 Task: Create an Abstract Artwork.
Action: Mouse moved to (484, 315)
Screenshot: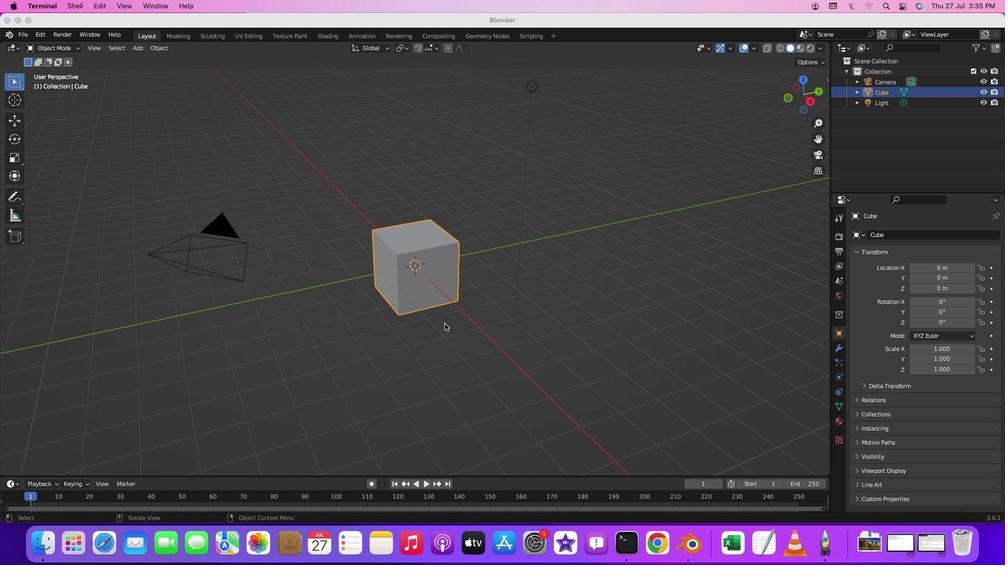 
Action: Mouse pressed middle at (484, 315)
Screenshot: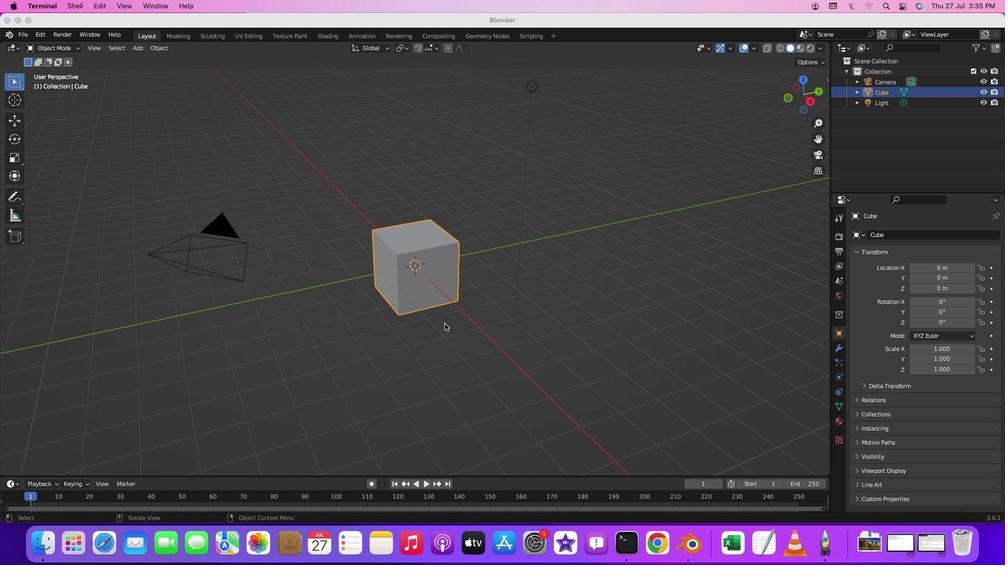 
Action: Mouse moved to (484, 275)
Screenshot: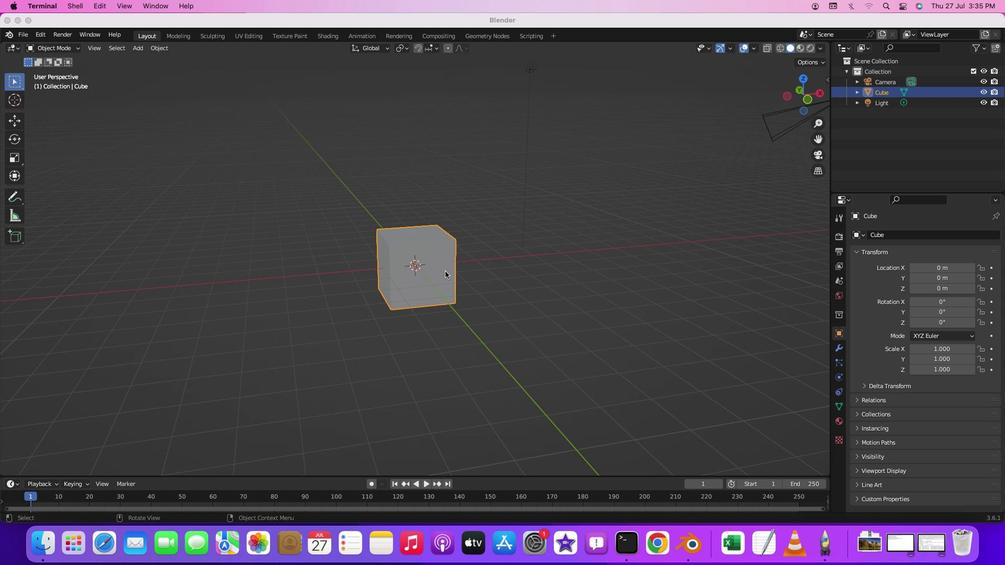 
Action: Key pressed Key.delete
Screenshot: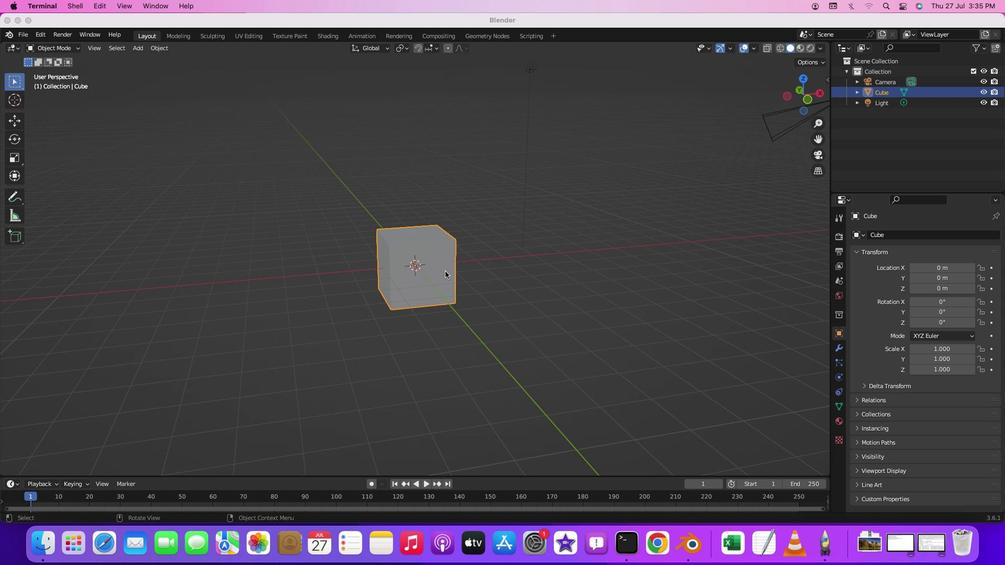 
Action: Mouse moved to (488, 273)
Screenshot: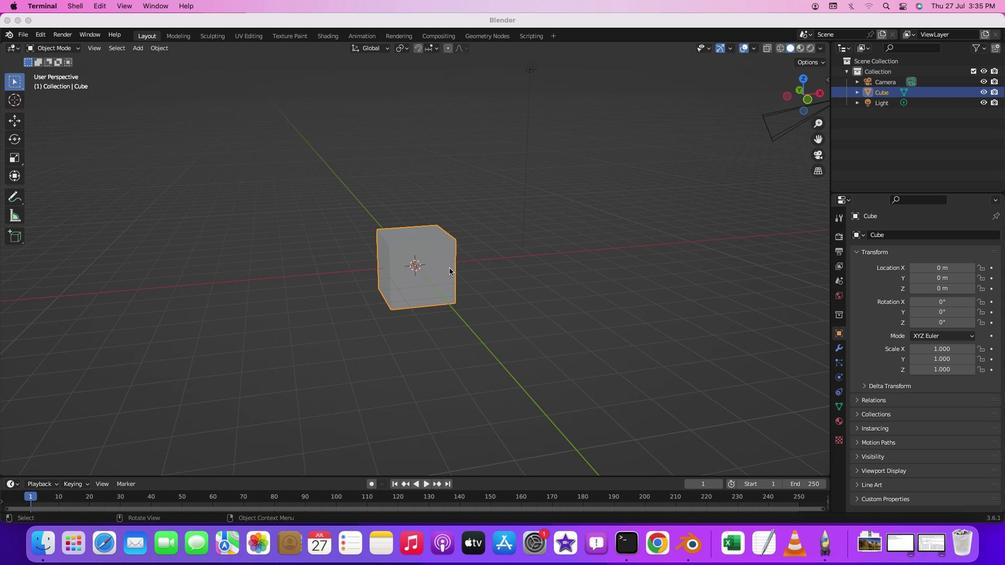 
Action: Mouse pressed left at (488, 273)
Screenshot: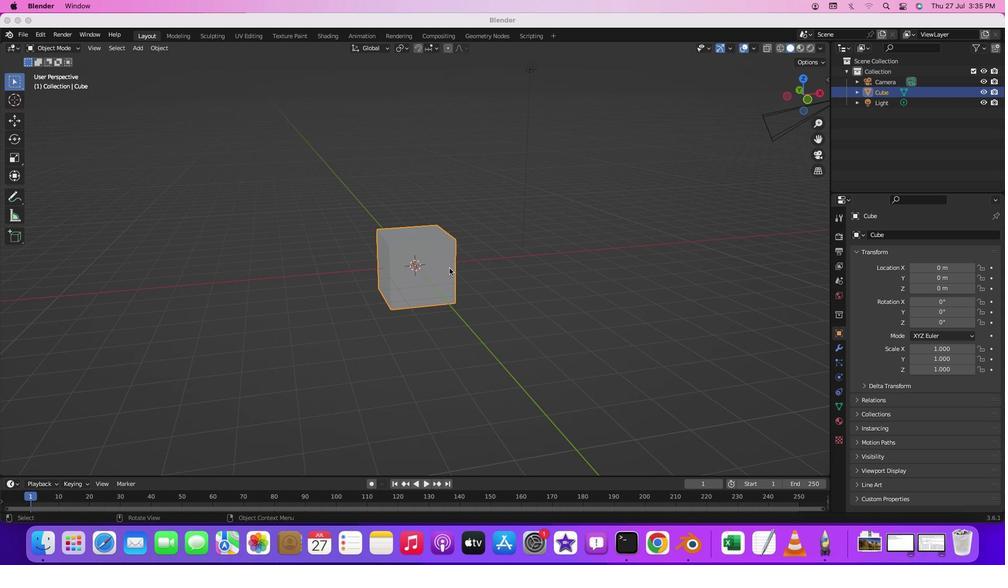 
Action: Key pressed Key.delete
Screenshot: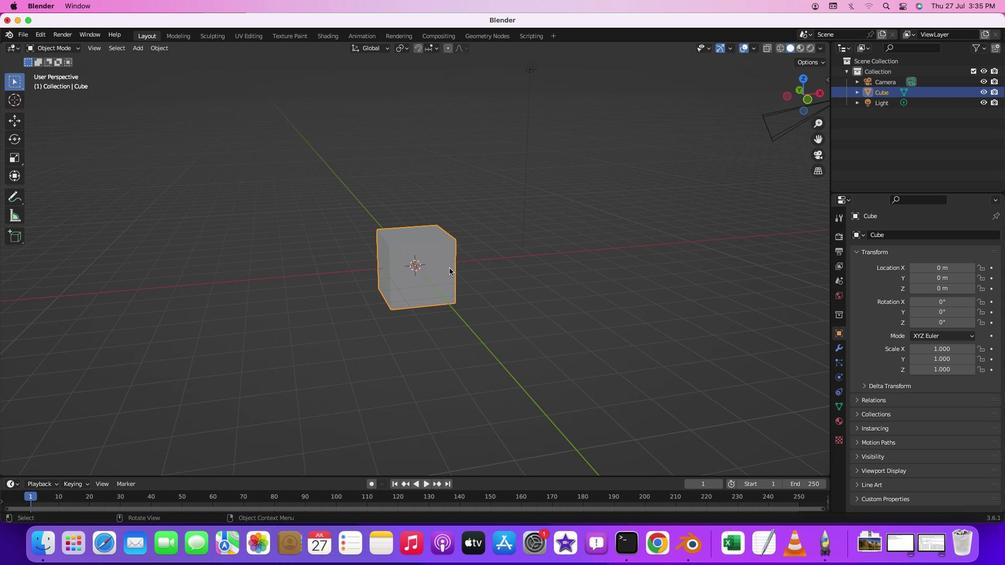 
Action: Mouse moved to (515, 279)
Screenshot: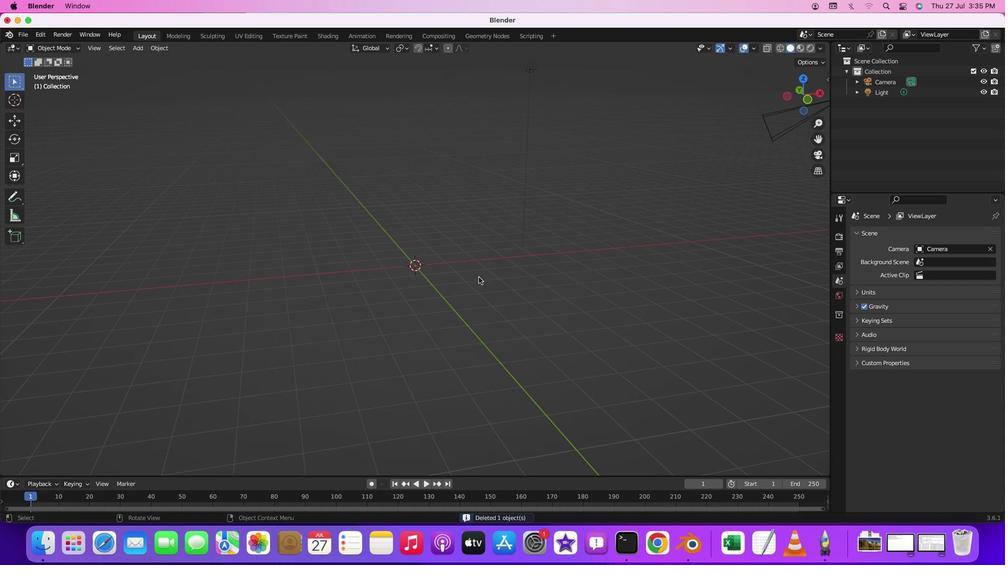 
Action: Mouse scrolled (515, 279) with delta (85, 67)
Screenshot: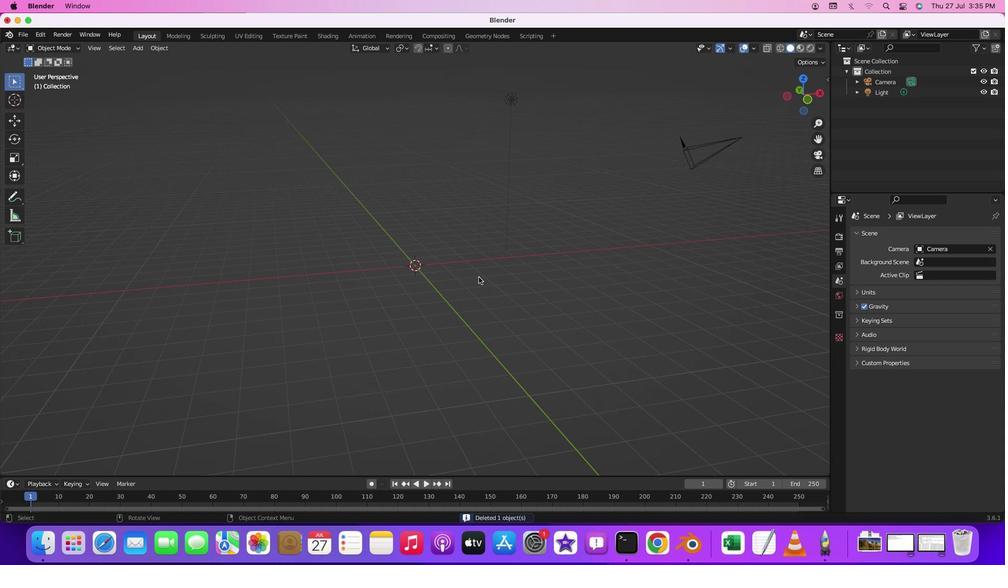 
Action: Mouse scrolled (515, 279) with delta (85, 67)
Screenshot: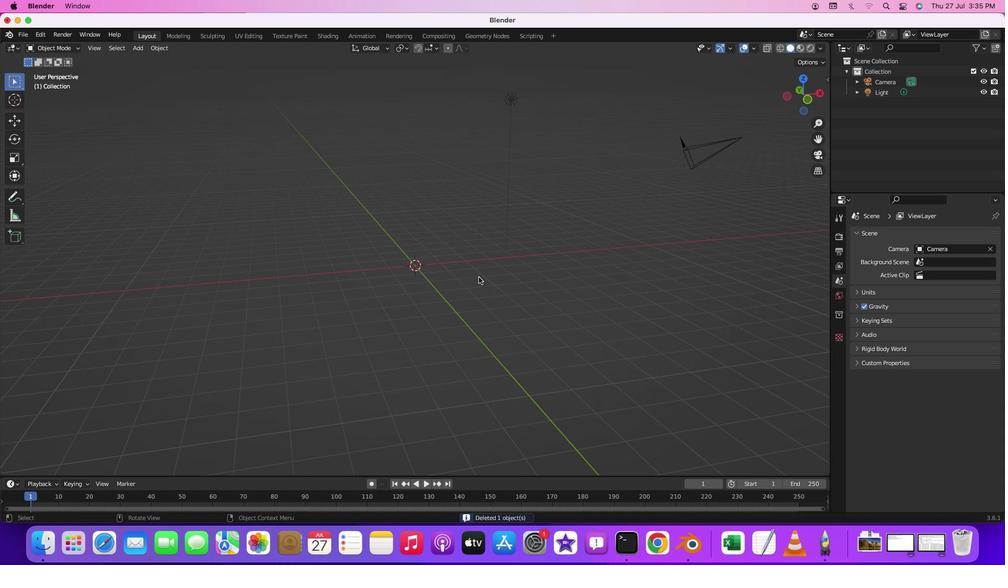 
Action: Mouse scrolled (515, 279) with delta (85, 66)
Screenshot: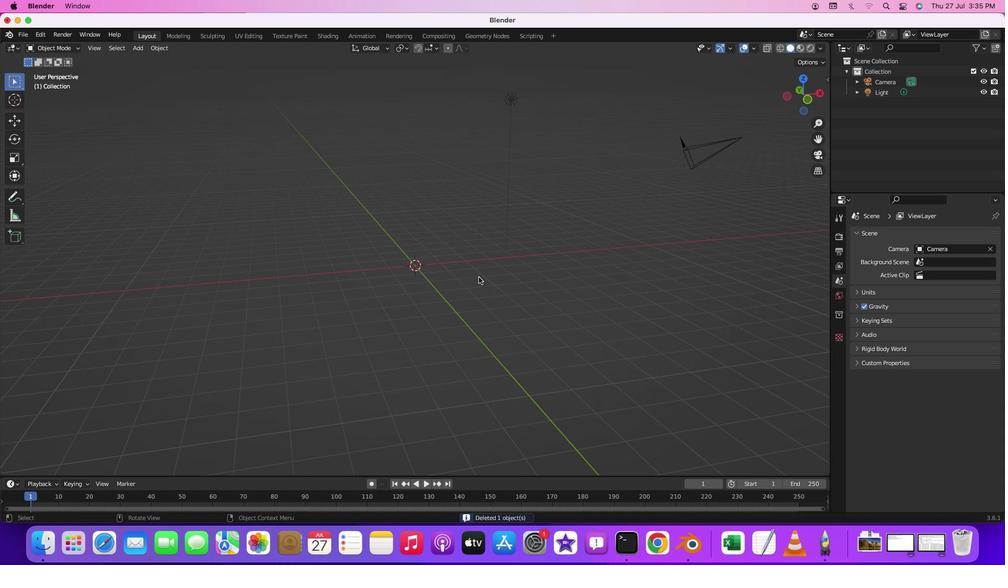 
Action: Mouse moved to (622, 221)
Screenshot: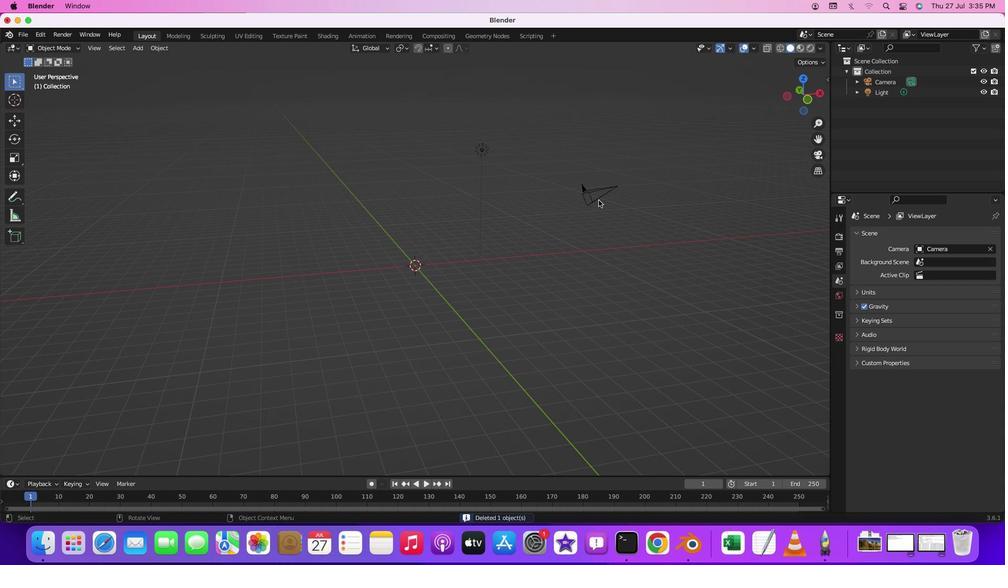 
Action: Mouse pressed left at (622, 221)
Screenshot: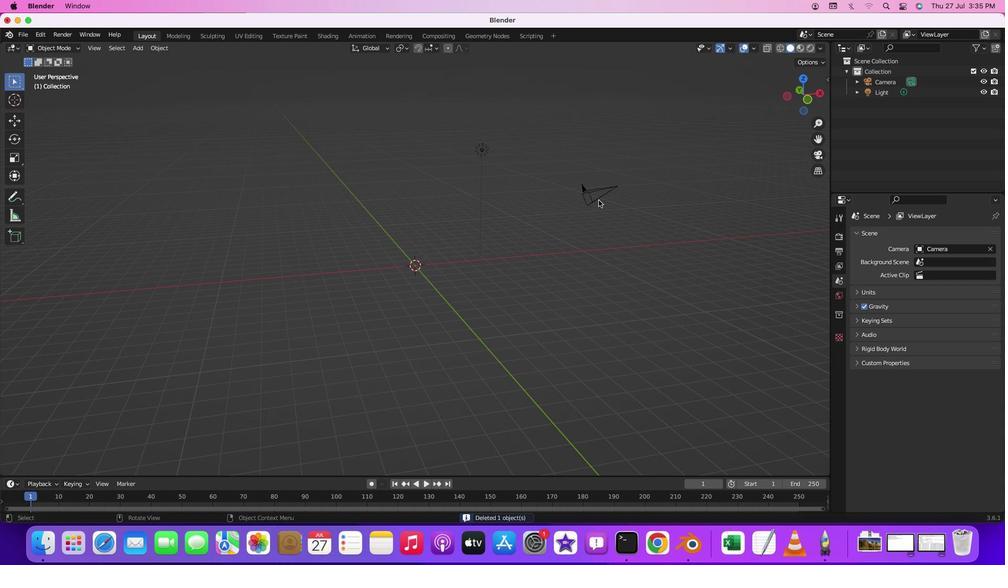 
Action: Key pressed Key.delete
Screenshot: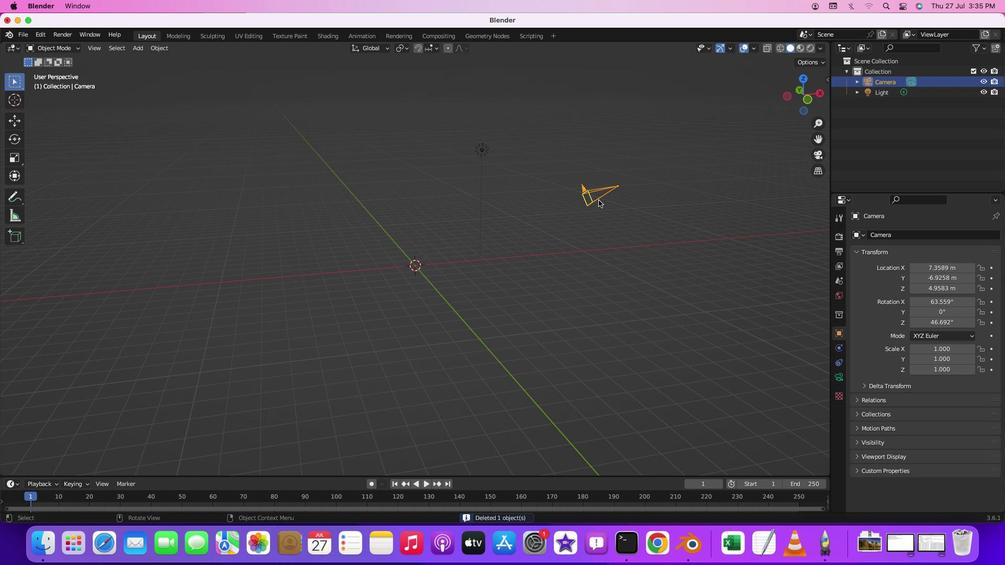 
Action: Mouse moved to (516, 181)
Screenshot: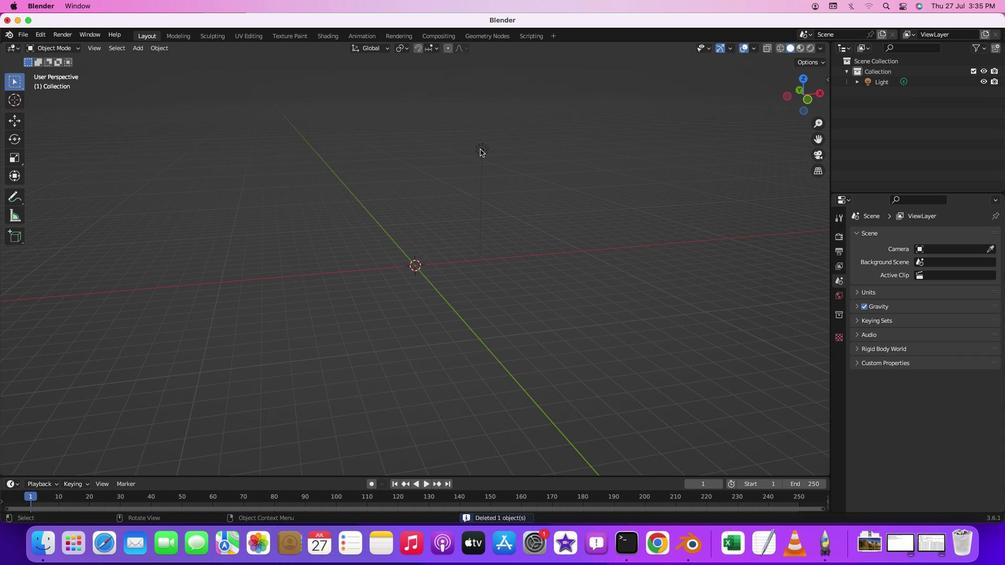 
Action: Mouse pressed left at (516, 181)
Screenshot: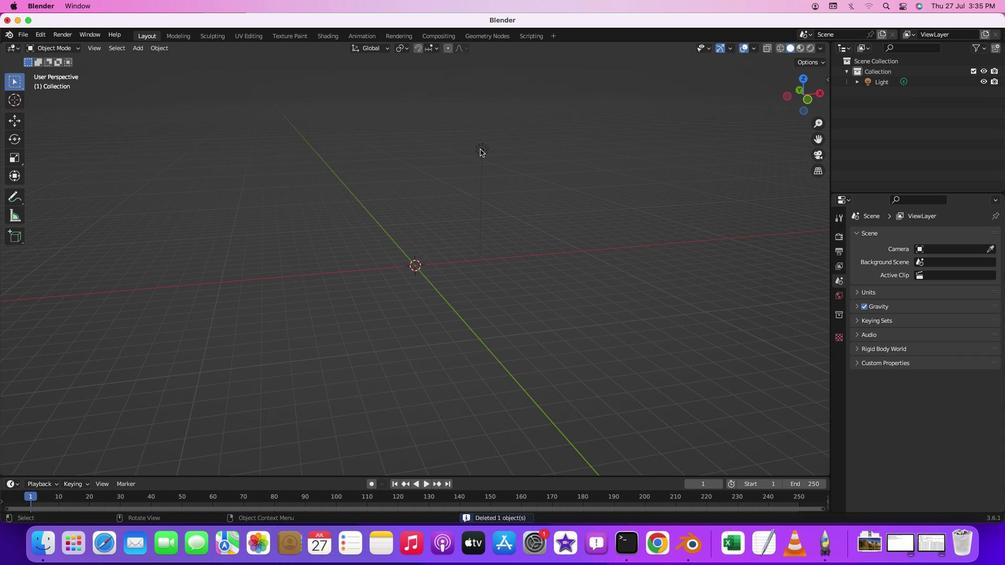
Action: Key pressed Key.delete
Screenshot: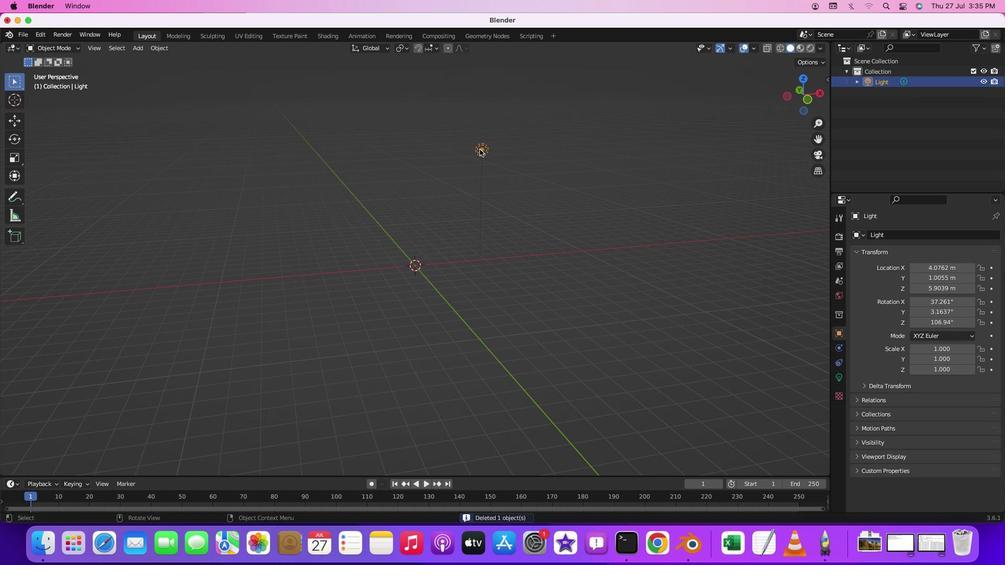 
Action: Mouse moved to (491, 273)
Screenshot: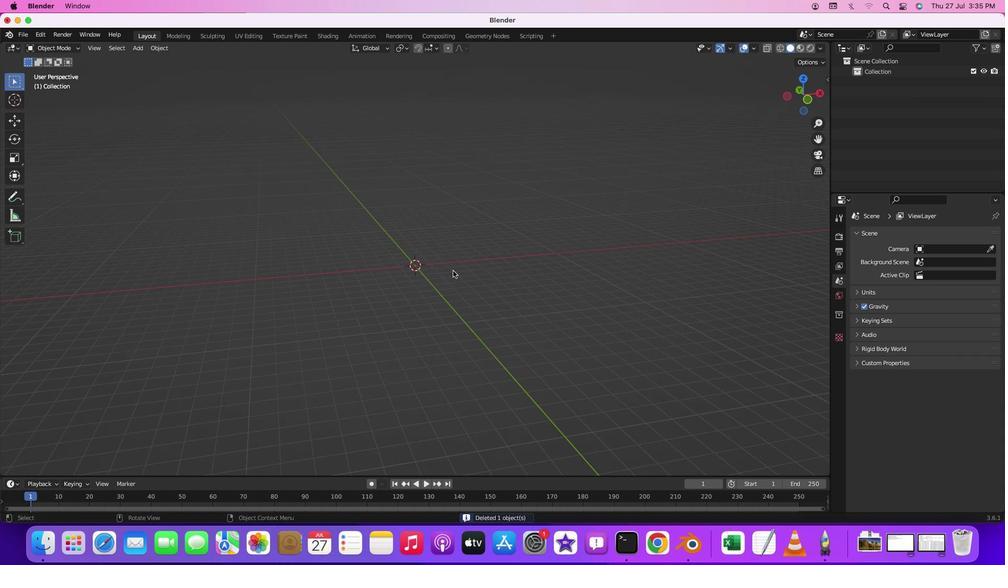 
Action: Mouse scrolled (491, 273) with delta (85, 67)
Screenshot: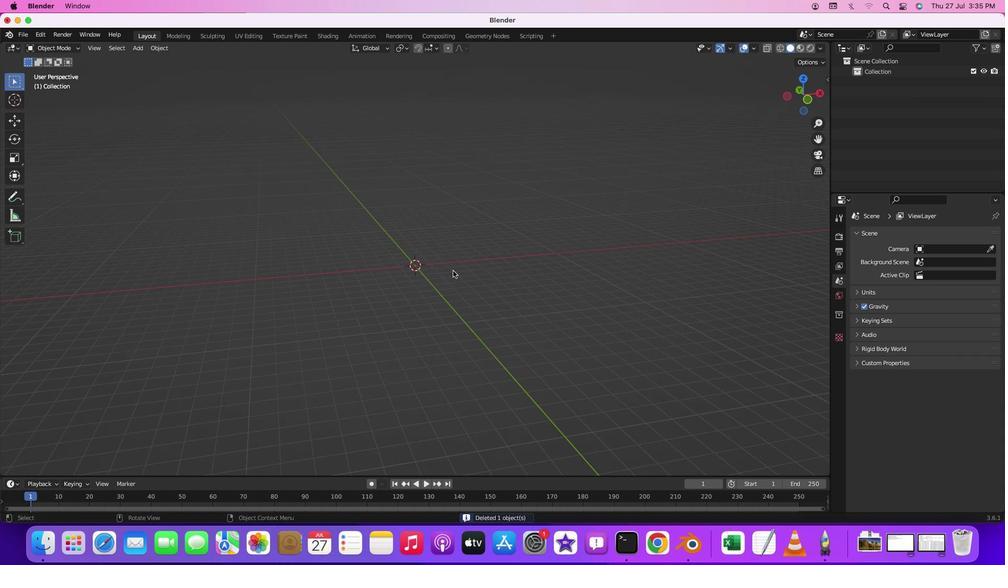 
Action: Mouse moved to (491, 275)
Screenshot: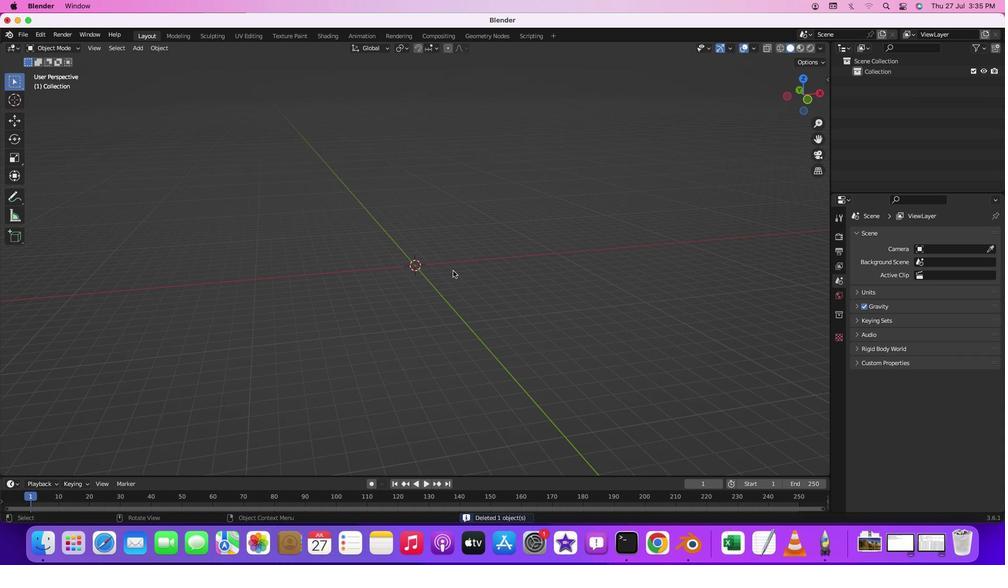 
Action: Mouse scrolled (491, 275) with delta (85, 67)
Screenshot: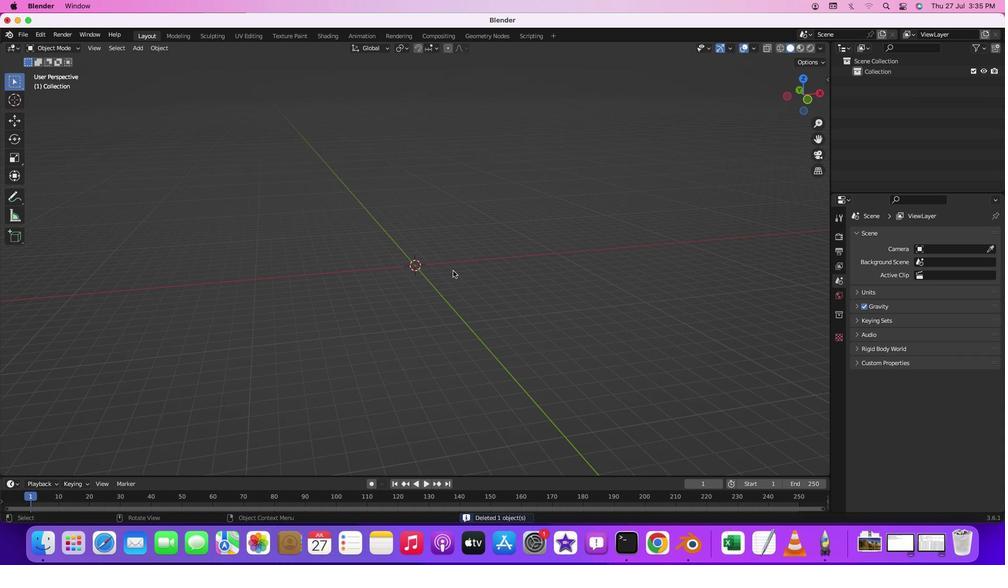 
Action: Mouse scrolled (491, 275) with delta (85, 66)
Screenshot: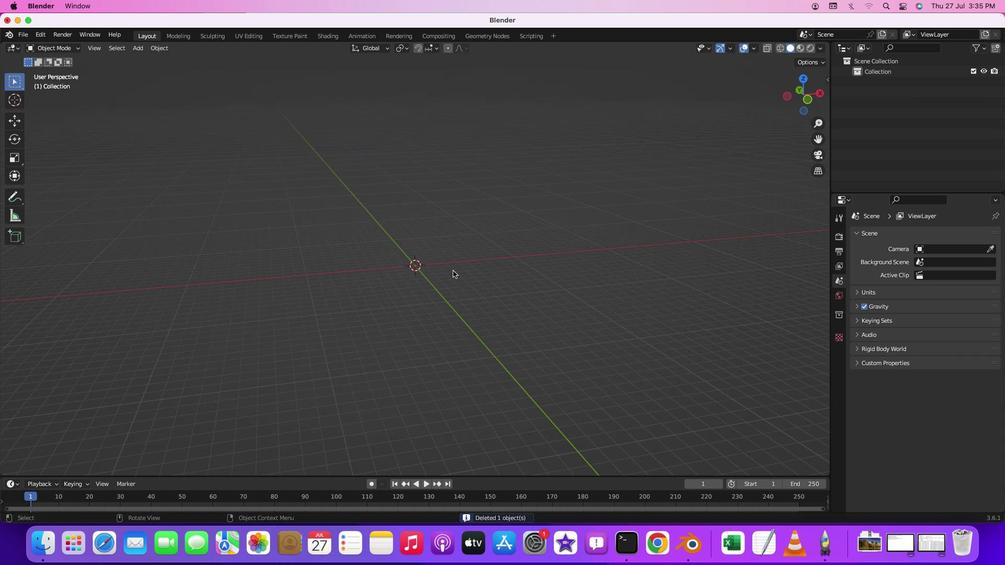 
Action: Mouse scrolled (491, 275) with delta (85, 66)
Screenshot: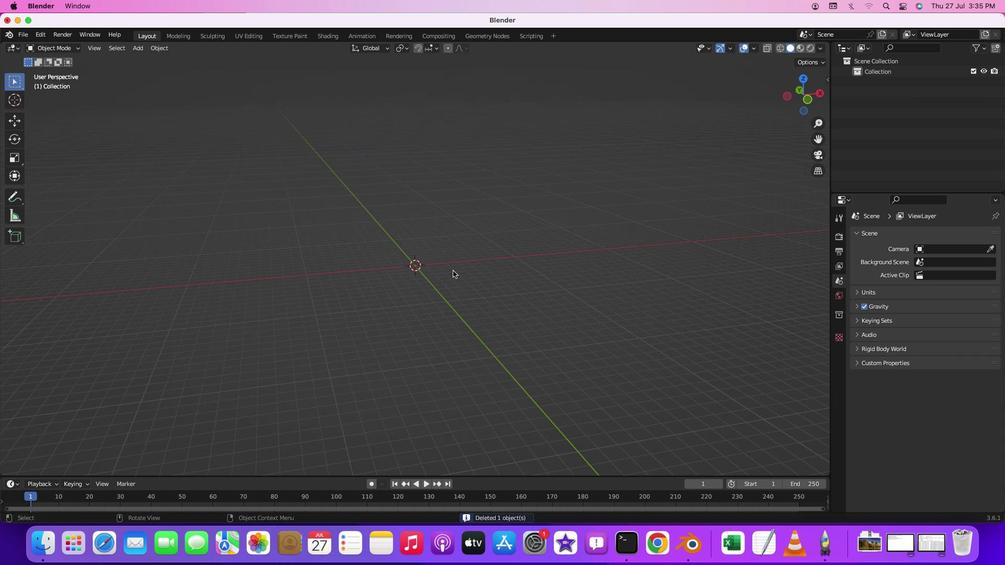 
Action: Mouse scrolled (491, 275) with delta (85, 68)
Screenshot: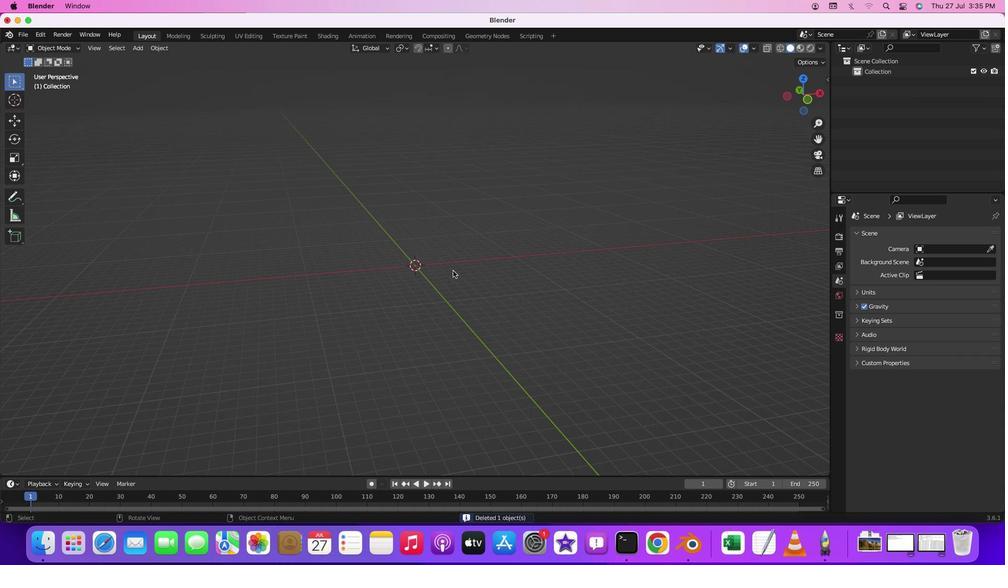 
Action: Mouse scrolled (491, 275) with delta (85, 68)
Screenshot: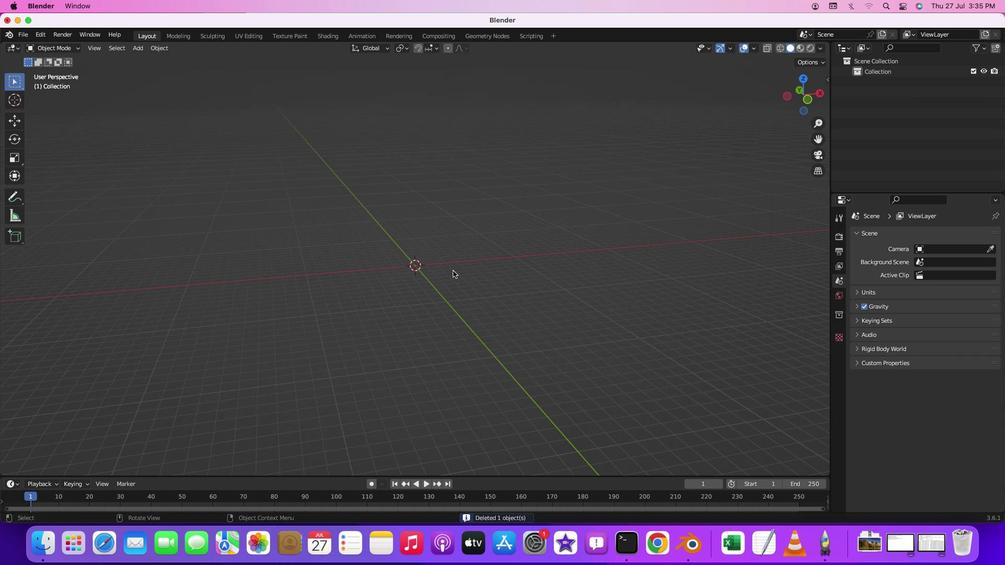 
Action: Mouse scrolled (491, 275) with delta (85, 68)
Screenshot: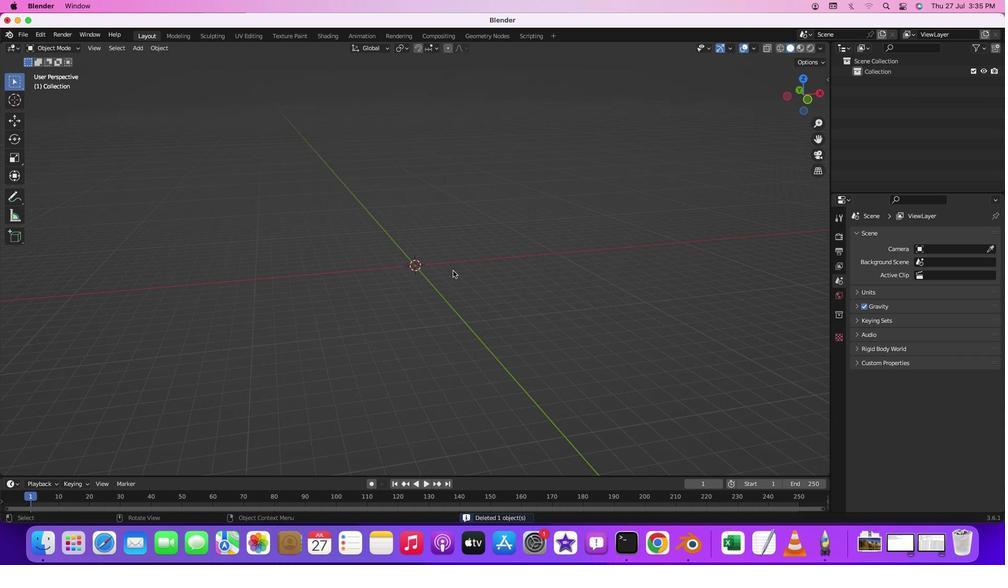 
Action: Mouse scrolled (491, 275) with delta (85, 68)
Screenshot: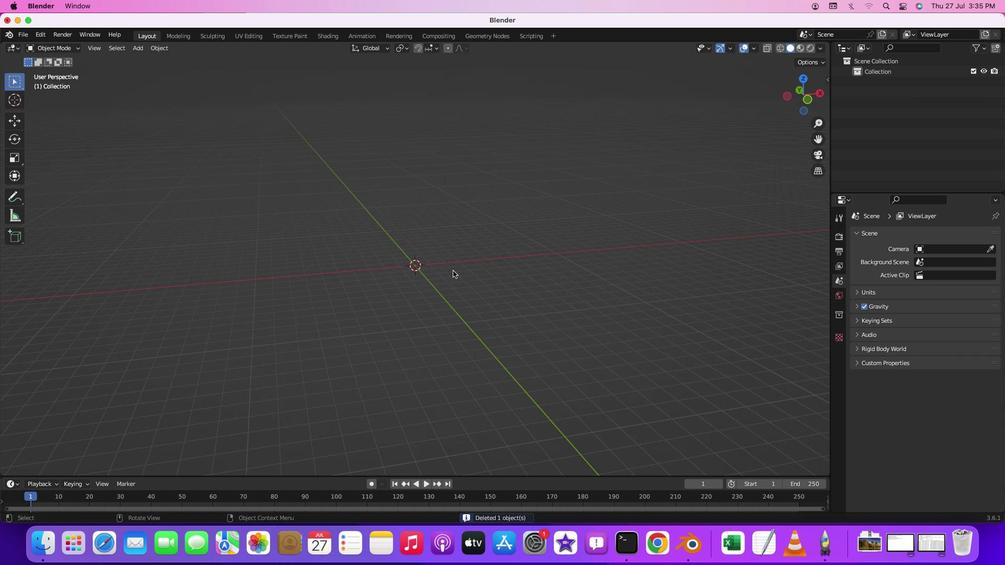 
Action: Mouse scrolled (491, 275) with delta (85, 68)
Screenshot: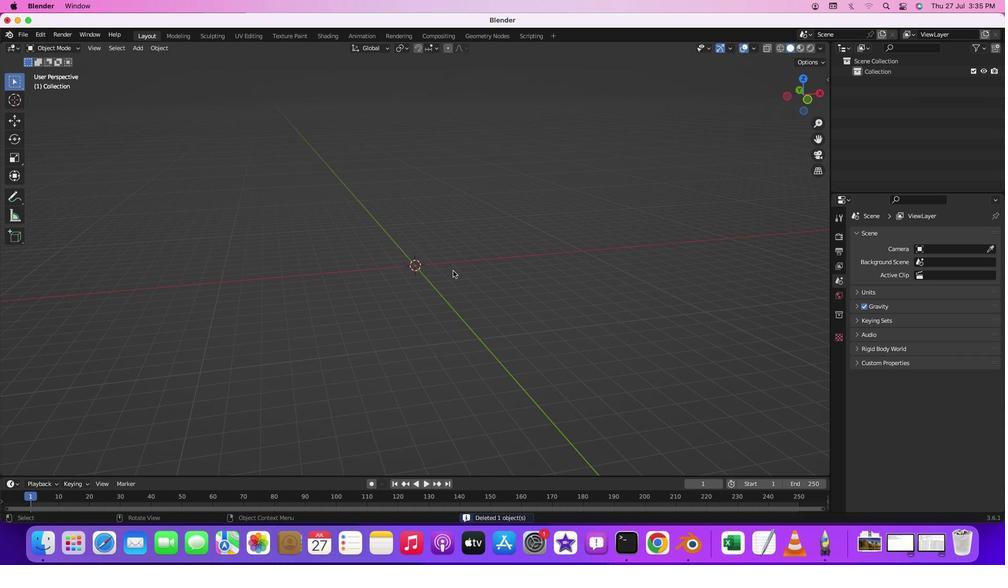 
Action: Mouse moved to (485, 271)
Screenshot: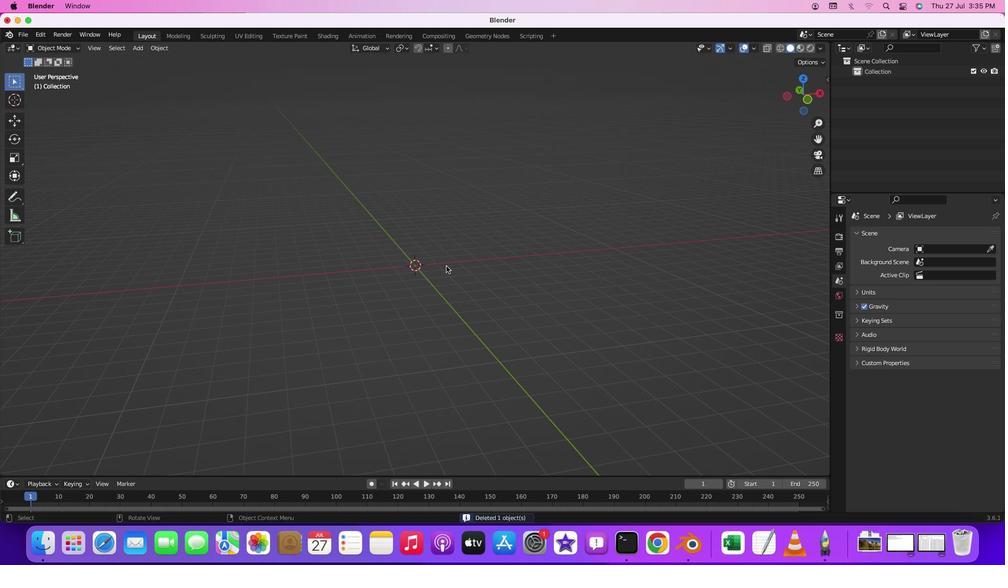 
Action: Mouse pressed left at (485, 271)
Screenshot: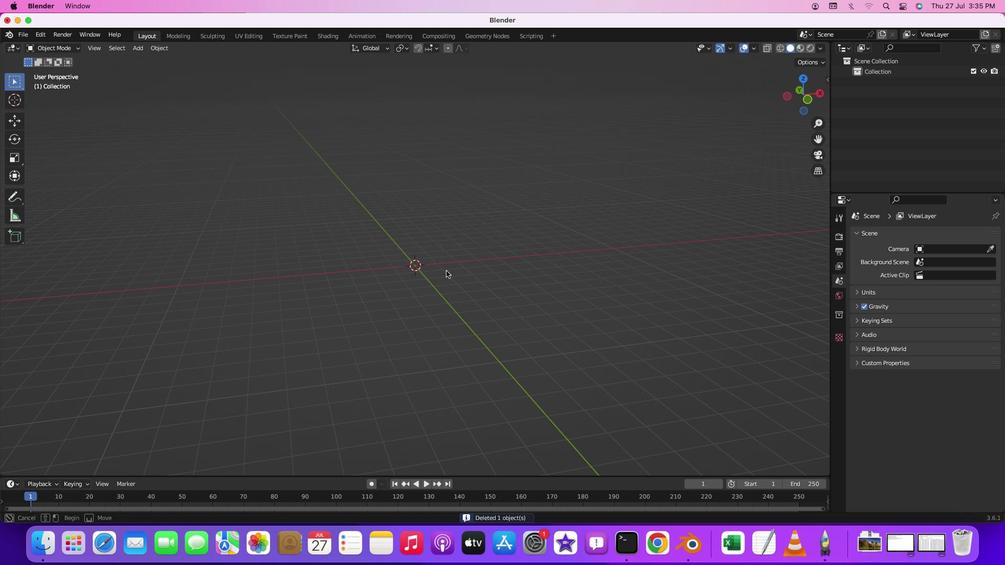 
Action: Mouse moved to (488, 282)
Screenshot: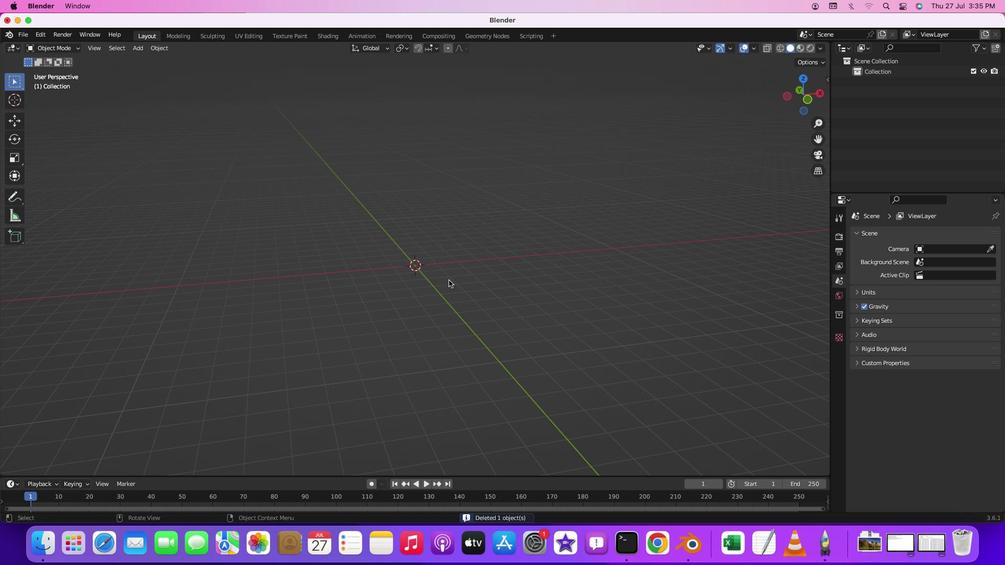 
Action: Mouse pressed middle at (488, 282)
Screenshot: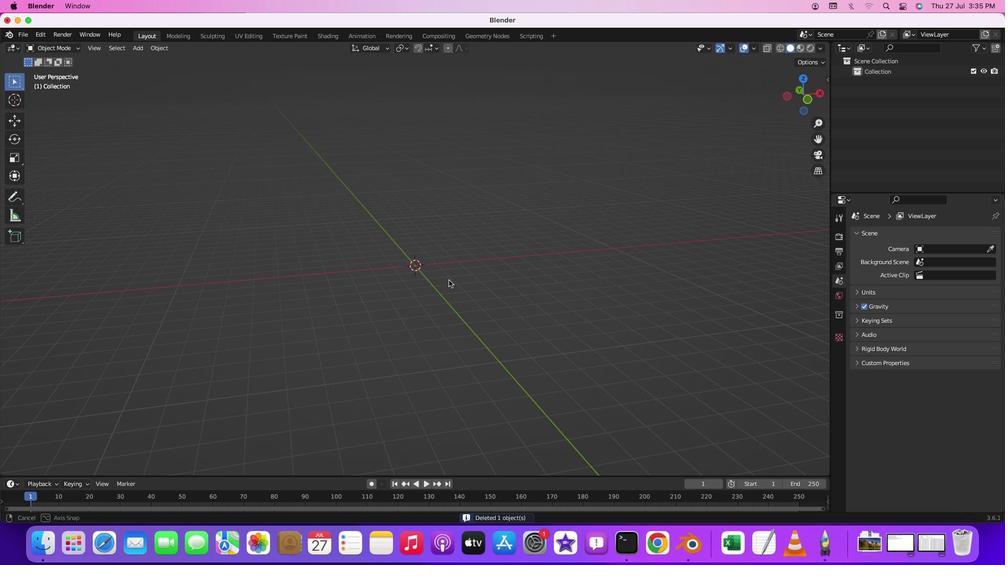 
Action: Mouse moved to (479, 278)
Screenshot: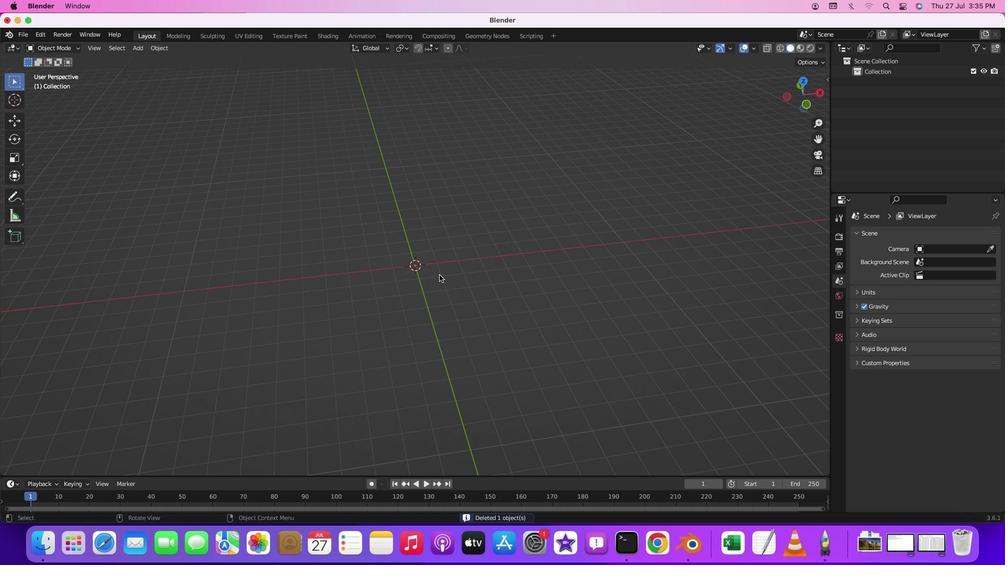 
Action: Key pressed Key.shift'A'
Screenshot: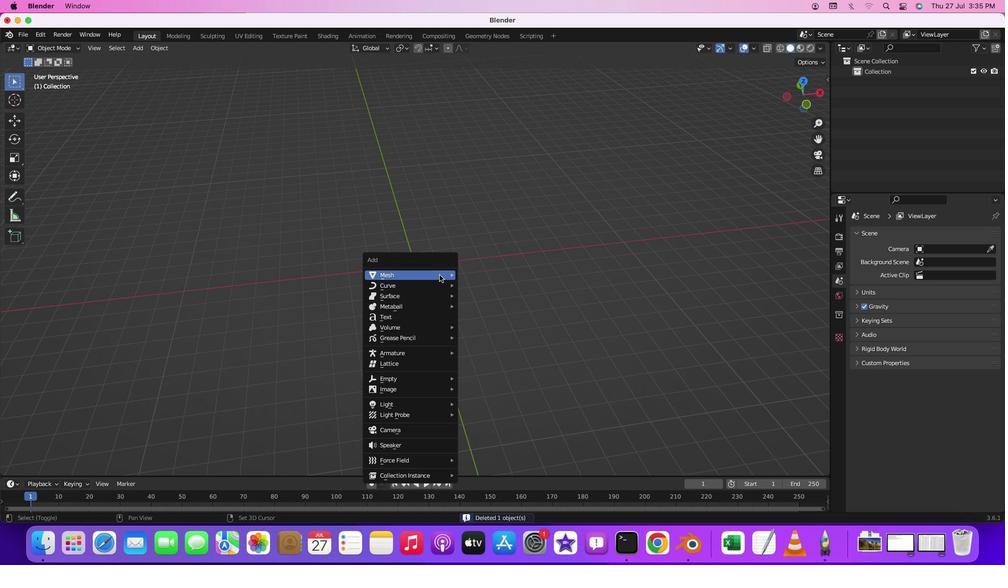 
Action: Mouse moved to (528, 304)
Screenshot: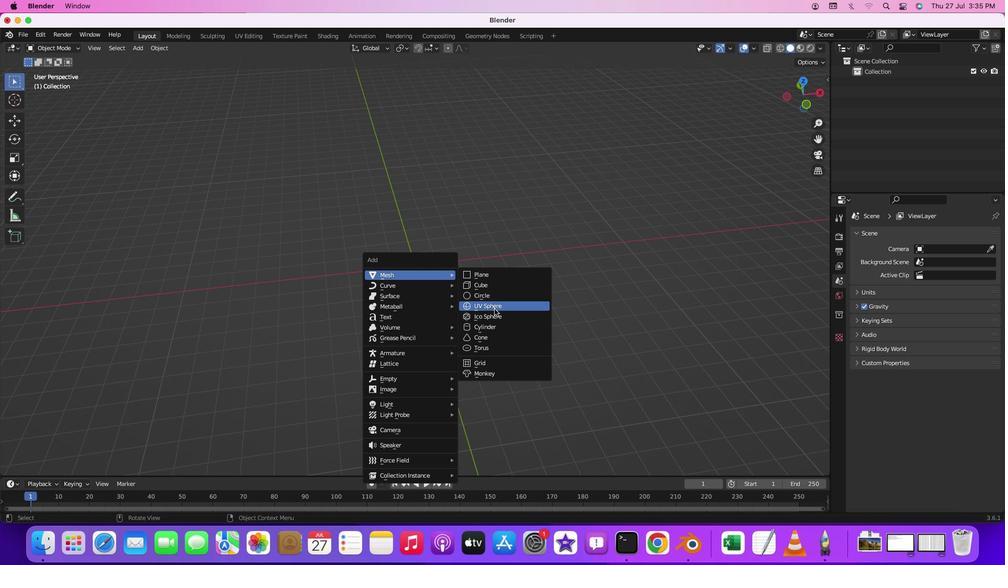 
Action: Mouse pressed left at (528, 304)
Screenshot: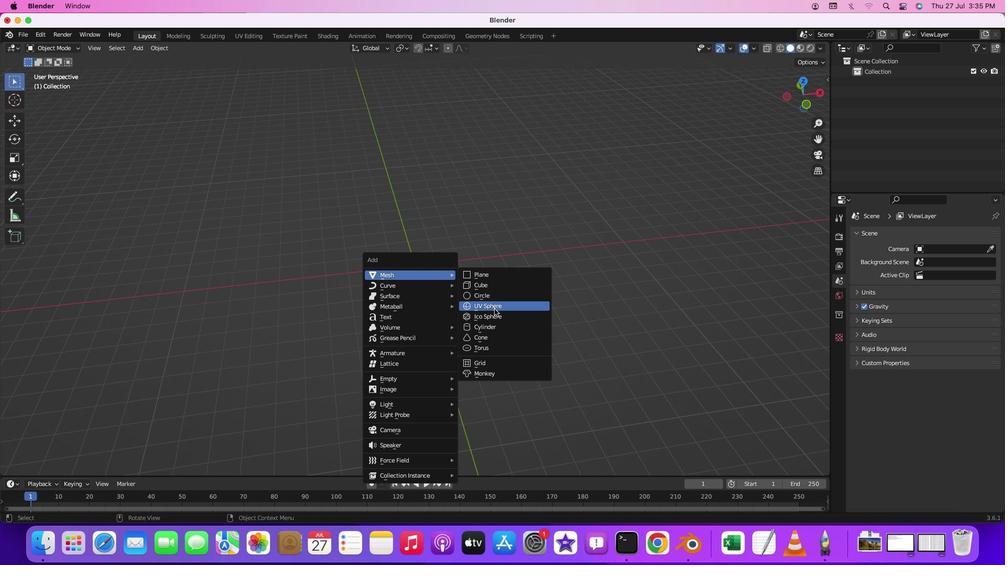 
Action: Mouse moved to (484, 266)
Screenshot: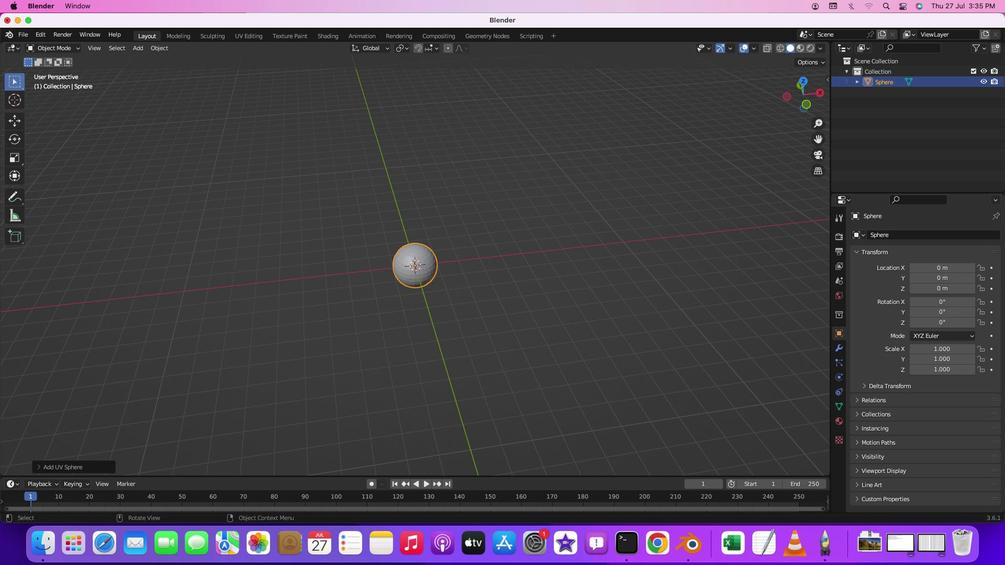 
Action: Key pressed 's'
Screenshot: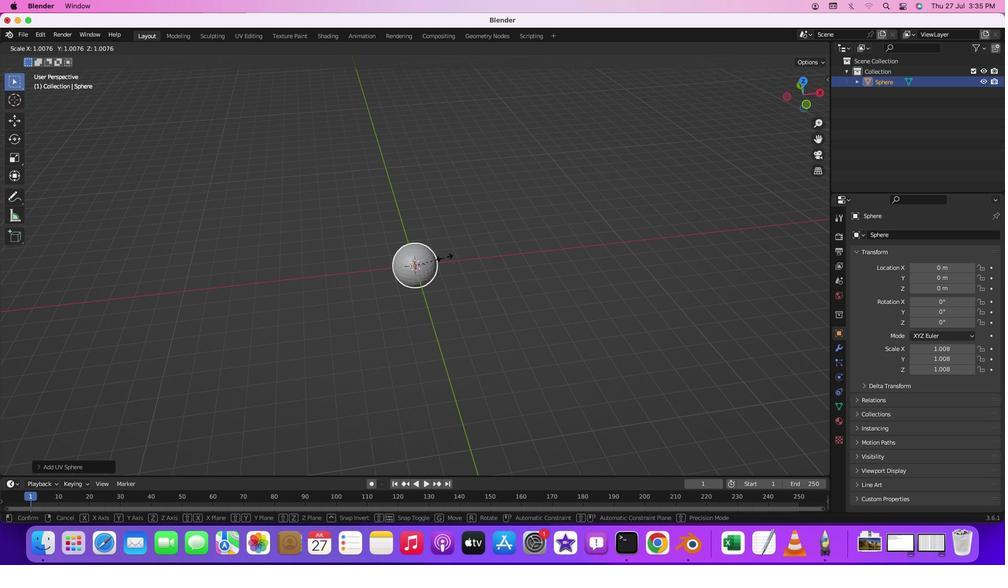 
Action: Mouse moved to (527, 225)
Screenshot: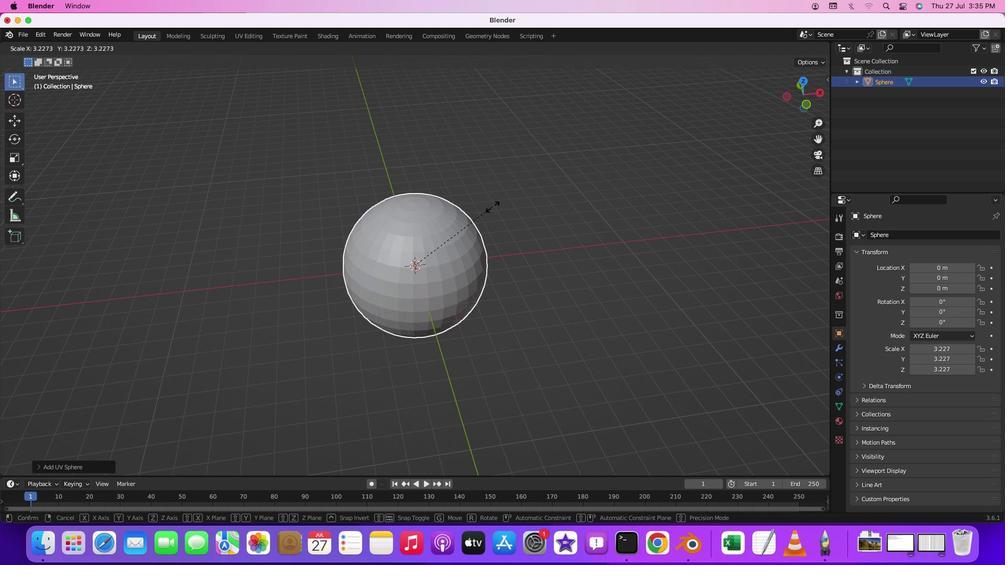 
Action: Mouse pressed left at (527, 225)
Screenshot: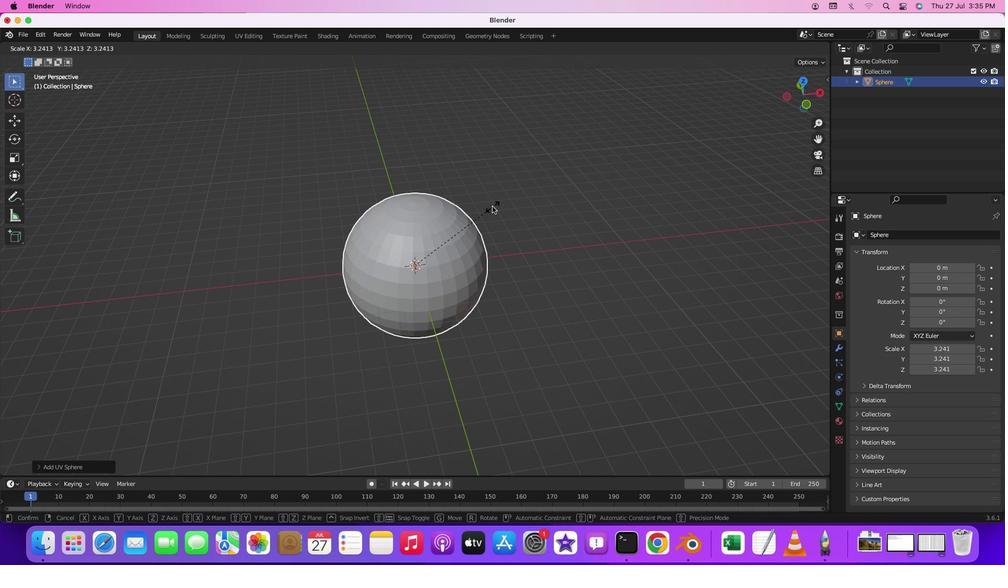 
Action: Mouse moved to (495, 285)
Screenshot: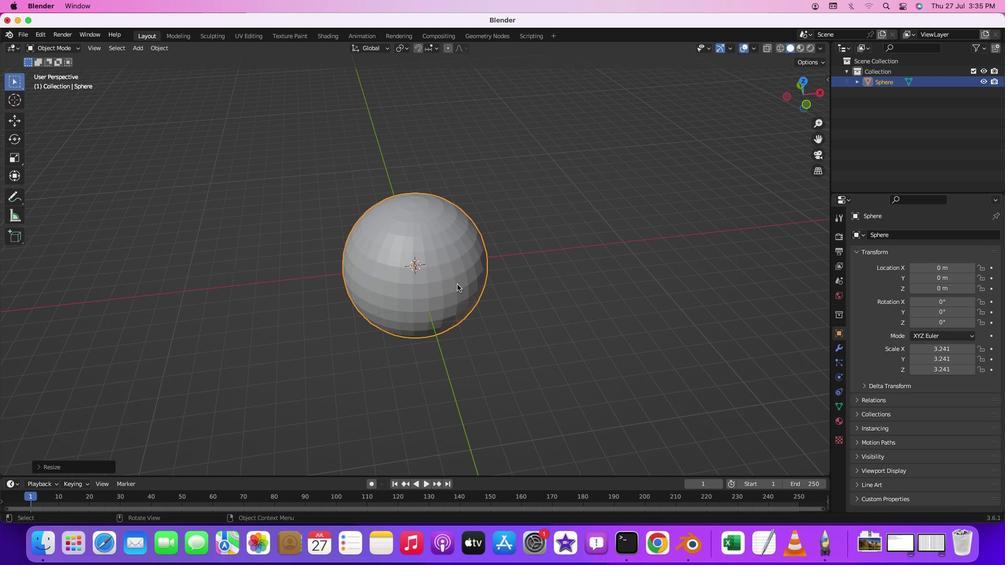 
Action: Mouse pressed right at (495, 285)
Screenshot: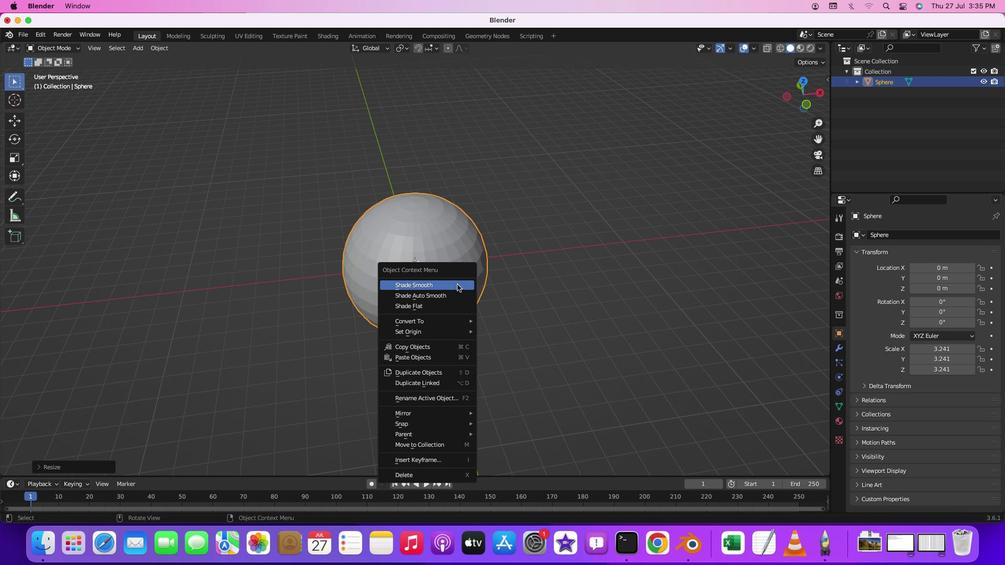 
Action: Mouse moved to (466, 237)
Screenshot: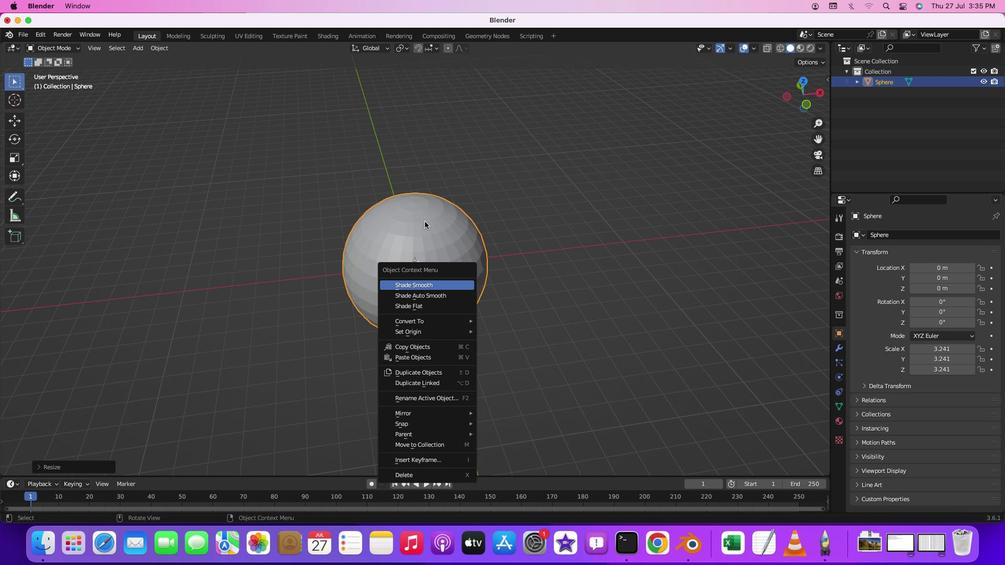 
Action: Mouse pressed right at (466, 237)
Screenshot: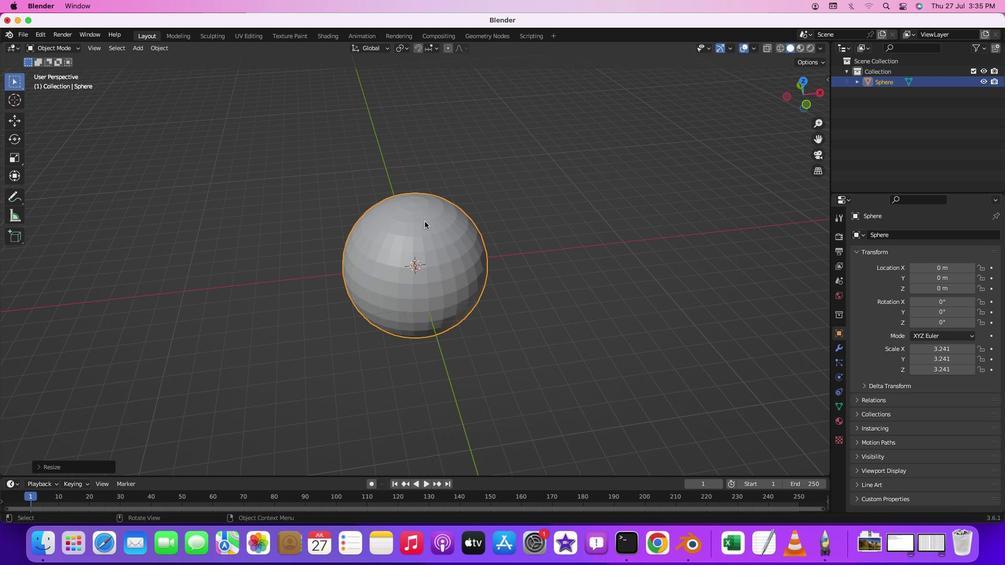 
Action: Mouse moved to (836, 336)
Screenshot: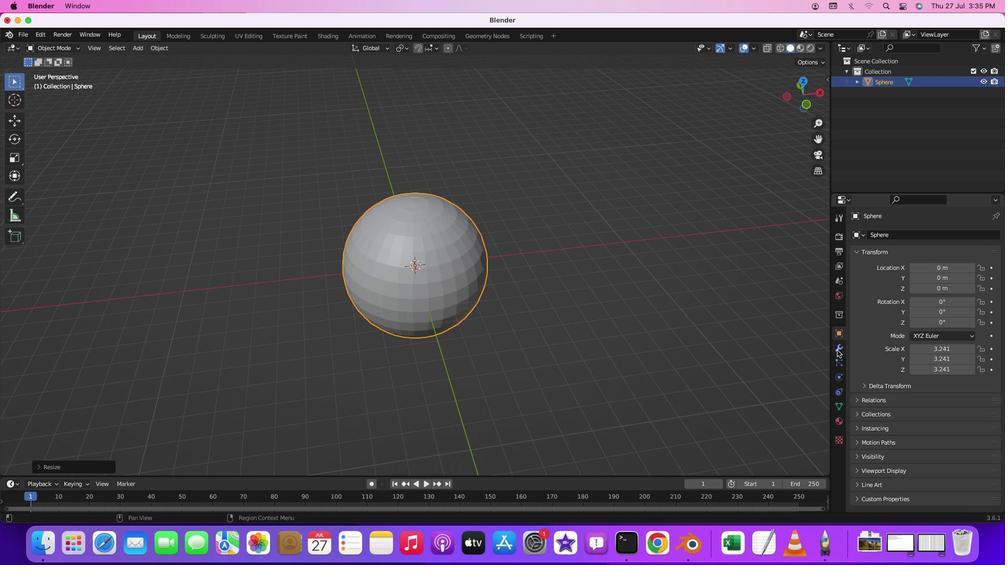 
Action: Mouse pressed left at (836, 336)
Screenshot: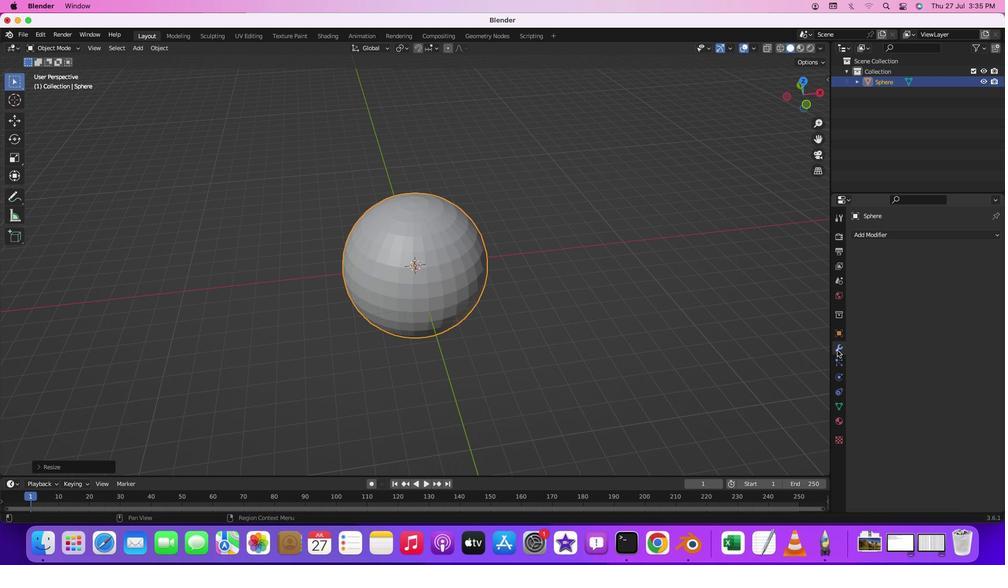
Action: Mouse moved to (907, 246)
Screenshot: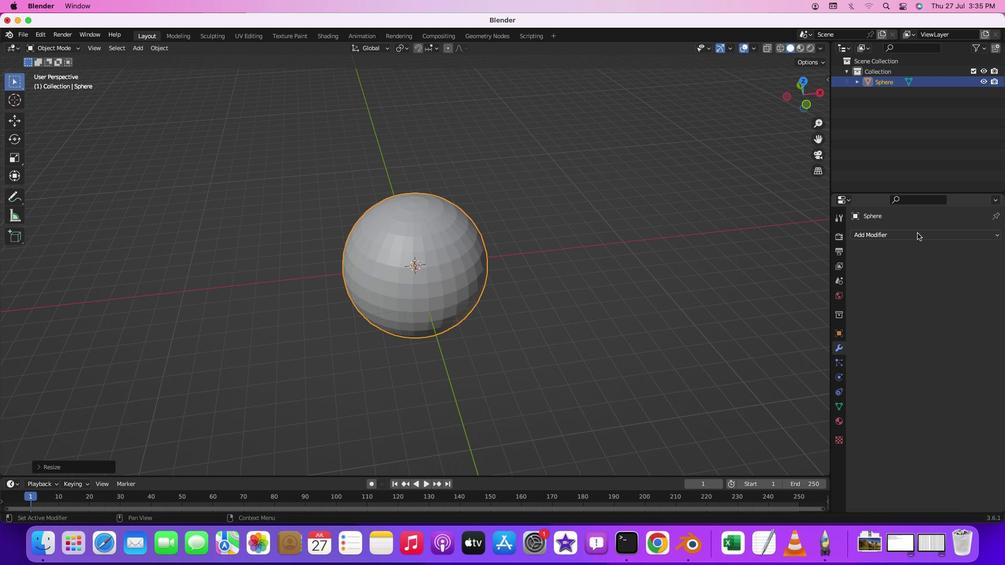 
Action: Mouse pressed left at (907, 246)
Screenshot: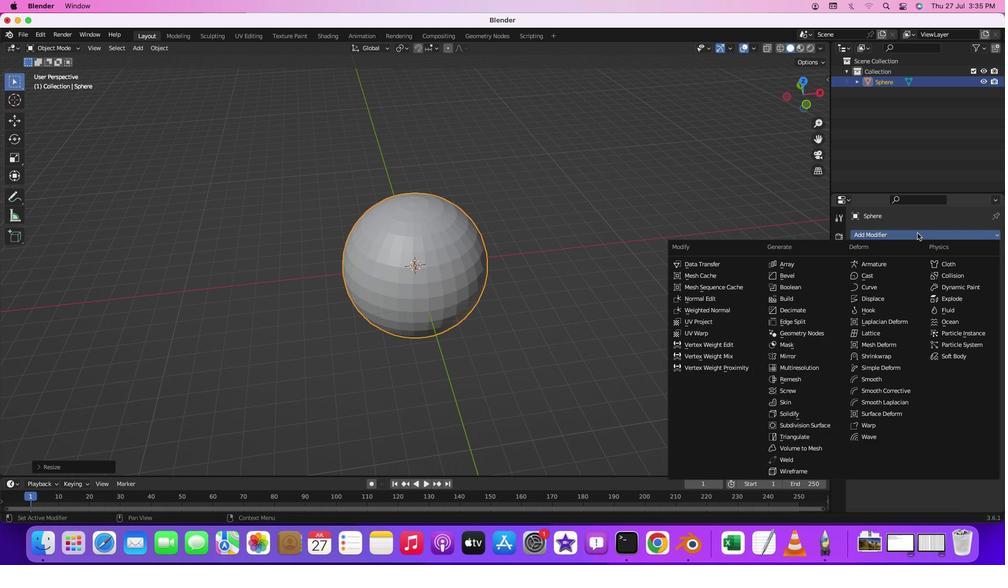 
Action: Mouse moved to (795, 384)
Screenshot: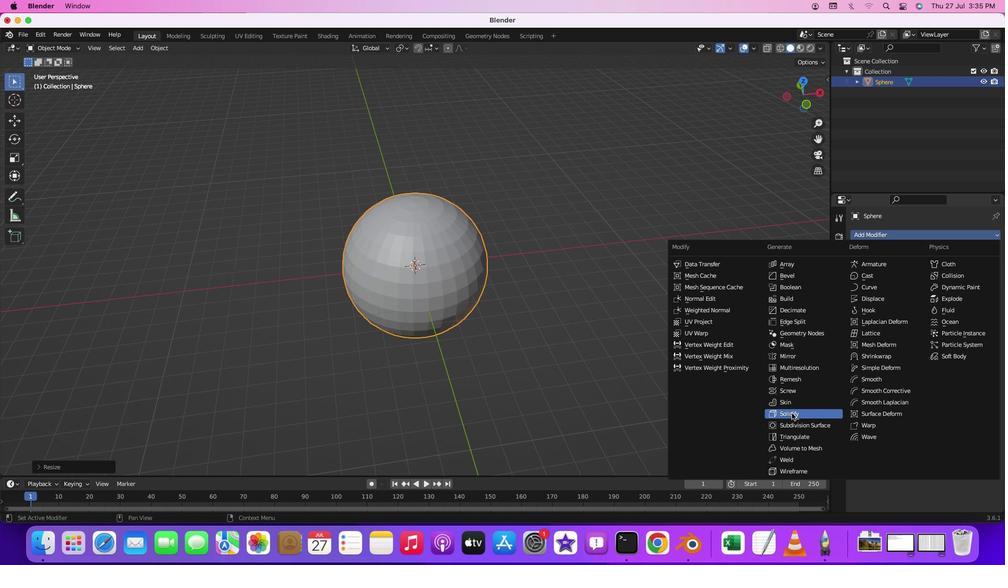 
Action: Mouse pressed left at (795, 384)
Screenshot: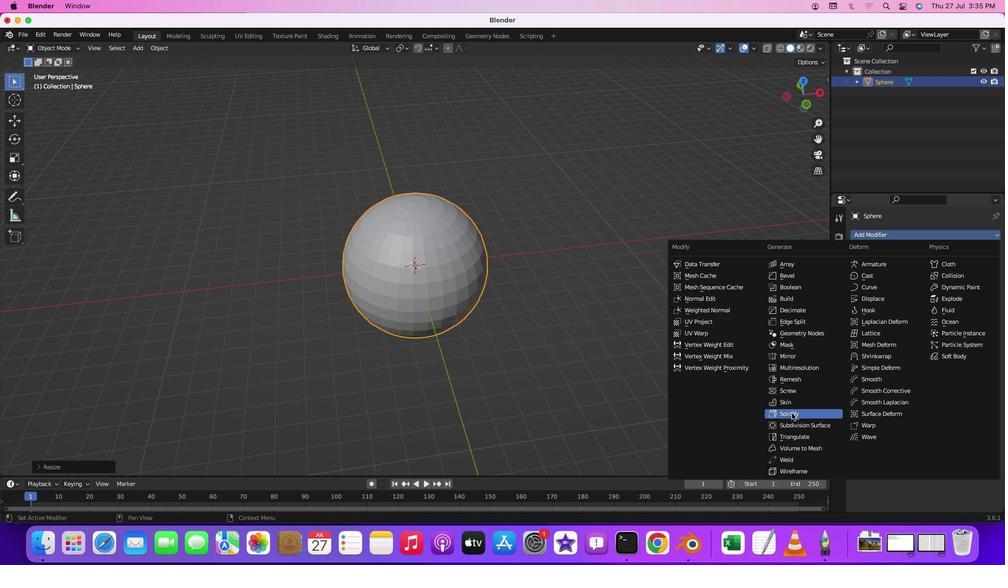 
Action: Mouse moved to (950, 284)
Screenshot: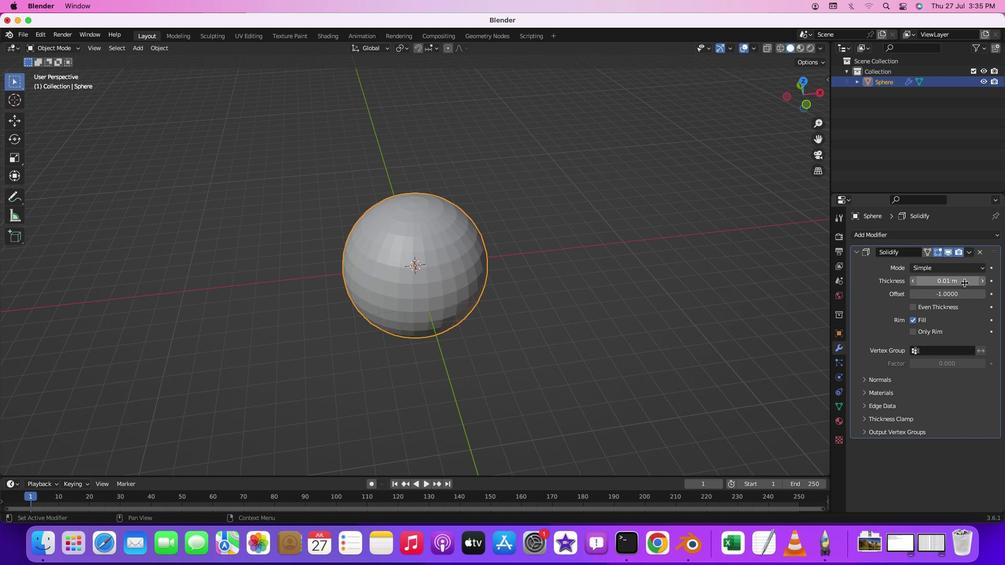 
Action: Mouse pressed left at (950, 284)
Screenshot: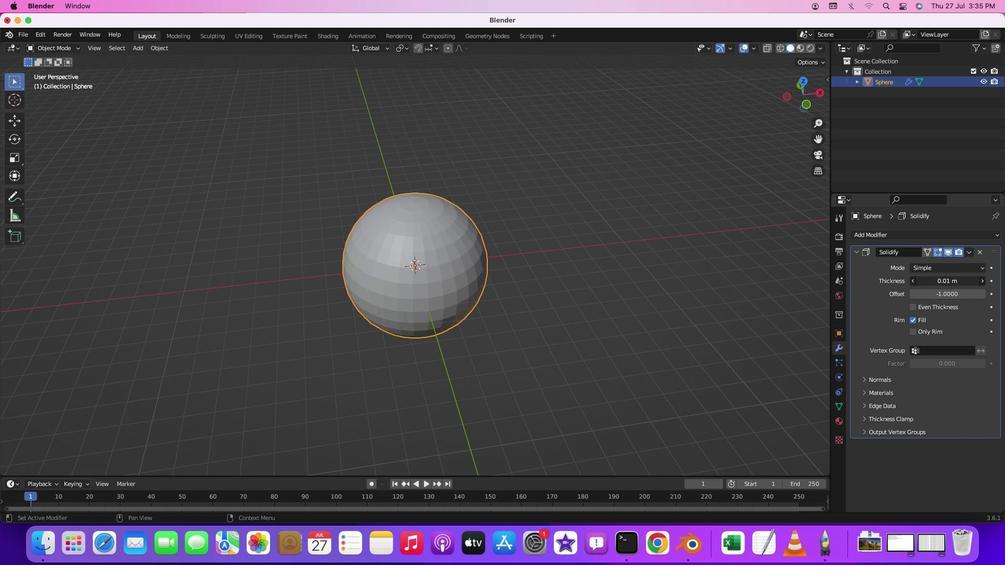 
Action: Mouse moved to (945, 291)
Screenshot: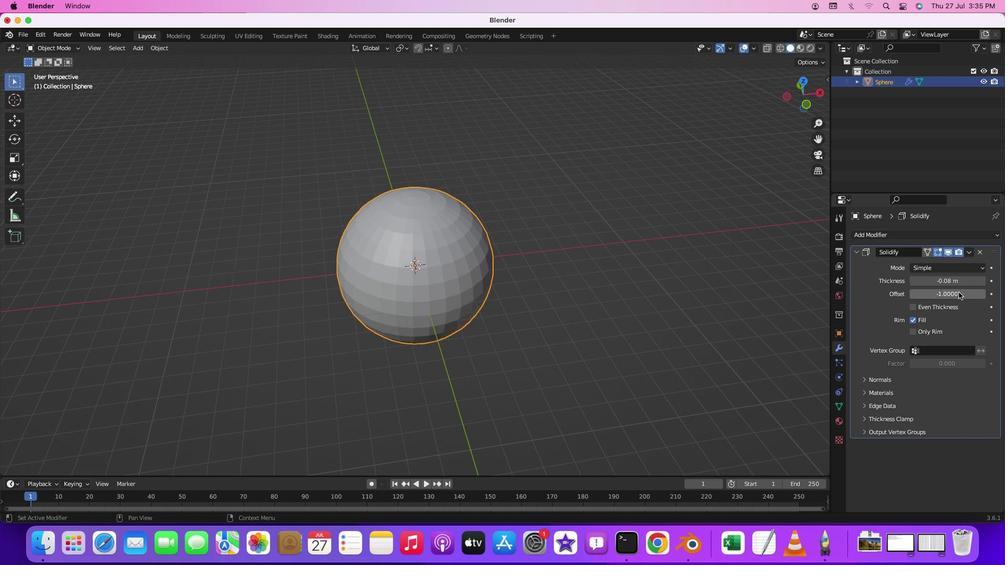 
Action: Mouse pressed left at (945, 291)
Screenshot: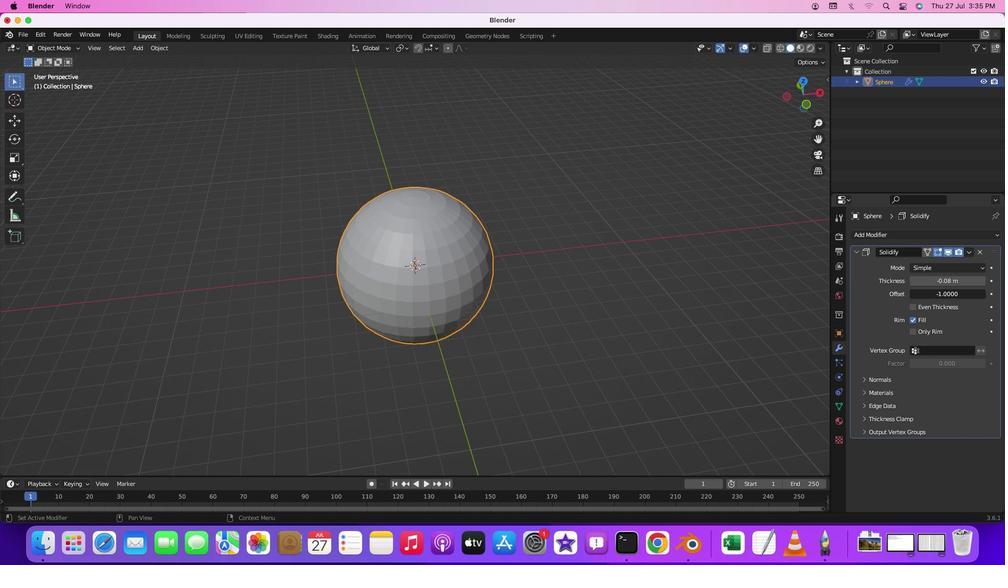 
Action: Mouse moved to (864, 294)
Screenshot: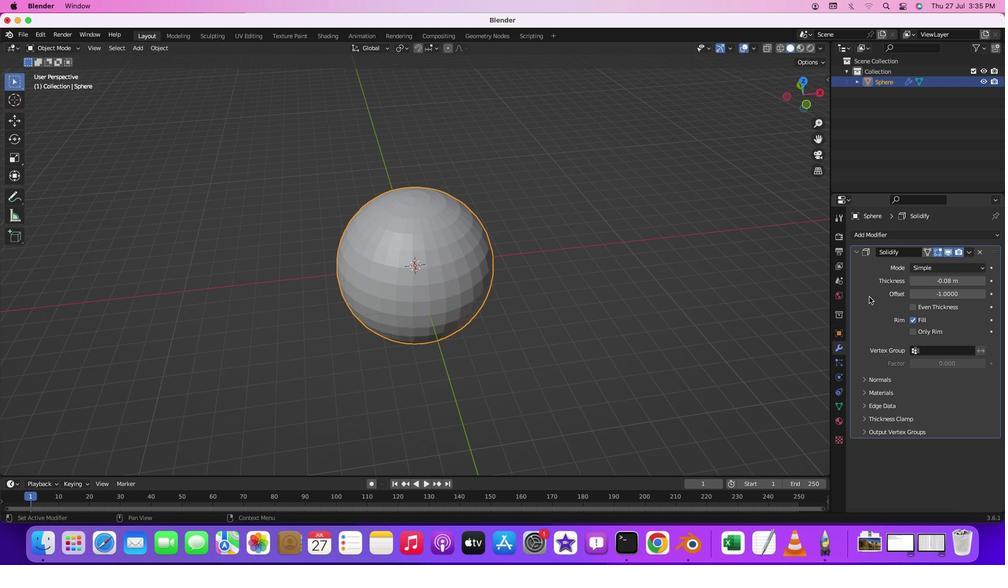 
Action: Mouse pressed left at (864, 294)
Screenshot: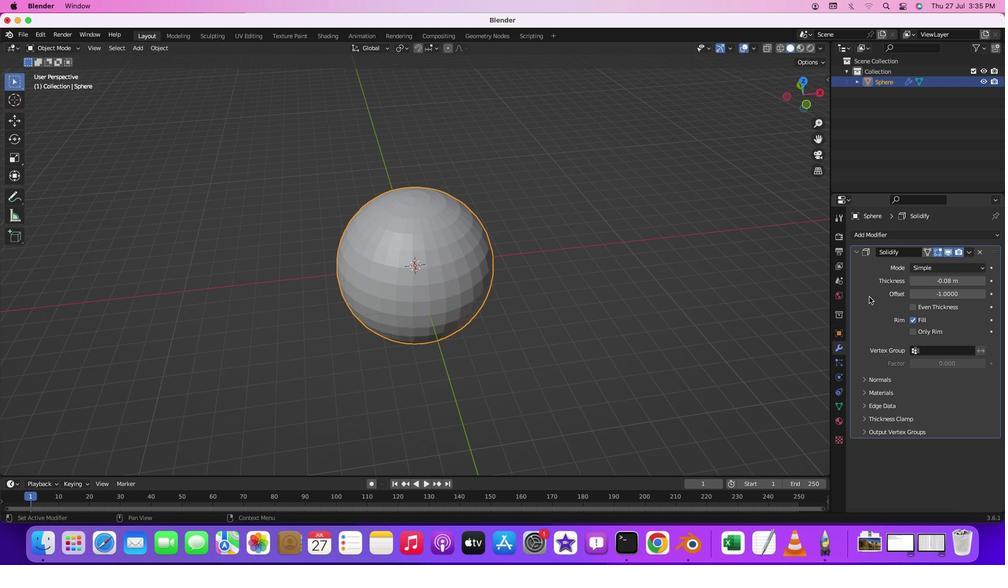 
Action: Mouse moved to (696, 263)
Screenshot: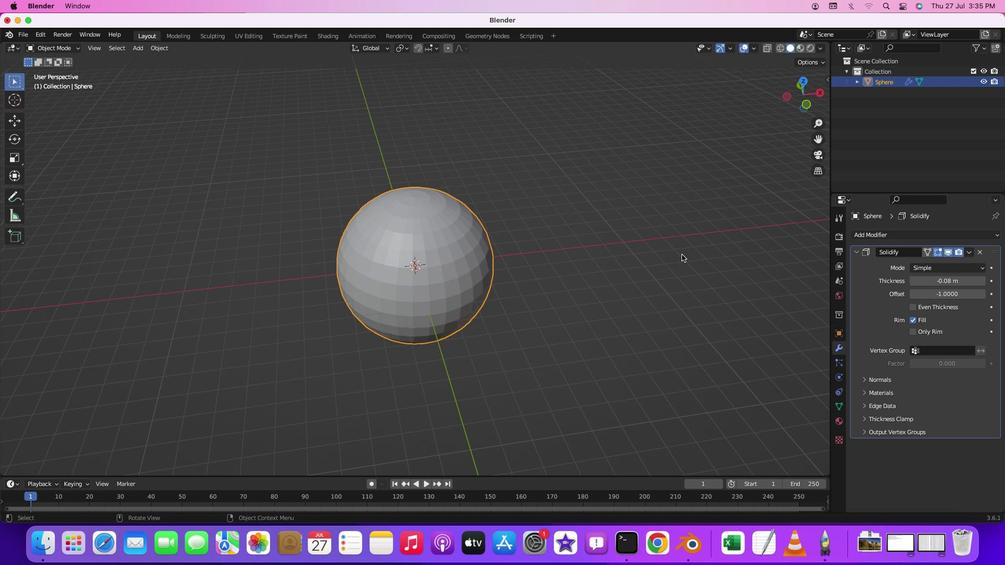 
Action: Key pressed Key.cmd'z''z'
Screenshot: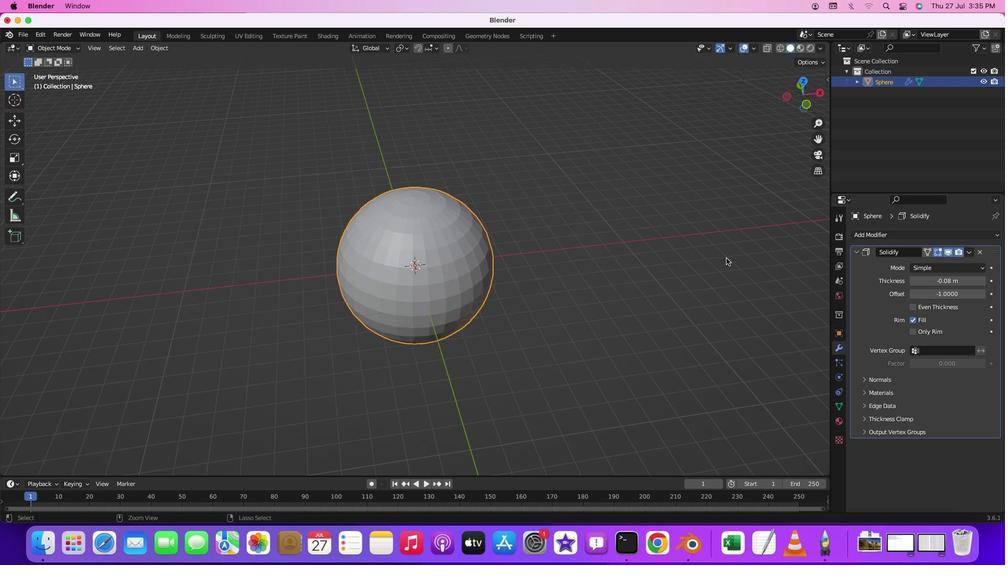 
Action: Mouse moved to (828, 268)
Screenshot: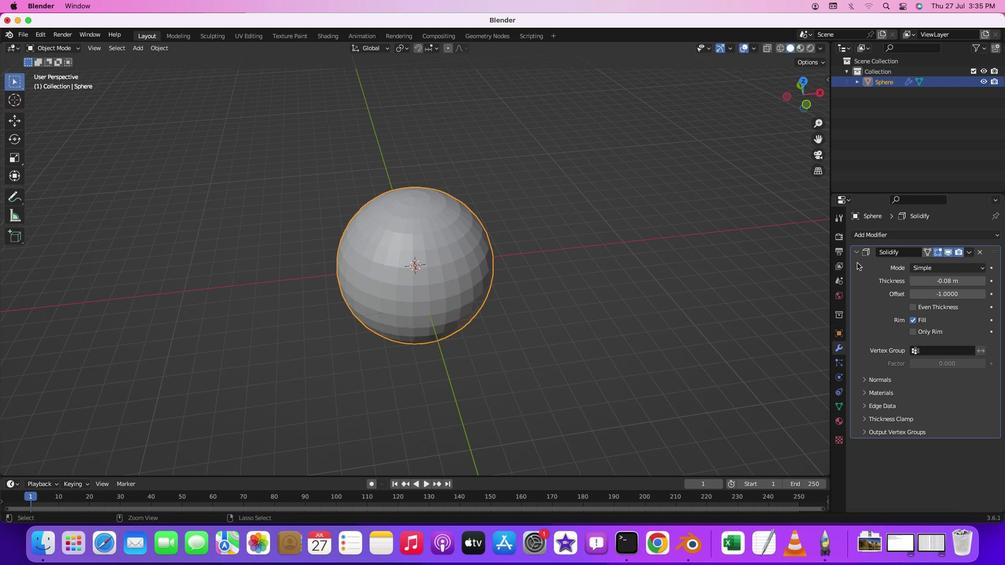 
Action: Key pressed 'z'
Screenshot: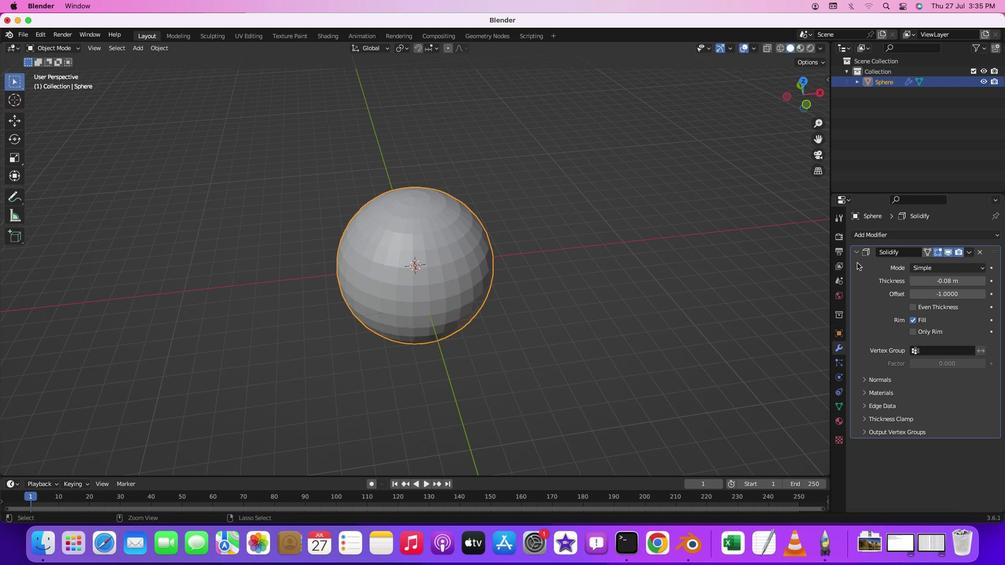 
Action: Mouse moved to (873, 270)
Screenshot: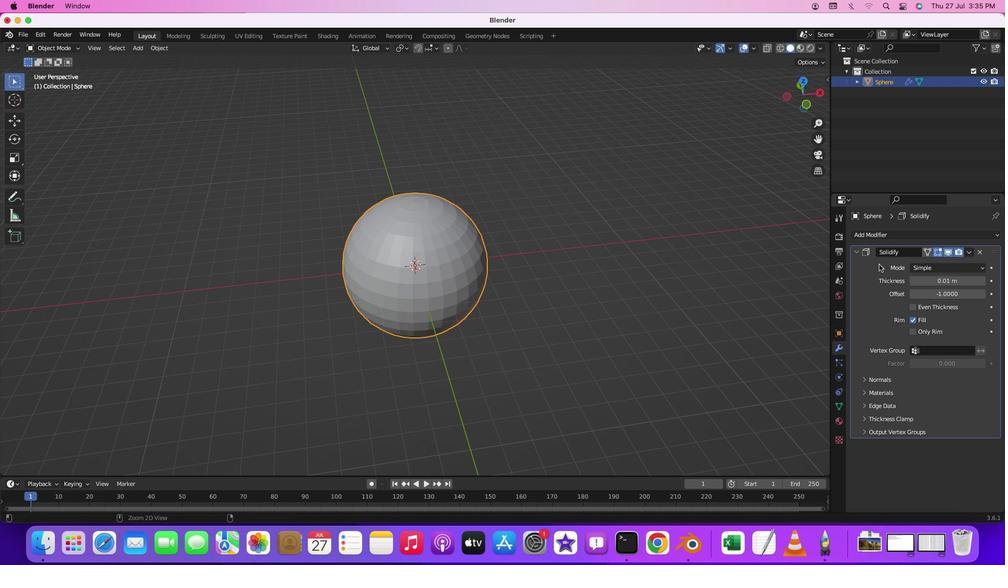 
Action: Key pressed 'z''z'
Screenshot: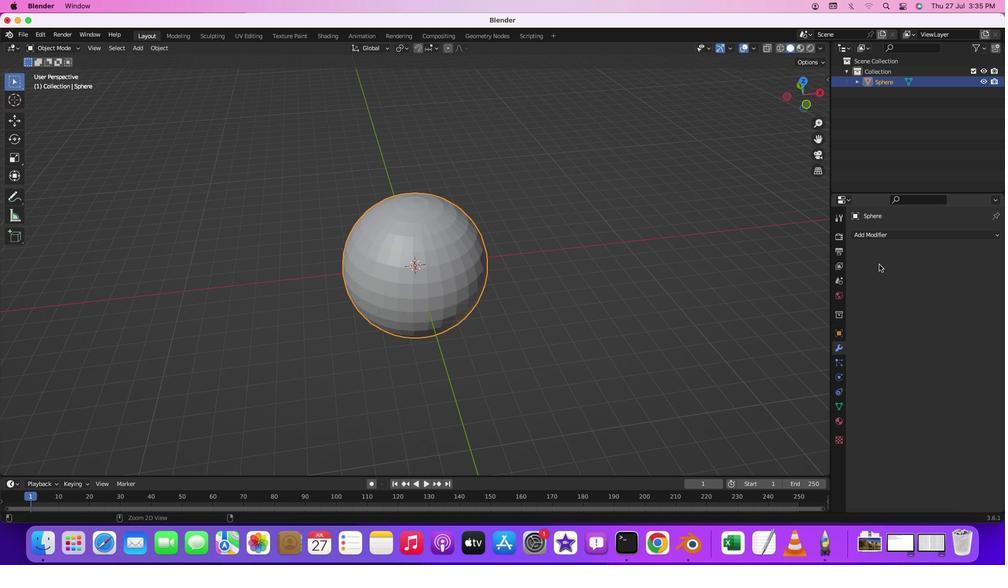 
Action: Mouse moved to (480, 265)
Screenshot: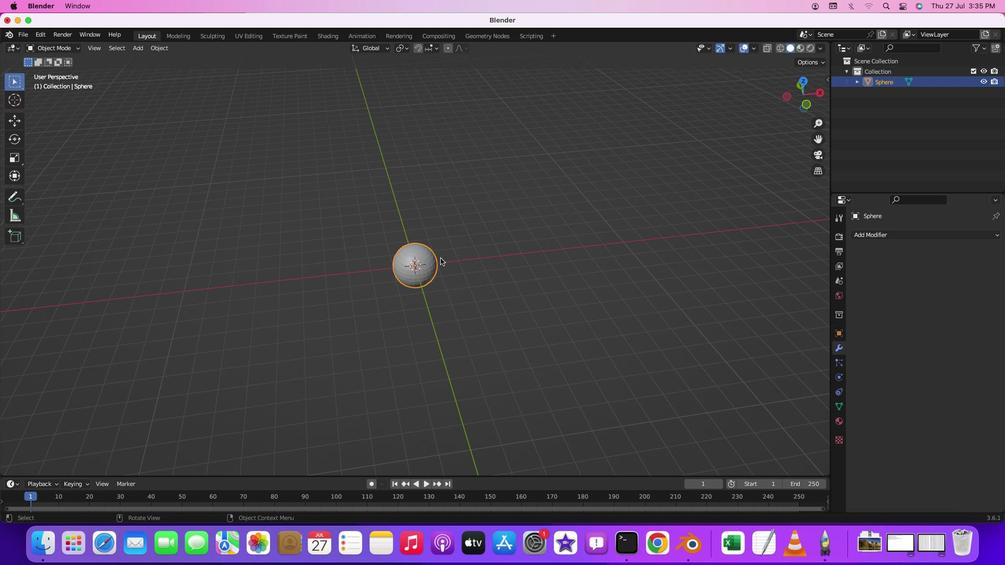 
Action: Key pressed 's'
Screenshot: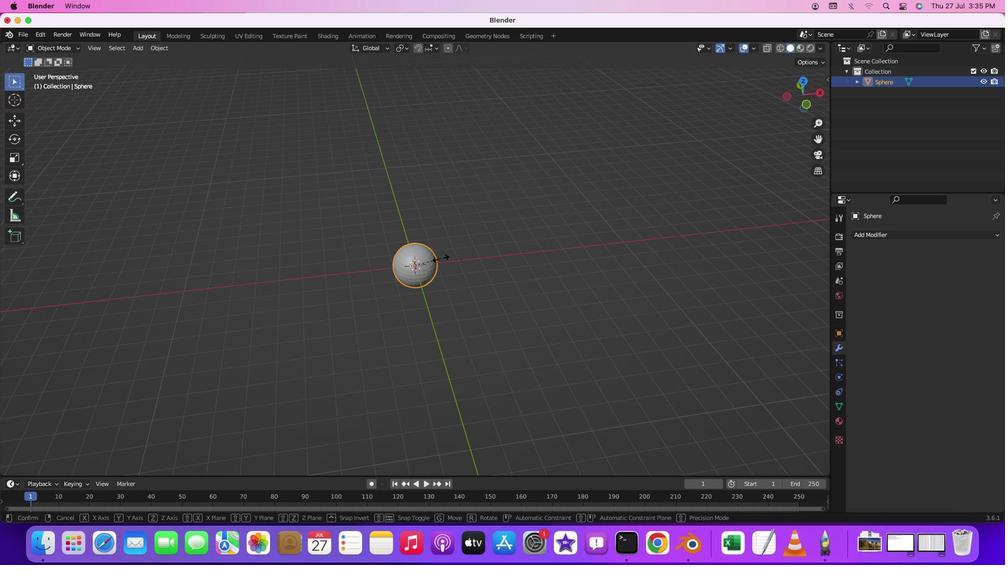 
Action: Mouse moved to (549, 242)
Screenshot: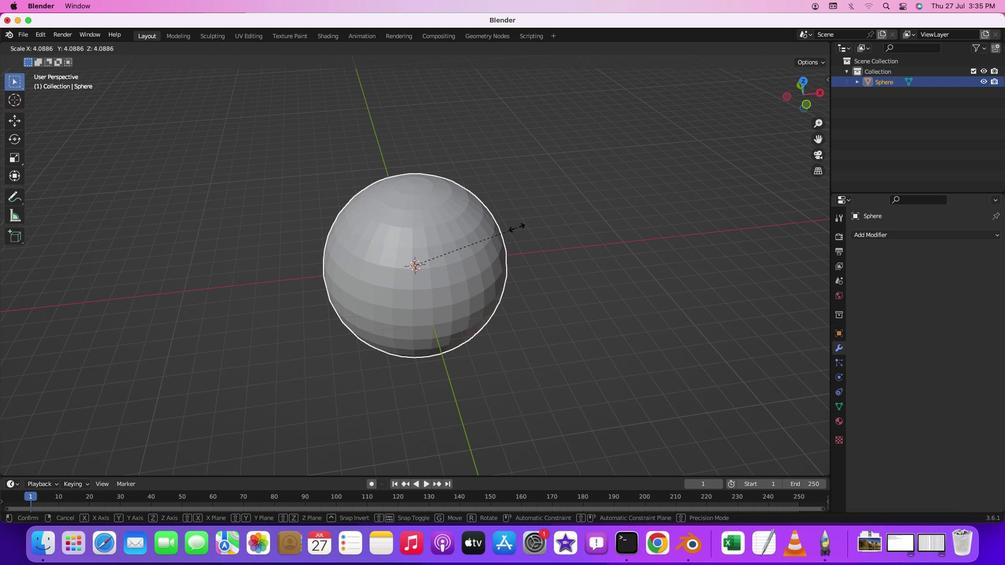 
Action: Mouse pressed left at (549, 242)
Screenshot: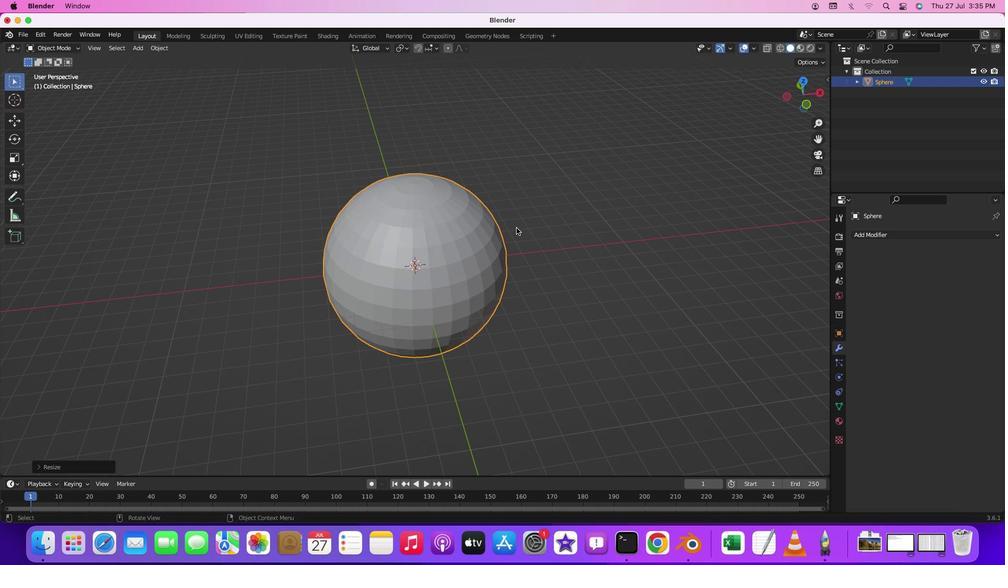 
Action: Mouse moved to (633, 293)
Screenshot: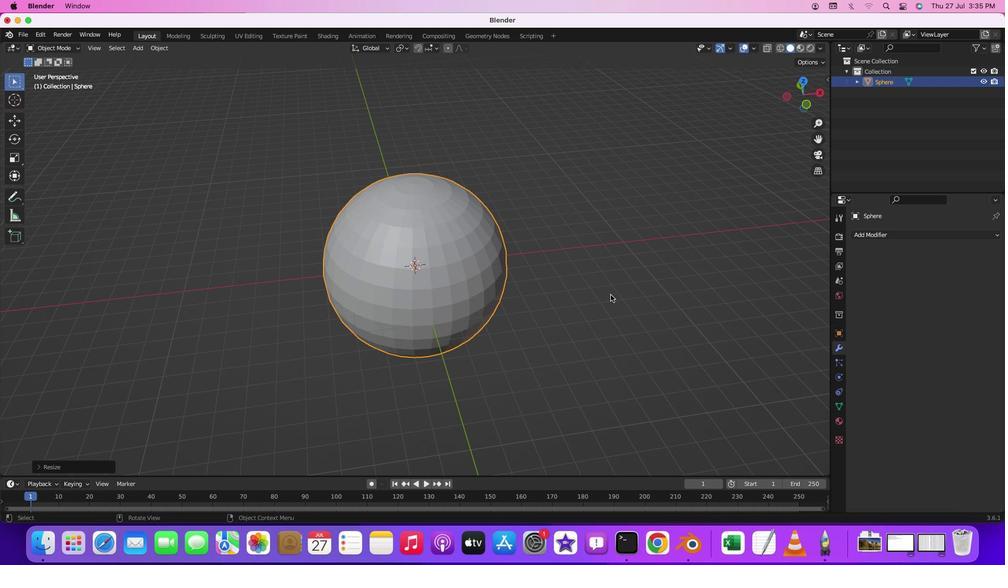 
Action: Mouse pressed middle at (633, 293)
Screenshot: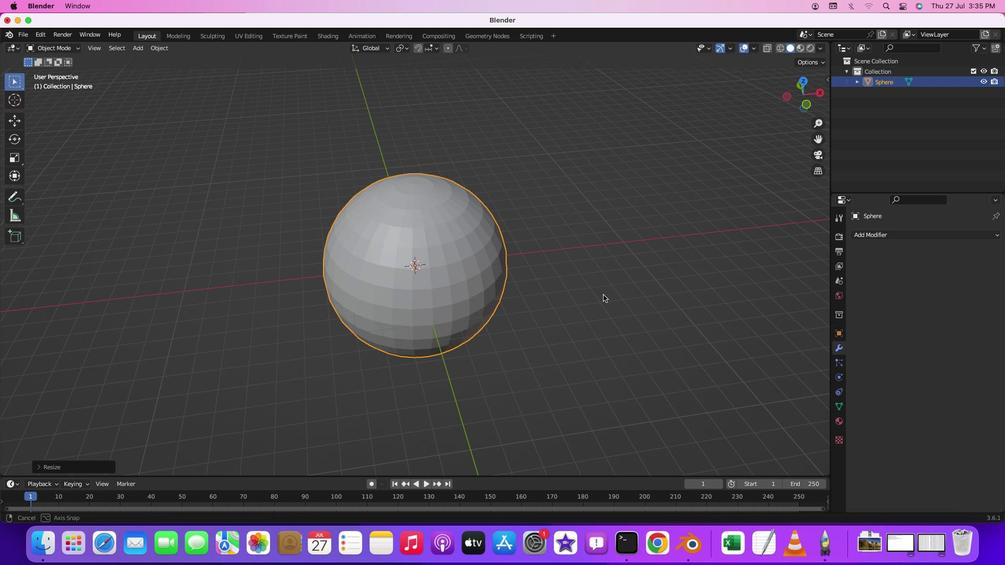 
Action: Mouse moved to (884, 248)
Screenshot: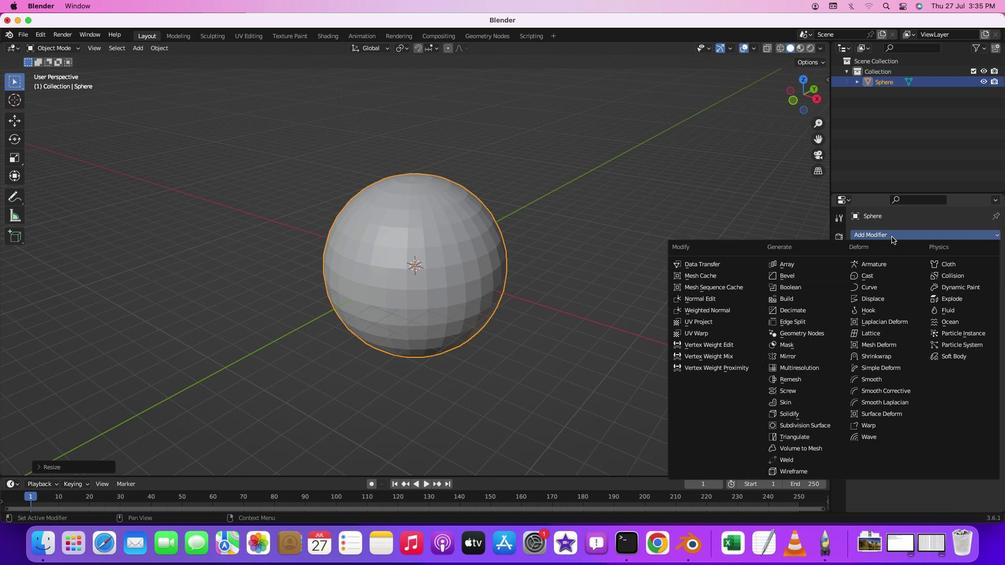 
Action: Mouse pressed left at (884, 248)
Screenshot: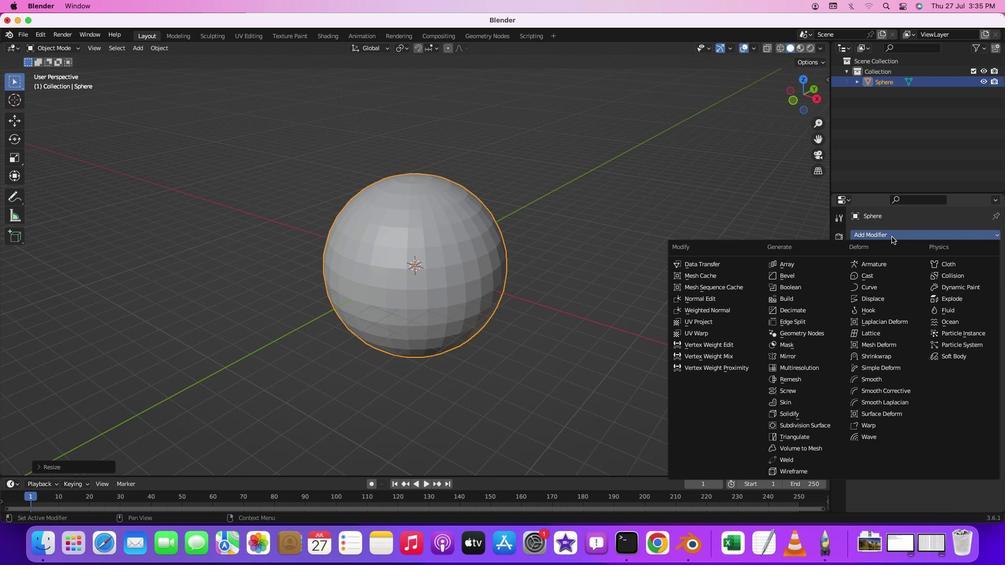 
Action: Mouse moved to (527, 269)
Screenshot: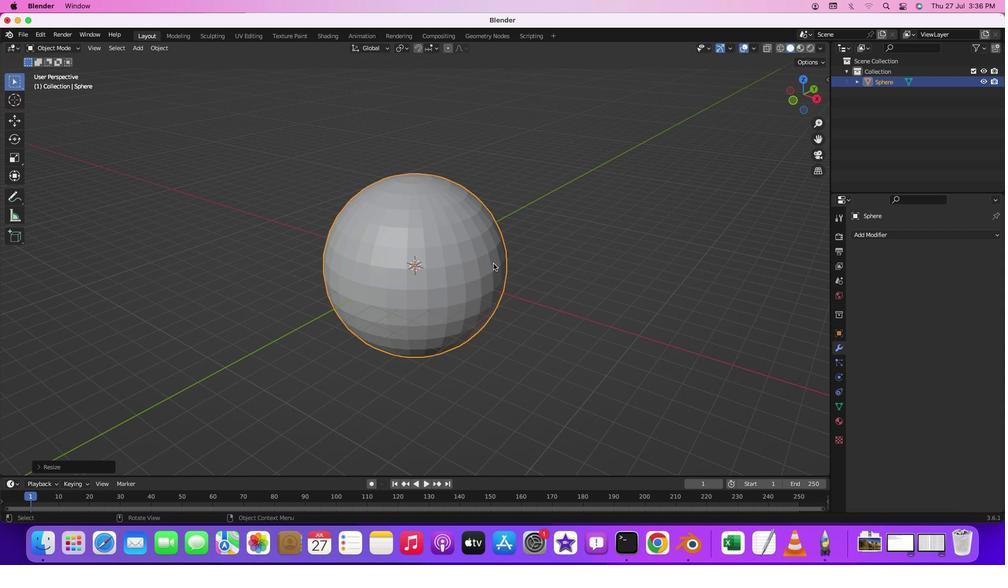 
Action: Mouse pressed left at (527, 269)
Screenshot: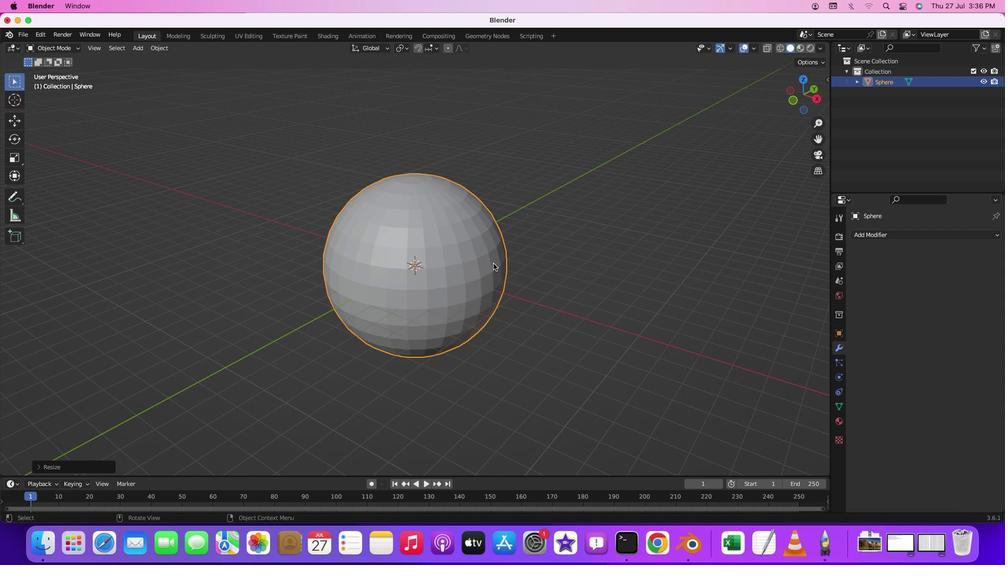
Action: Mouse moved to (505, 265)
Screenshot: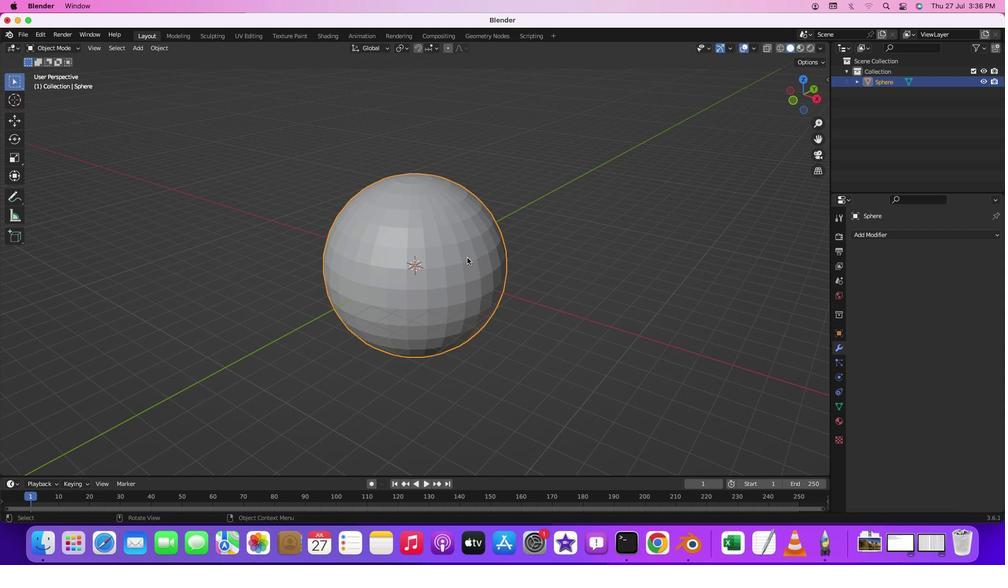 
Action: Mouse pressed left at (505, 265)
Screenshot: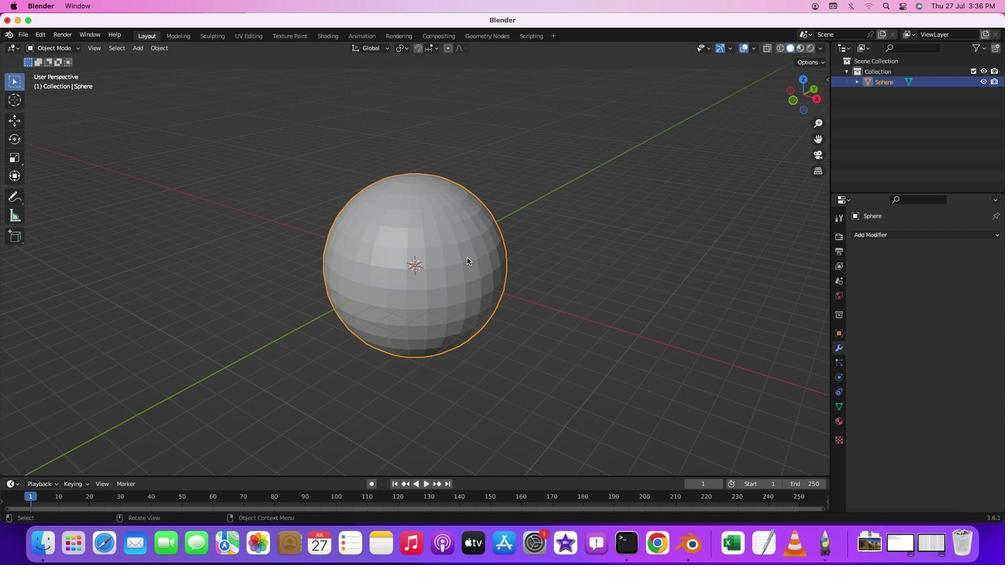 
Action: Key pressed Key.tab
Screenshot: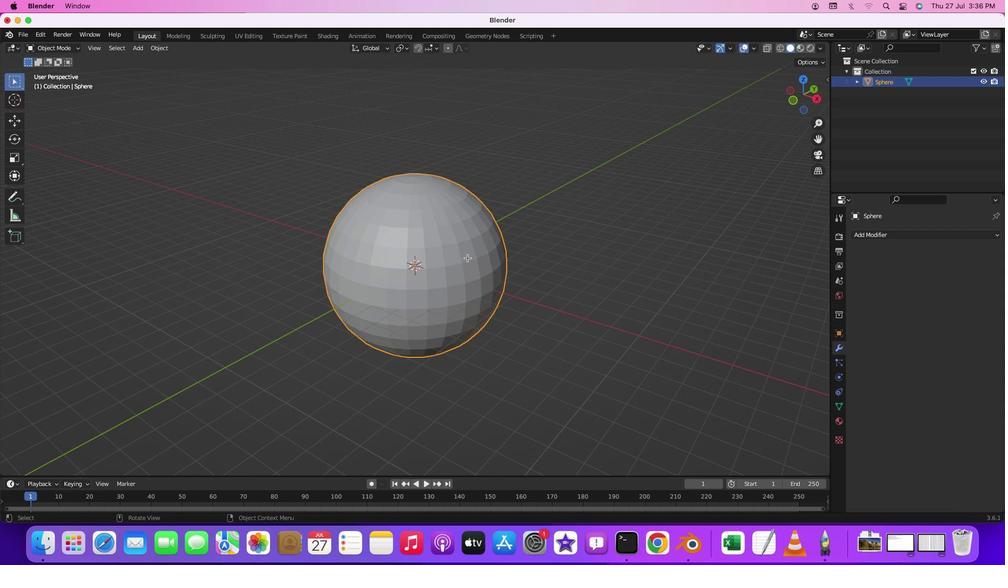 
Action: Mouse moved to (964, 246)
Screenshot: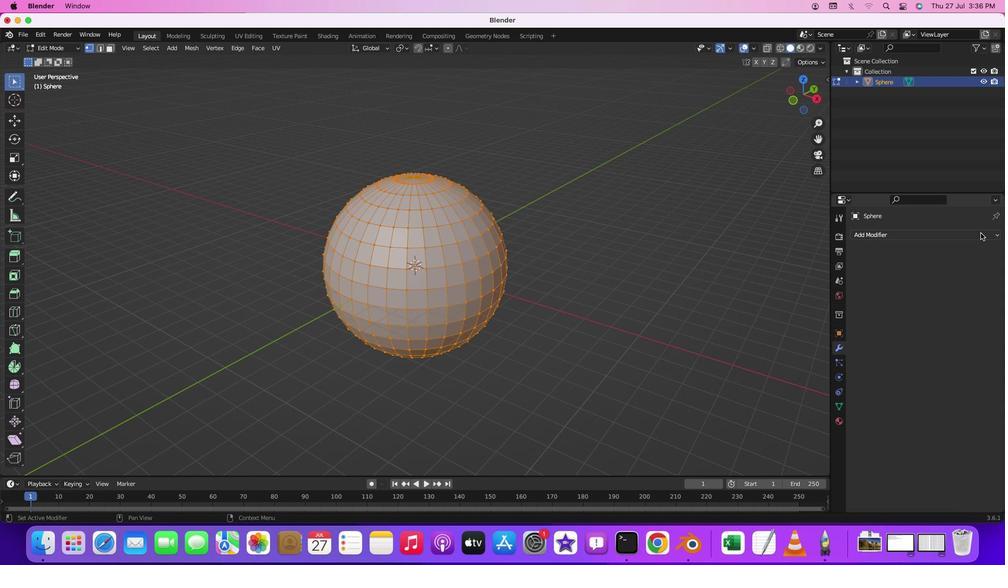 
Action: Mouse pressed left at (964, 246)
Screenshot: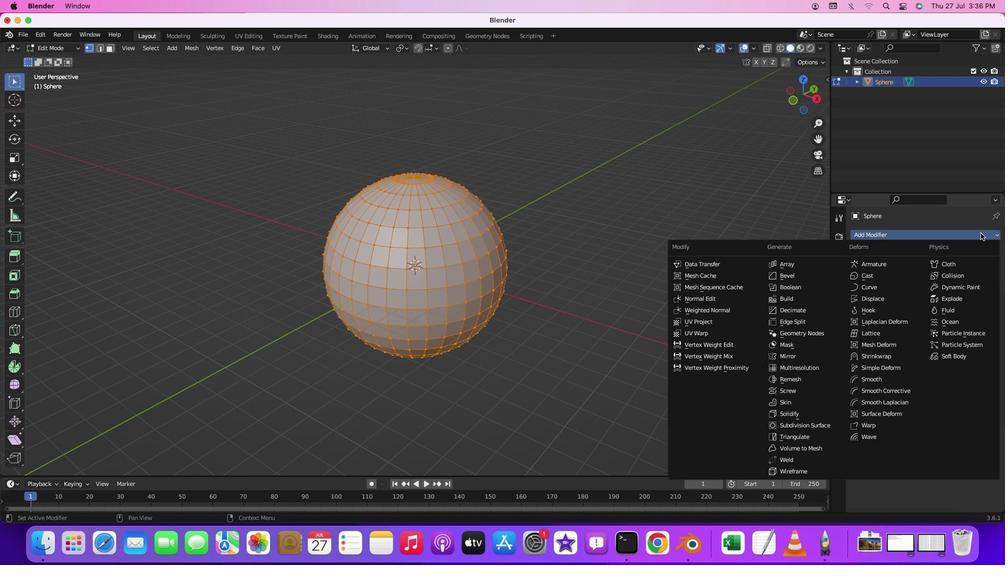 
Action: Mouse moved to (436, 289)
Screenshot: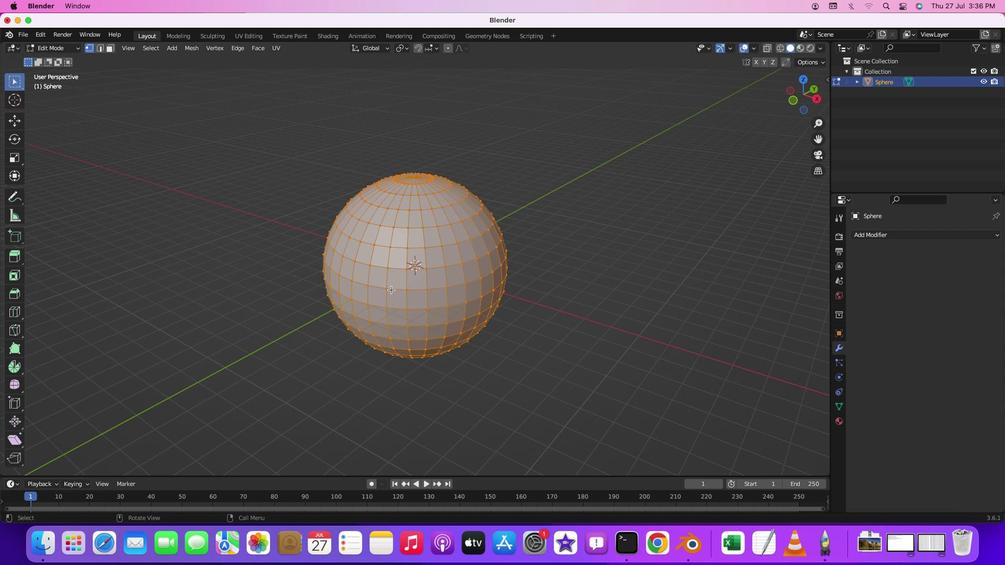 
Action: Key pressed Key.cmd's'
Screenshot: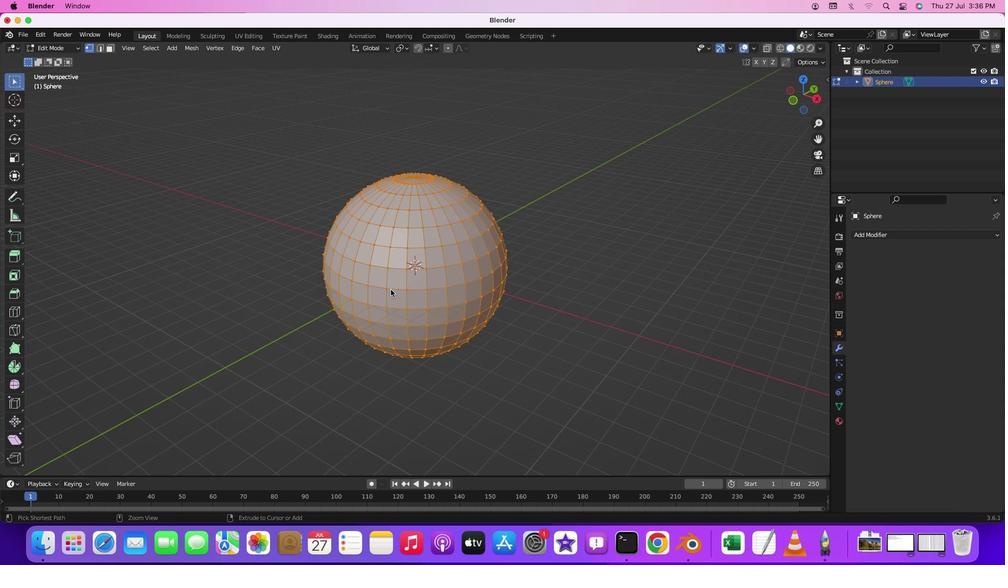 
Action: Mouse moved to (296, 156)
Screenshot: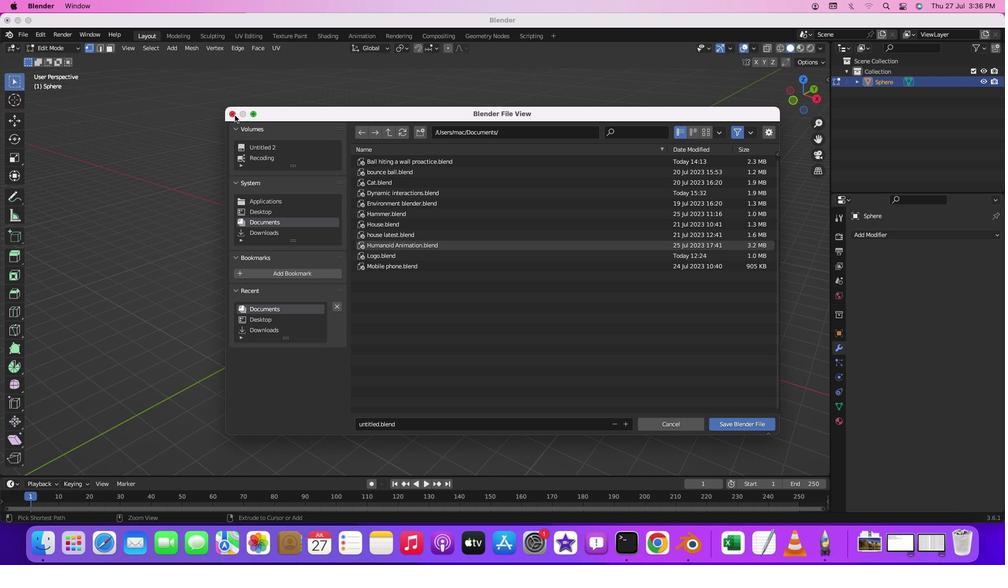 
Action: Mouse pressed left at (296, 156)
Screenshot: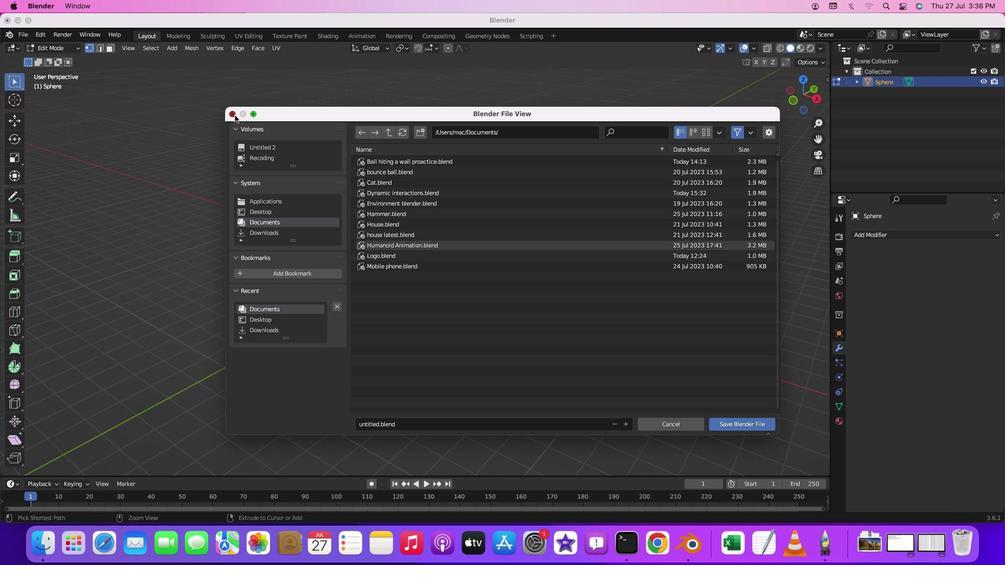 
Action: Mouse moved to (884, 249)
Screenshot: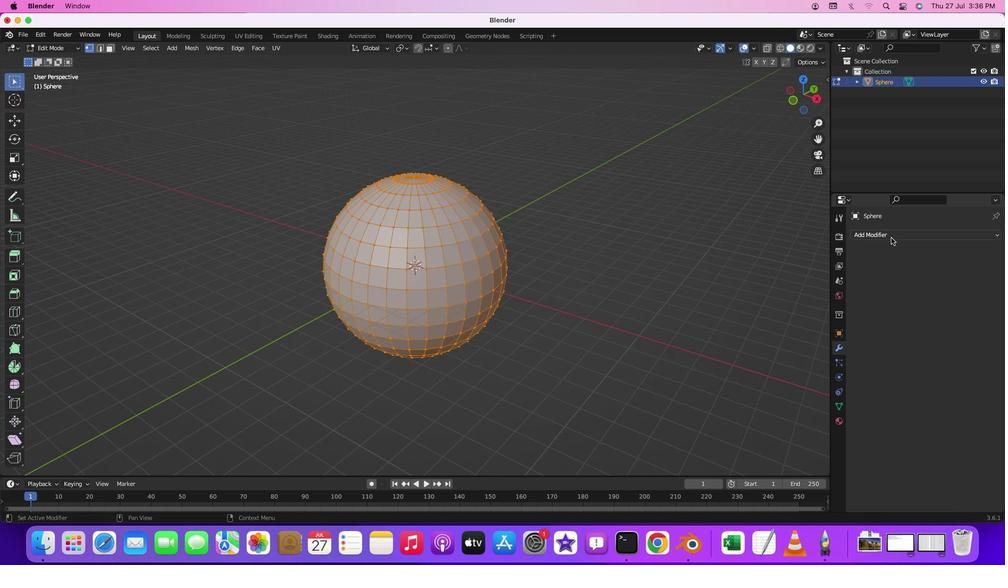 
Action: Mouse pressed left at (884, 249)
Screenshot: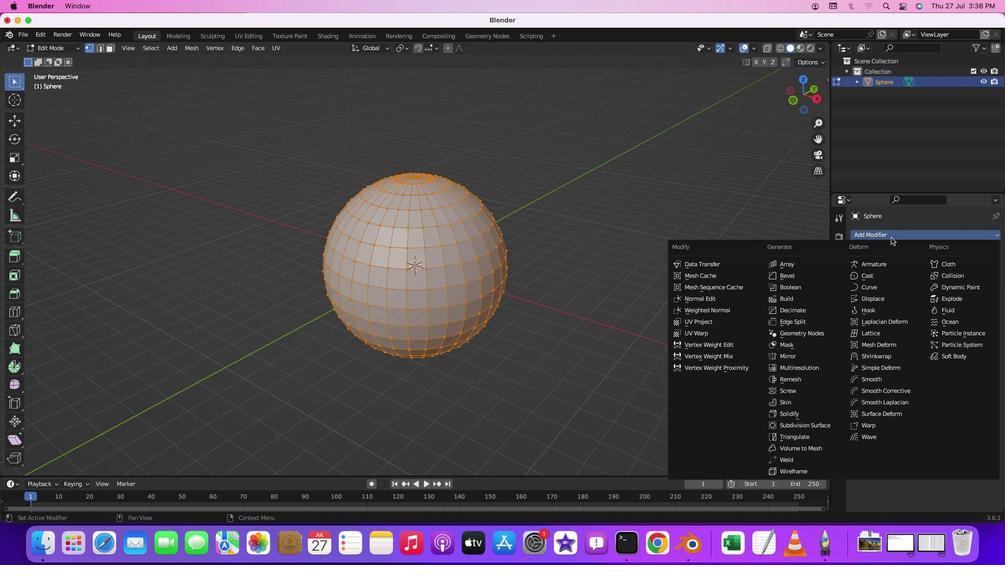 
Action: Mouse moved to (242, 106)
Screenshot: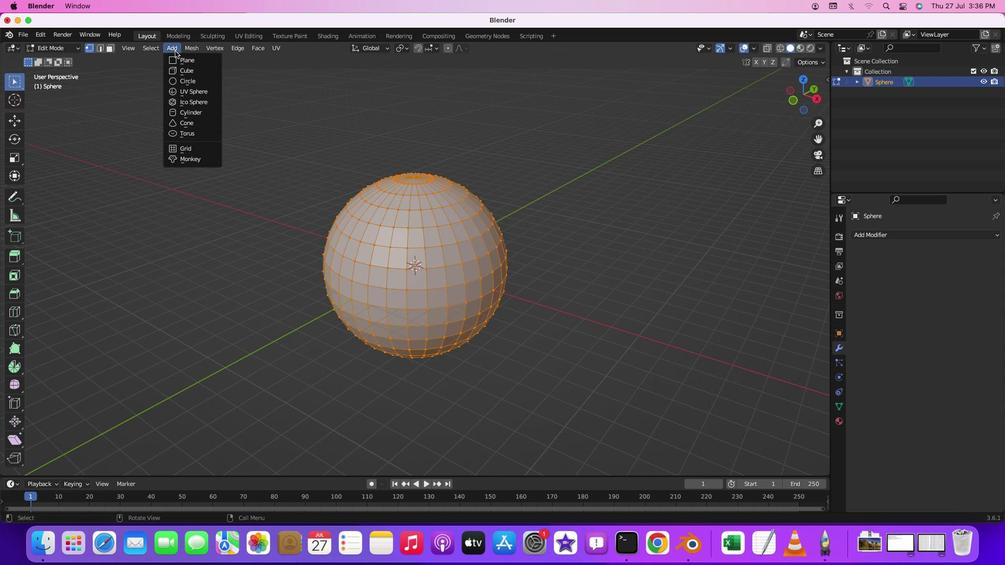 
Action: Mouse pressed left at (242, 106)
Screenshot: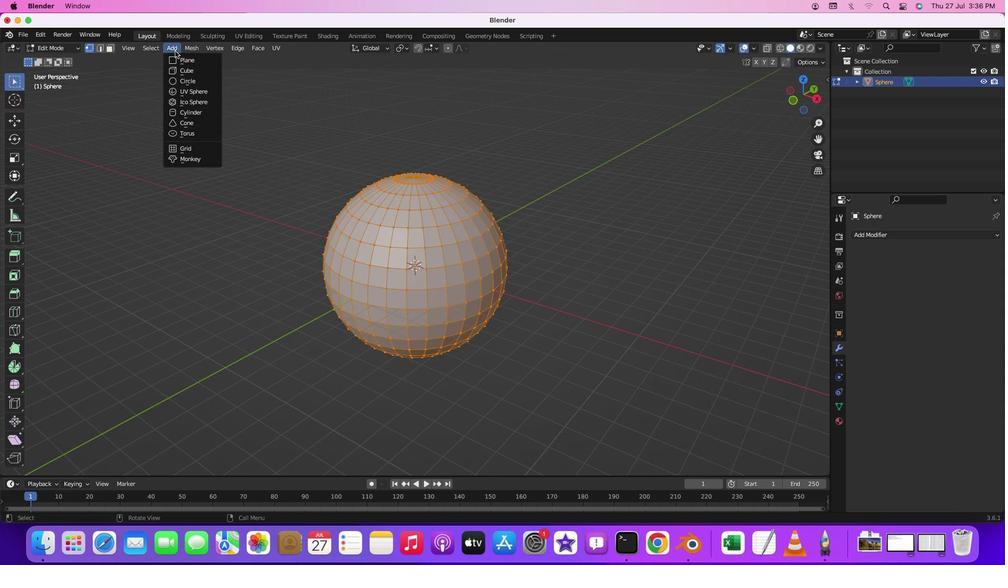 
Action: Mouse moved to (465, 222)
Screenshot: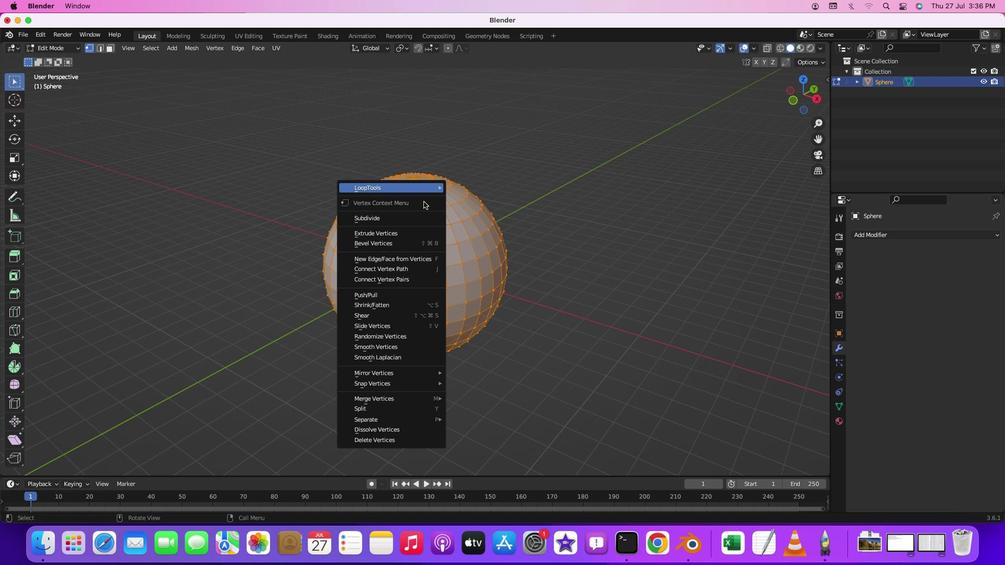 
Action: Mouse pressed right at (465, 222)
Screenshot: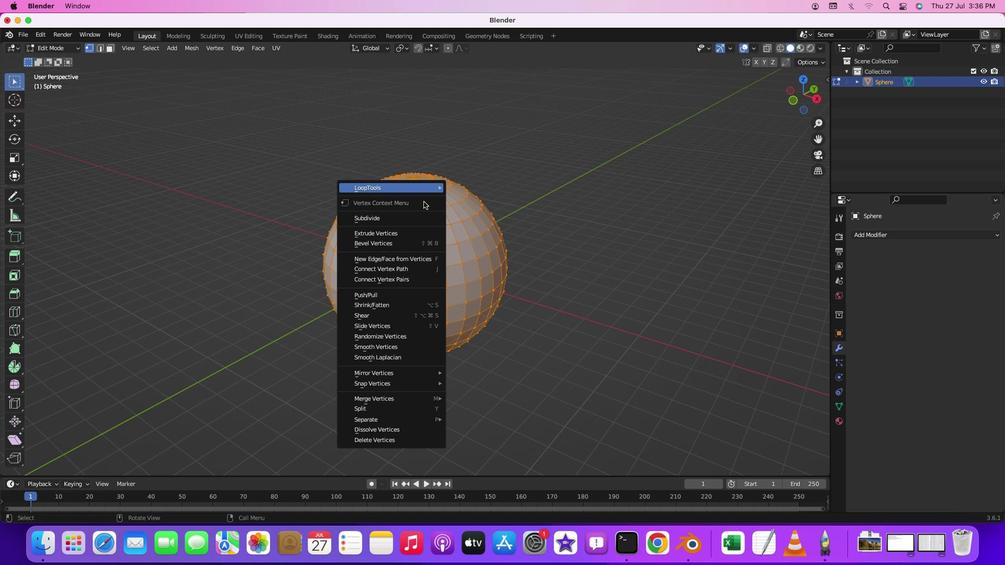 
Action: Mouse moved to (432, 235)
Screenshot: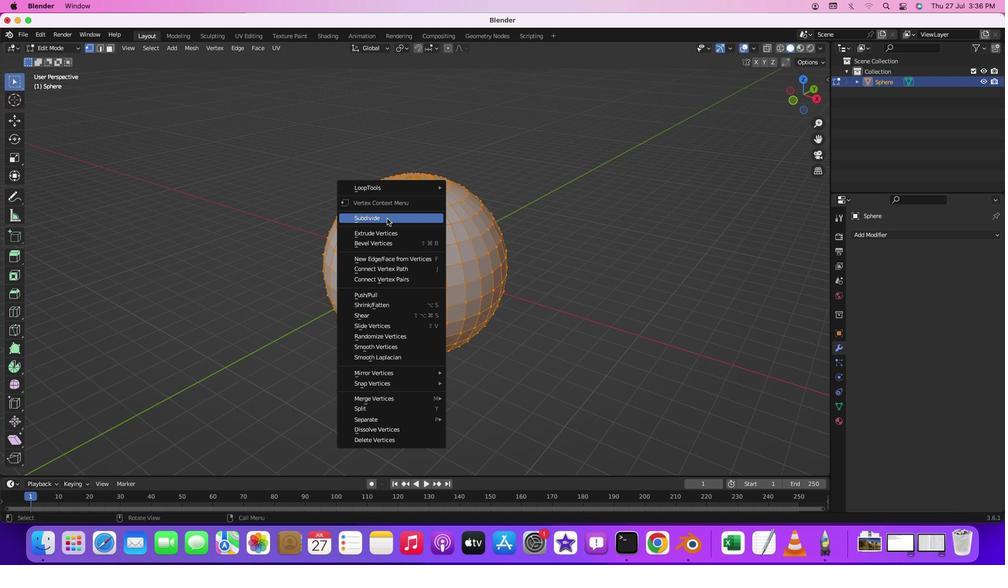 
Action: Mouse pressed left at (432, 235)
Screenshot: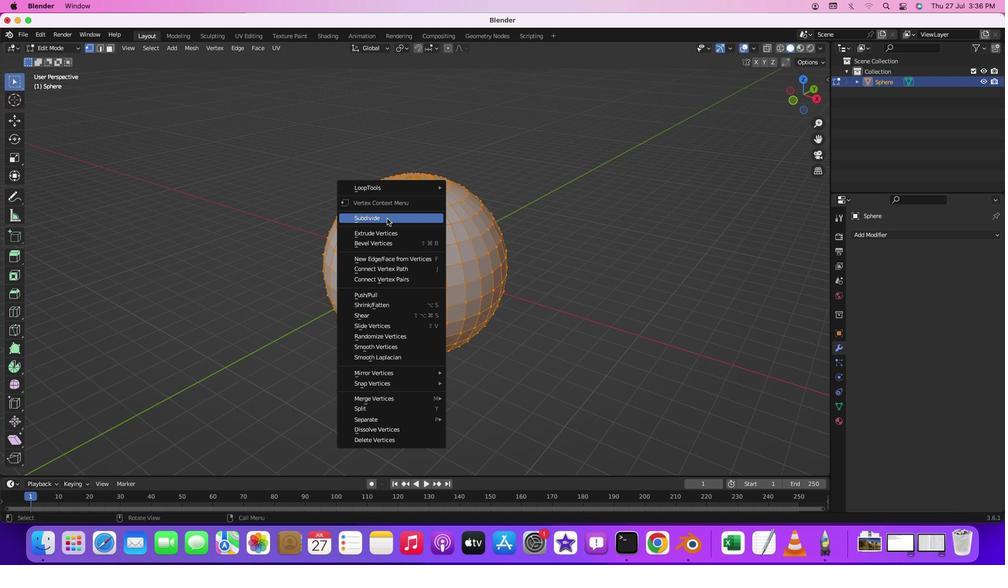 
Action: Mouse moved to (147, 423)
Screenshot: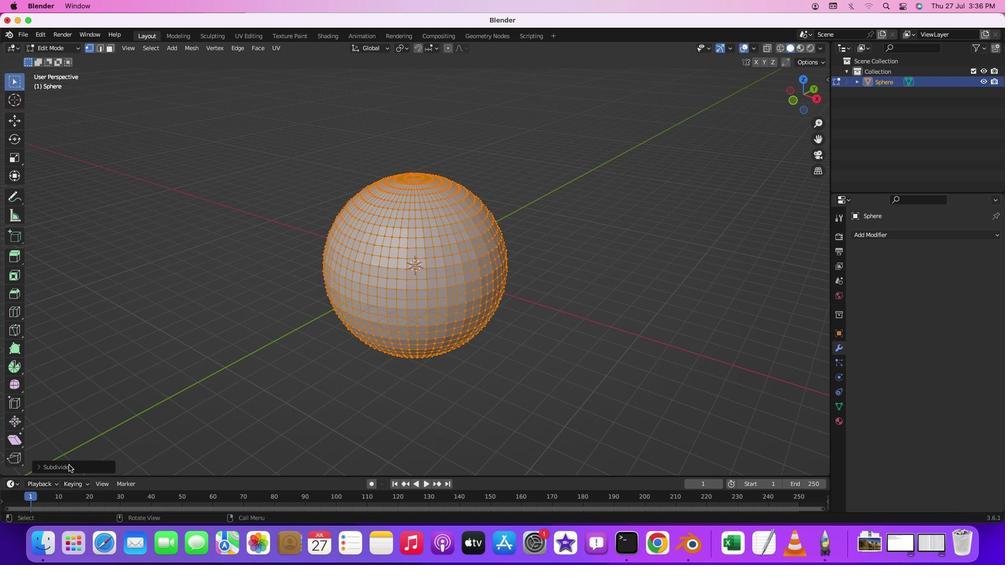 
Action: Mouse pressed left at (147, 423)
Screenshot: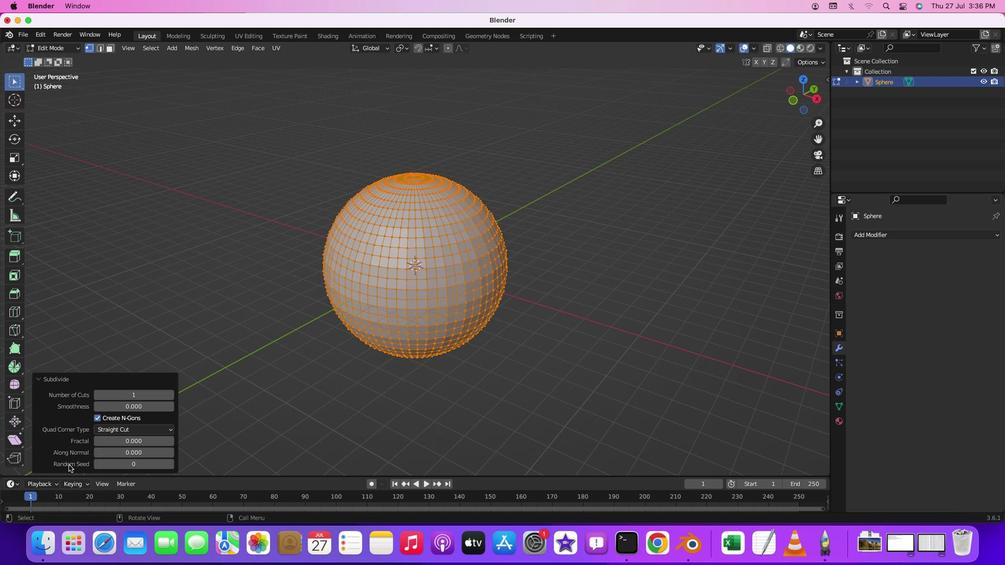
Action: Mouse moved to (216, 369)
Screenshot: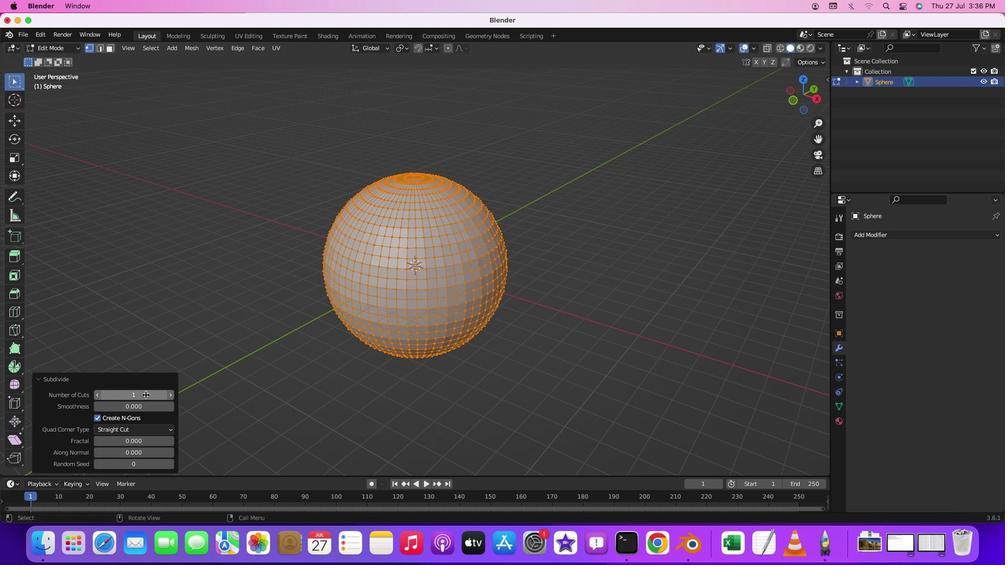 
Action: Mouse pressed left at (216, 369)
Screenshot: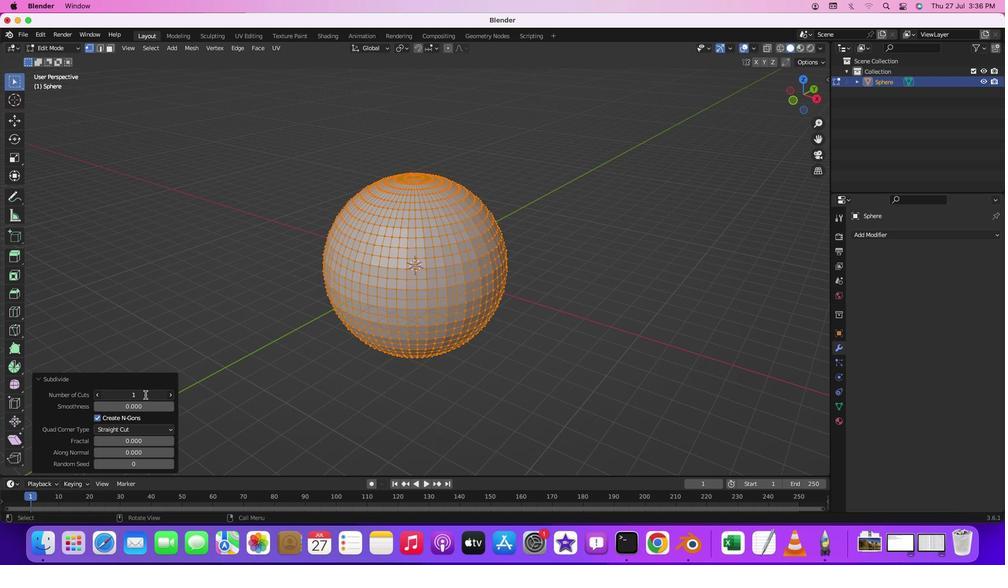
Action: Key pressed '4'Key.backspace'1''0'Key.enter
Screenshot: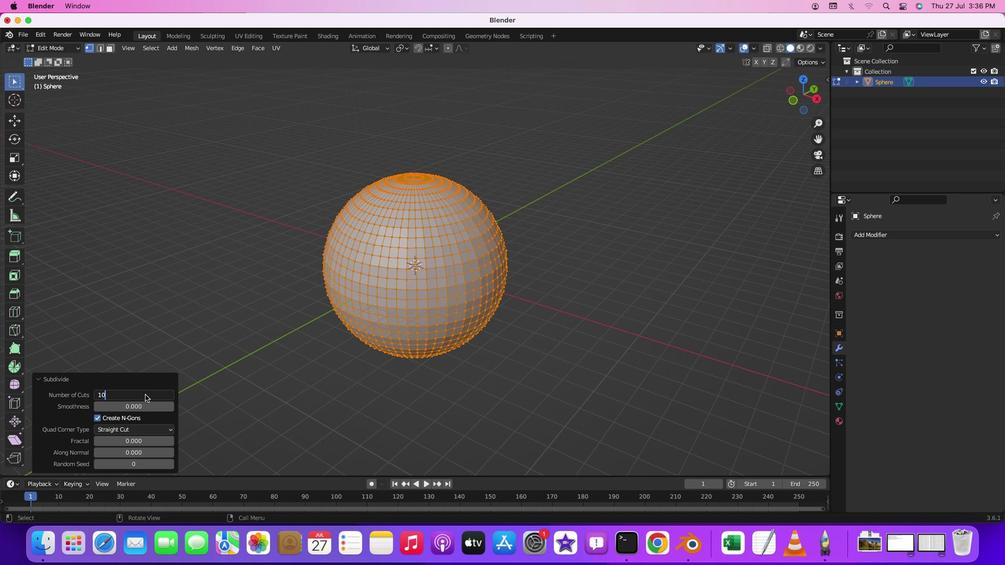 
Action: Mouse moved to (218, 369)
Screenshot: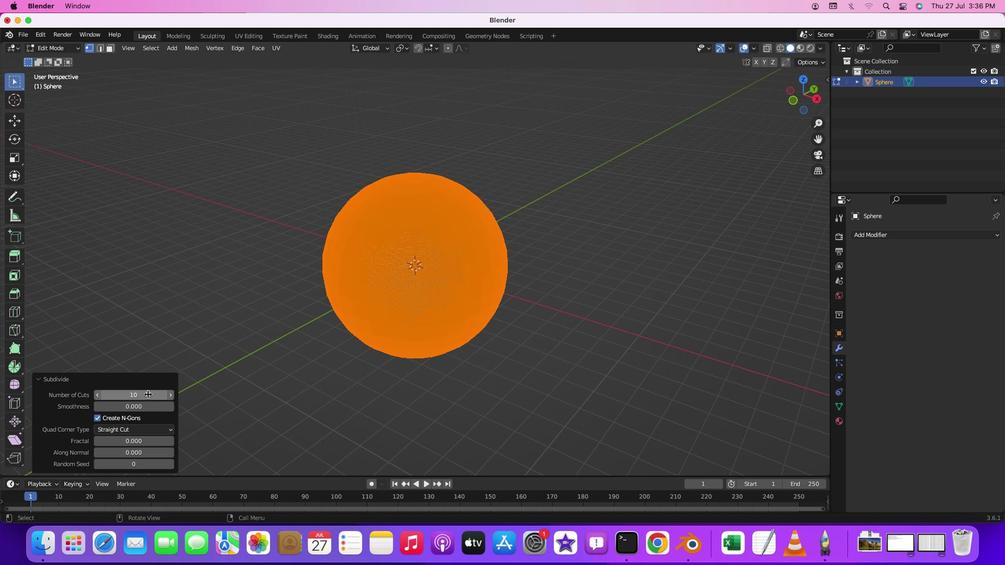 
Action: Mouse pressed left at (218, 369)
Screenshot: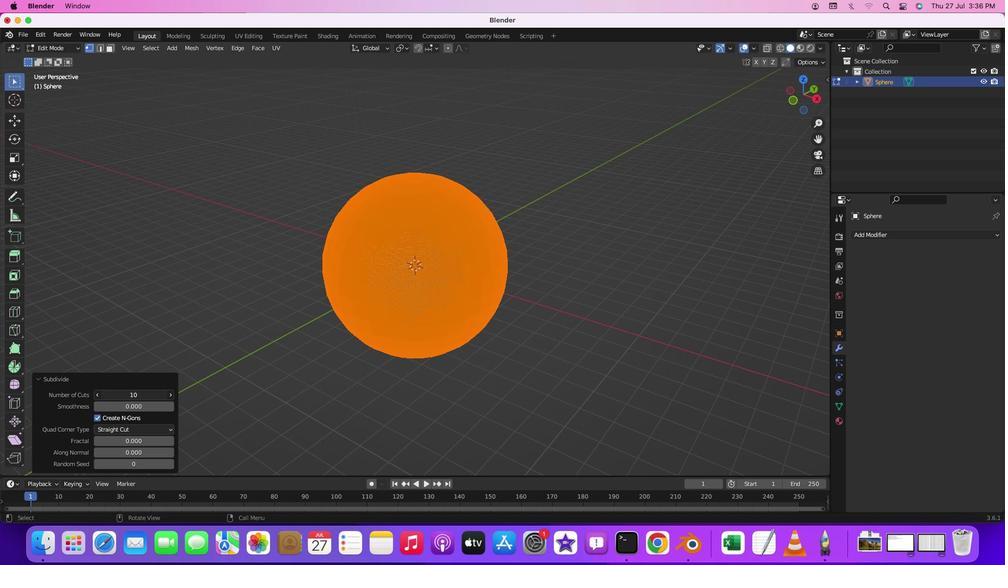 
Action: Key pressed '1'Key.enter
Screenshot: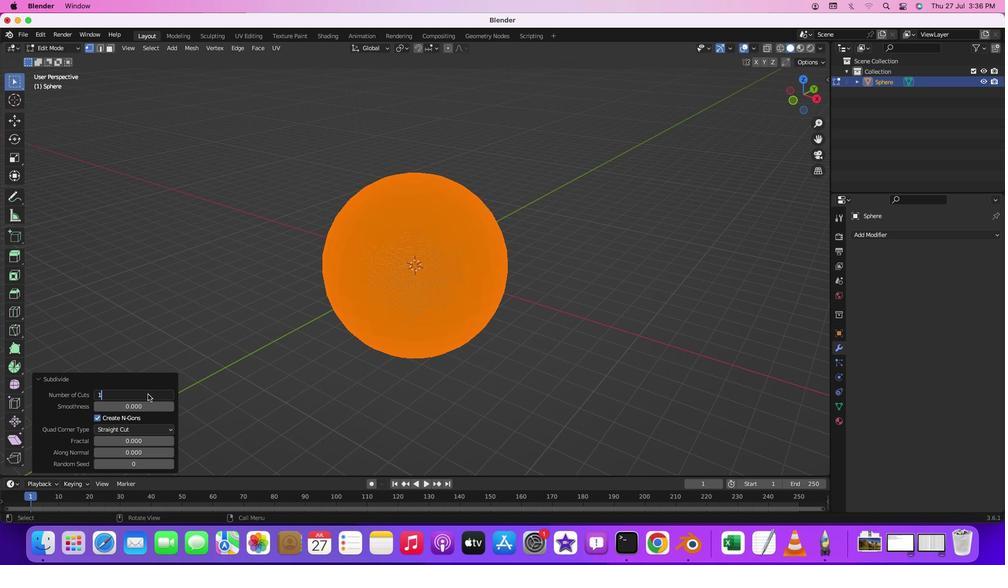 
Action: Mouse moved to (319, 349)
Screenshot: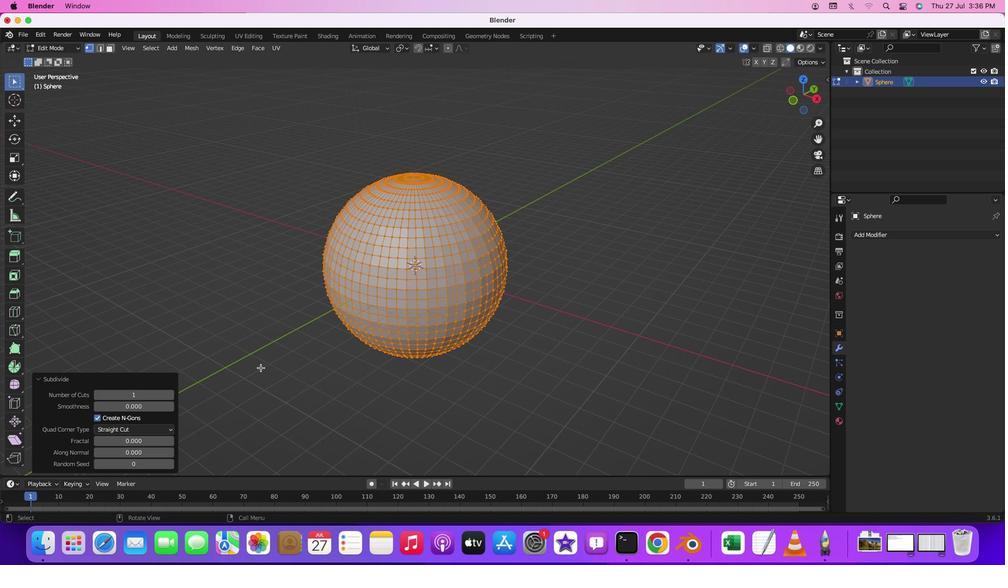 
Action: Mouse pressed left at (319, 349)
Screenshot: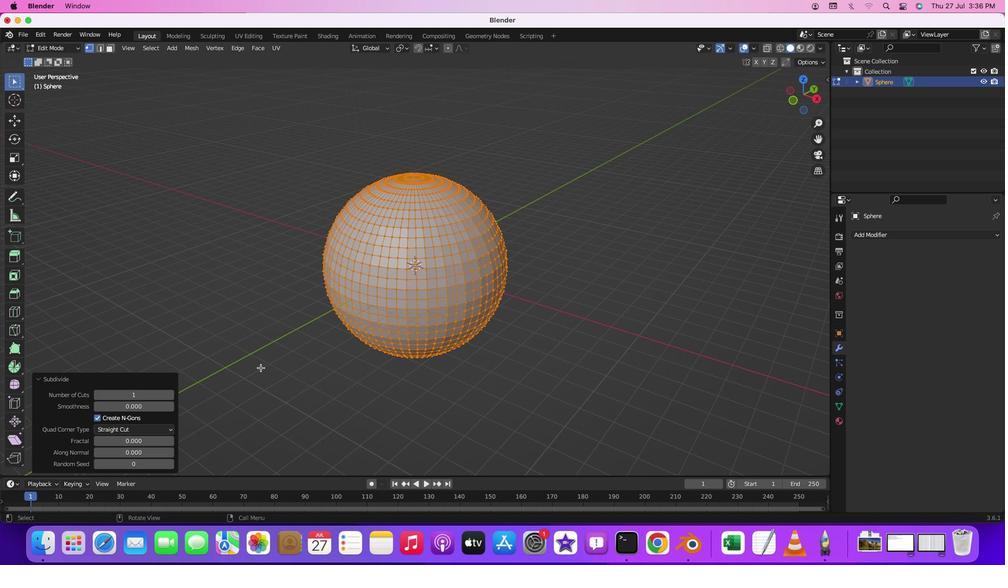 
Action: Mouse moved to (329, 346)
Screenshot: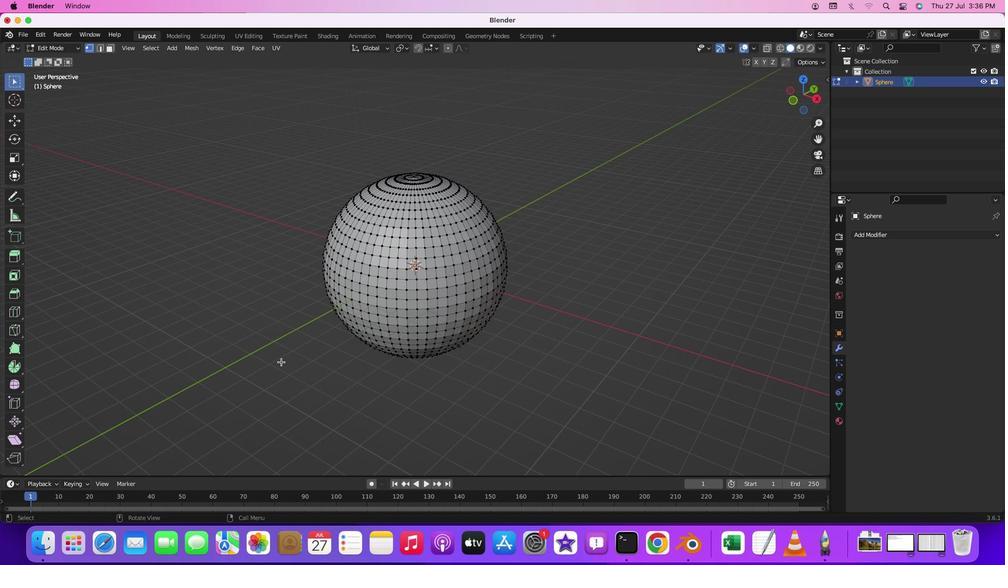 
Action: Mouse pressed middle at (329, 346)
Screenshot: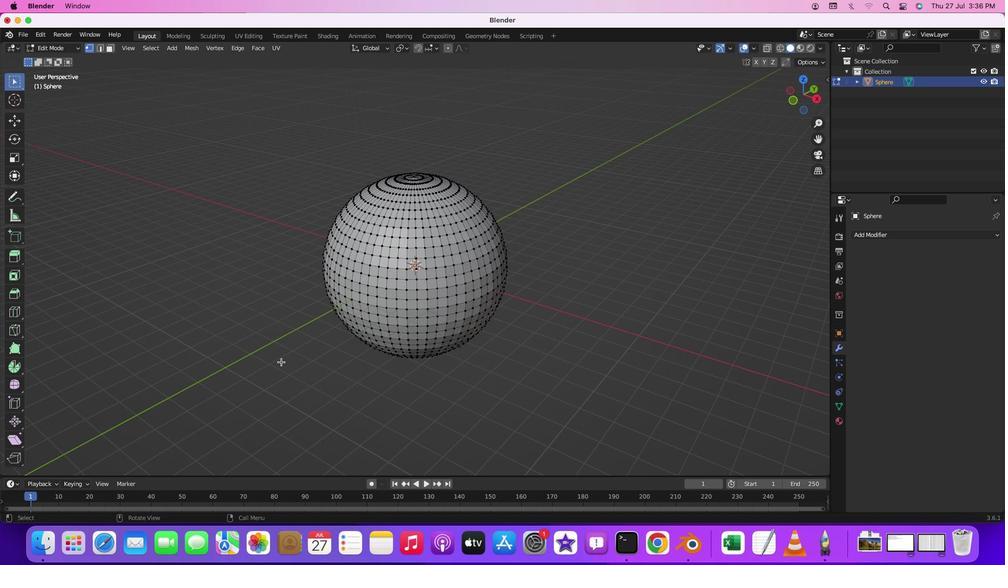 
Action: Mouse moved to (410, 333)
Screenshot: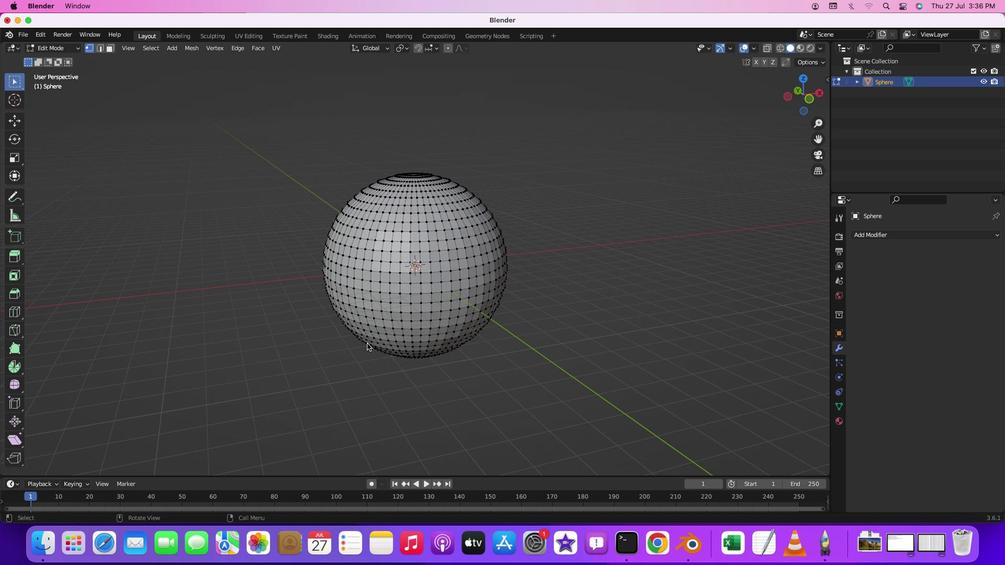 
Action: Key pressed Key.tab
Screenshot: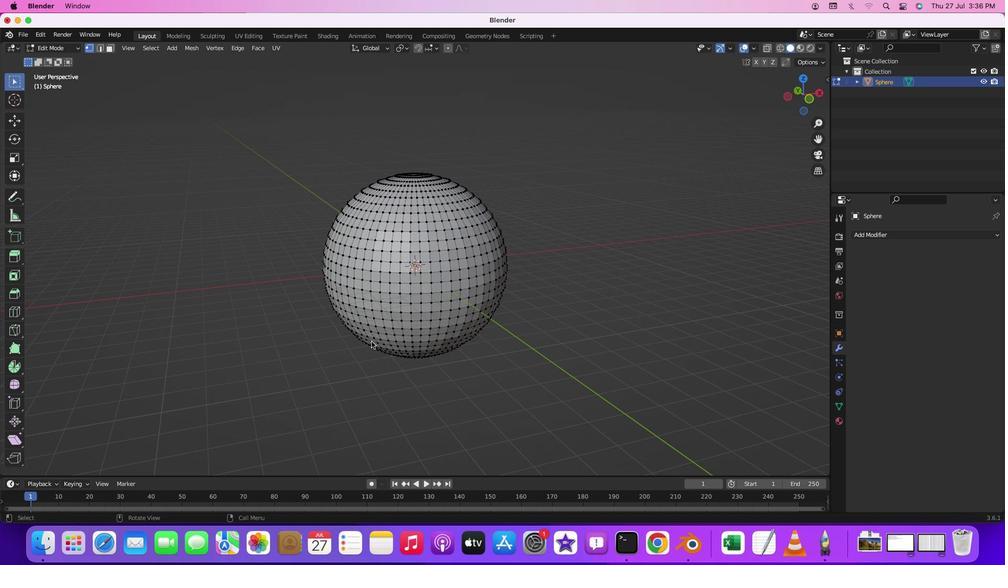 
Action: Mouse moved to (465, 316)
Screenshot: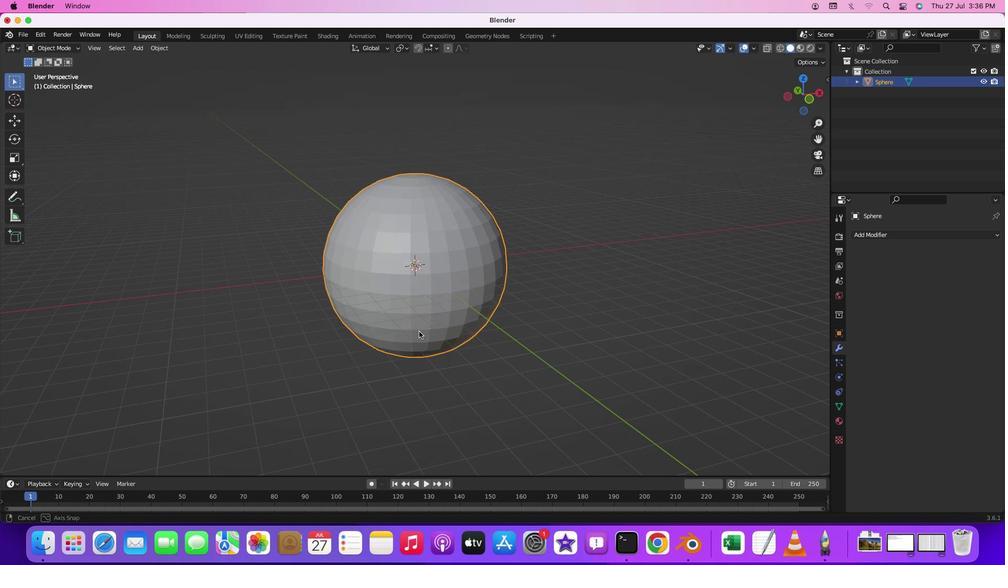 
Action: Mouse pressed middle at (465, 316)
Screenshot: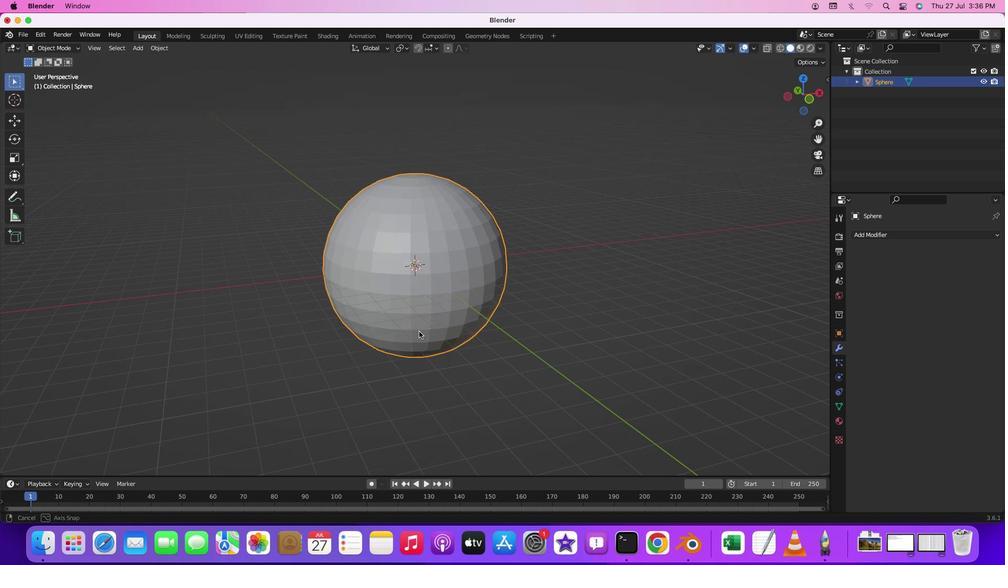 
Action: Mouse moved to (417, 280)
Screenshot: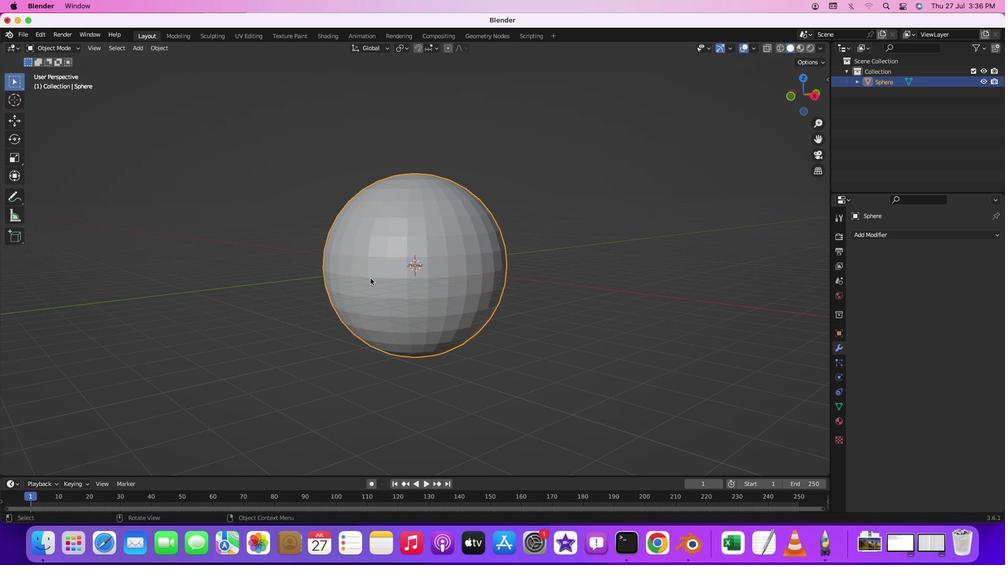 
Action: Key pressed 'h'
Screenshot: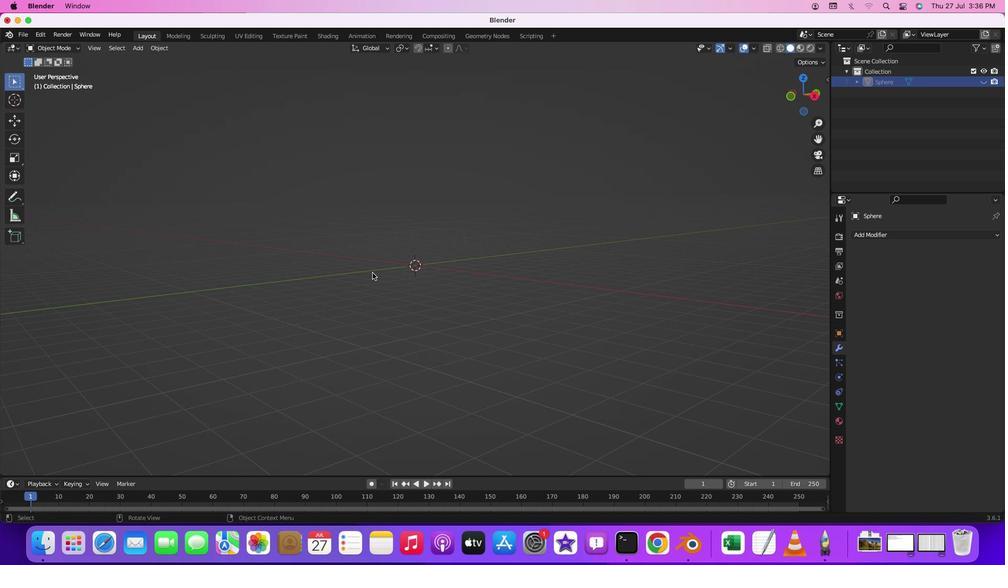 
Action: Mouse moved to (421, 270)
Screenshot: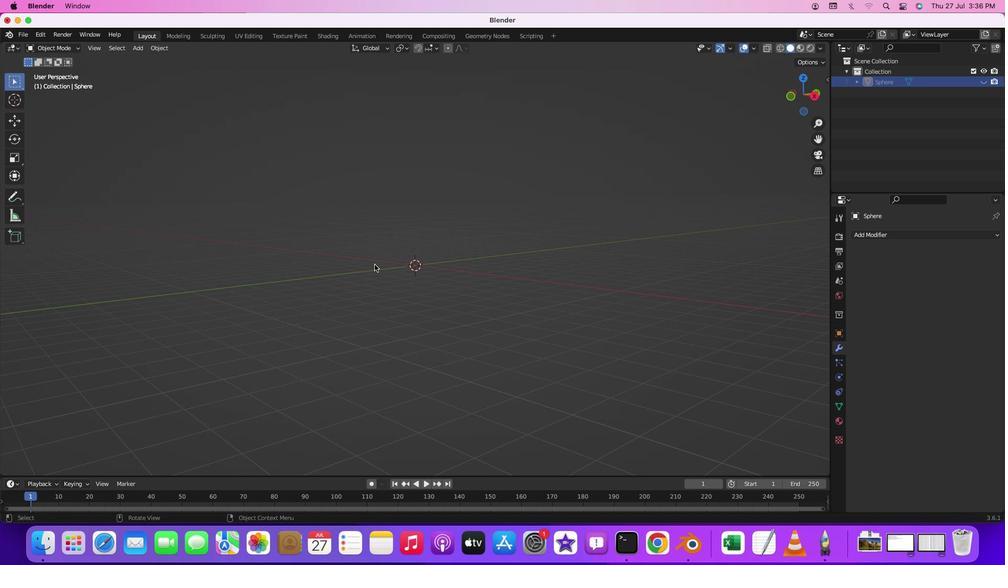 
Action: Key pressed Key.cmd'z'
Screenshot: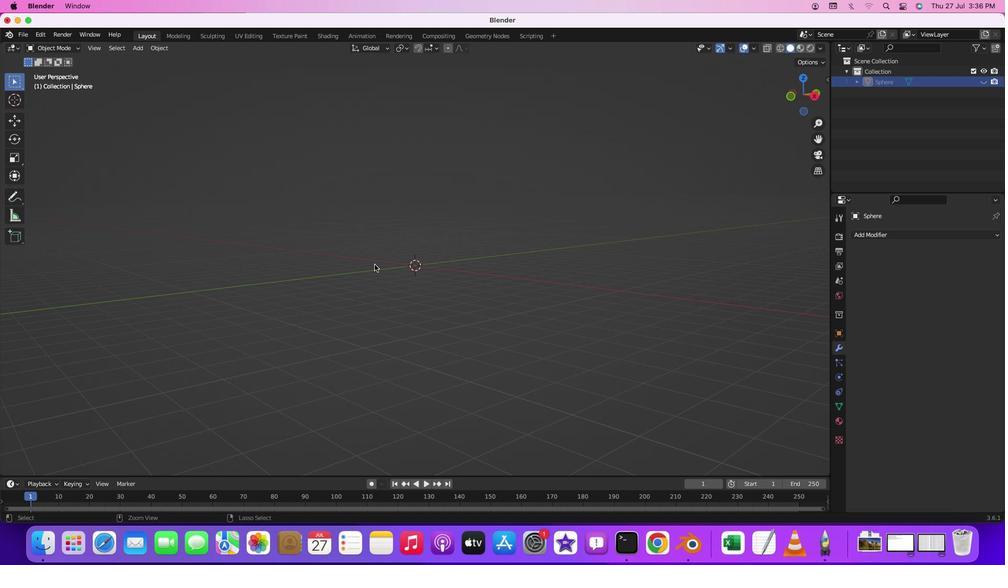 
Action: Mouse moved to (508, 261)
Screenshot: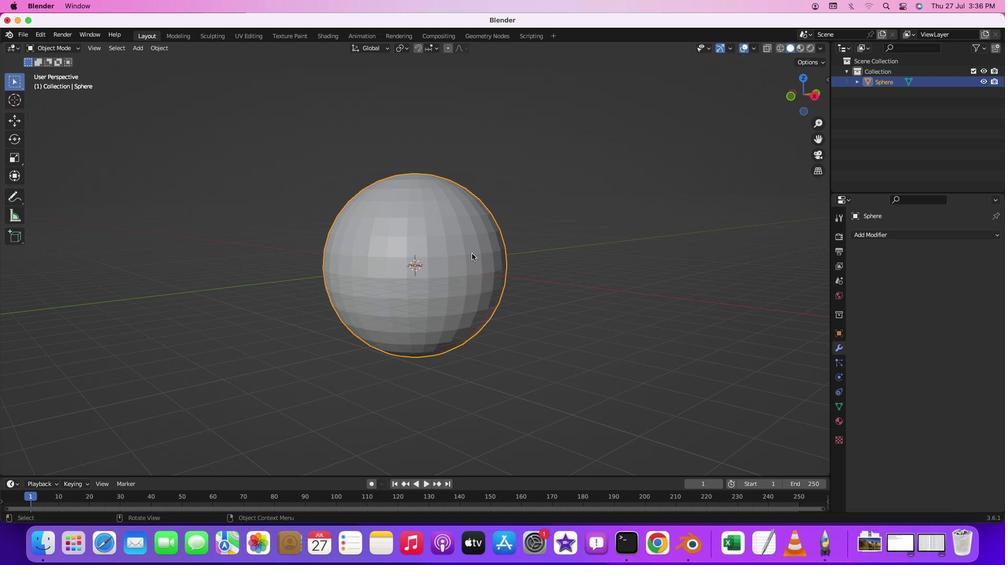
Action: Key pressed 'g'
Screenshot: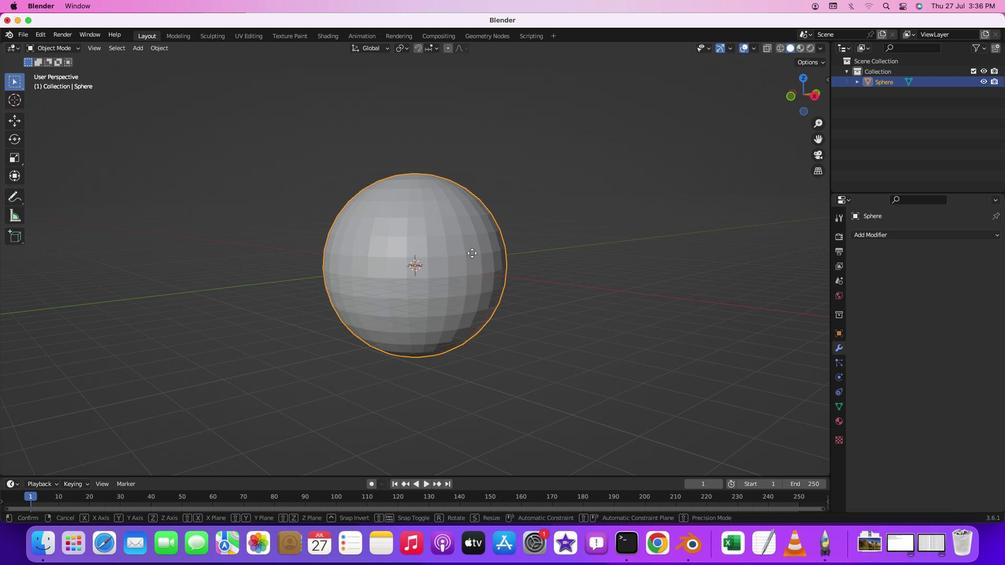 
Action: Mouse moved to (505, 179)
Screenshot: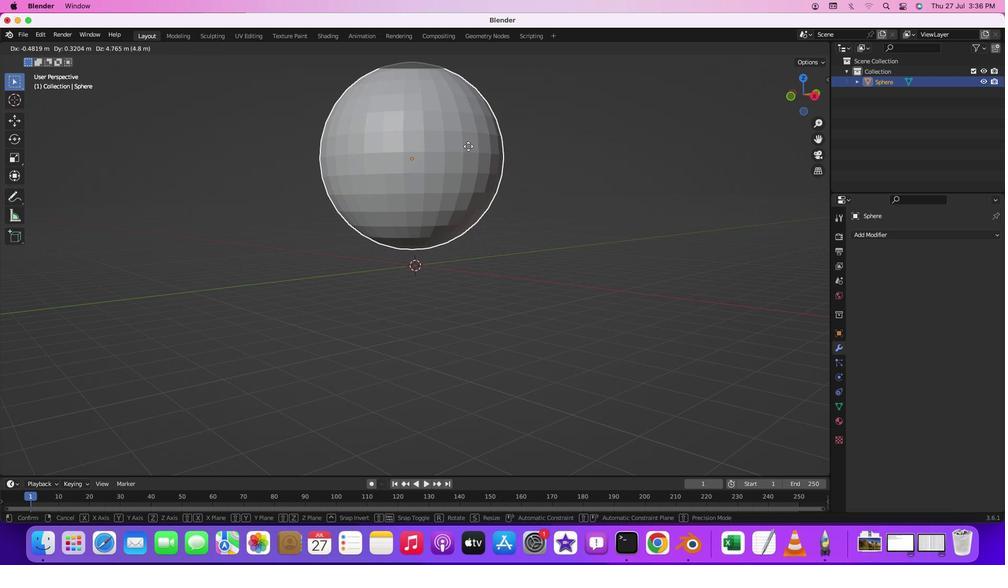 
Action: Mouse pressed left at (505, 179)
Screenshot: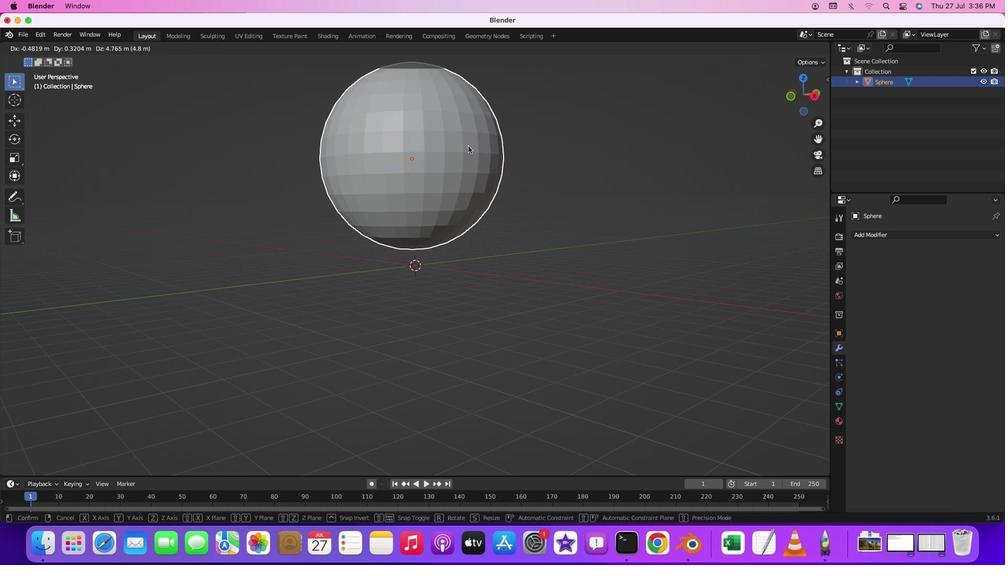 
Action: Mouse moved to (548, 227)
Screenshot: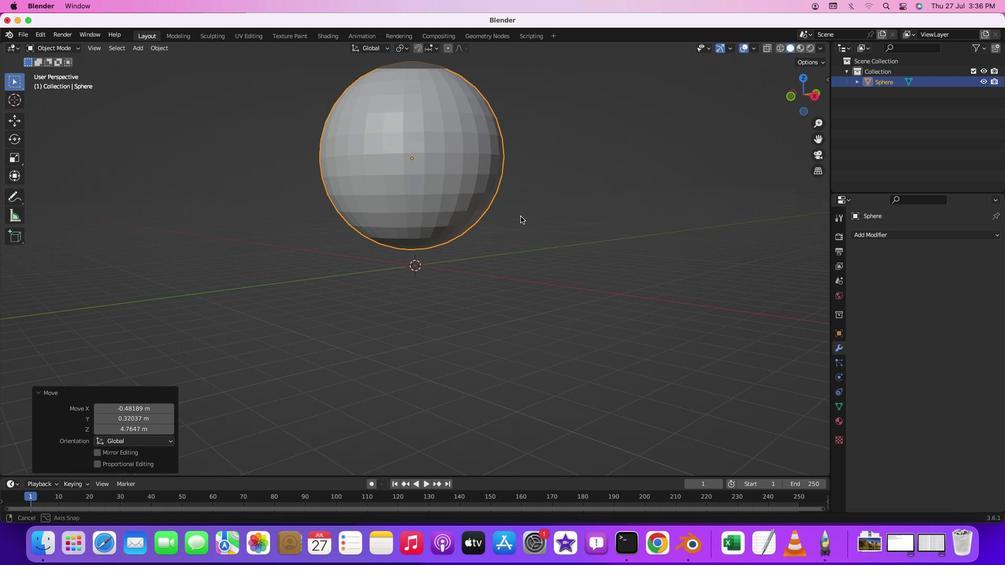 
Action: Mouse pressed middle at (548, 227)
Screenshot: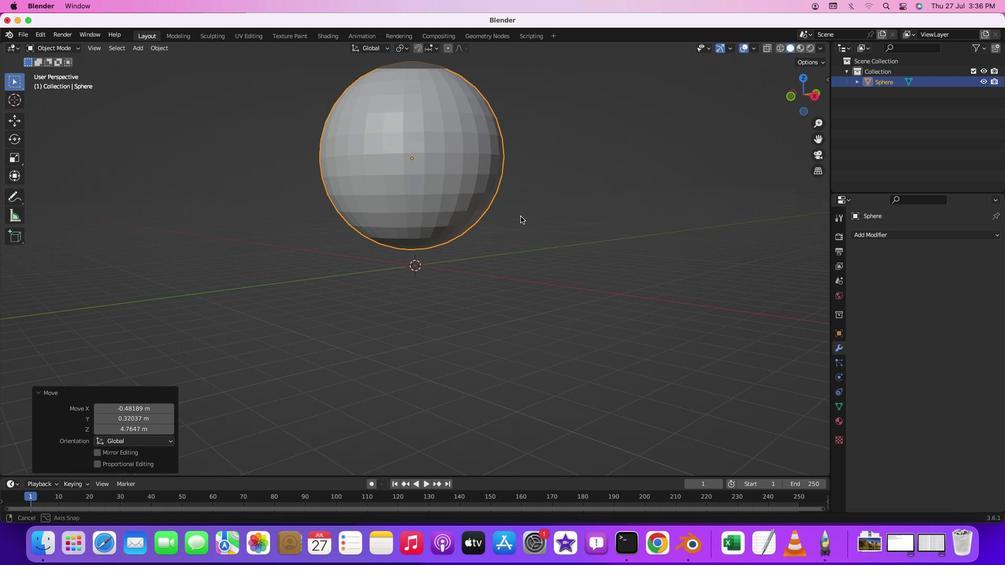 
Action: Mouse moved to (576, 232)
Screenshot: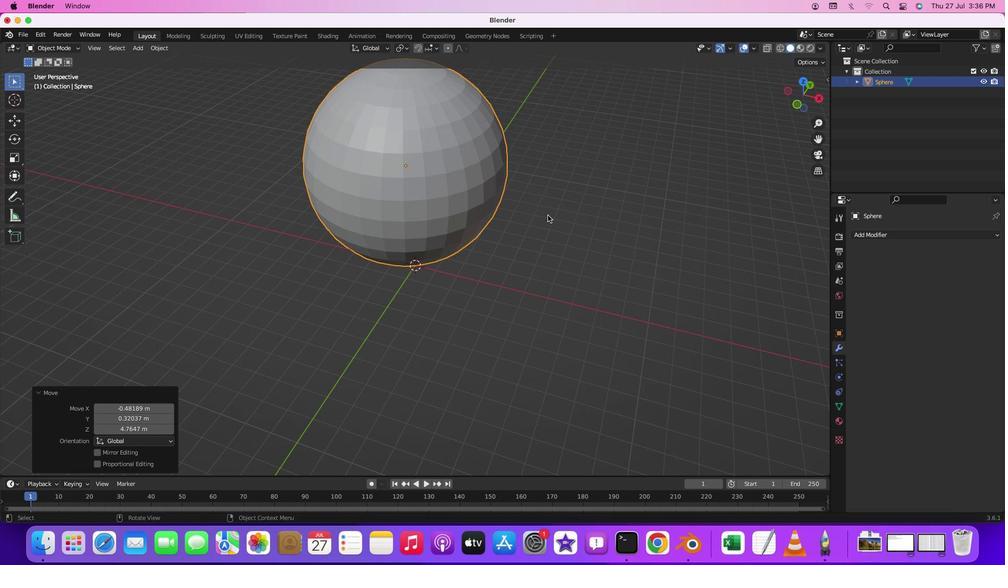 
Action: Mouse scrolled (576, 232) with delta (85, 68)
Screenshot: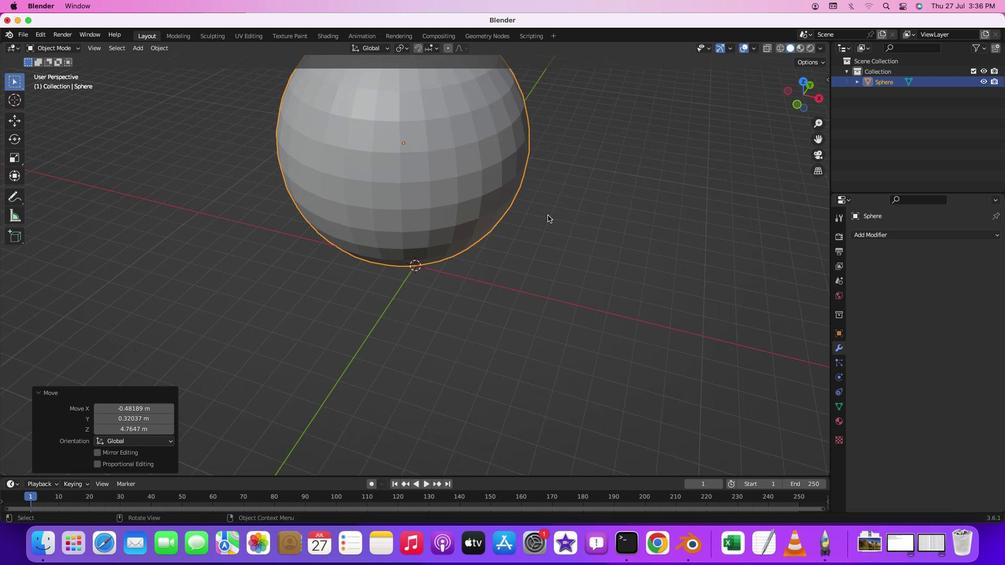 
Action: Mouse scrolled (576, 232) with delta (85, 68)
Screenshot: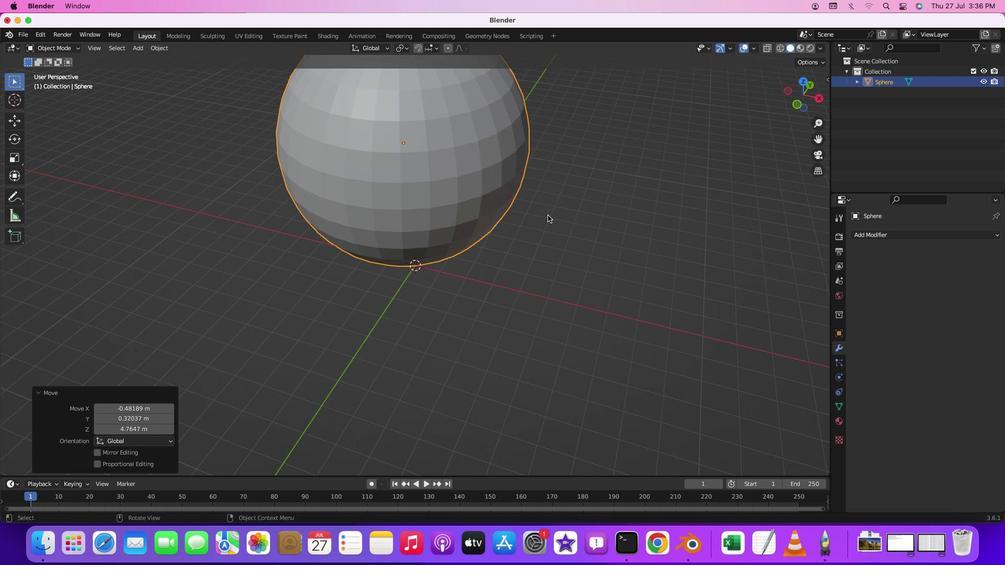 
Action: Mouse moved to (572, 233)
Screenshot: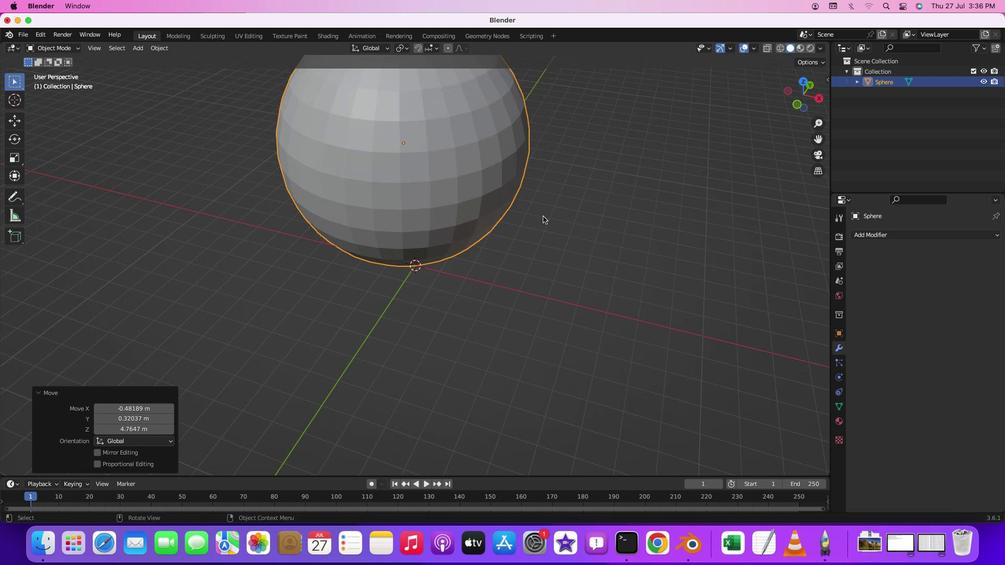 
Action: Mouse scrolled (572, 233) with delta (85, 67)
Screenshot: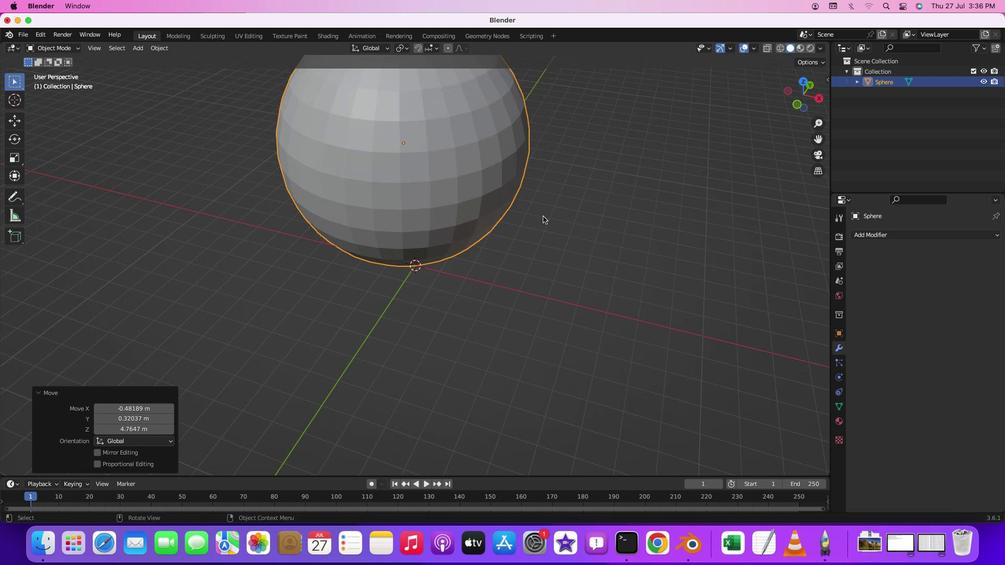 
Action: Mouse moved to (572, 233)
Screenshot: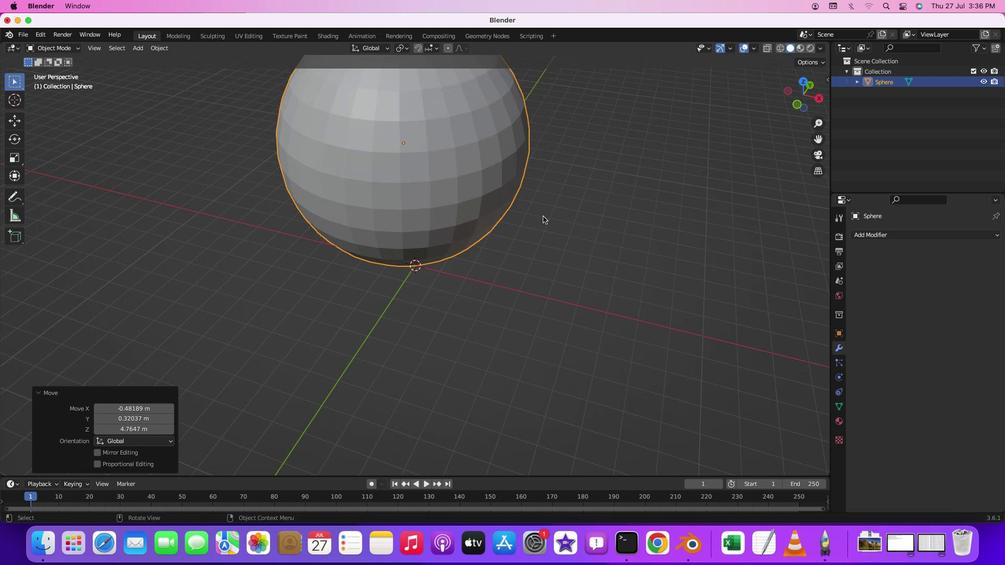 
Action: Mouse scrolled (572, 233) with delta (85, 67)
Screenshot: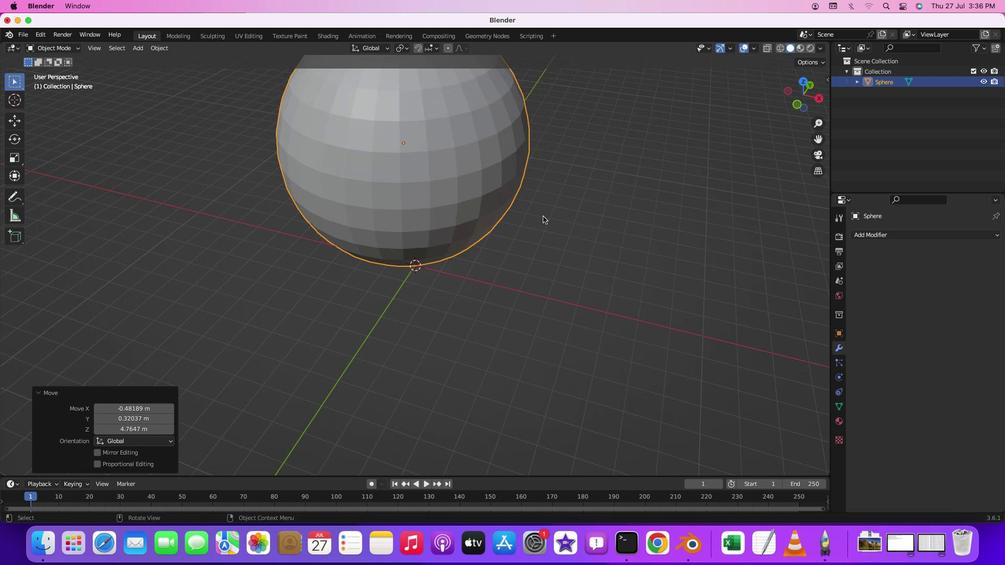 
Action: Mouse scrolled (572, 233) with delta (85, 67)
Screenshot: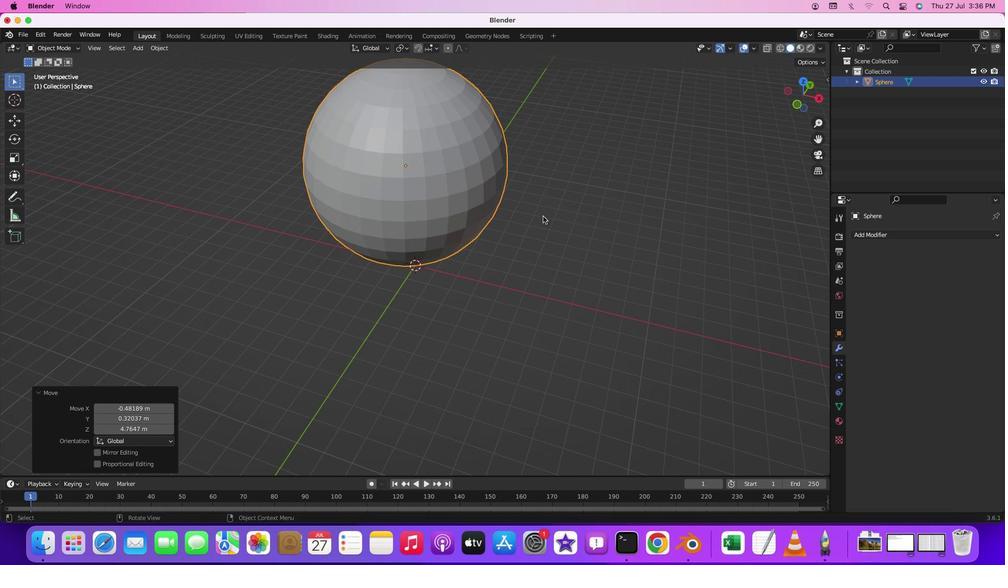 
Action: Mouse scrolled (572, 233) with delta (85, 67)
Screenshot: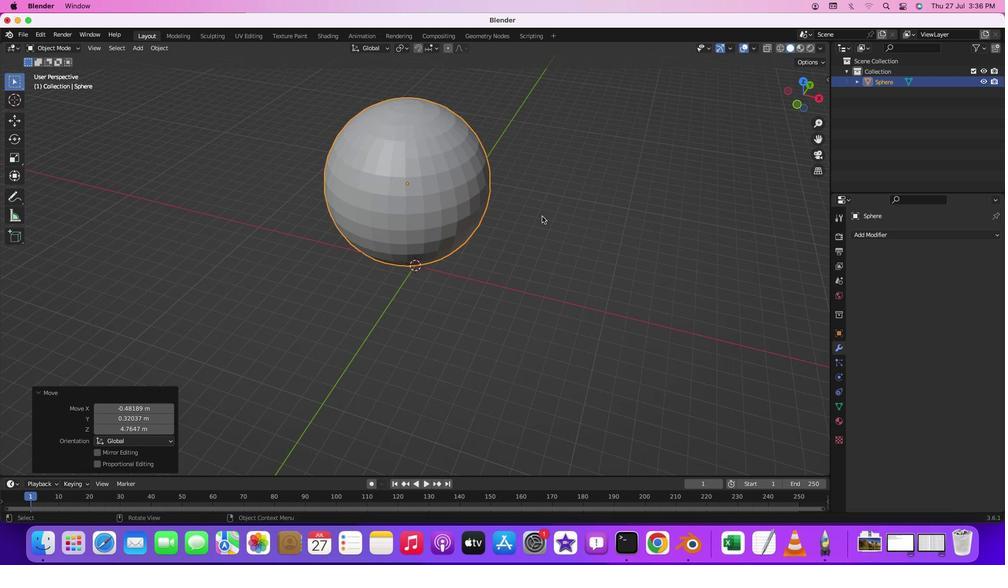 
Action: Mouse moved to (484, 216)
Screenshot: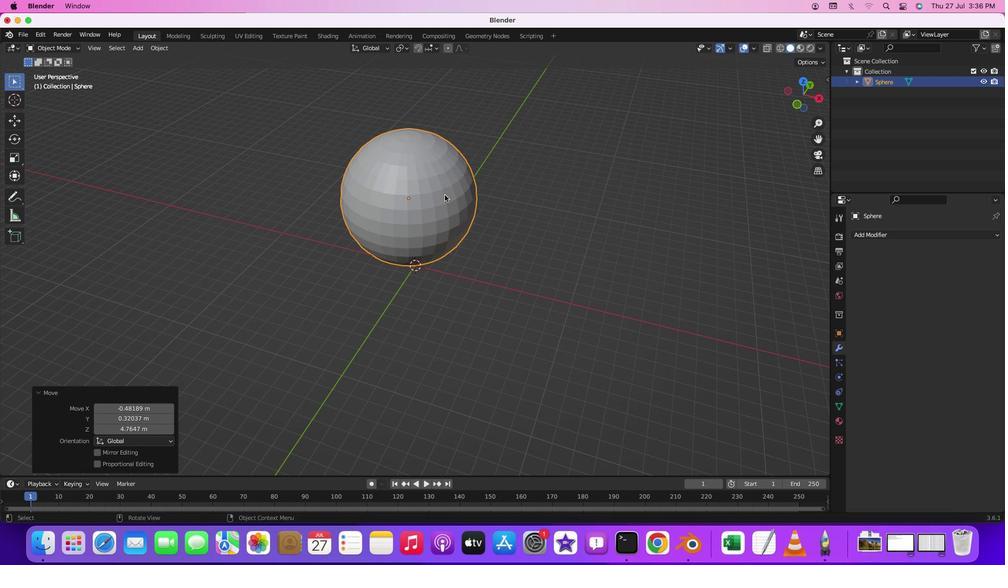 
Action: Mouse pressed left at (484, 216)
Screenshot: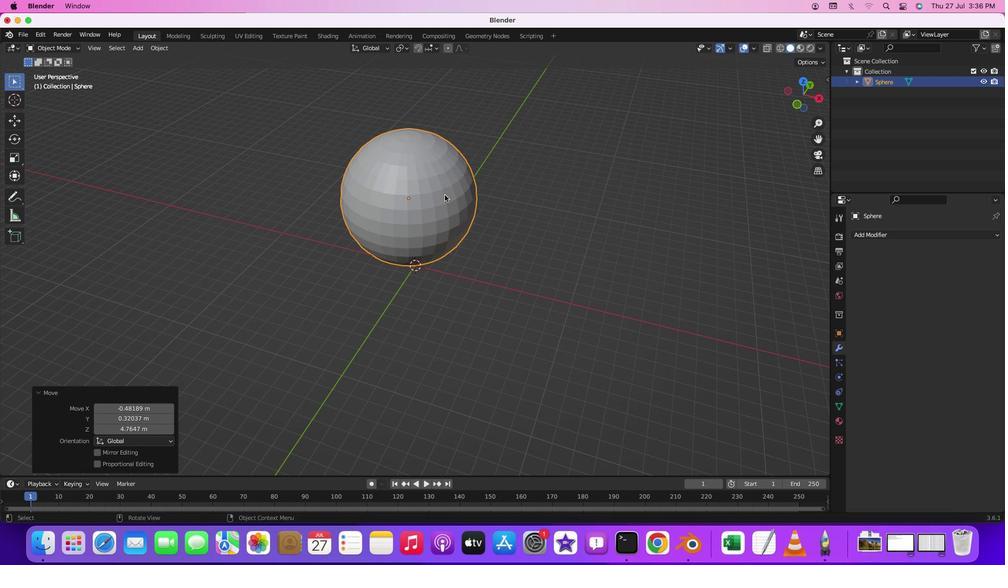 
Action: Mouse moved to (484, 216)
Screenshot: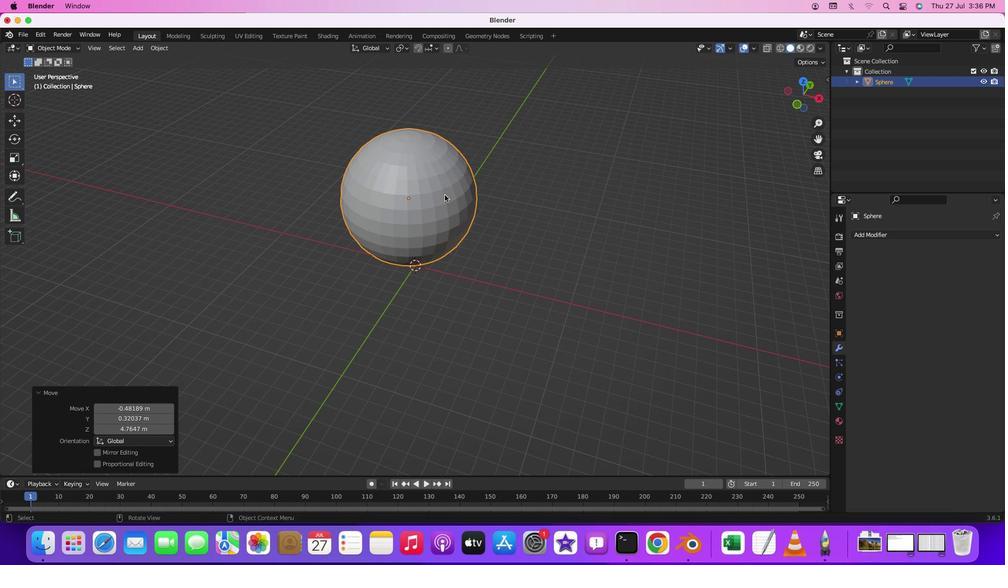 
Action: Key pressed 'e'
Screenshot: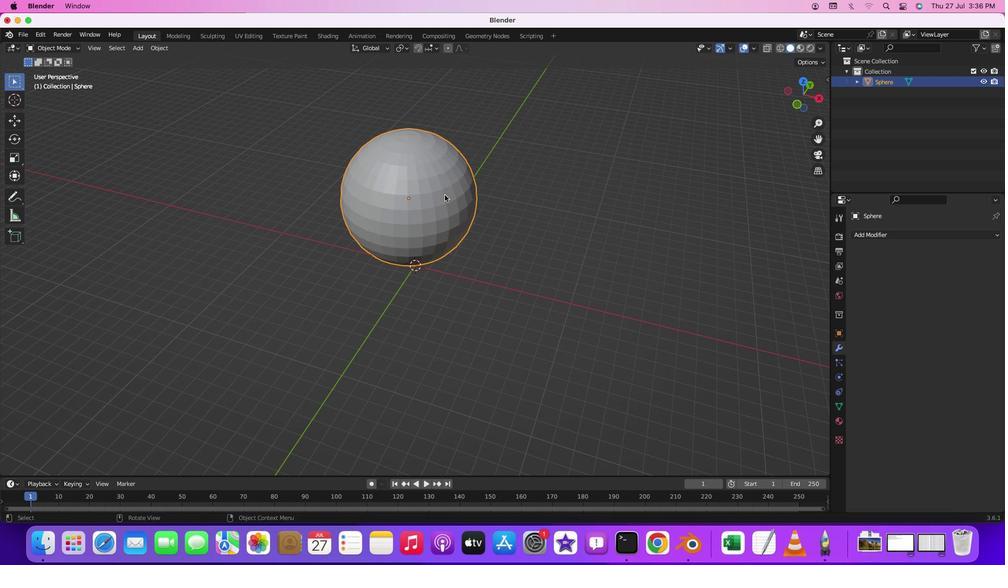 
Action: Mouse moved to (465, 219)
Screenshot: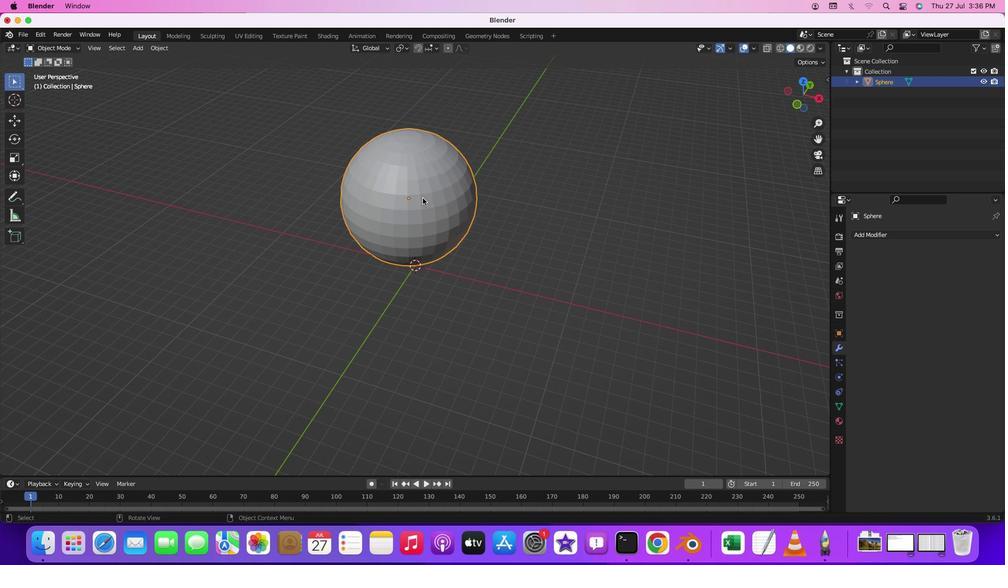 
Action: Mouse pressed left at (465, 219)
Screenshot: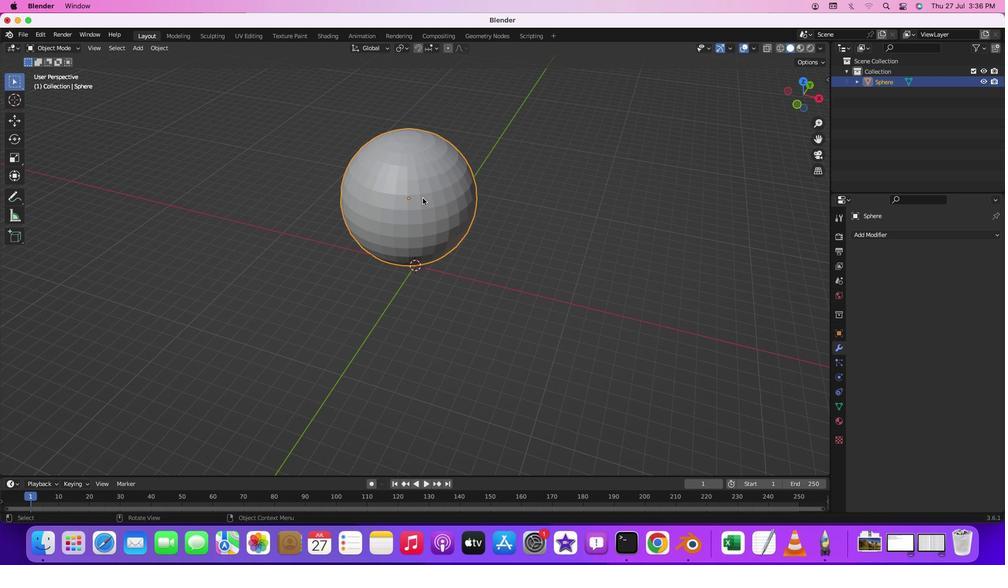 
Action: Key pressed Key.tab'e'
Screenshot: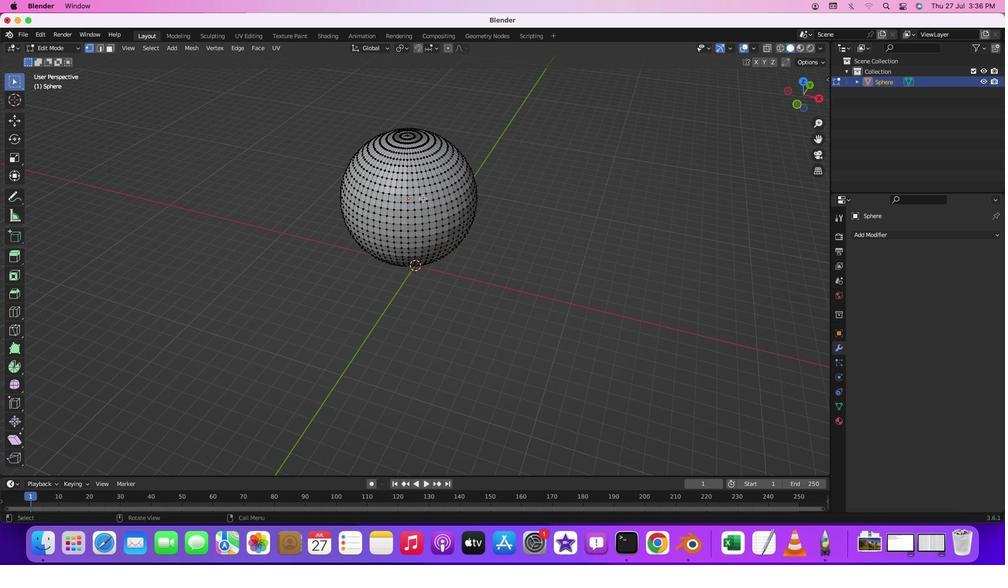 
Action: Mouse moved to (461, 218)
Screenshot: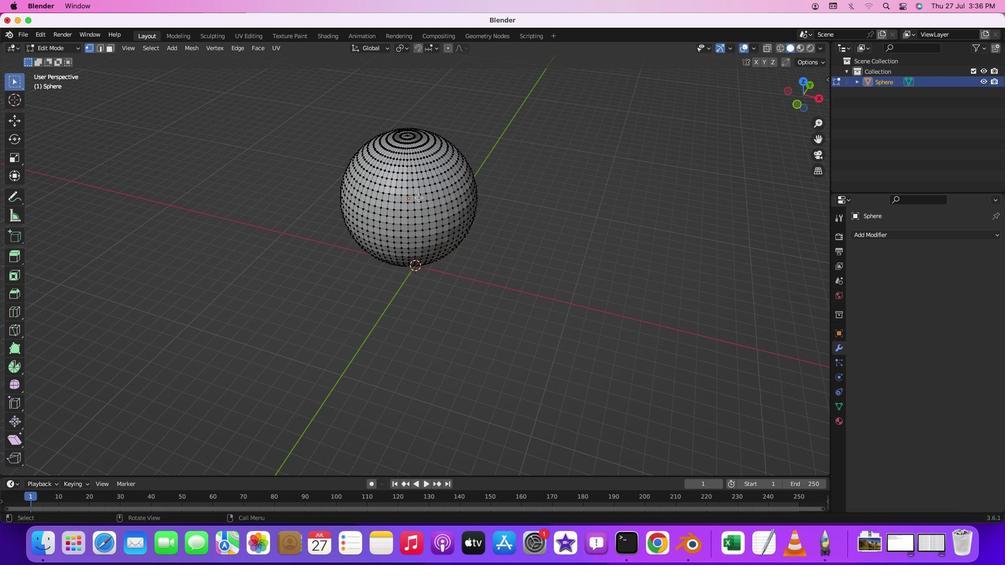 
Action: Mouse pressed left at (461, 218)
Screenshot: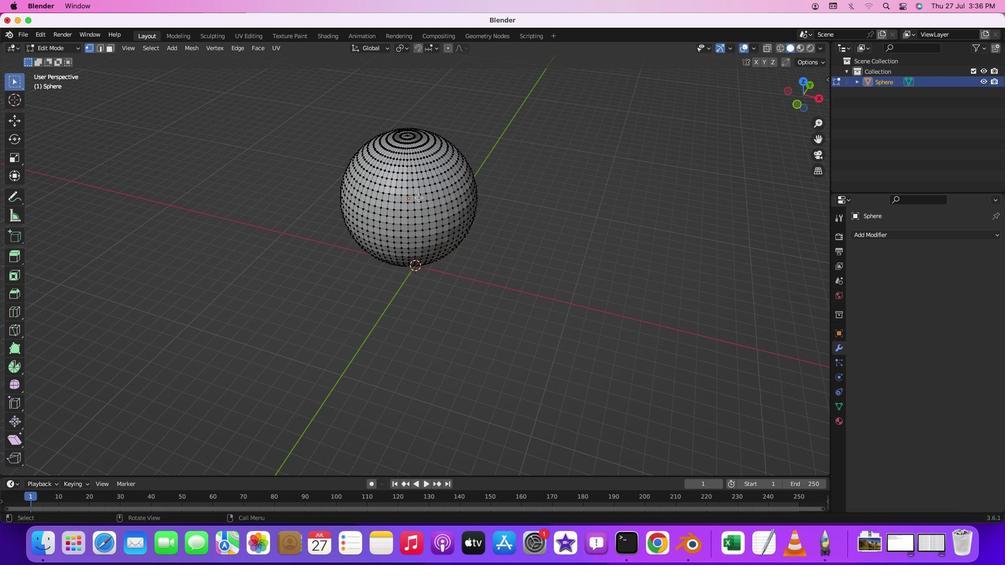 
Action: Key pressed 'a''e'
Screenshot: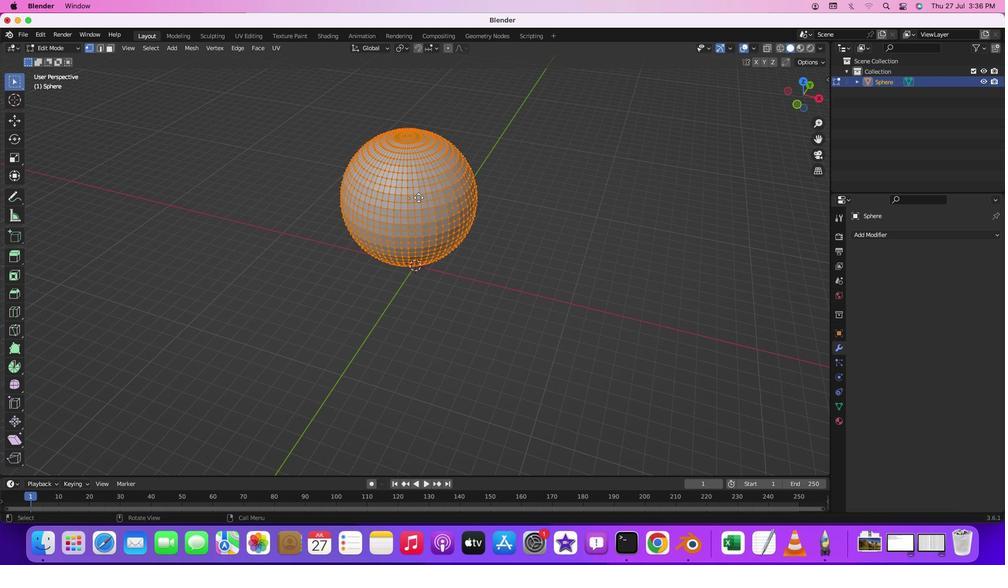 
Action: Mouse moved to (506, 232)
Screenshot: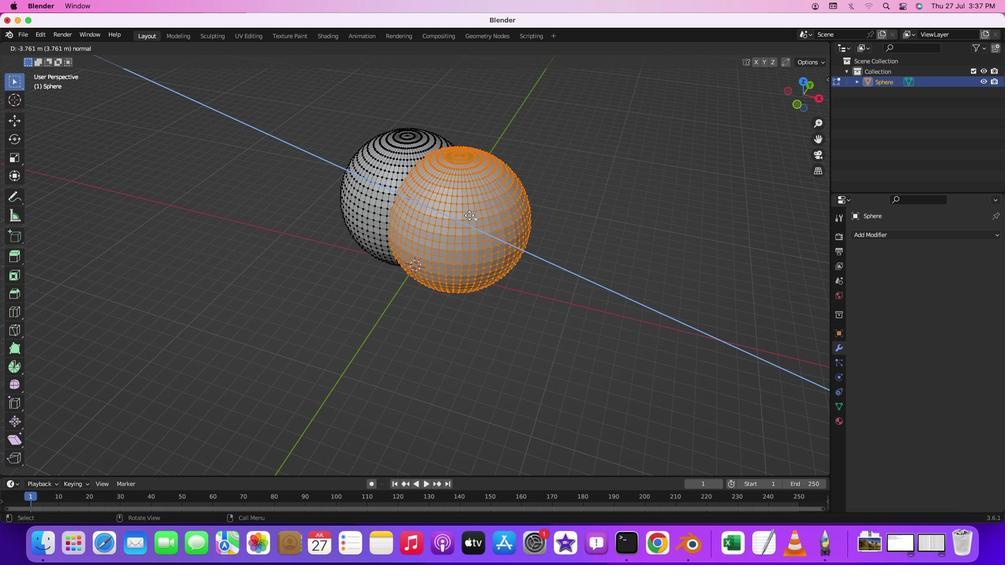 
Action: Mouse pressed left at (506, 232)
Screenshot: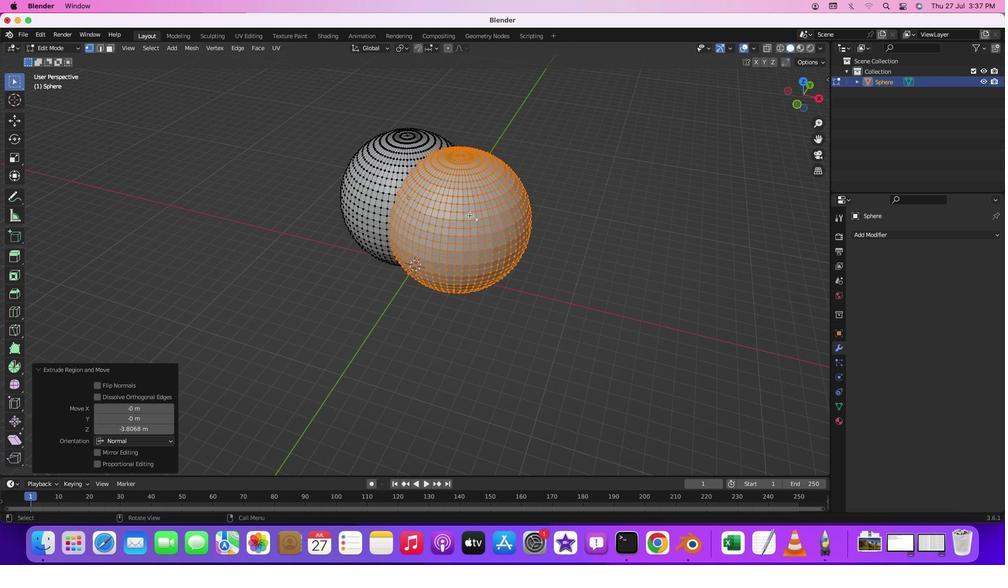 
Action: Mouse moved to (441, 199)
Screenshot: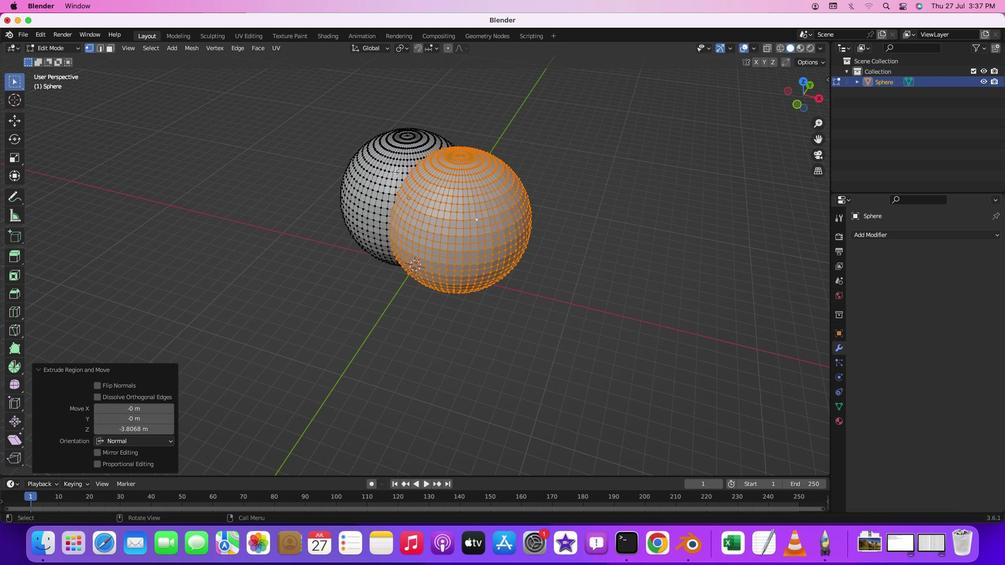 
Action: Mouse pressed left at (441, 199)
Screenshot: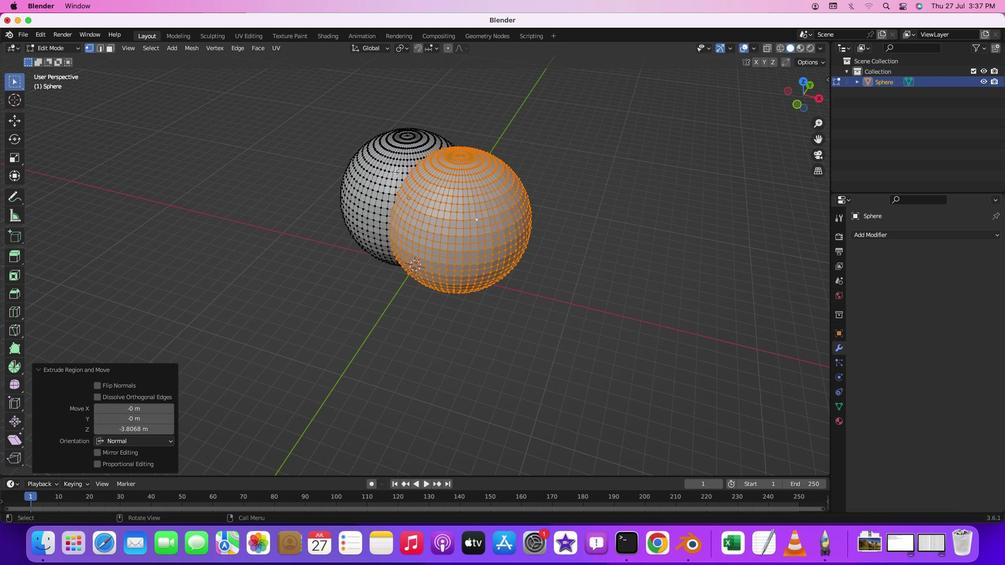 
Action: Mouse moved to (578, 212)
Screenshot: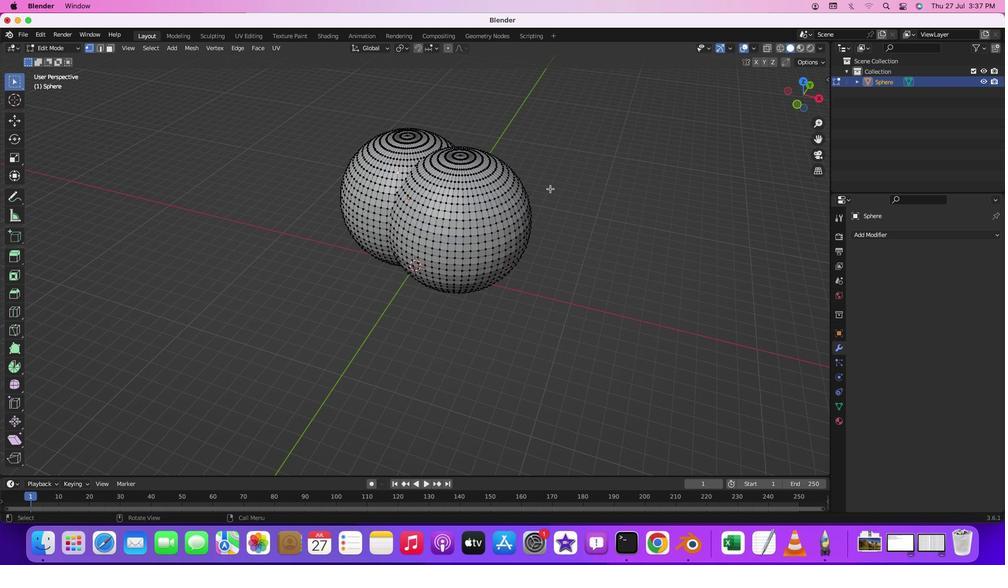 
Action: Mouse pressed middle at (578, 212)
Screenshot: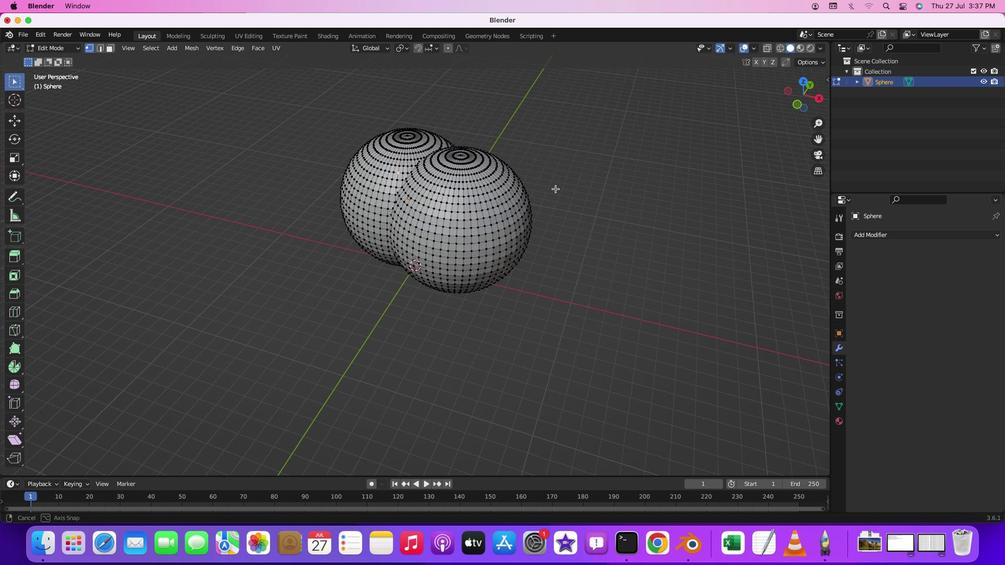 
Action: Mouse moved to (426, 165)
Screenshot: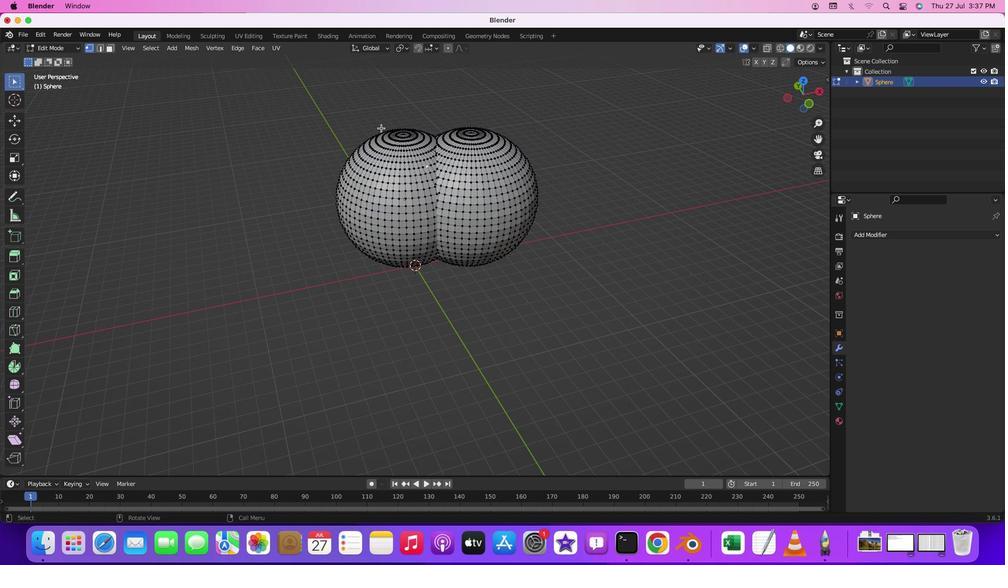 
Action: Mouse pressed left at (426, 165)
Screenshot: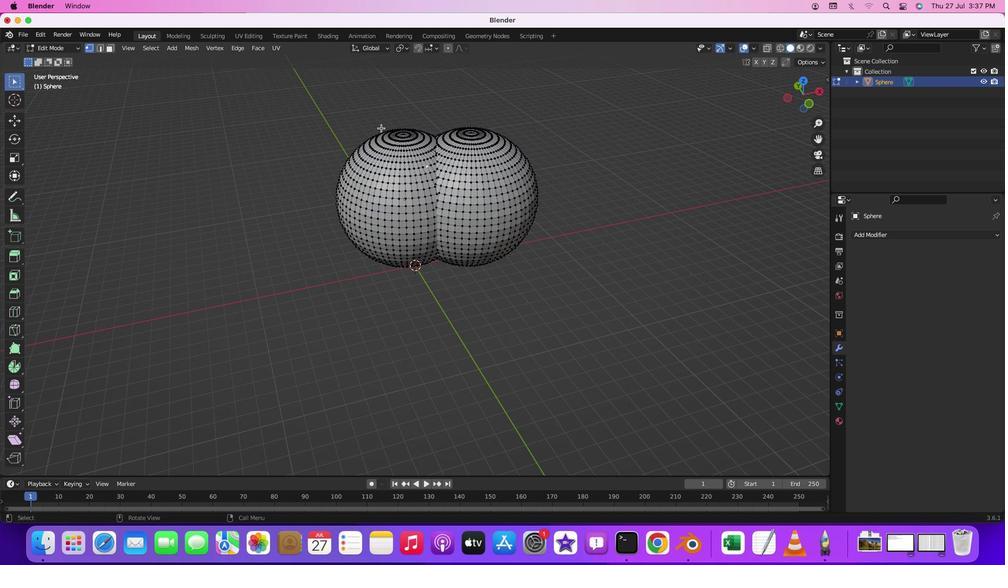 
Action: Mouse moved to (452, 165)
Screenshot: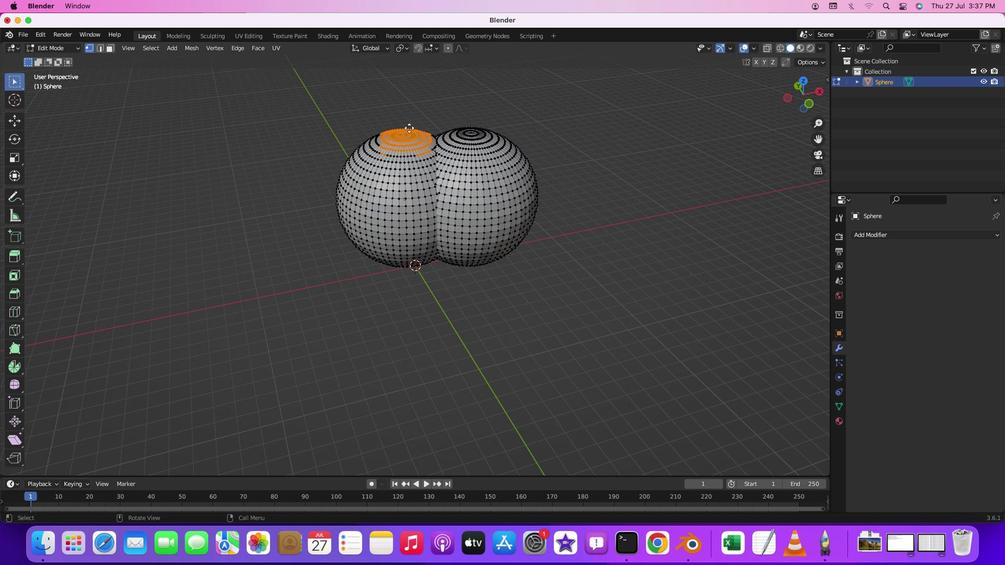
Action: Key pressed 'e'
Screenshot: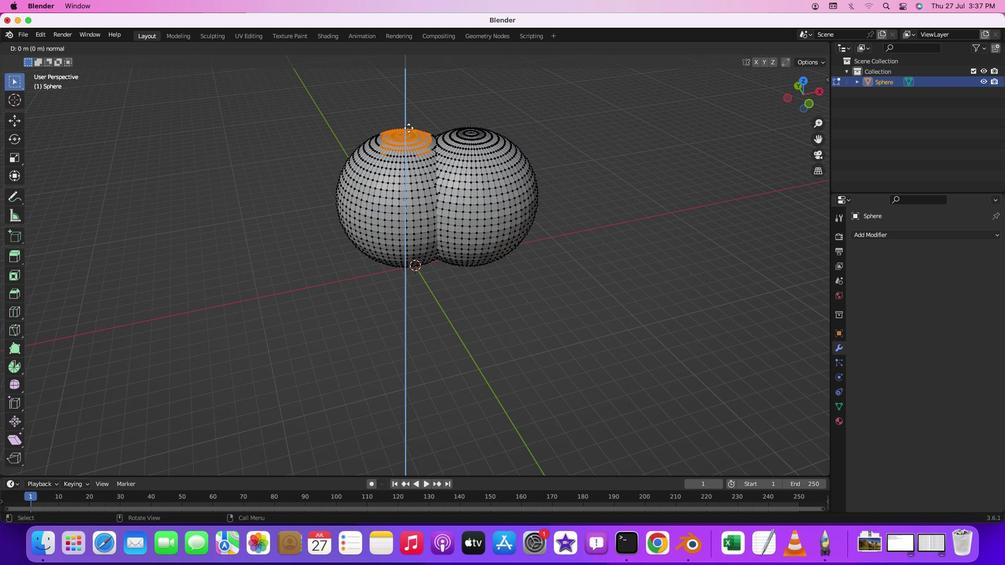 
Action: Mouse moved to (452, 140)
Screenshot: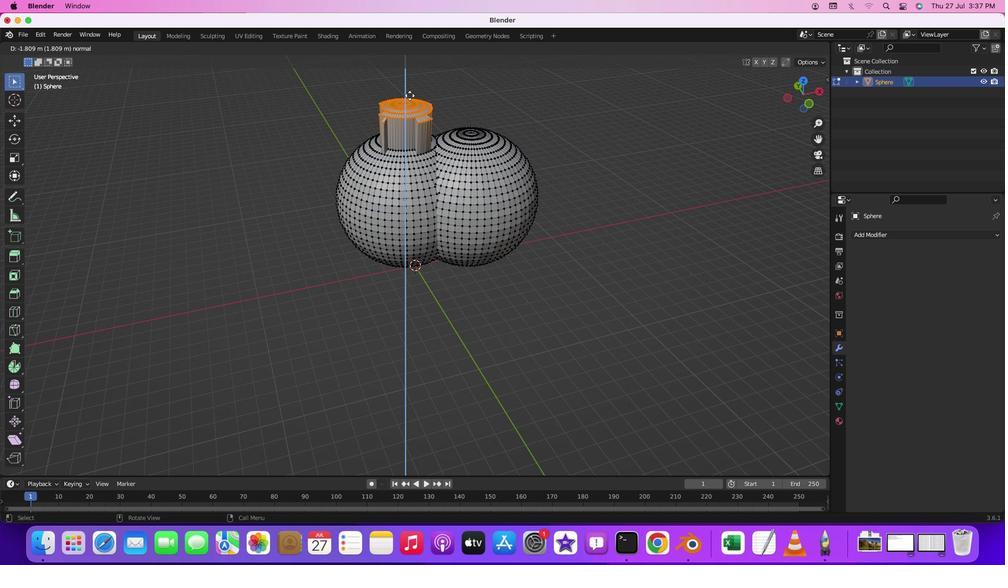 
Action: Mouse pressed left at (452, 140)
Screenshot: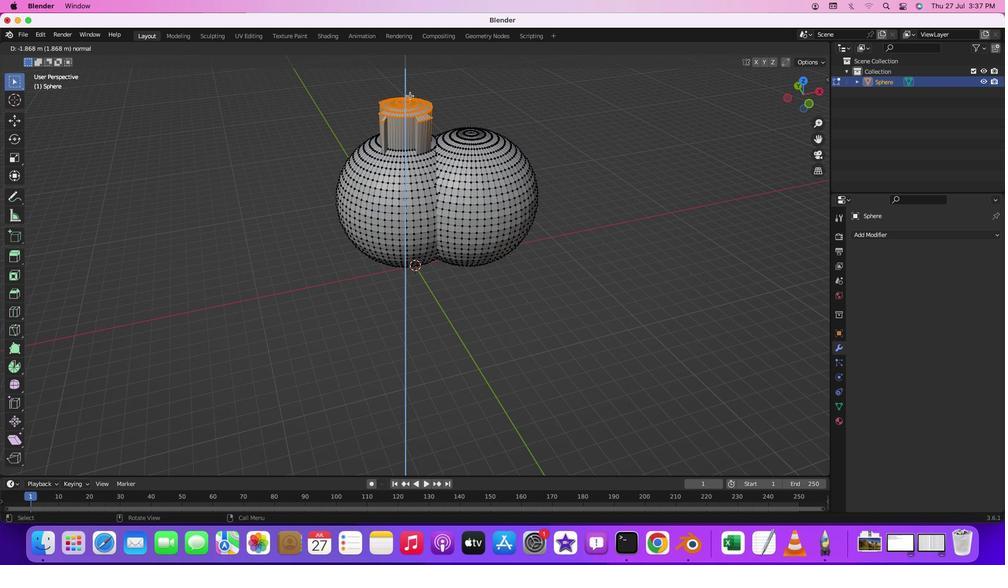 
Action: Mouse moved to (497, 158)
Screenshot: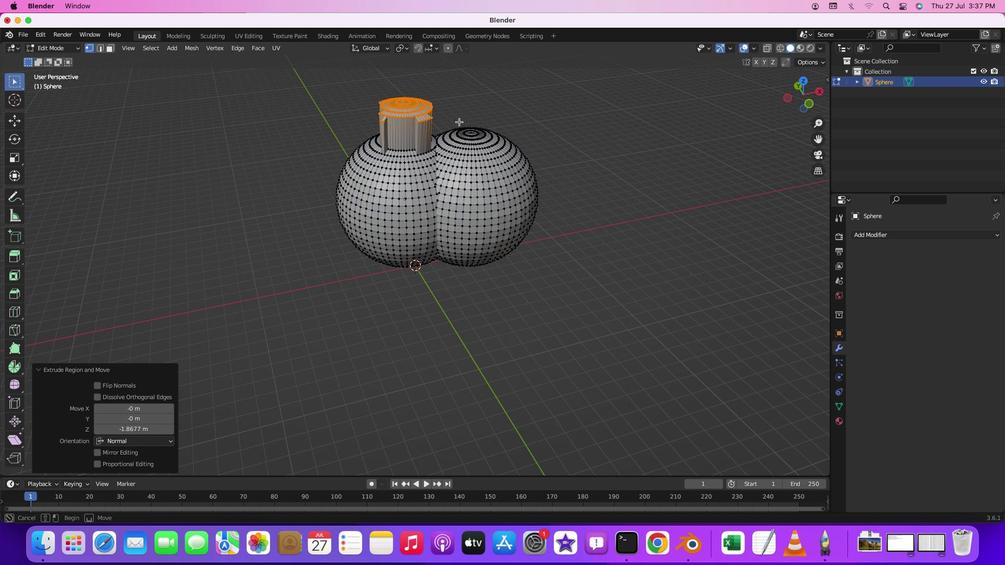 
Action: Mouse pressed left at (497, 158)
Screenshot: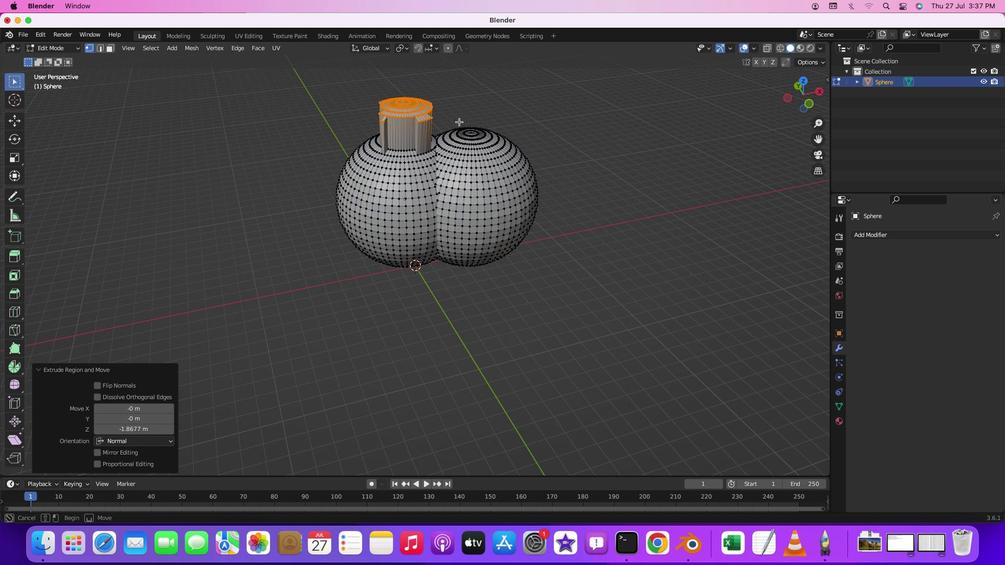 
Action: Mouse moved to (520, 172)
Screenshot: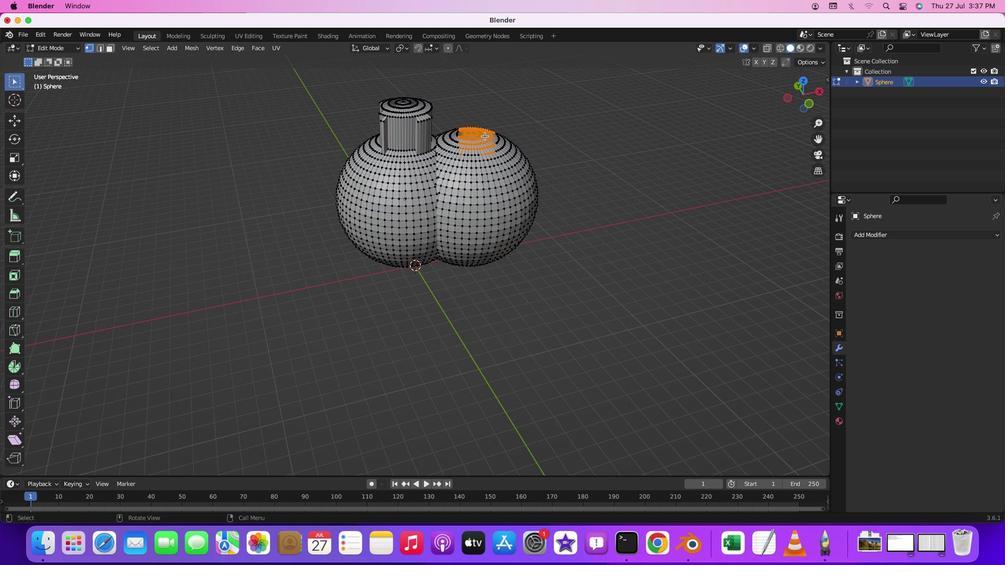 
Action: Key pressed 'e'
Screenshot: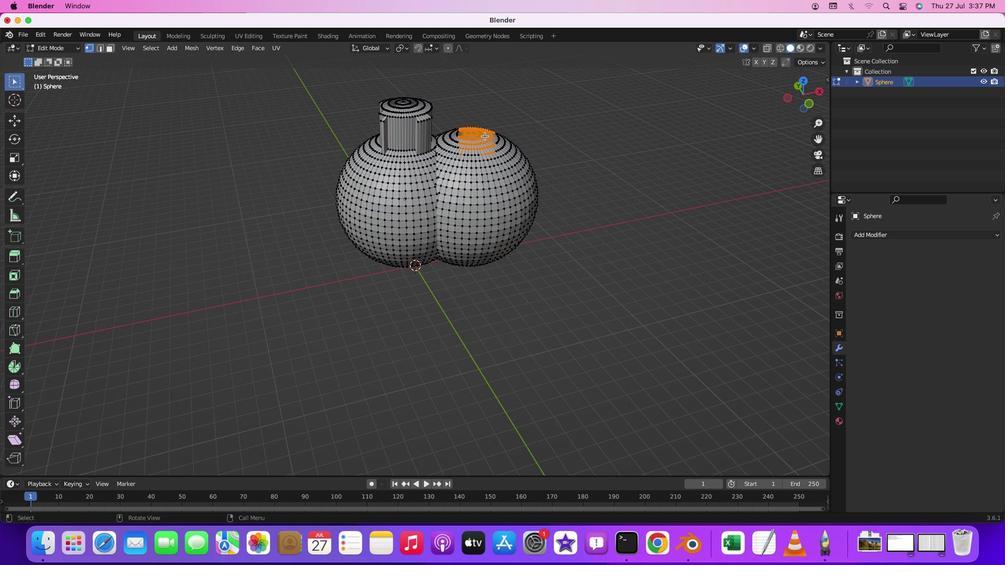 
Action: Mouse moved to (513, 147)
Screenshot: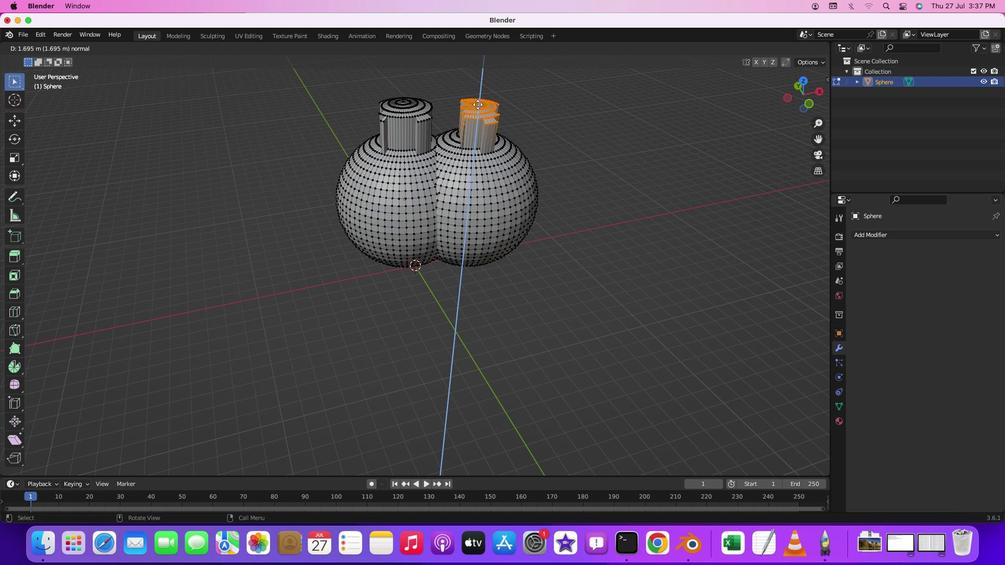 
Action: Mouse pressed left at (513, 147)
Screenshot: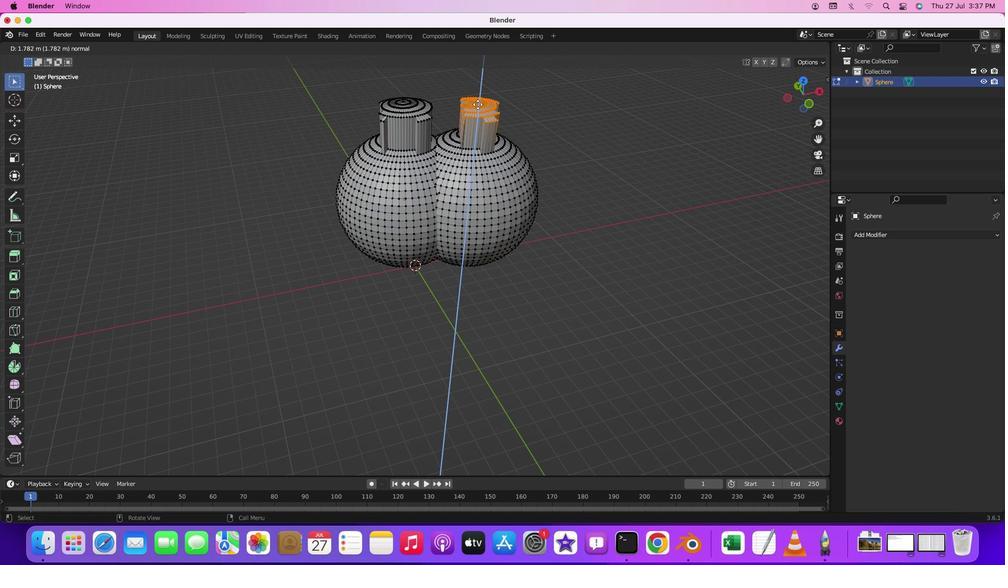 
Action: Mouse moved to (584, 172)
Screenshot: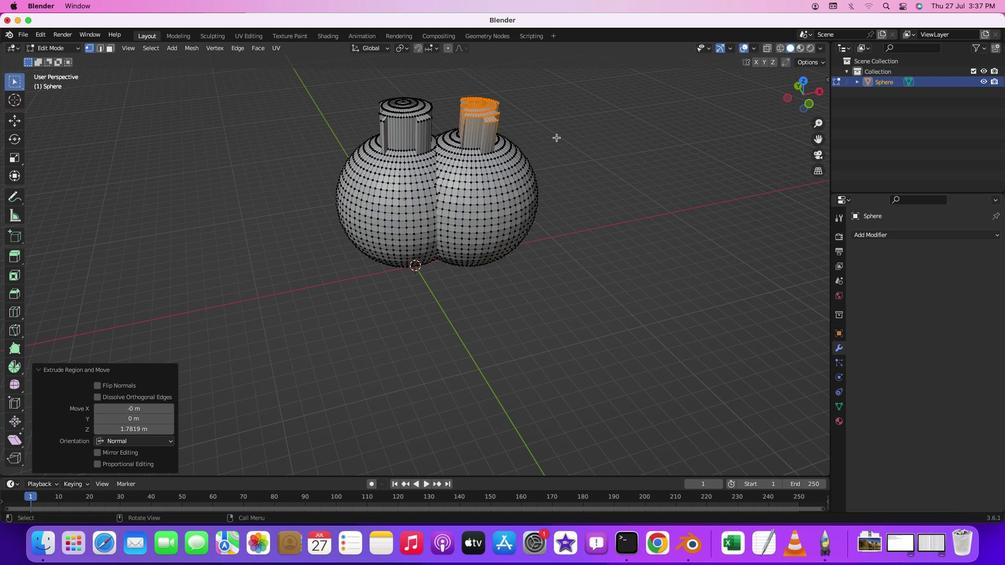 
Action: Mouse pressed left at (584, 172)
Screenshot: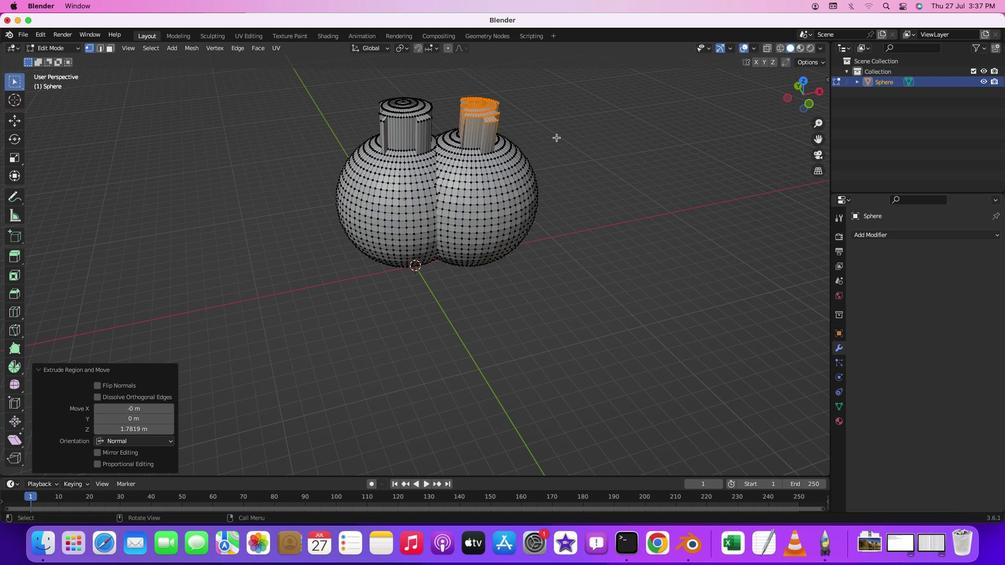 
Action: Mouse pressed middle at (584, 172)
Screenshot: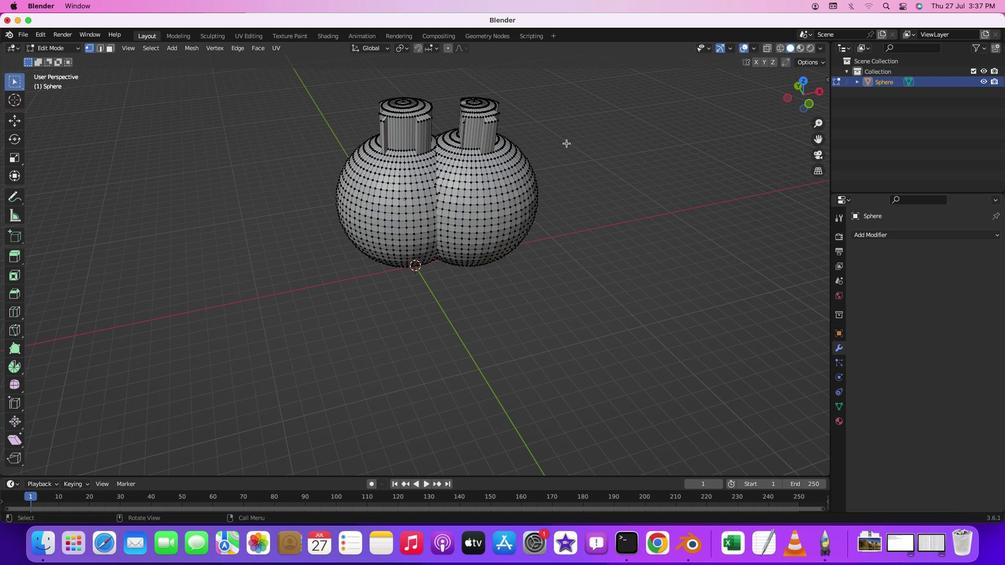 
Action: Mouse moved to (536, 213)
Screenshot: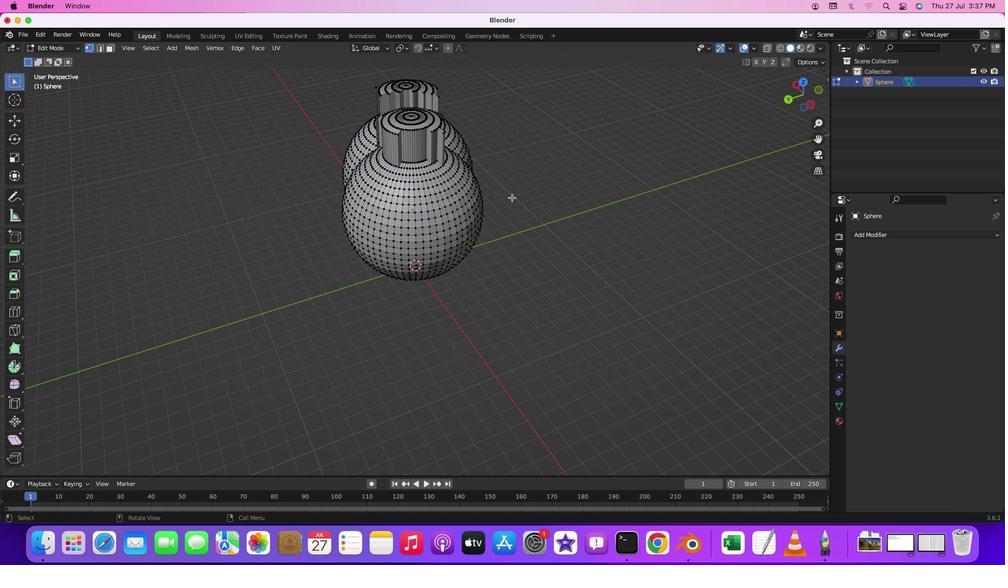 
Action: Mouse pressed middle at (536, 213)
Screenshot: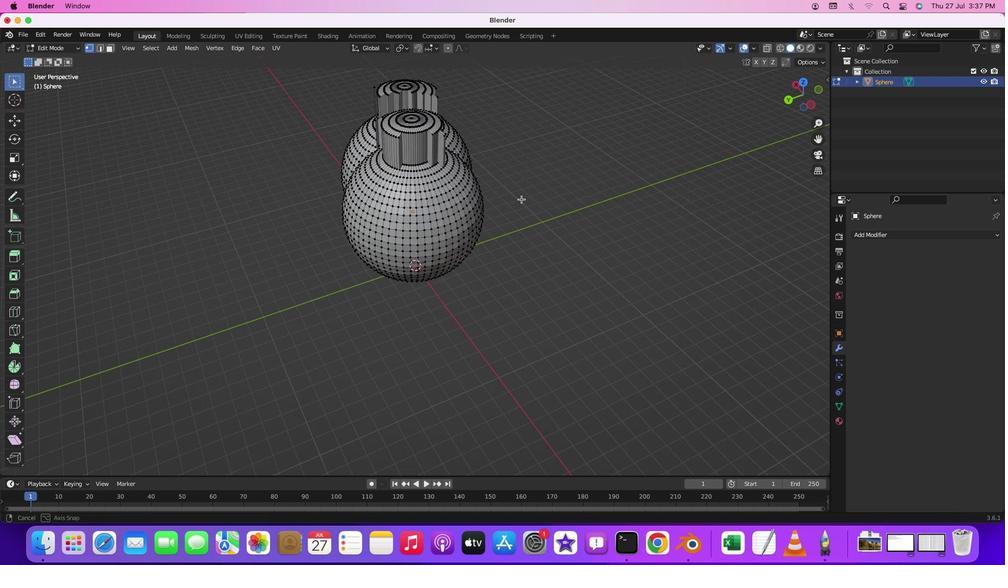 
Action: Mouse moved to (523, 246)
Screenshot: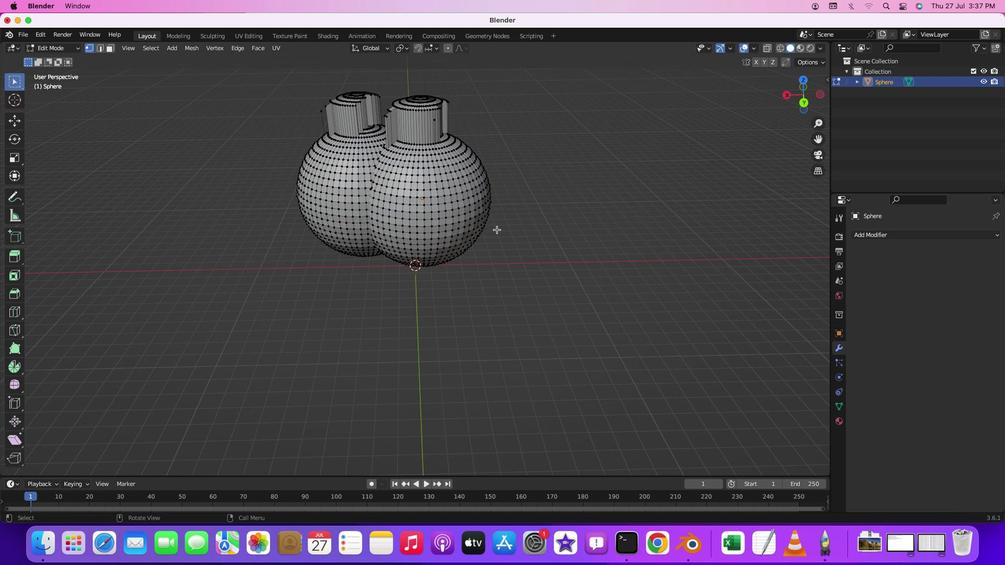 
Action: Mouse pressed middle at (523, 246)
Screenshot: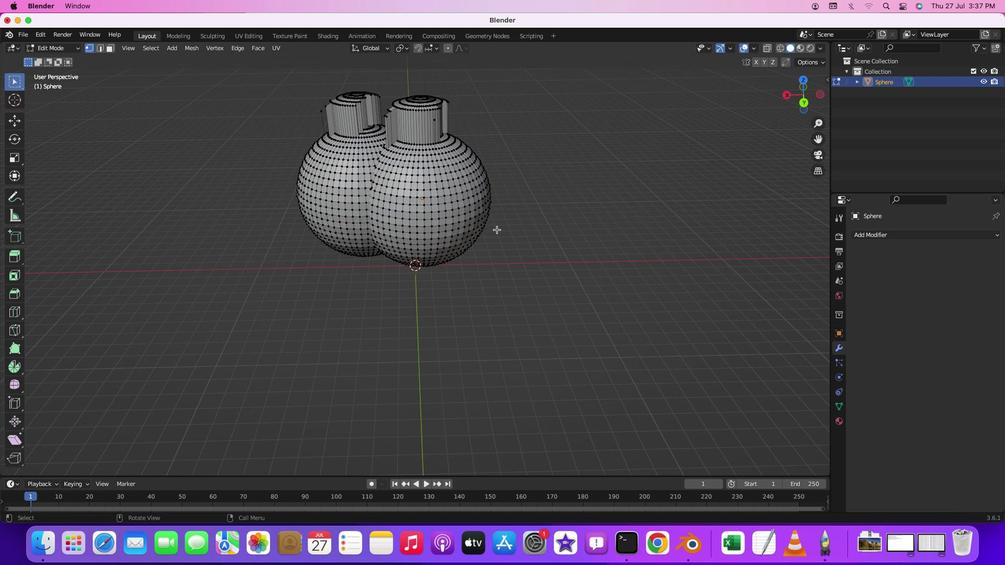
Action: Mouse moved to (500, 173)
Screenshot: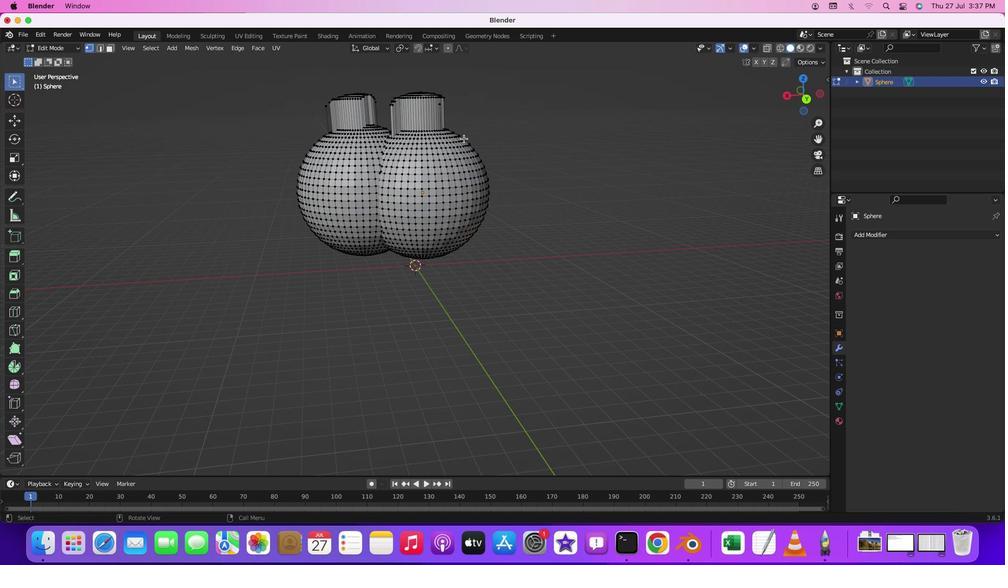 
Action: Mouse pressed left at (500, 173)
Screenshot: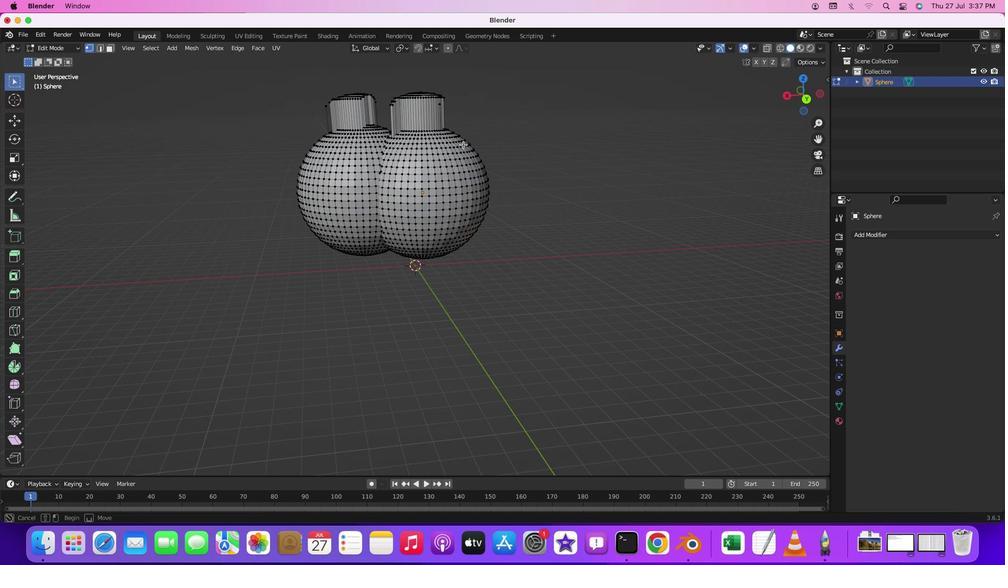 
Action: Mouse moved to (503, 195)
Screenshot: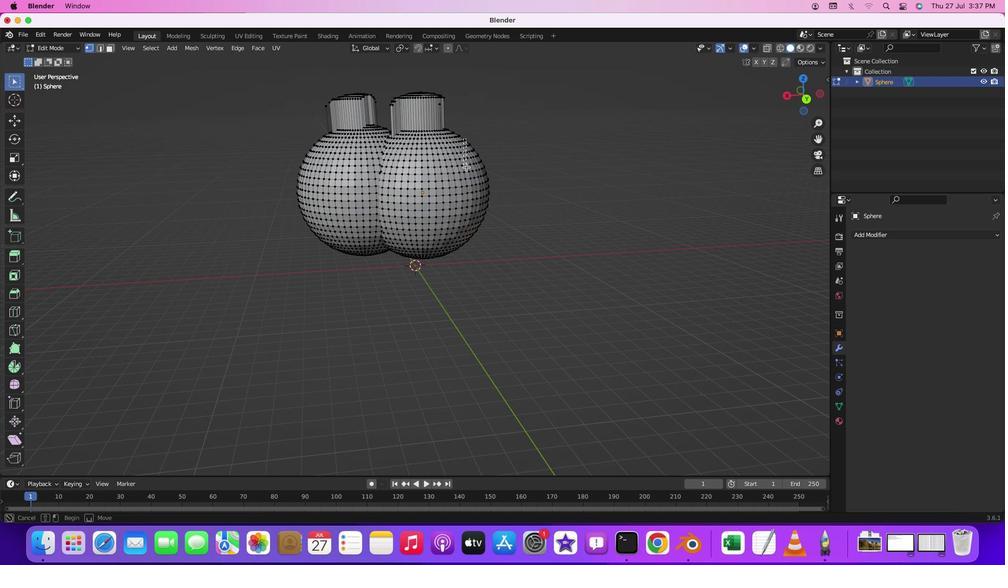 
Action: Key pressed 'e'
Screenshot: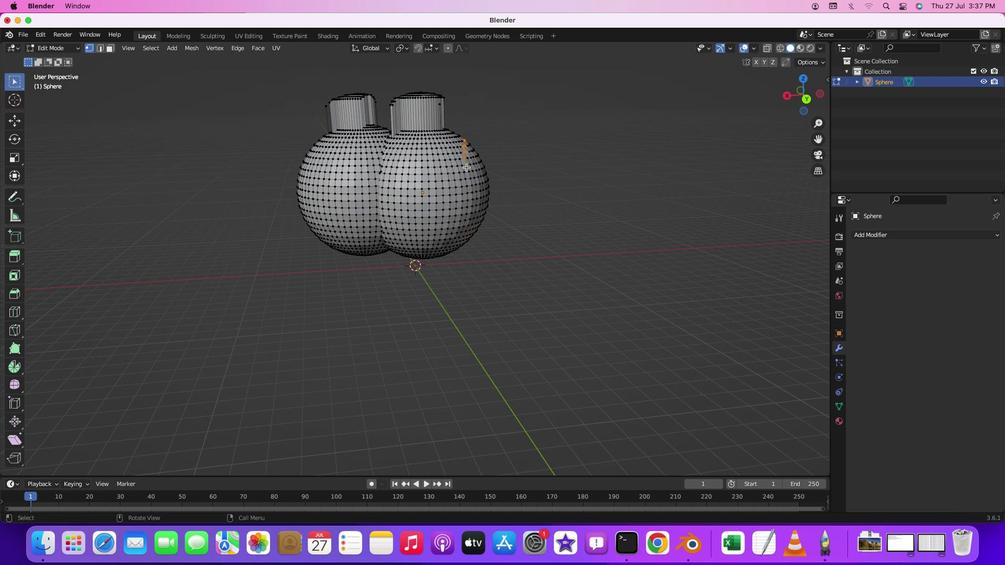 
Action: Mouse moved to (596, 195)
Screenshot: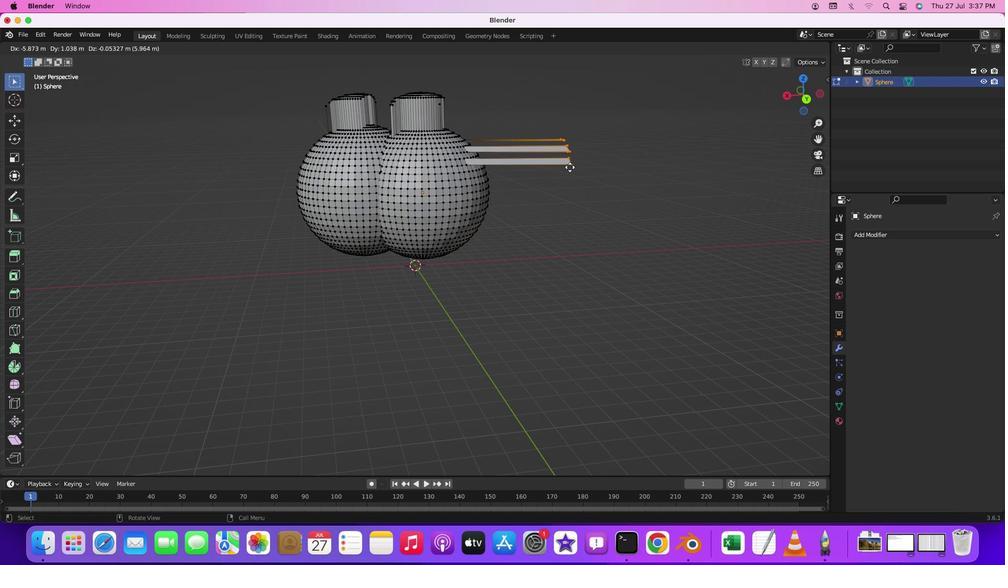 
Action: Mouse pressed left at (596, 195)
Screenshot: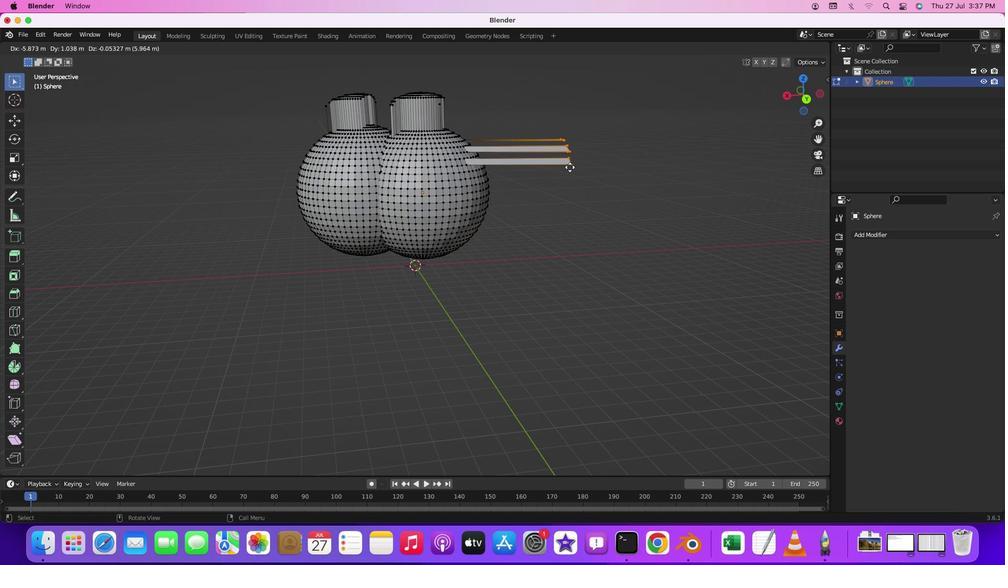 
Action: Mouse moved to (639, 210)
Screenshot: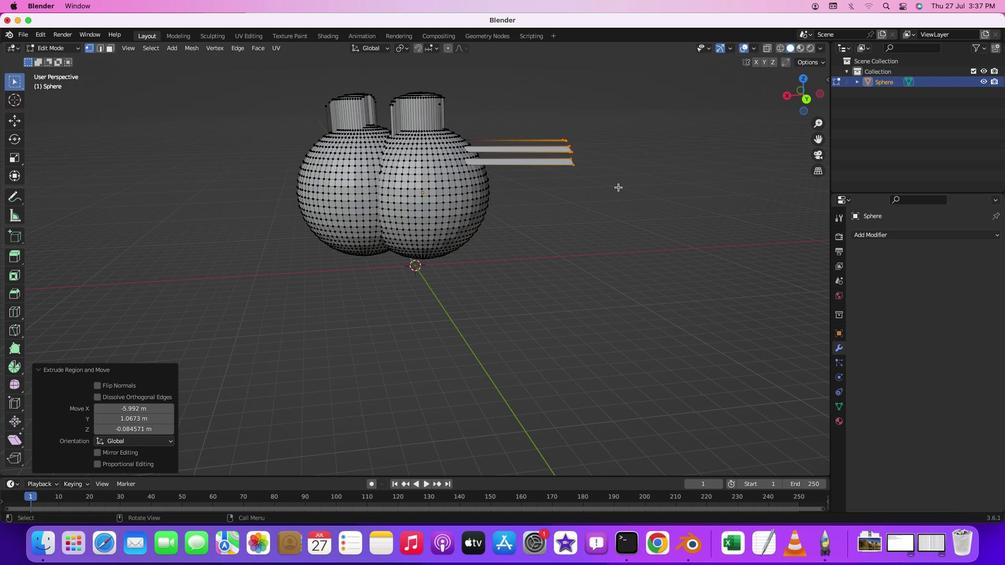 
Action: Mouse pressed middle at (639, 210)
Screenshot: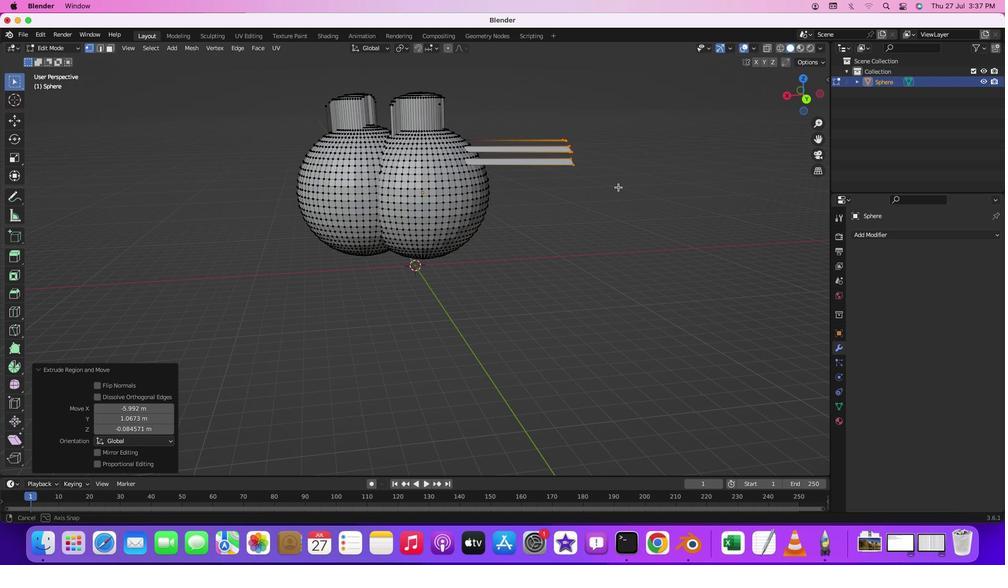 
Action: Mouse moved to (412, 191)
Screenshot: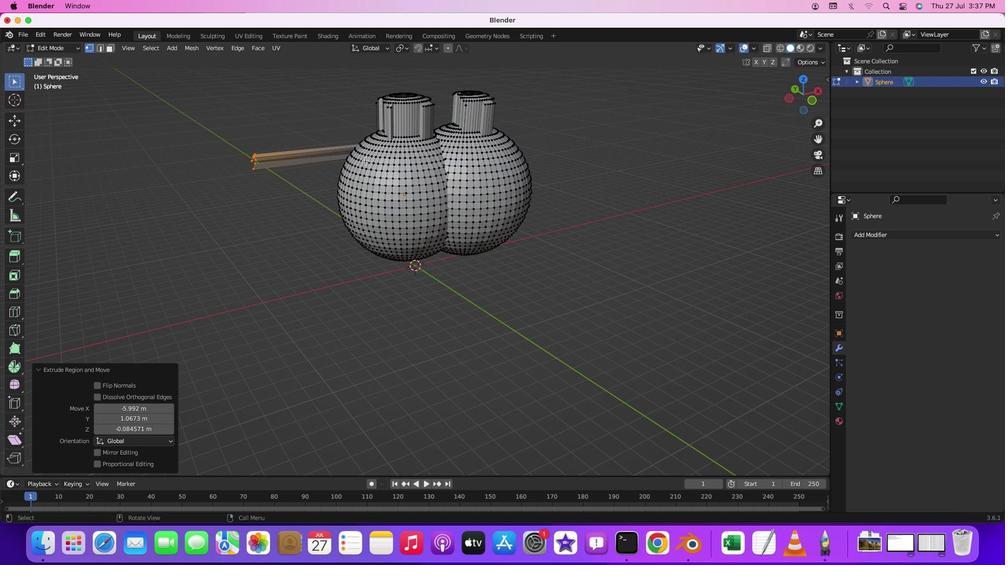 
Action: Mouse pressed left at (412, 191)
Screenshot: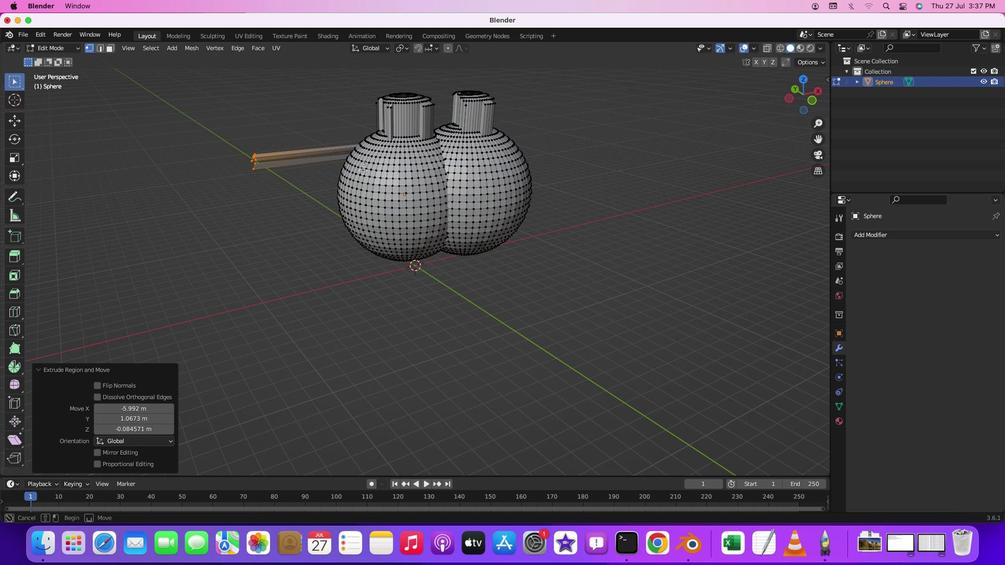 
Action: Mouse moved to (413, 206)
Screenshot: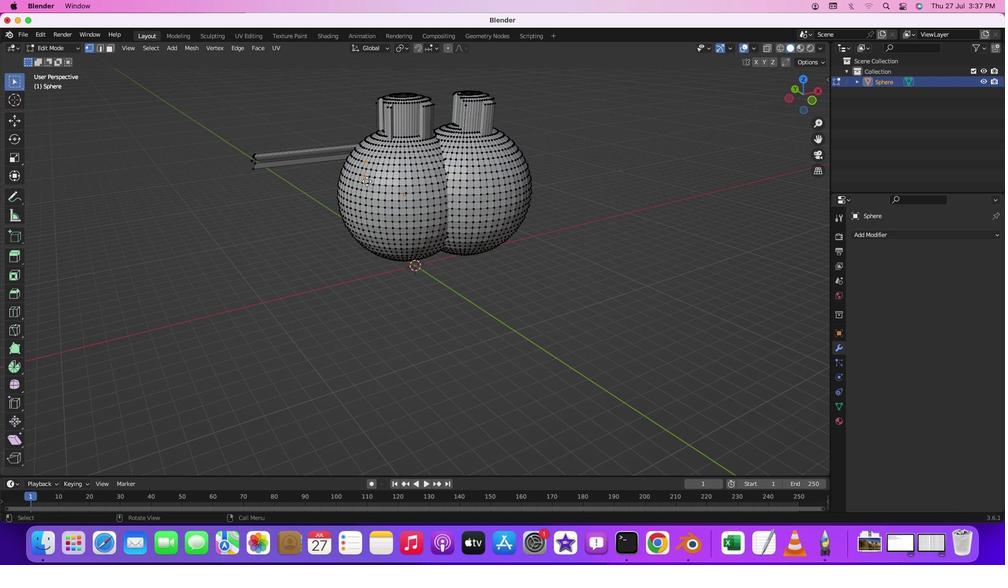 
Action: Key pressed 'e'
Screenshot: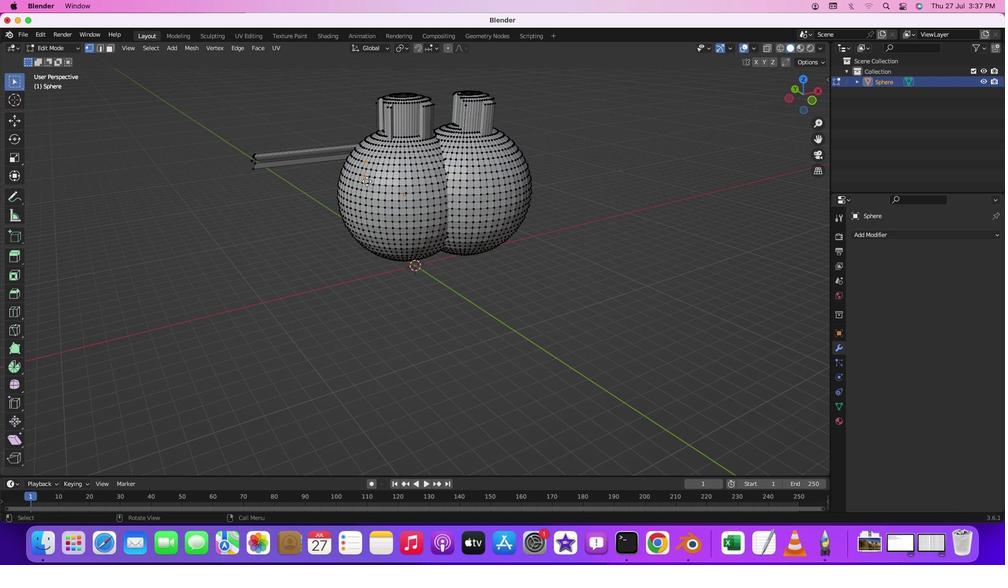 
Action: Mouse moved to (325, 210)
Screenshot: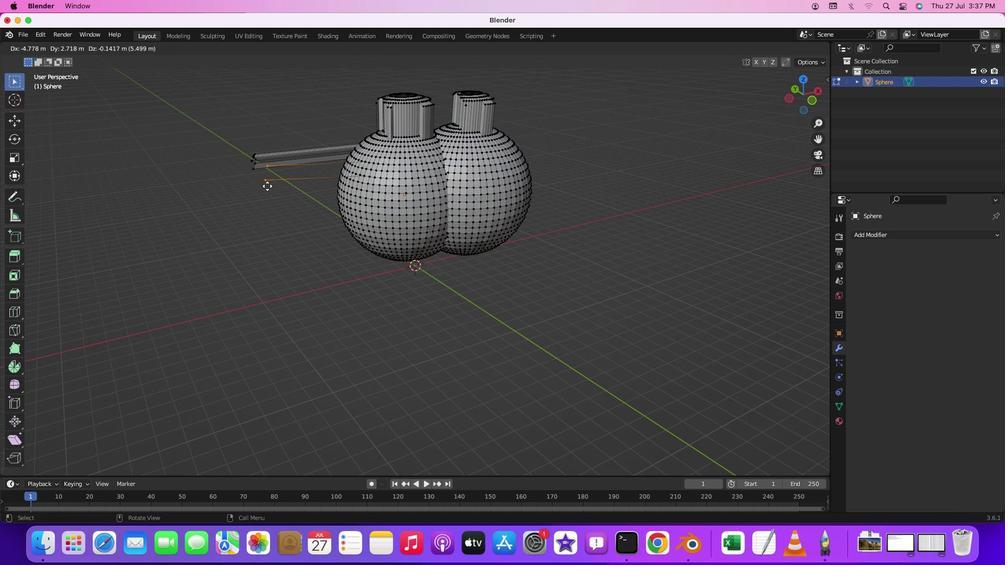 
Action: Mouse pressed left at (325, 210)
Screenshot: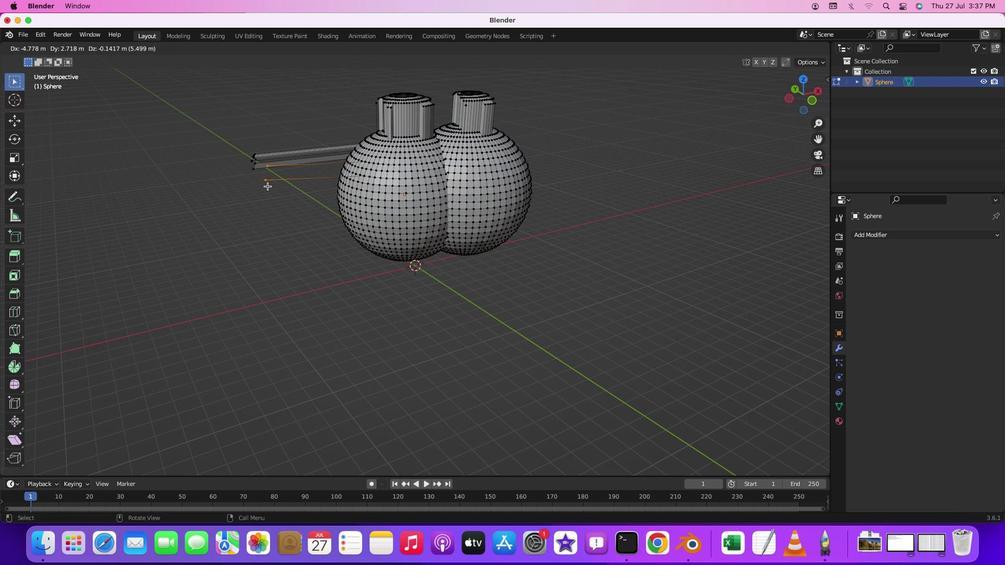 
Action: Mouse moved to (404, 215)
Screenshot: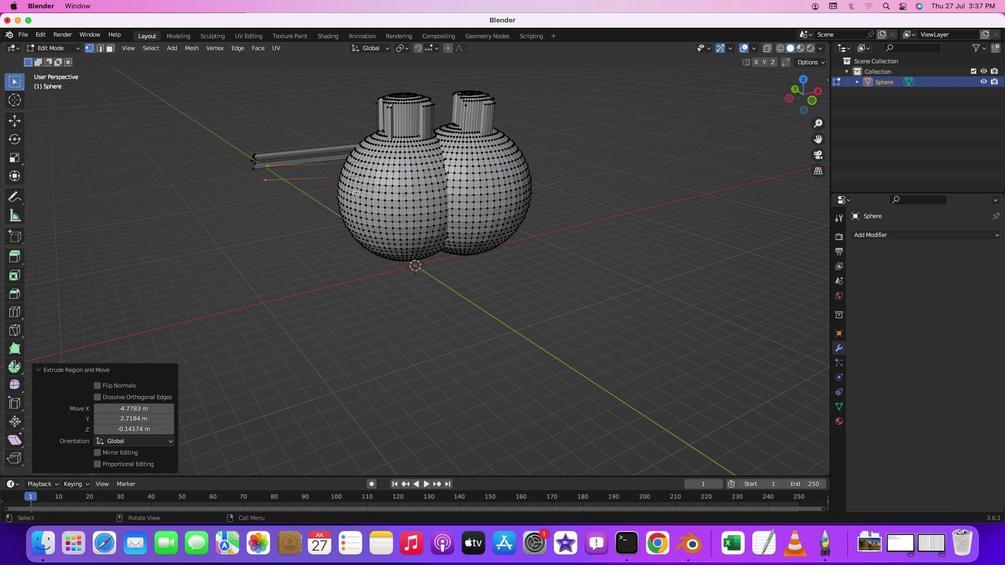 
Action: Mouse pressed left at (404, 215)
Screenshot: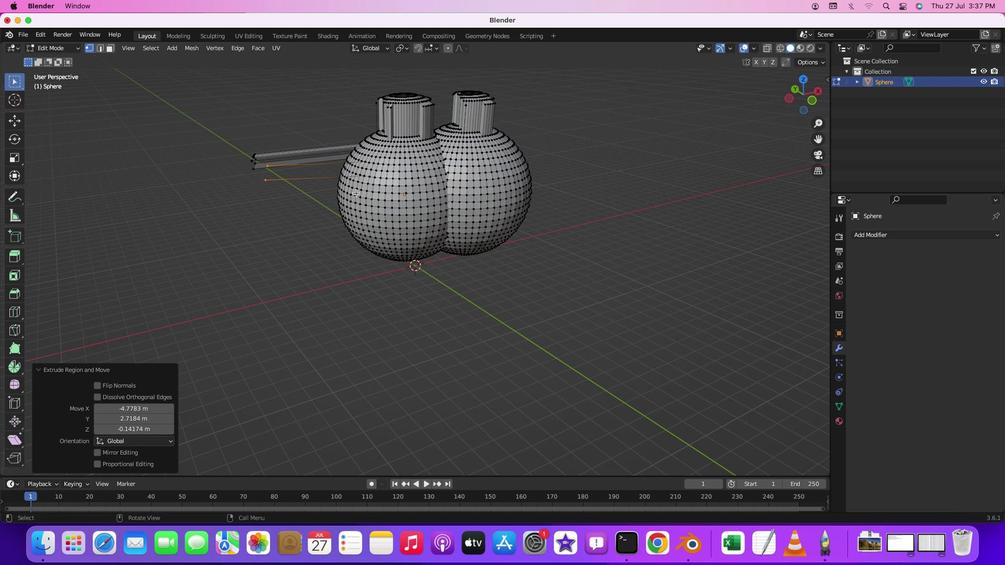 
Action: Mouse moved to (431, 239)
Screenshot: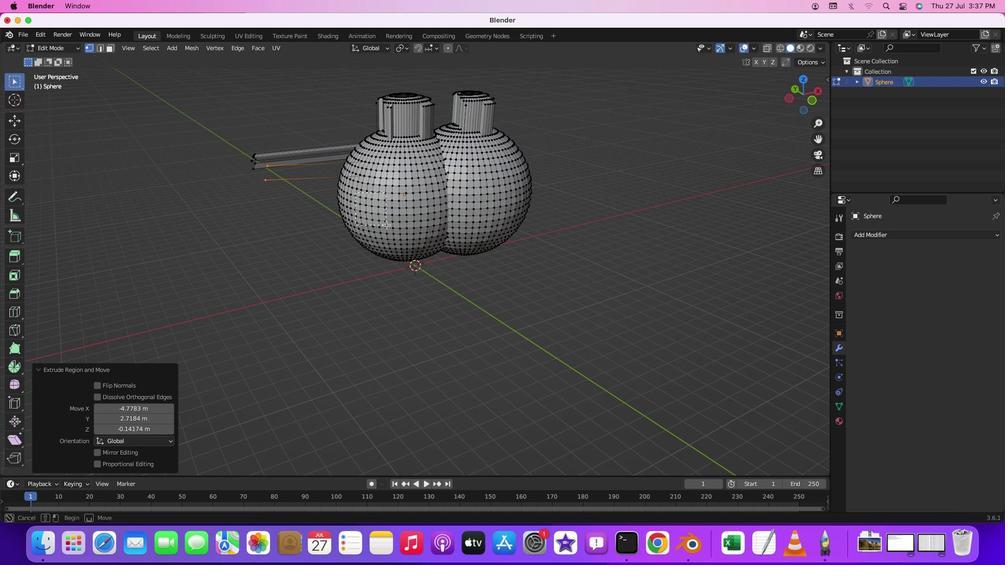 
Action: Key pressed 'e'
Screenshot: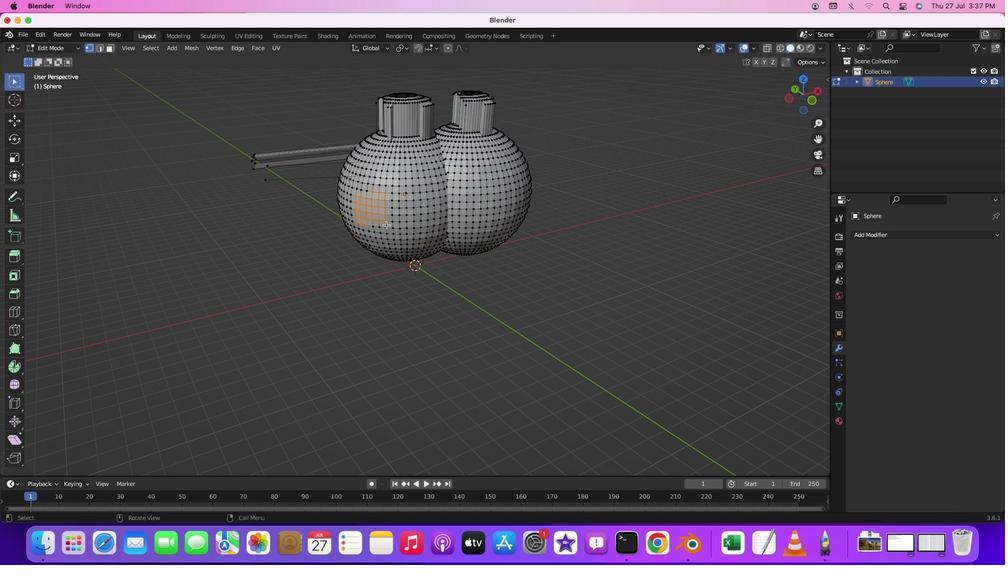 
Action: Mouse moved to (342, 238)
Screenshot: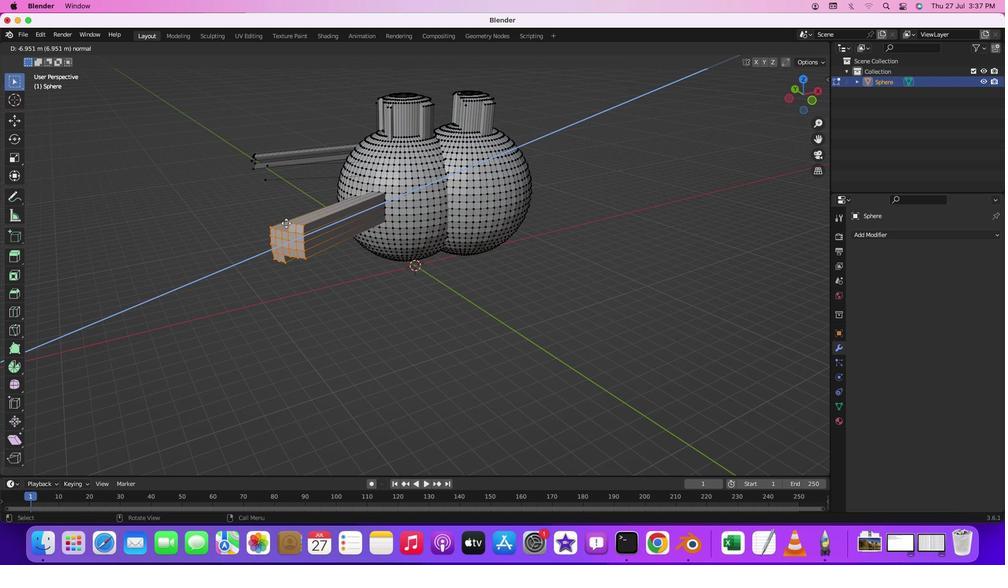 
Action: Mouse pressed left at (342, 238)
Screenshot: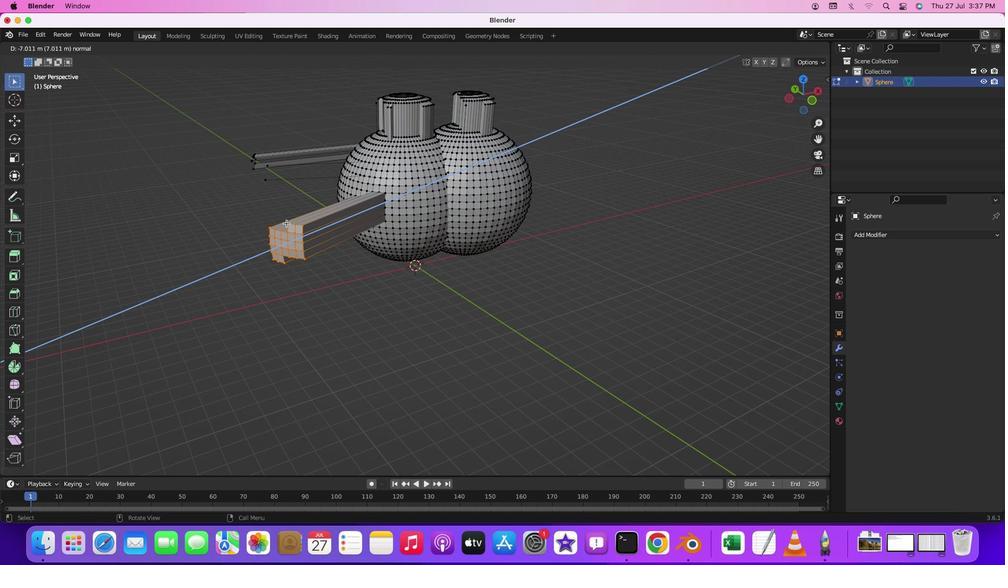 
Action: Mouse moved to (380, 208)
Screenshot: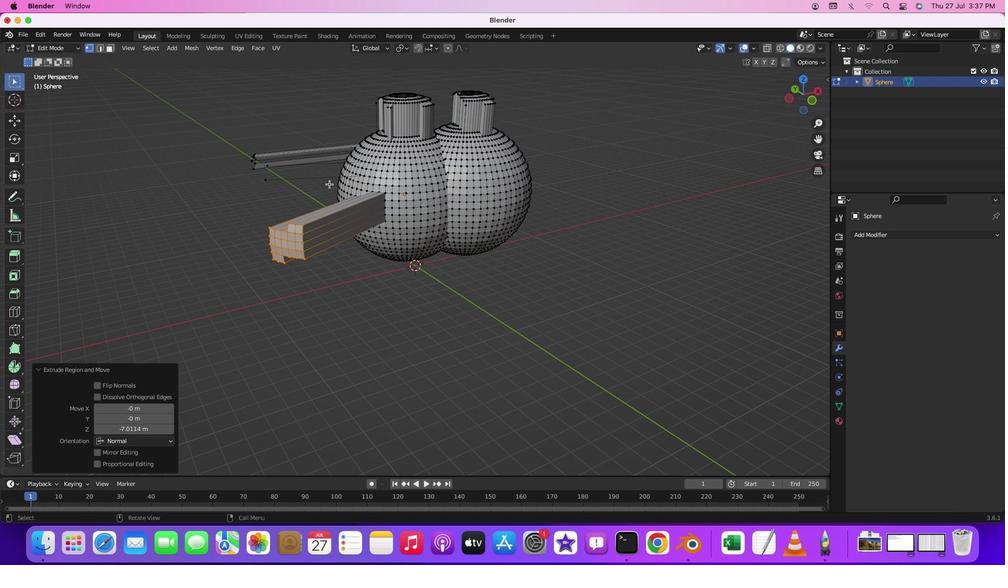 
Action: Mouse pressed left at (380, 208)
Screenshot: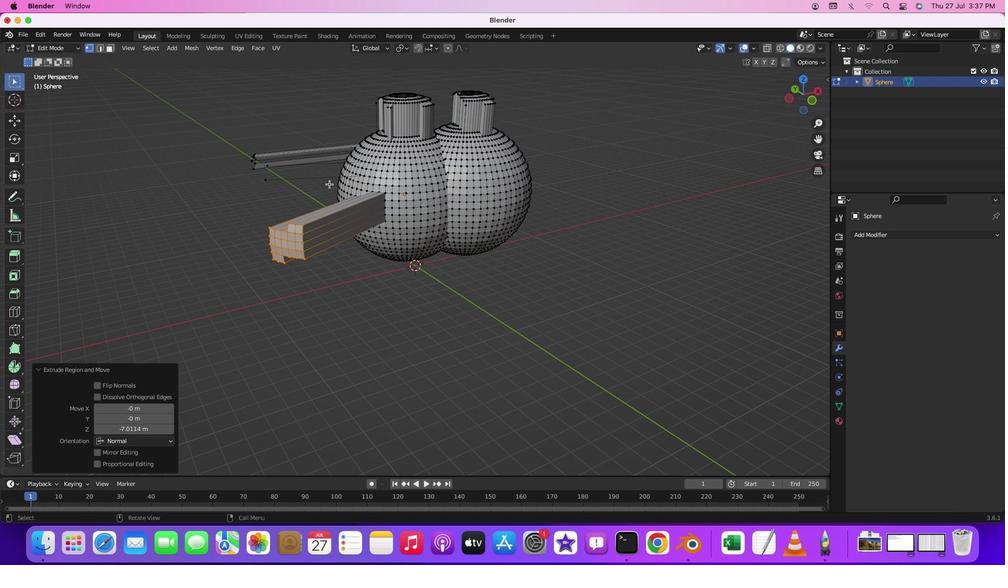 
Action: Mouse moved to (409, 214)
Screenshot: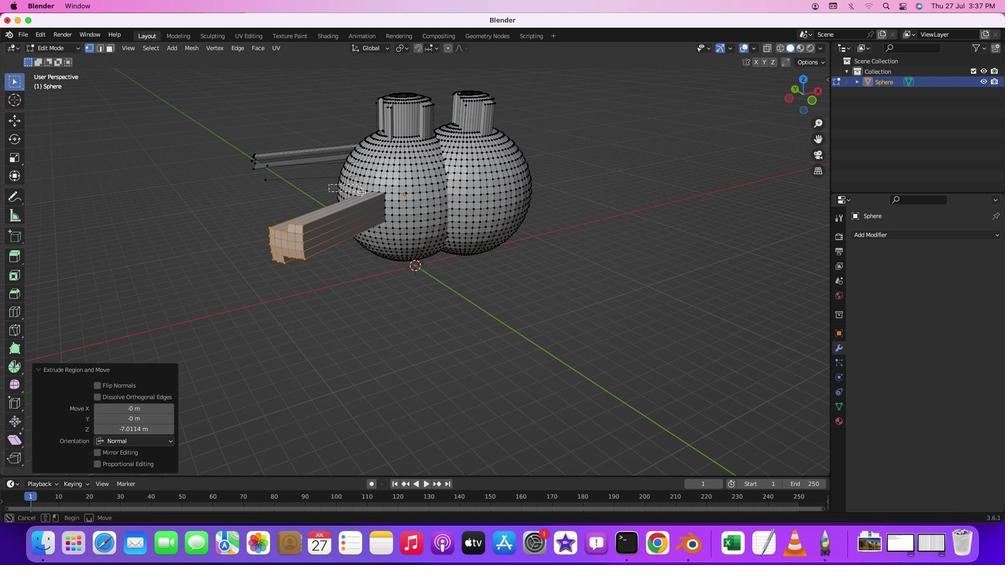 
Action: Key pressed 'e'
Screenshot: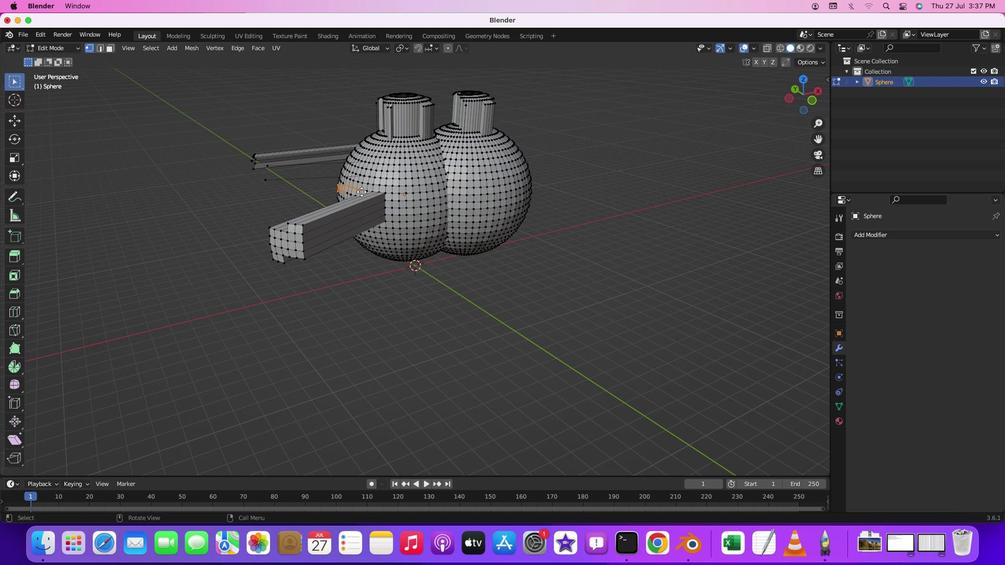 
Action: Mouse moved to (346, 218)
Screenshot: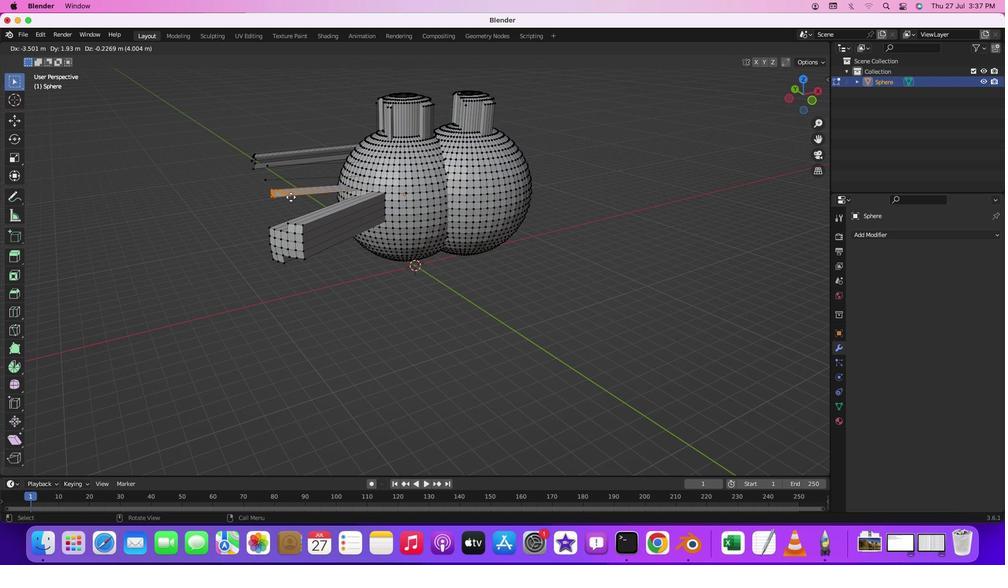 
Action: Mouse pressed left at (346, 218)
Screenshot: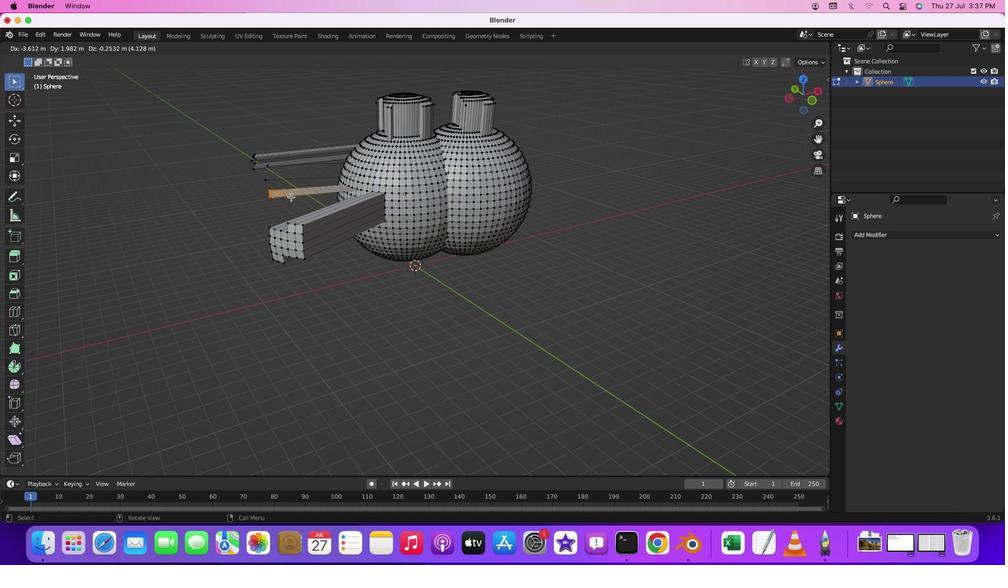 
Action: Mouse moved to (399, 195)
Screenshot: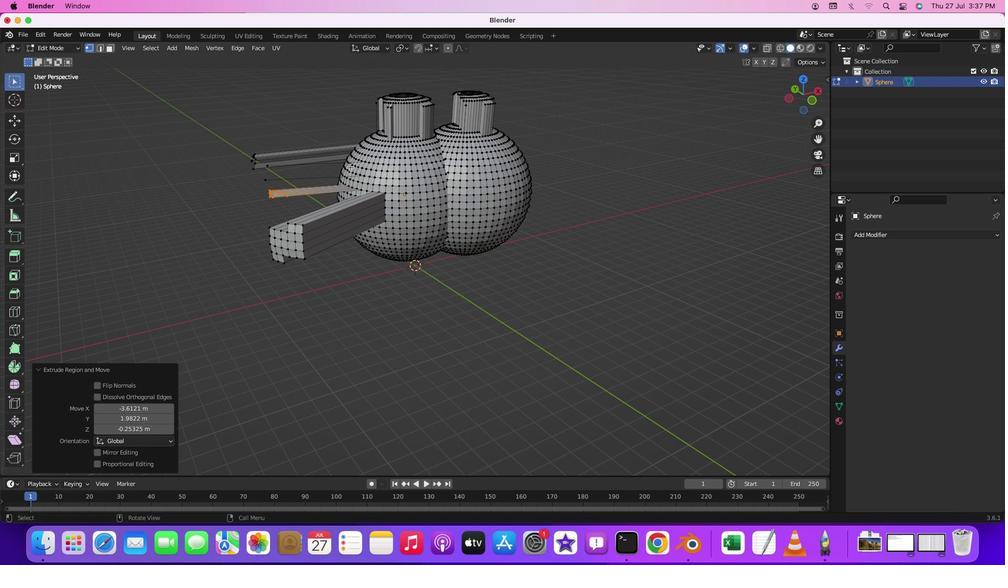
Action: Mouse pressed left at (399, 195)
Screenshot: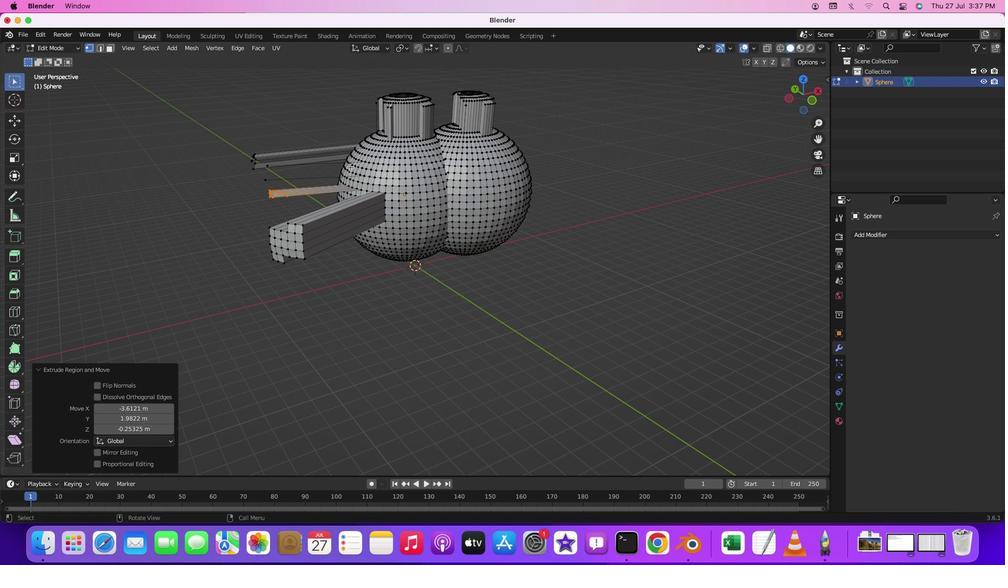 
Action: Mouse moved to (414, 202)
Screenshot: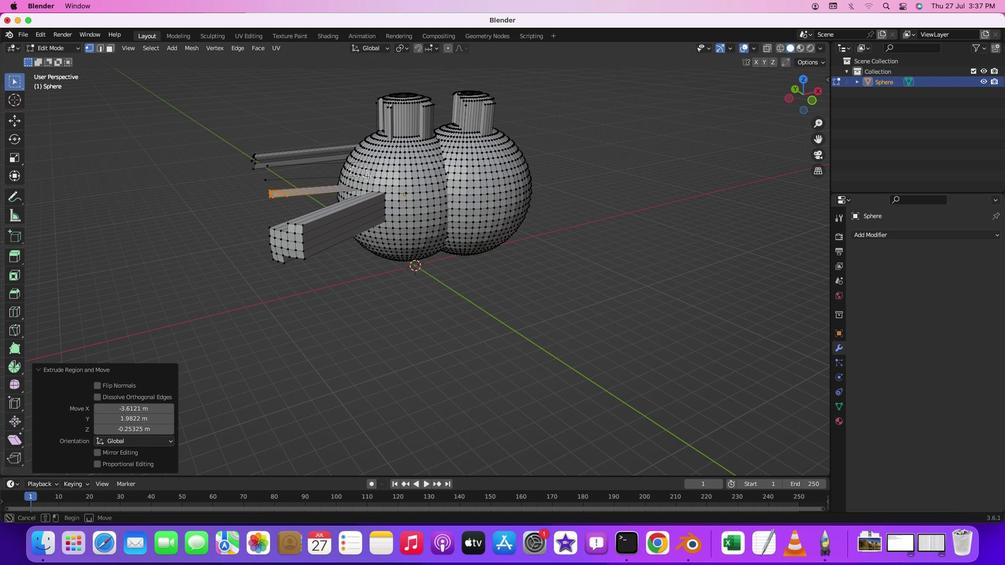
Action: Key pressed 'e'
Screenshot: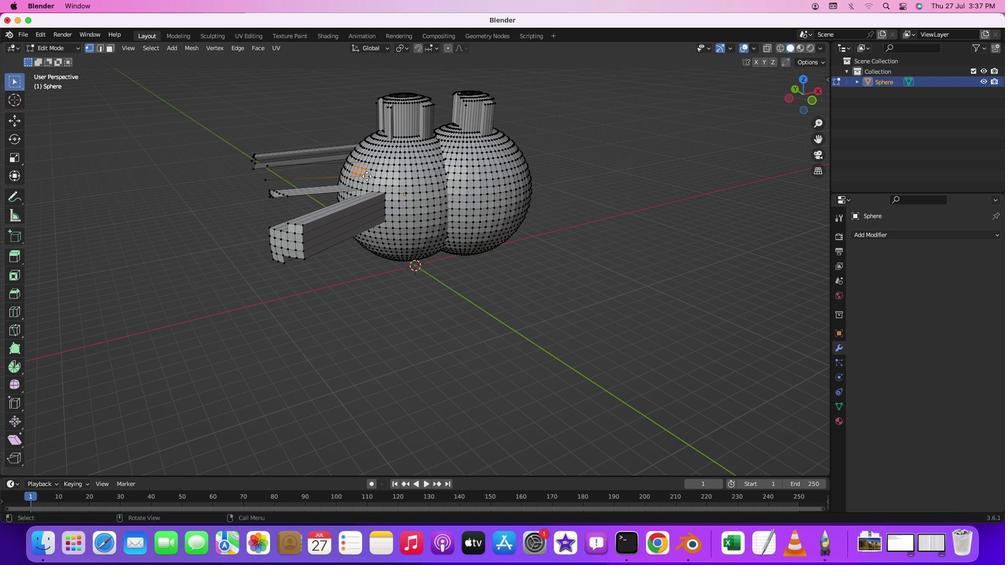 
Action: Mouse moved to (344, 204)
Screenshot: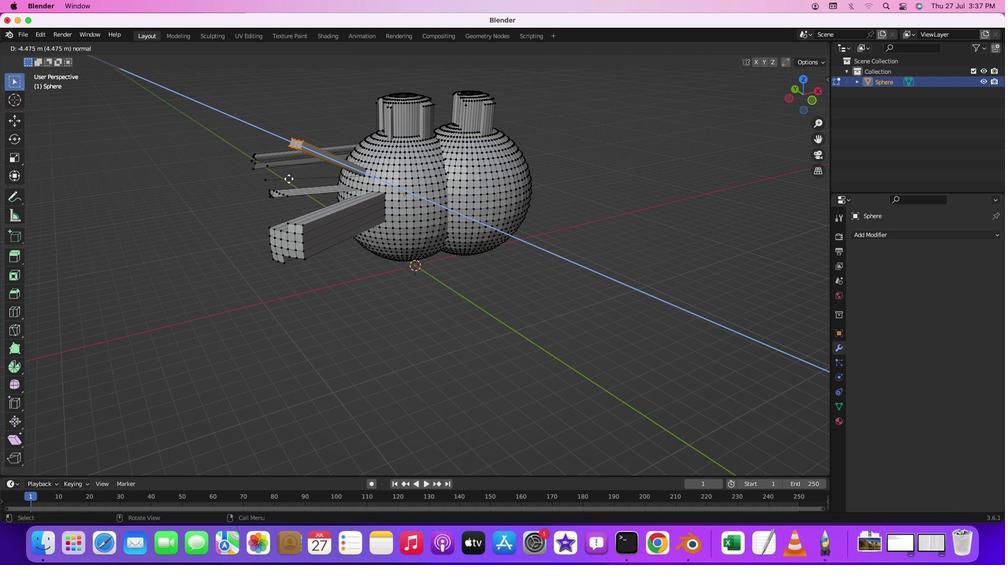 
Action: Mouse pressed left at (344, 204)
Screenshot: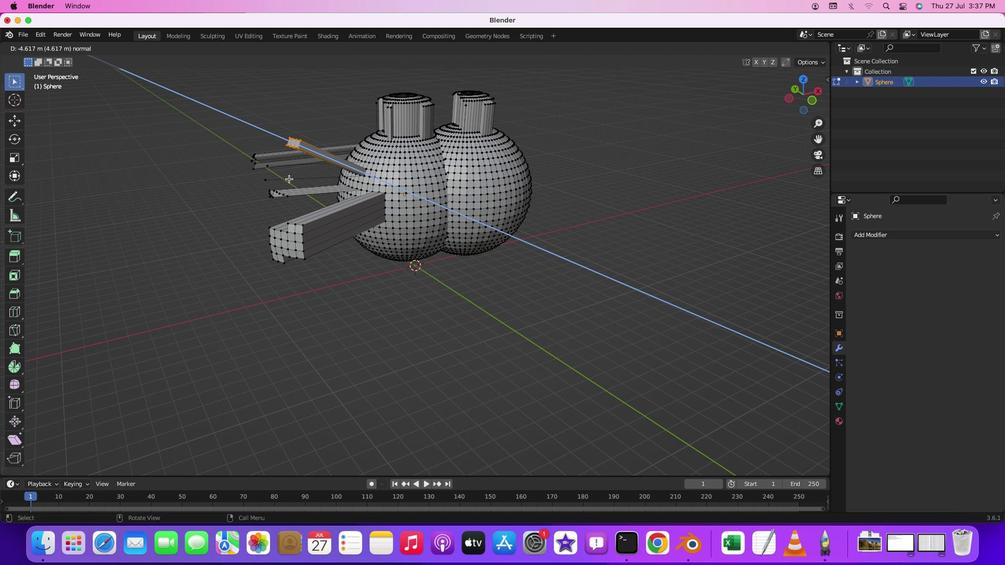 
Action: Mouse moved to (460, 214)
Screenshot: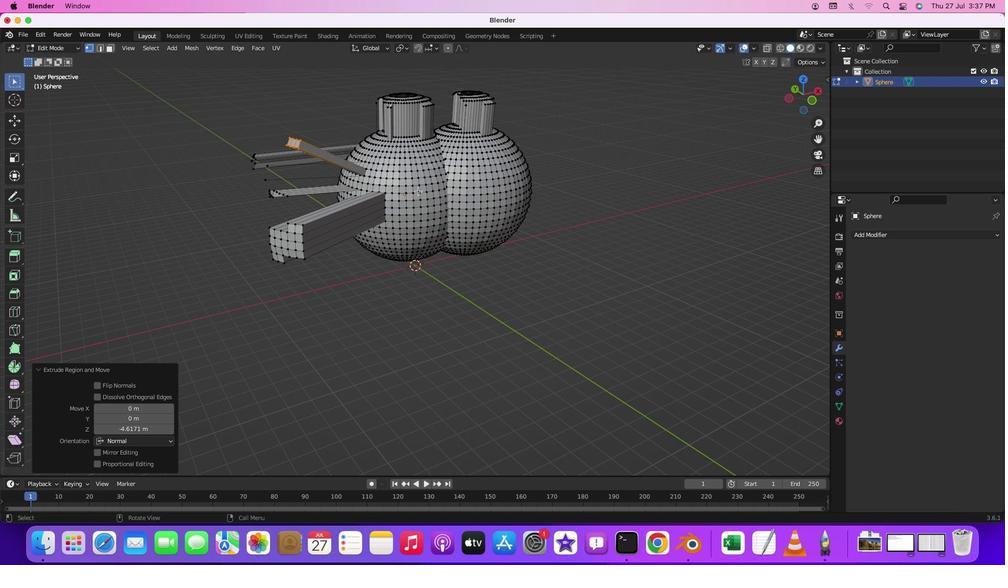 
Action: Mouse pressed left at (460, 214)
Screenshot: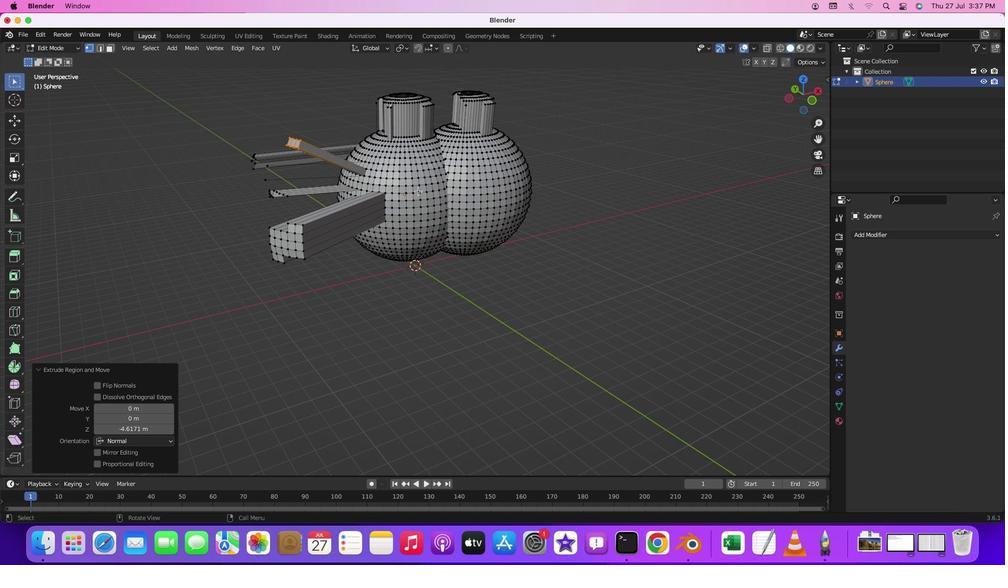 
Action: Mouse moved to (511, 241)
Screenshot: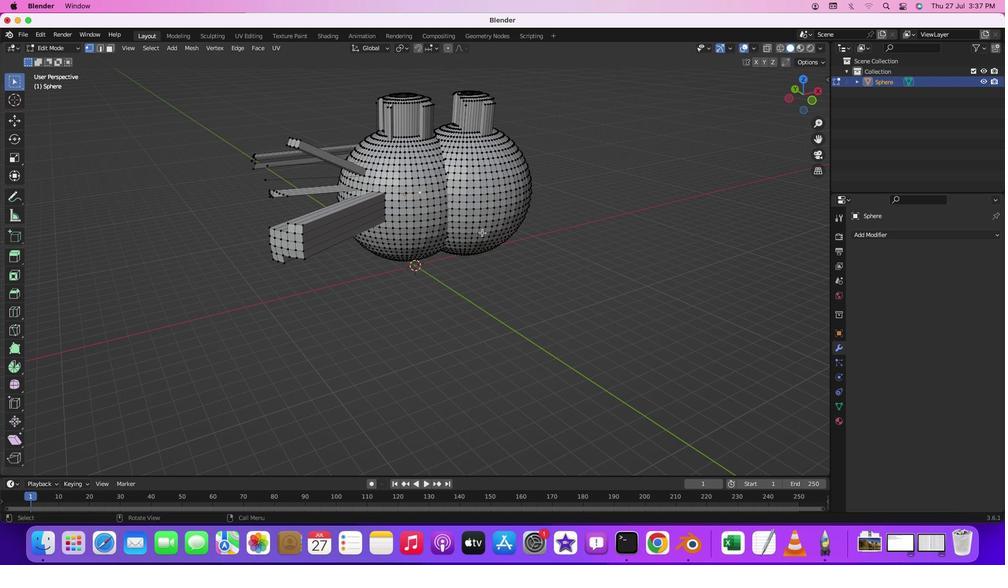
Action: Mouse pressed middle at (511, 241)
Screenshot: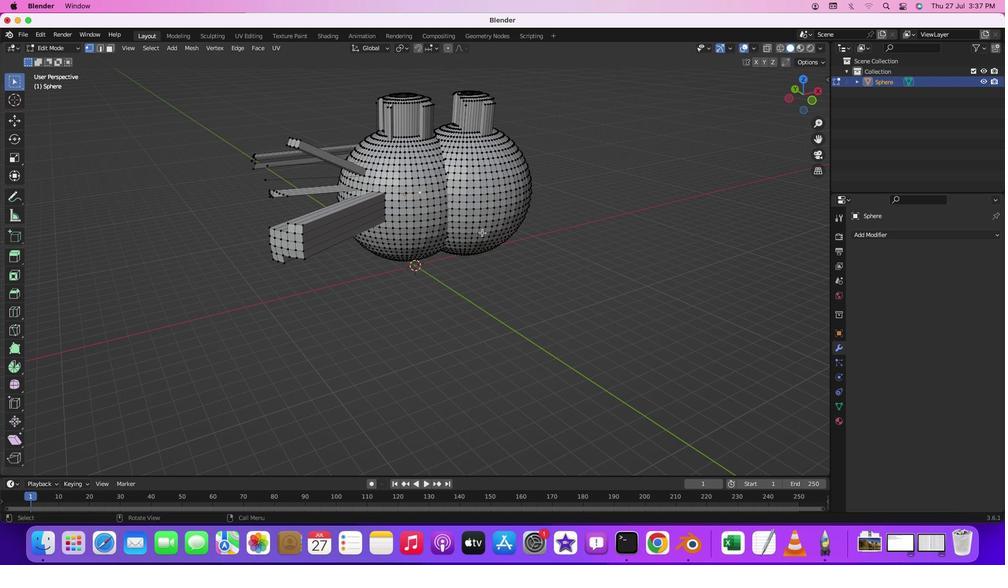 
Action: Mouse moved to (544, 276)
Screenshot: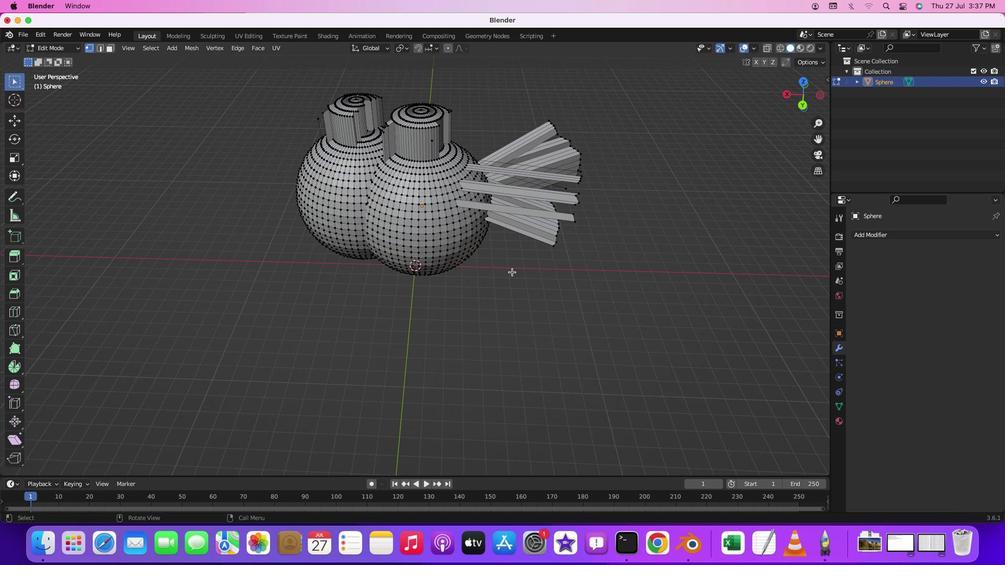 
Action: Mouse pressed middle at (544, 276)
Screenshot: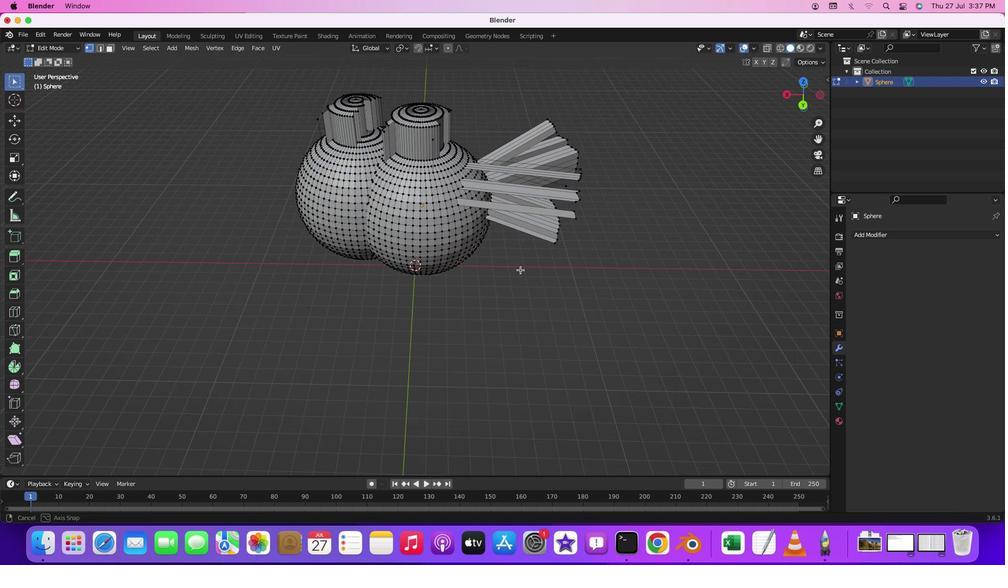 
Action: Mouse moved to (505, 256)
Screenshot: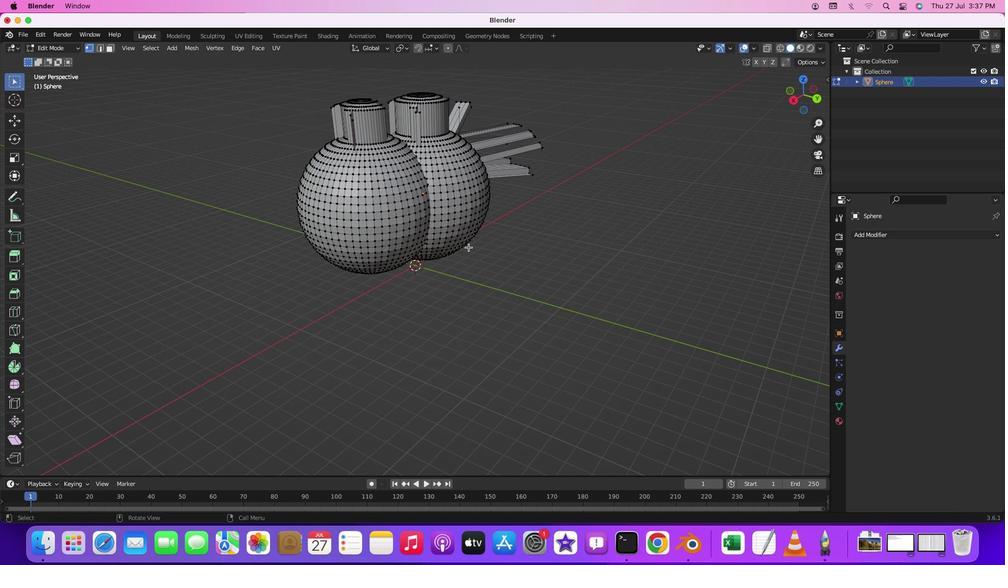 
Action: Mouse pressed middle at (505, 256)
Screenshot: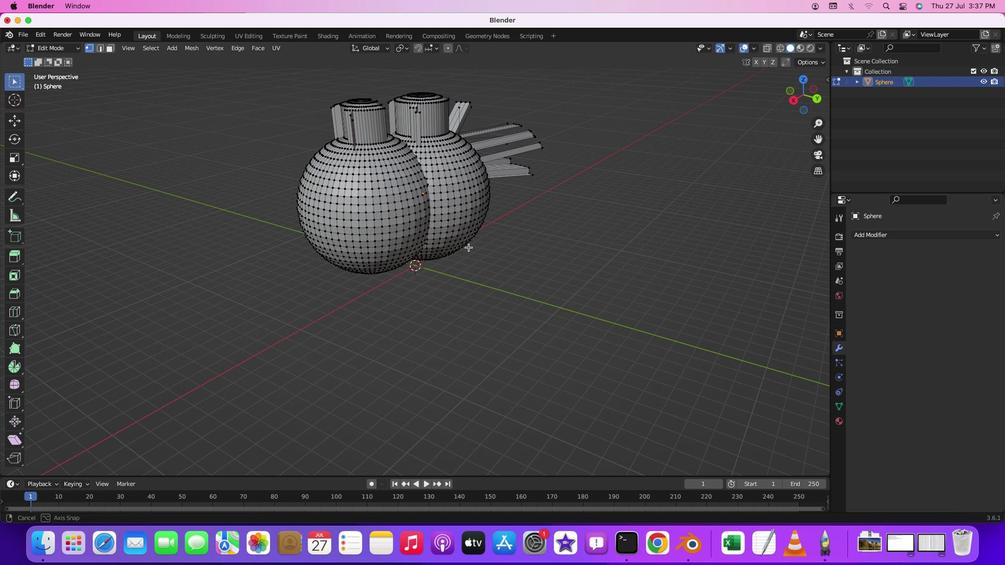 
Action: Mouse moved to (479, 195)
Screenshot: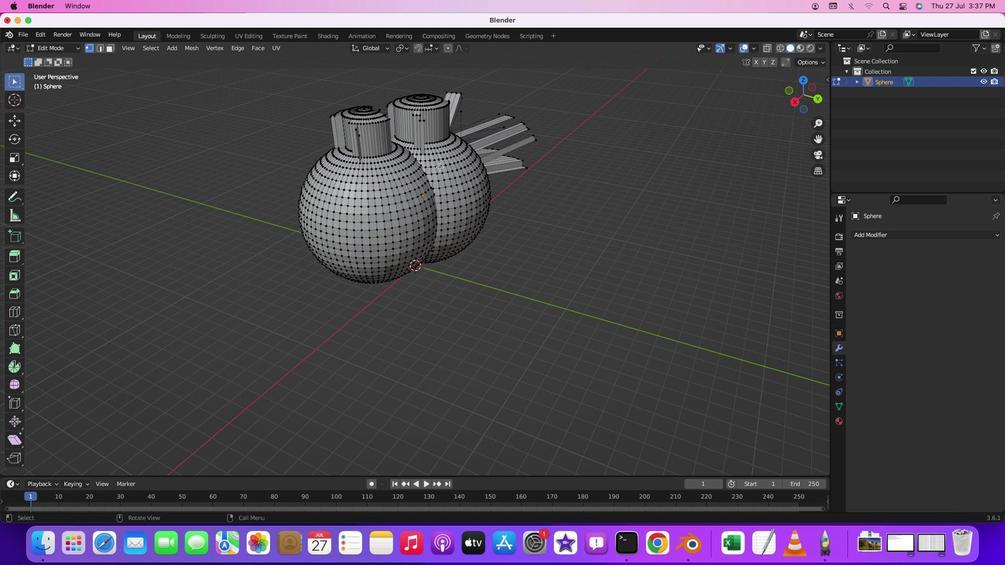 
Action: Mouse pressed left at (479, 195)
Screenshot: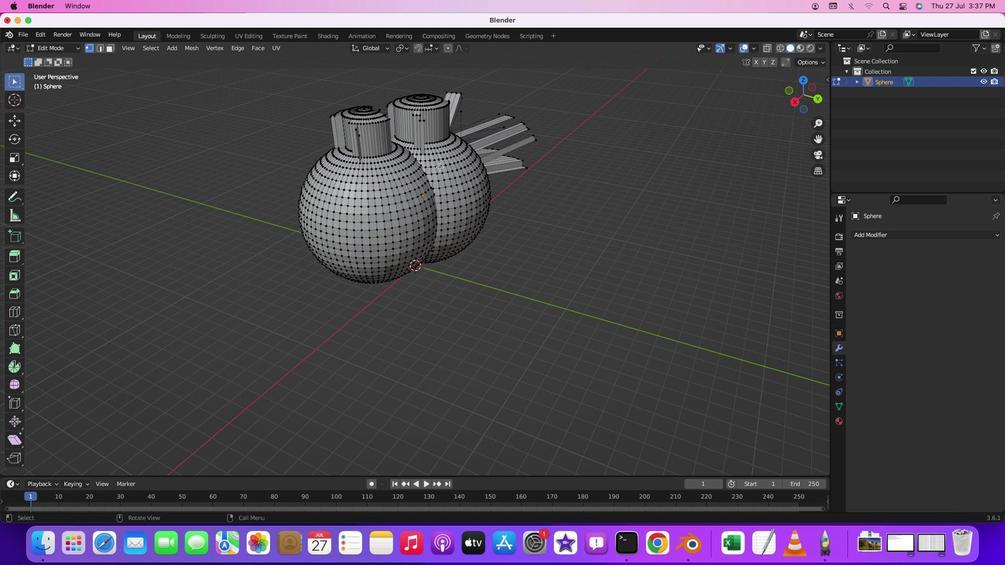 
Action: Mouse moved to (447, 198)
Screenshot: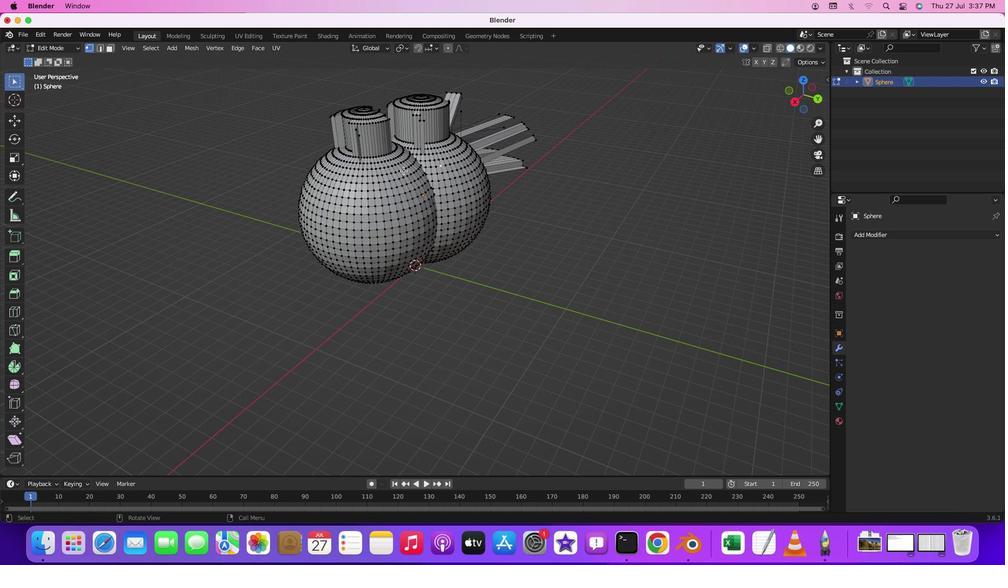 
Action: Key pressed 'a'
Screenshot: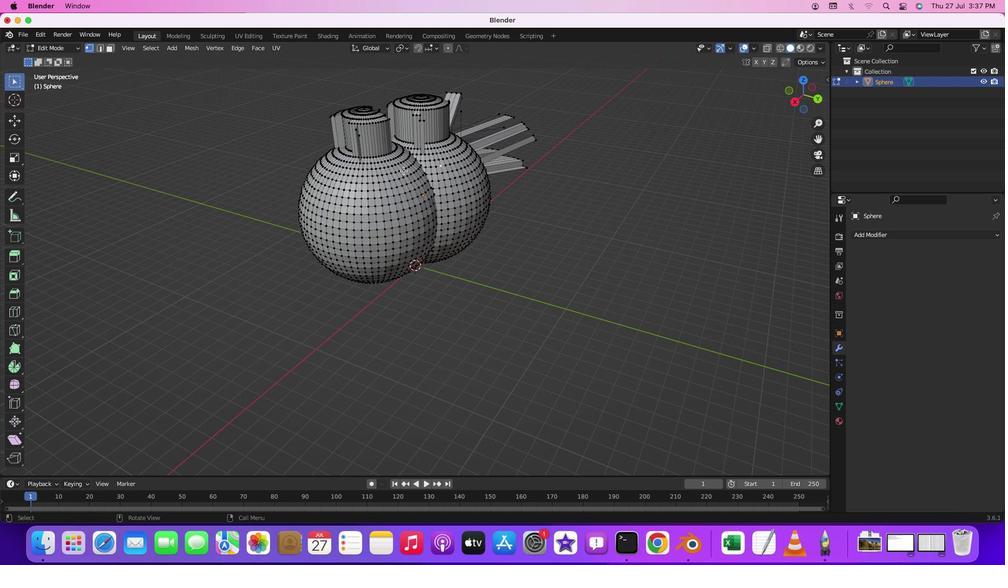 
Action: Mouse moved to (891, 251)
Screenshot: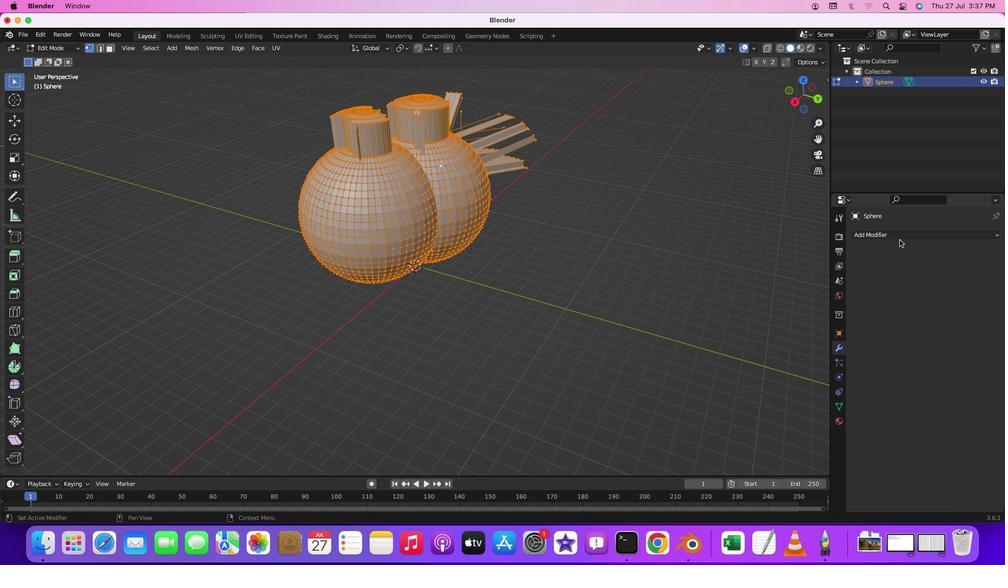 
Action: Mouse pressed left at (891, 251)
Screenshot: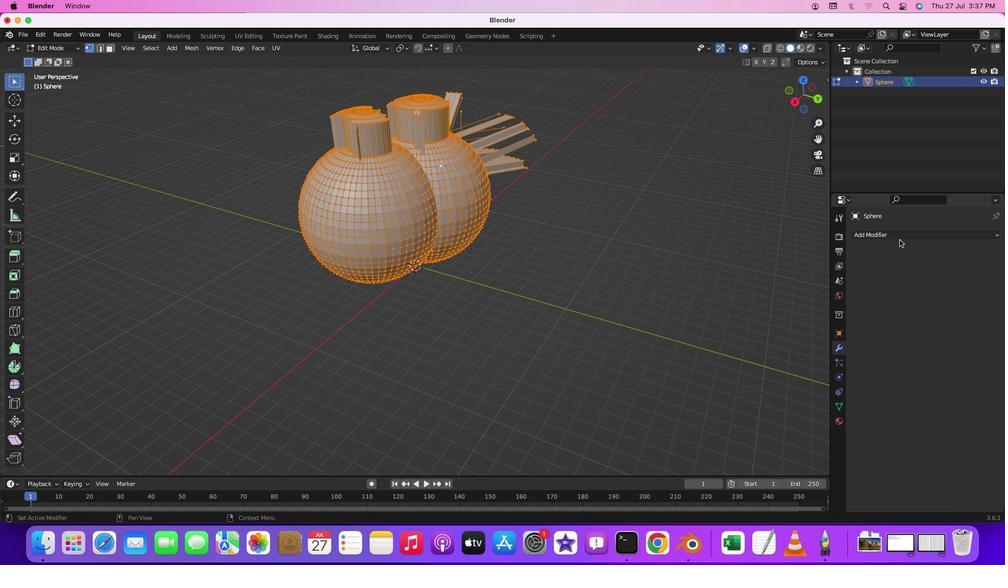 
Action: Mouse moved to (889, 249)
Screenshot: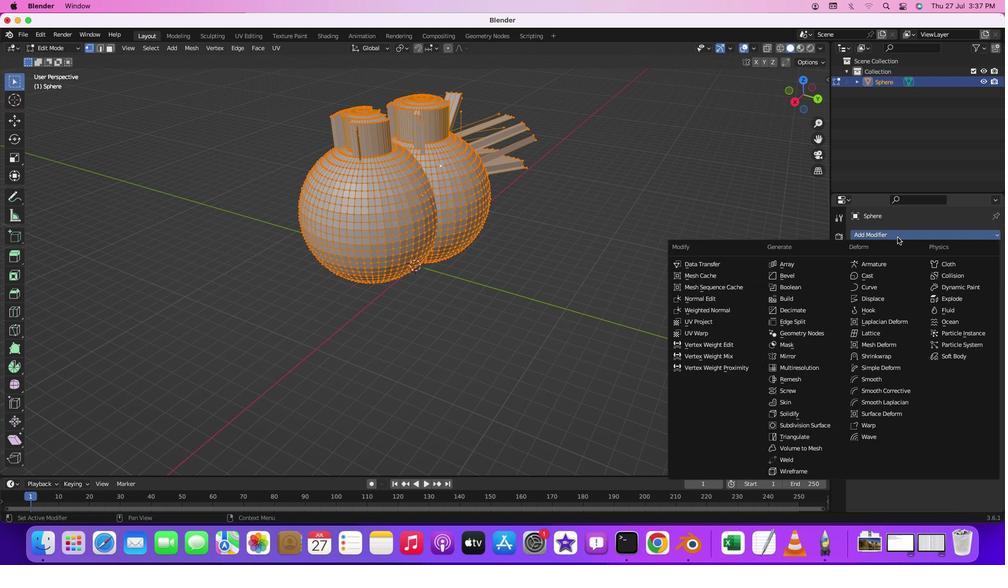 
Action: Mouse pressed left at (889, 249)
Screenshot: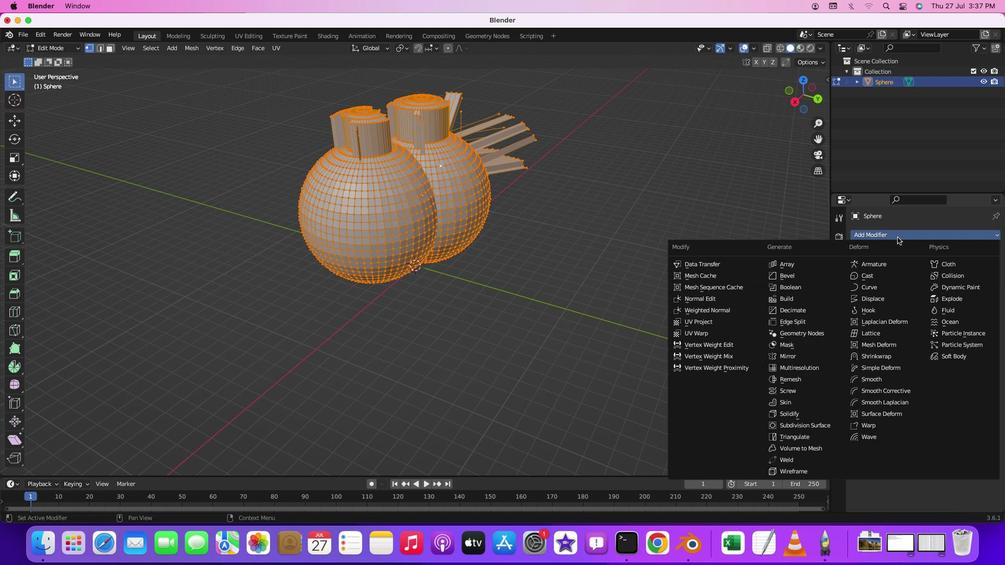 
Action: Mouse moved to (802, 305)
Screenshot: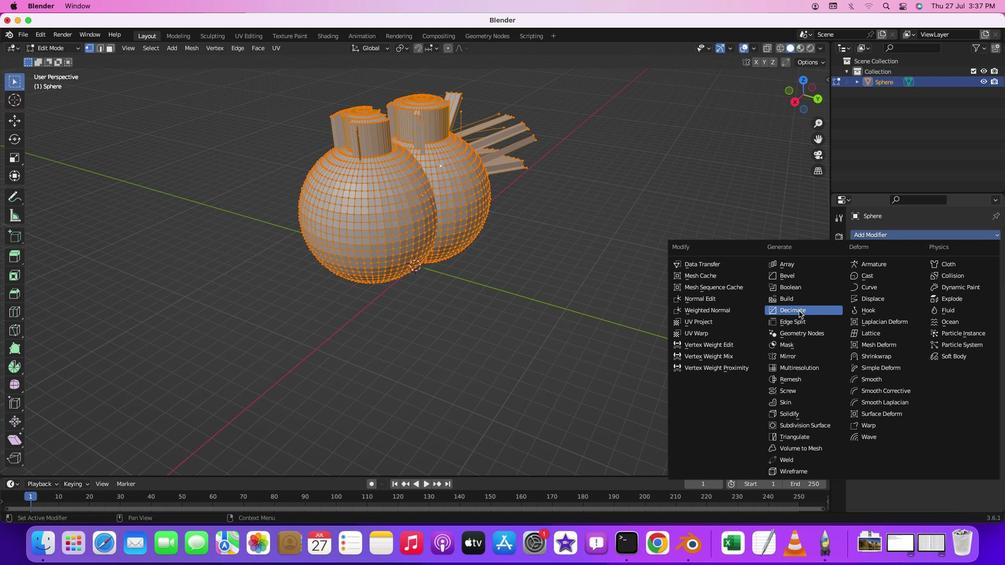 
Action: Mouse pressed left at (802, 305)
Screenshot: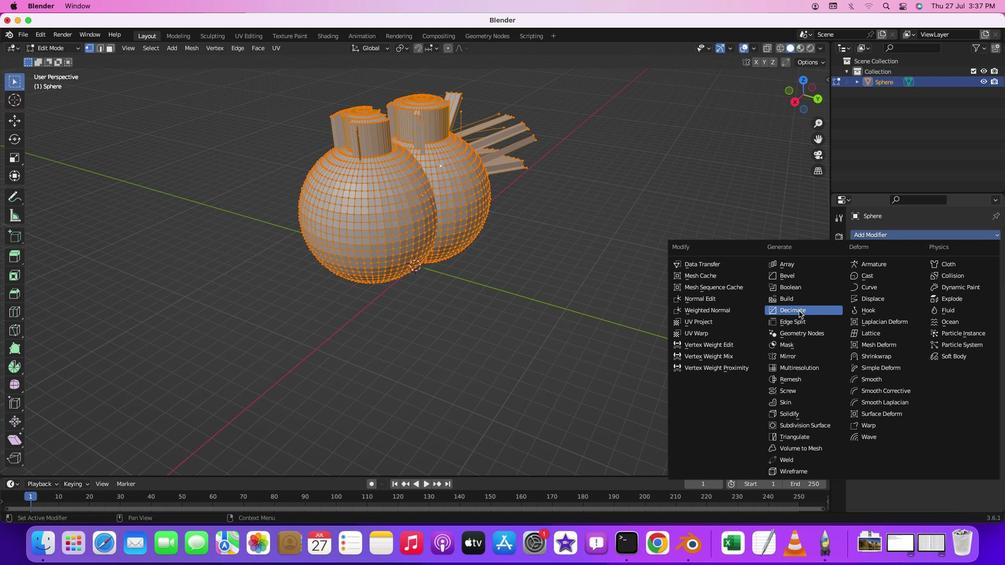 
Action: Mouse moved to (923, 273)
Screenshot: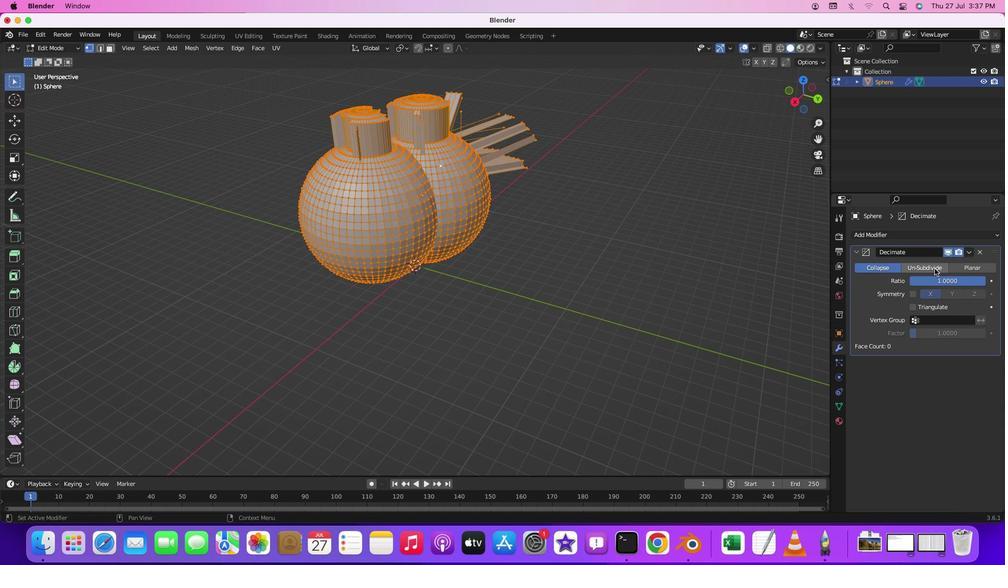 
Action: Mouse pressed left at (923, 273)
Screenshot: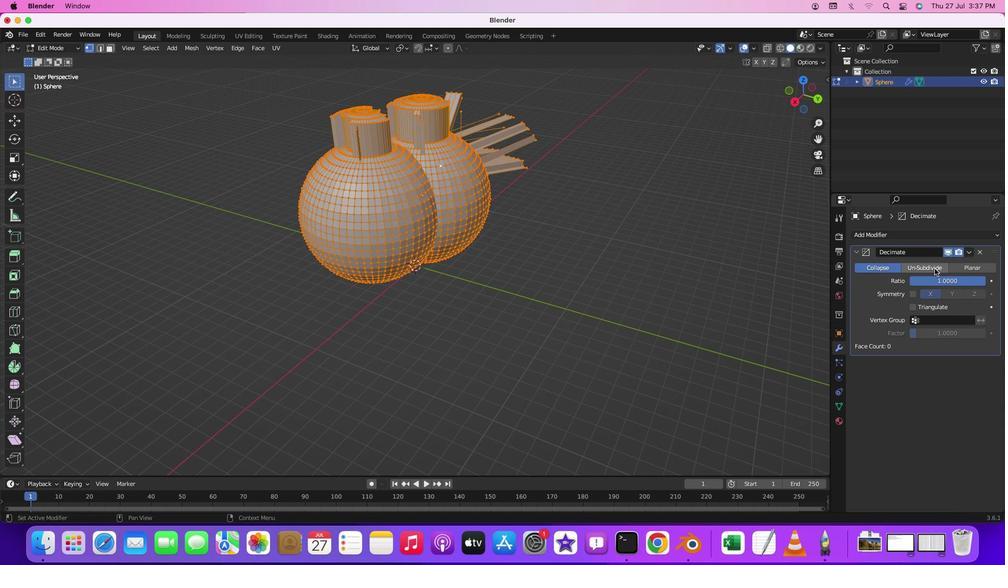 
Action: Mouse moved to (923, 281)
Screenshot: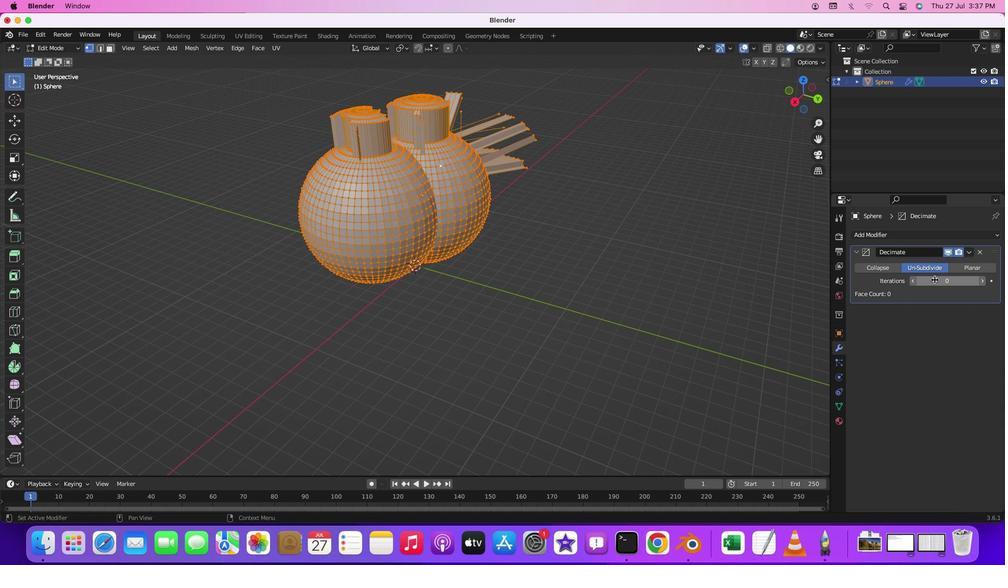 
Action: Mouse pressed left at (923, 281)
Screenshot: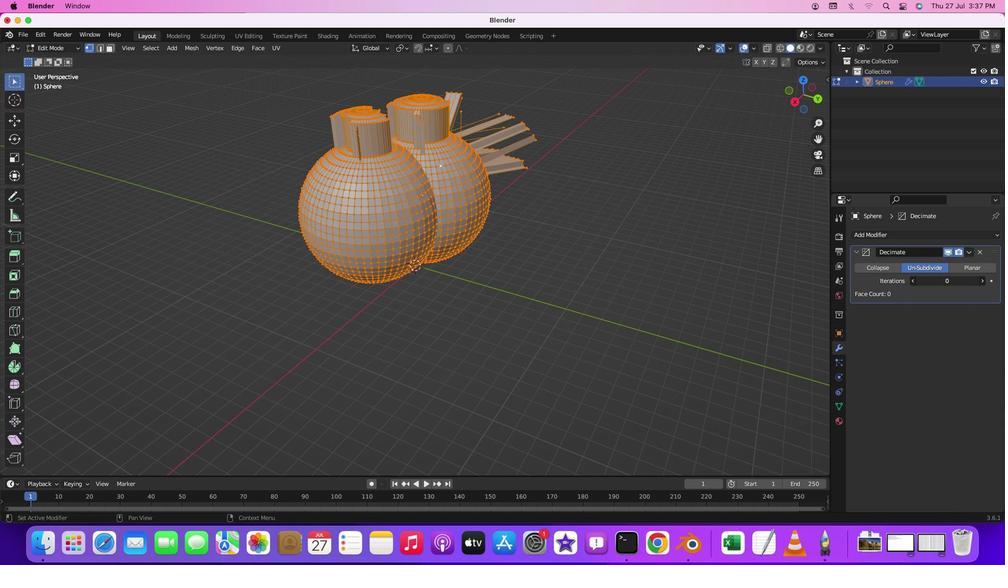 
Action: Mouse moved to (933, 283)
Screenshot: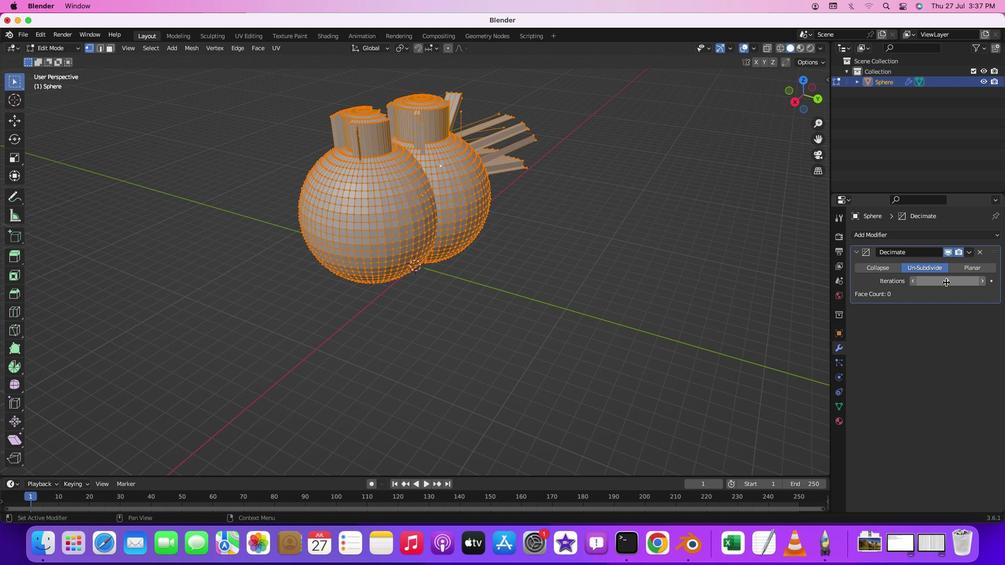 
Action: Mouse pressed left at (933, 283)
Screenshot: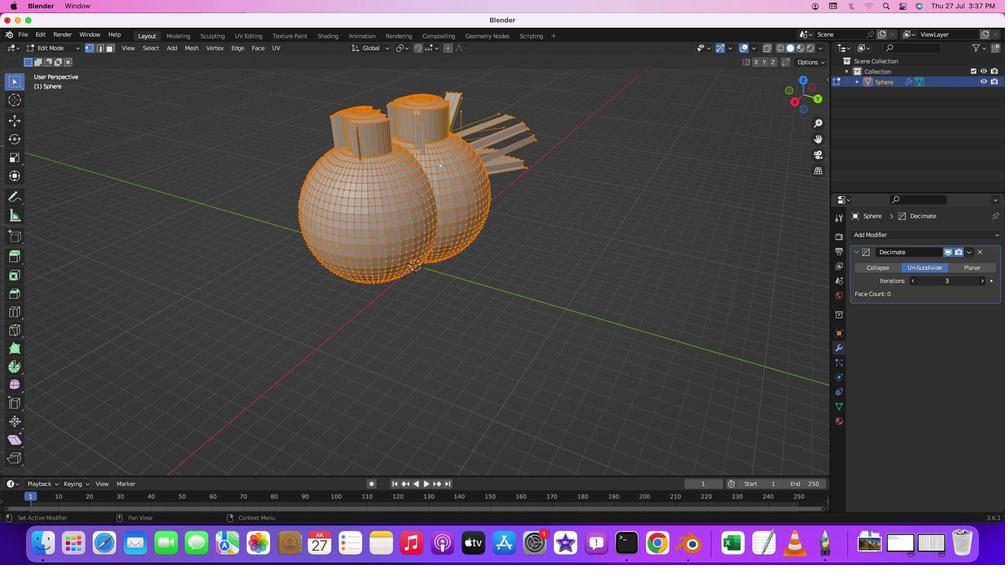 
Action: Mouse moved to (876, 272)
Screenshot: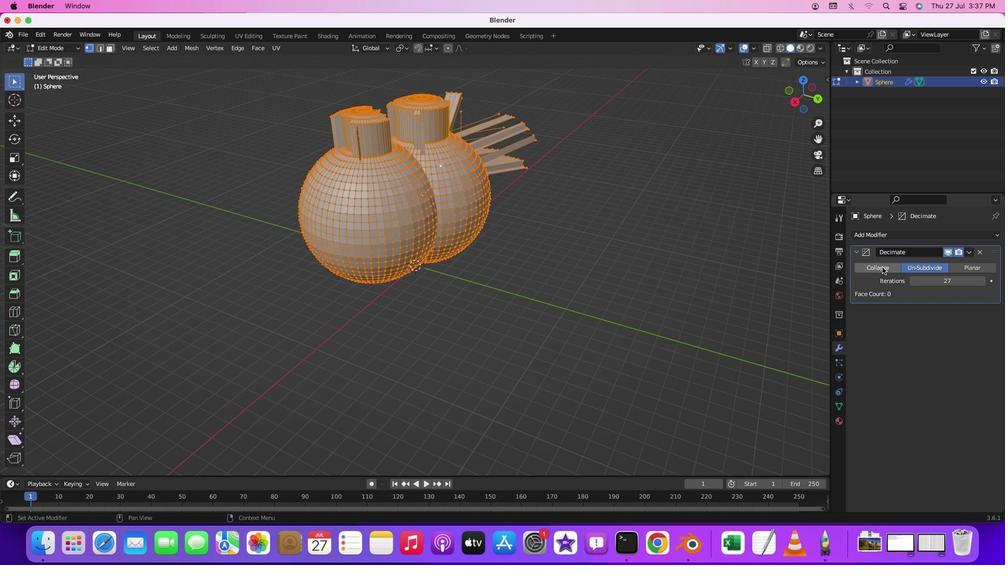 
Action: Mouse pressed left at (876, 272)
Screenshot: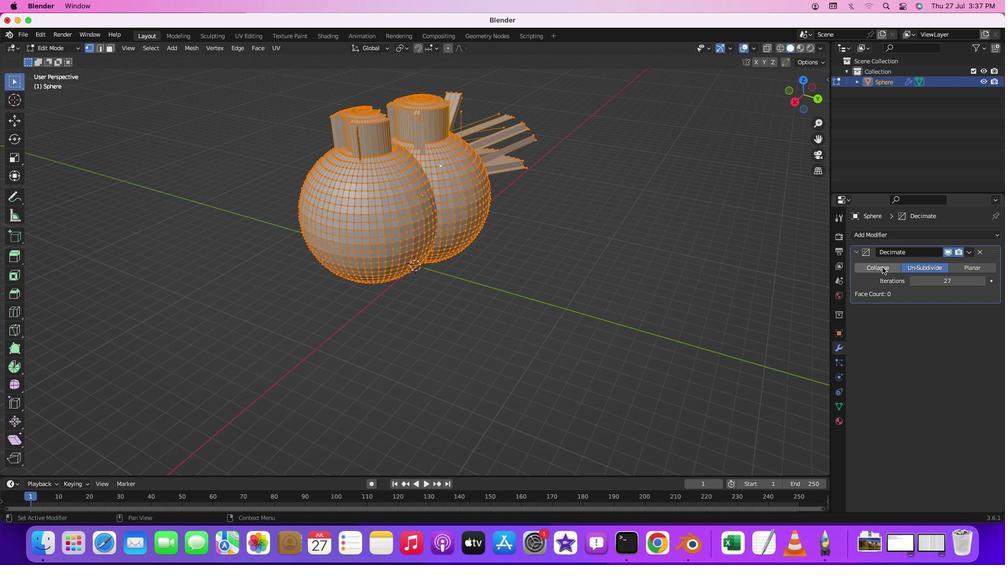 
Action: Mouse moved to (933, 285)
Screenshot: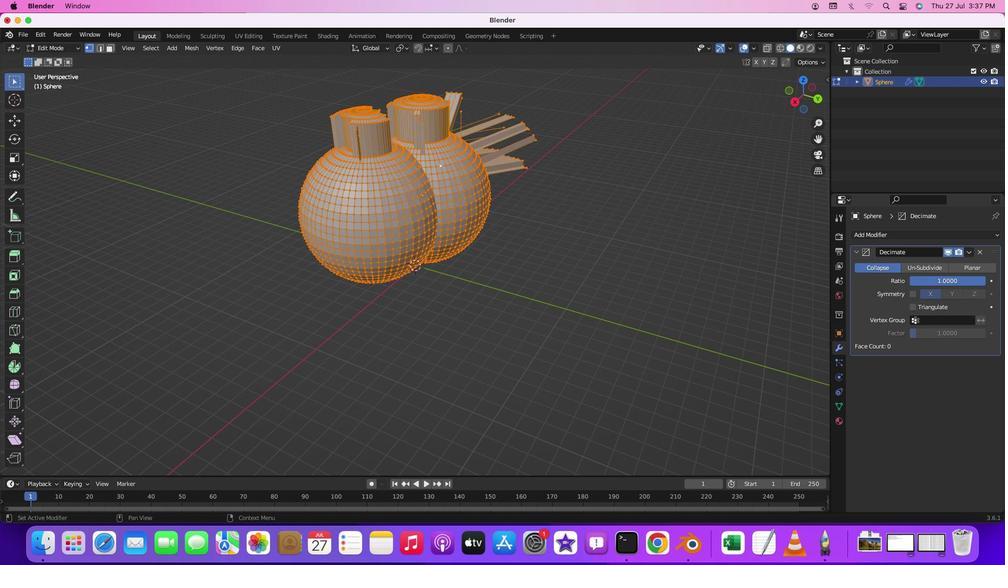 
Action: Mouse pressed left at (933, 285)
Screenshot: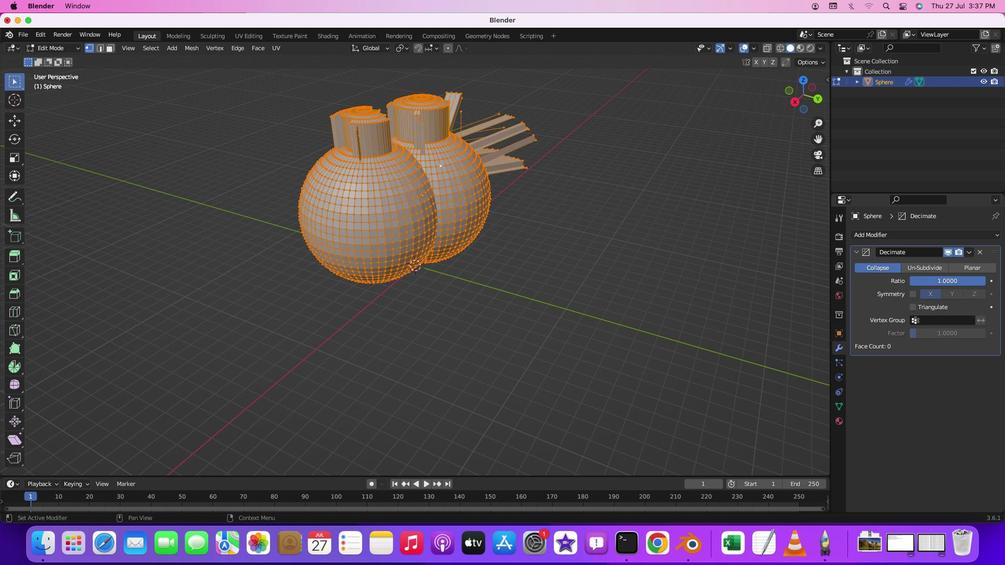 
Action: Mouse moved to (970, 274)
Screenshot: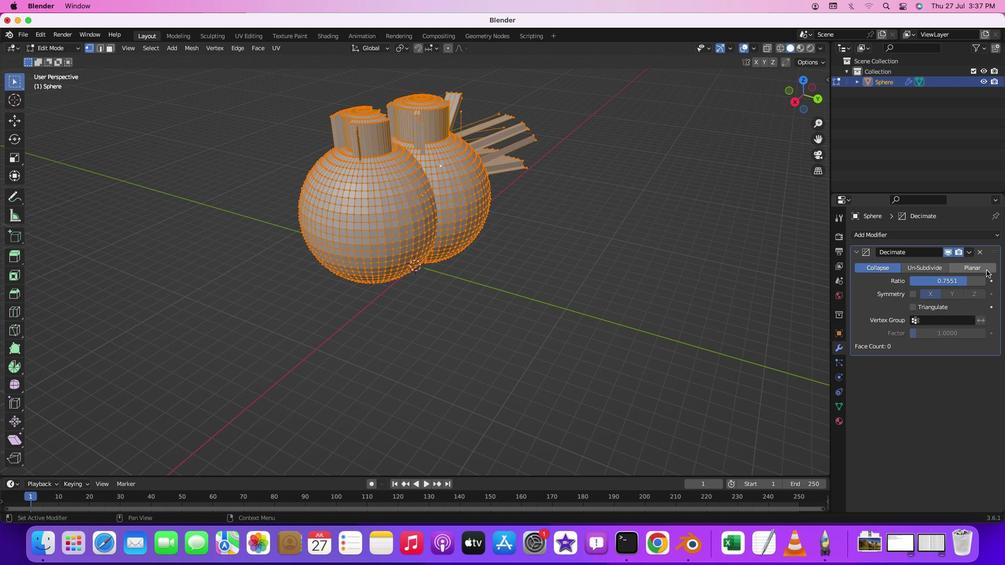 
Action: Mouse pressed left at (970, 274)
Screenshot: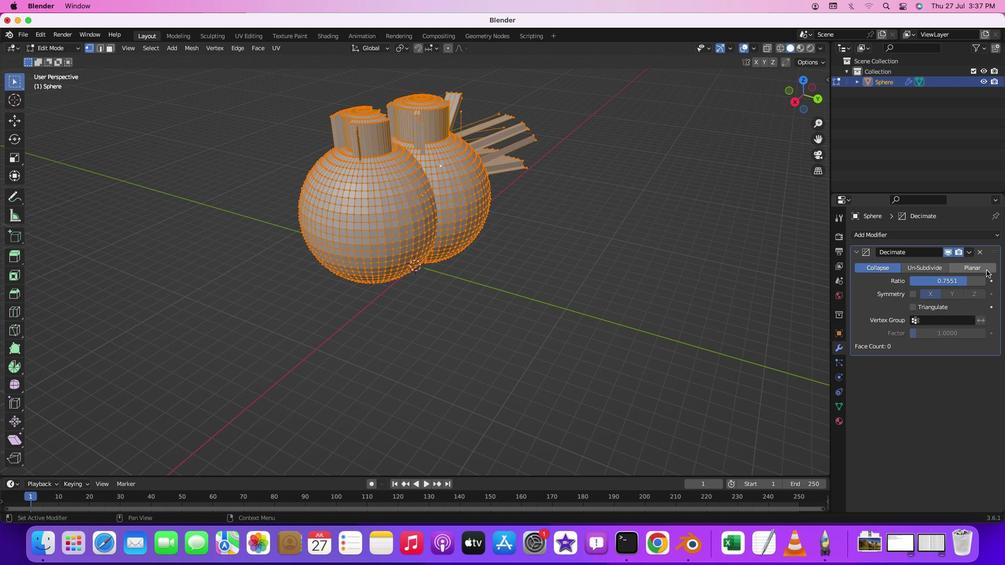
Action: Mouse moved to (879, 270)
Screenshot: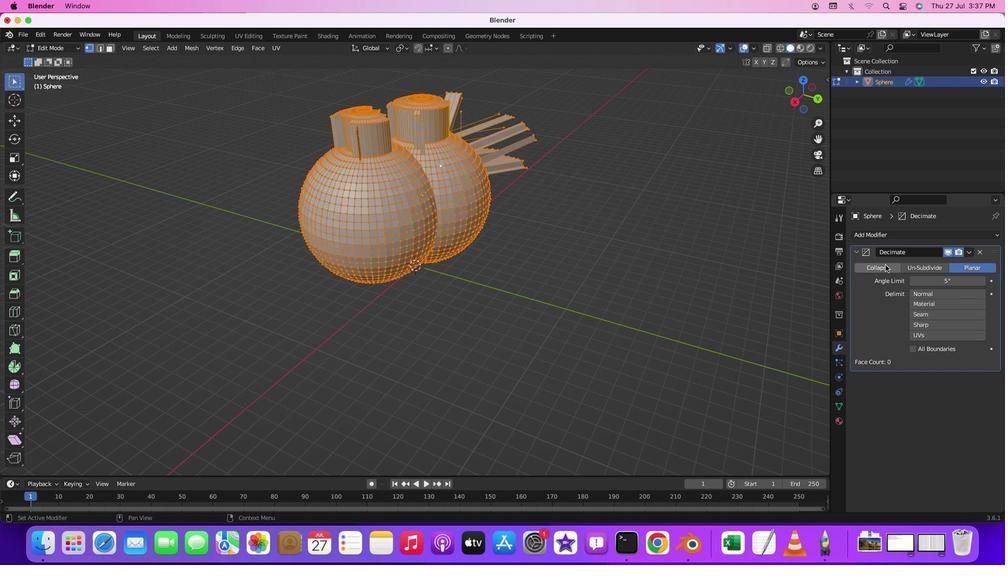 
Action: Mouse pressed left at (879, 270)
Screenshot: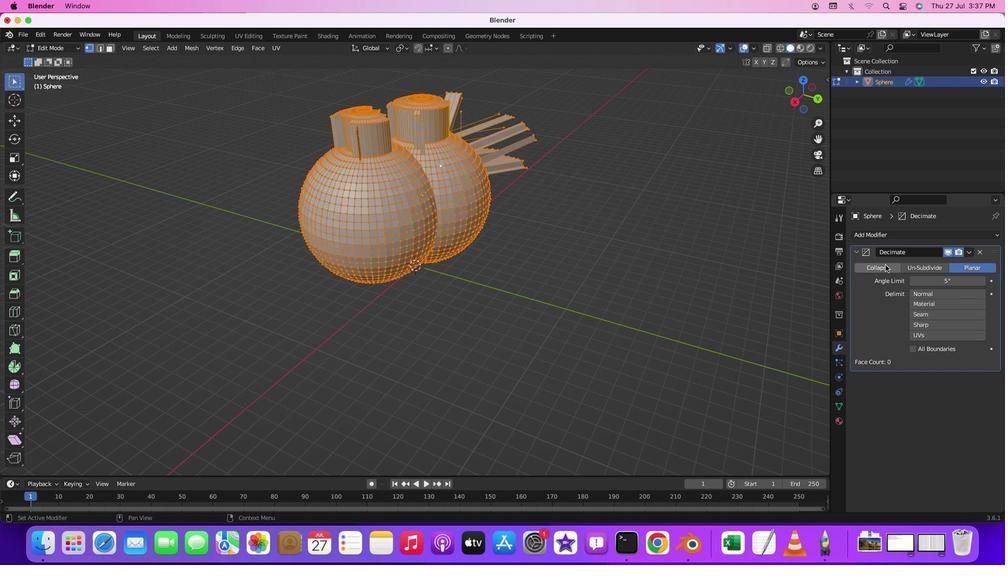 
Action: Mouse moved to (937, 281)
Screenshot: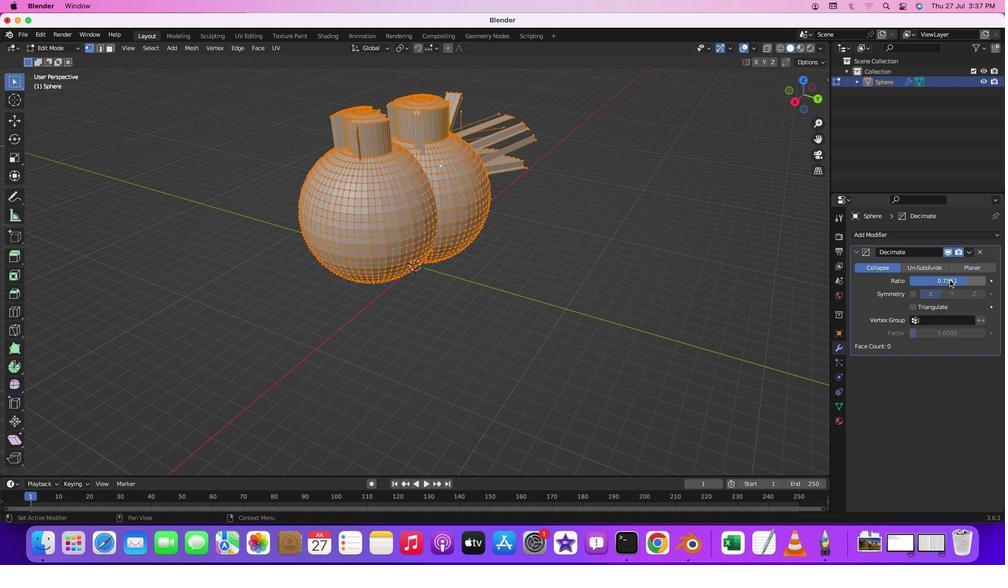 
Action: Mouse pressed left at (937, 281)
Screenshot: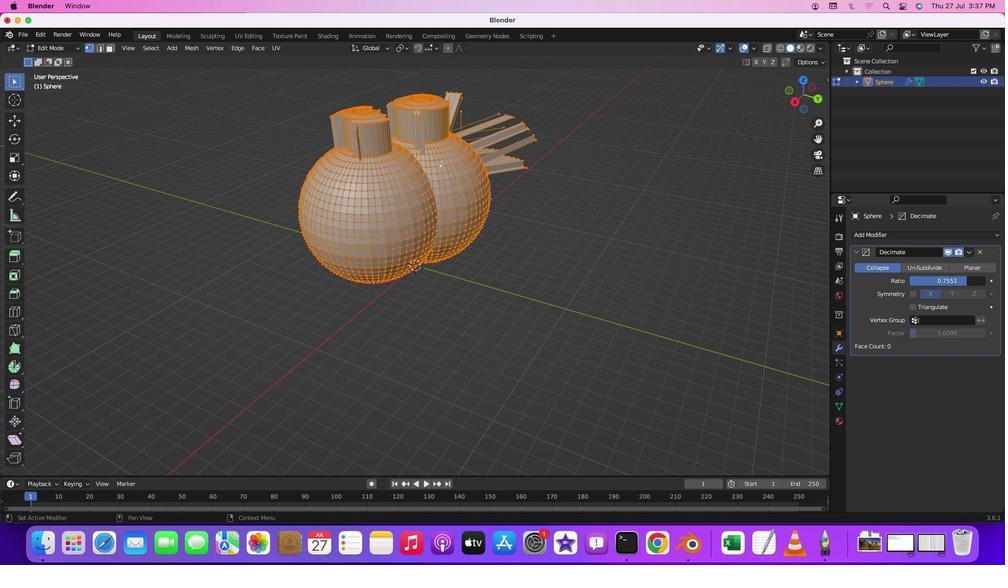 
Action: Mouse moved to (920, 273)
Screenshot: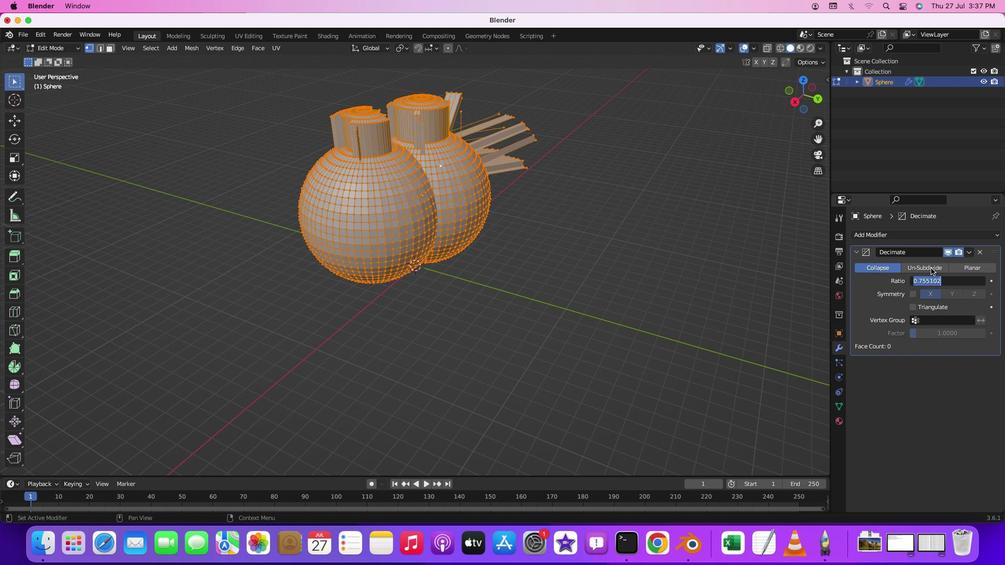 
Action: Mouse pressed left at (920, 273)
Screenshot: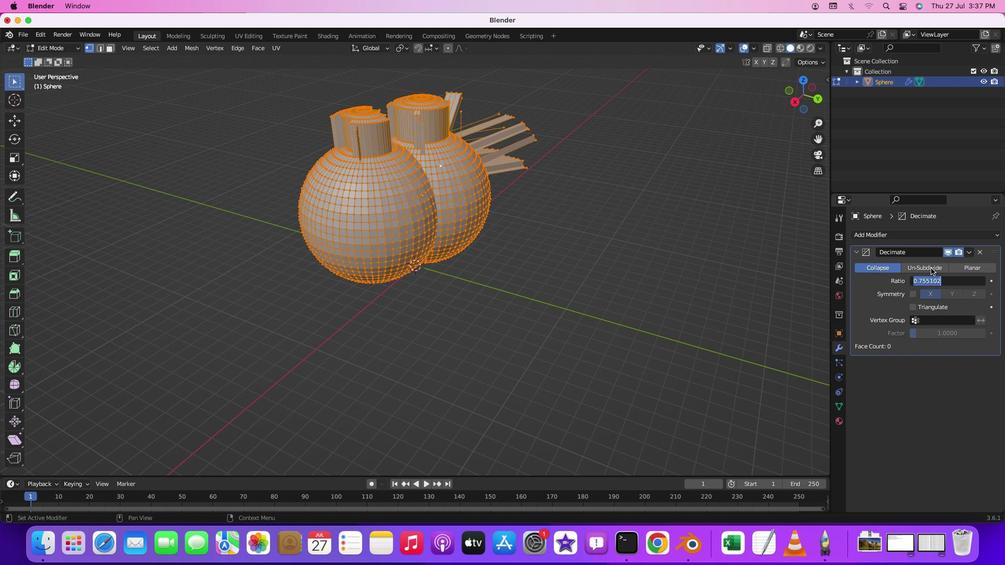 
Action: Mouse moved to (929, 275)
Screenshot: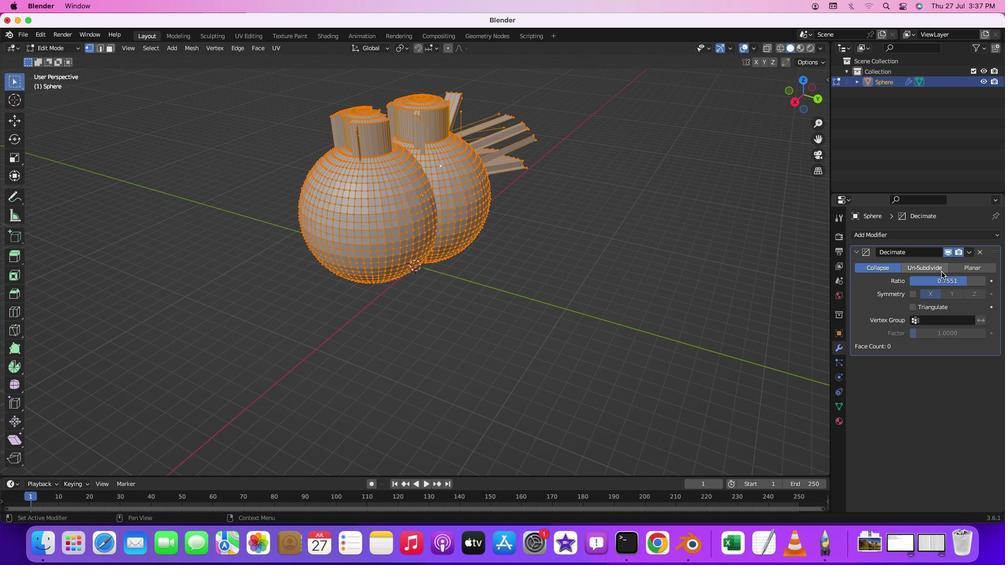 
Action: Mouse pressed left at (929, 275)
Screenshot: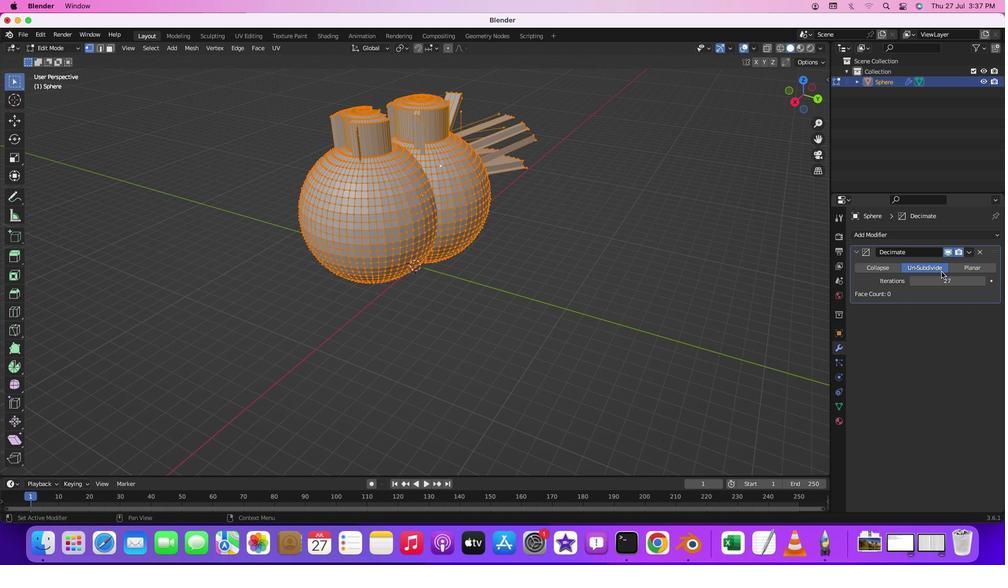 
Action: Mouse moved to (935, 284)
Screenshot: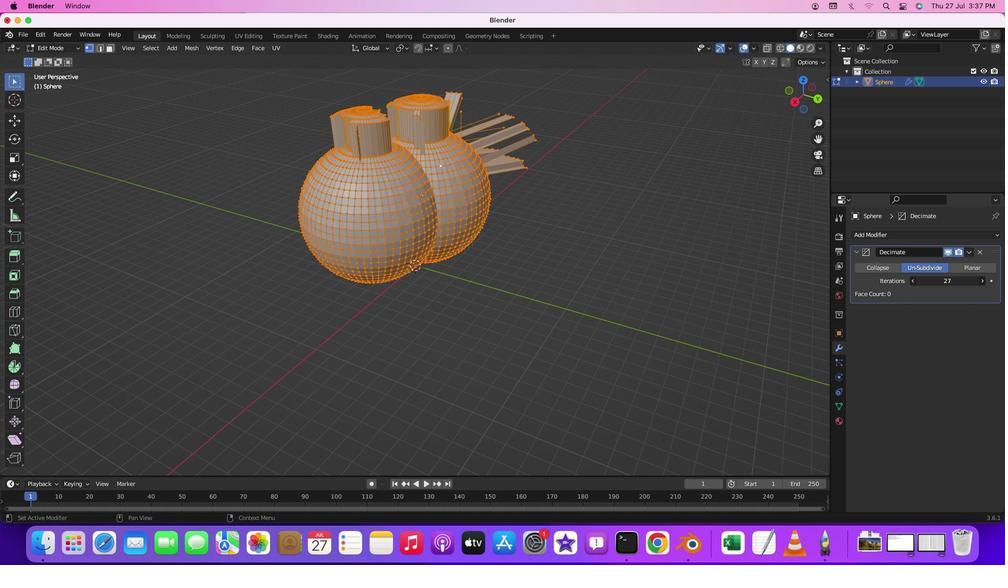 
Action: Mouse pressed left at (935, 284)
Screenshot: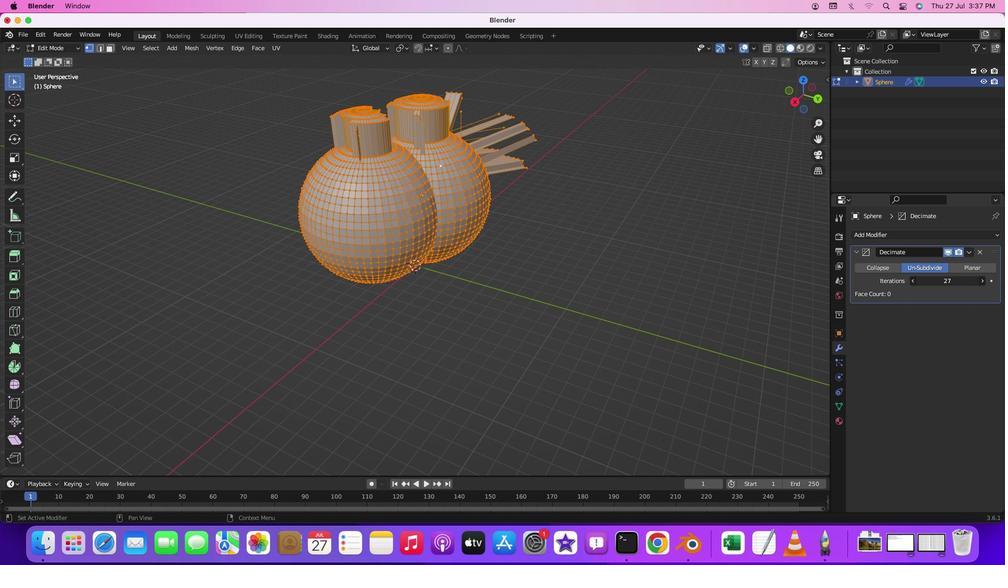 
Action: Mouse moved to (642, 312)
Screenshot: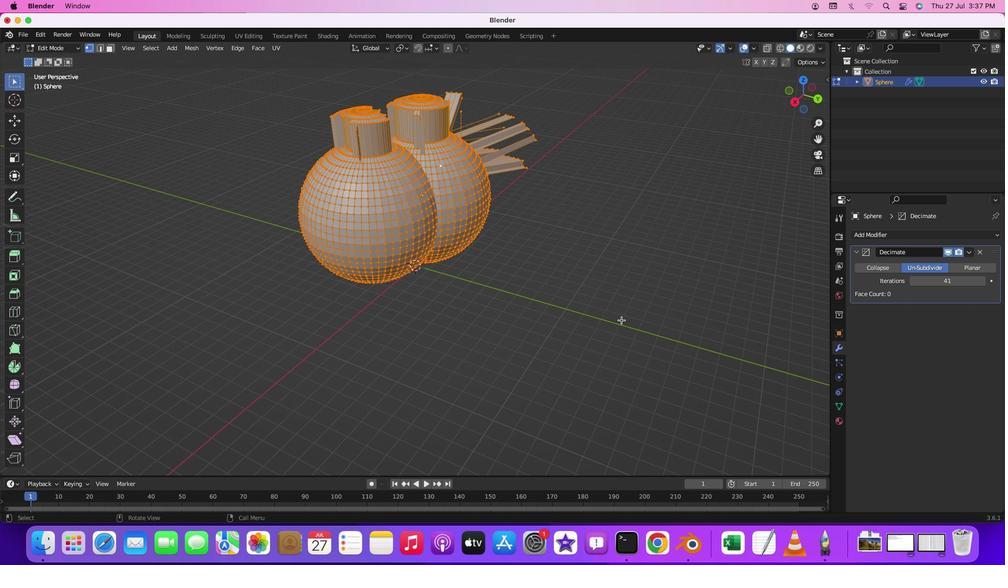 
Action: Mouse pressed left at (642, 312)
Screenshot: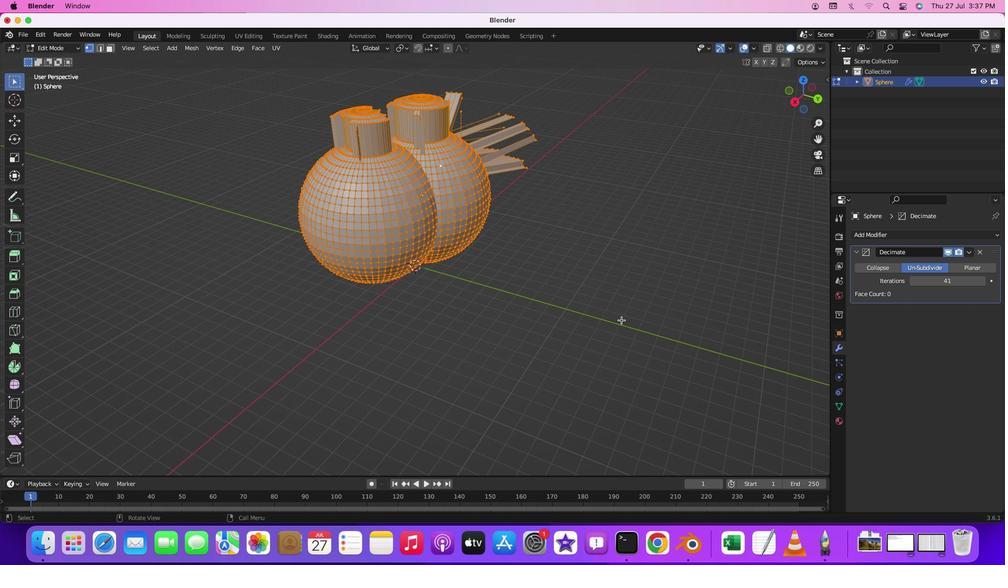 
Action: Mouse moved to (602, 288)
Screenshot: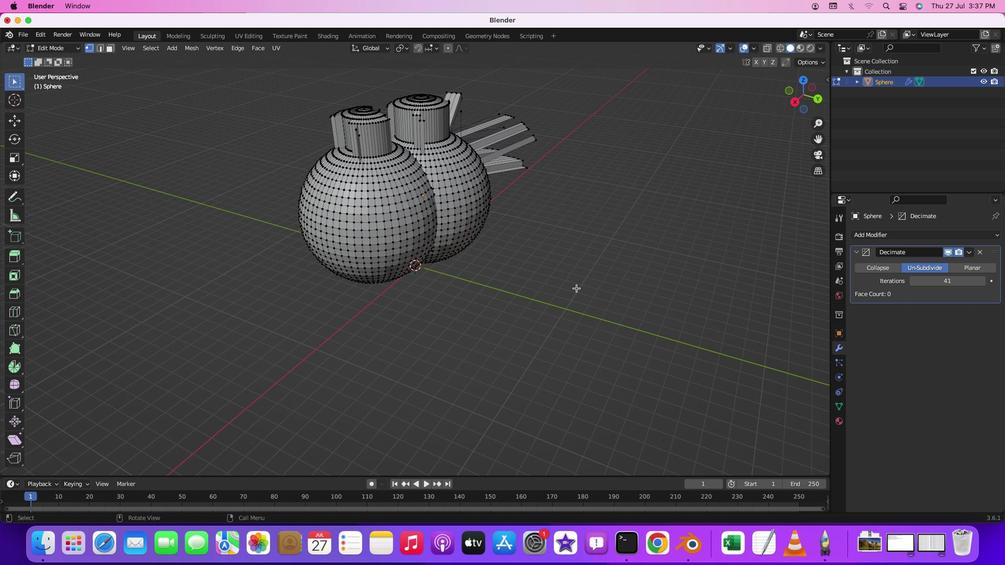 
Action: Mouse pressed middle at (602, 288)
Screenshot: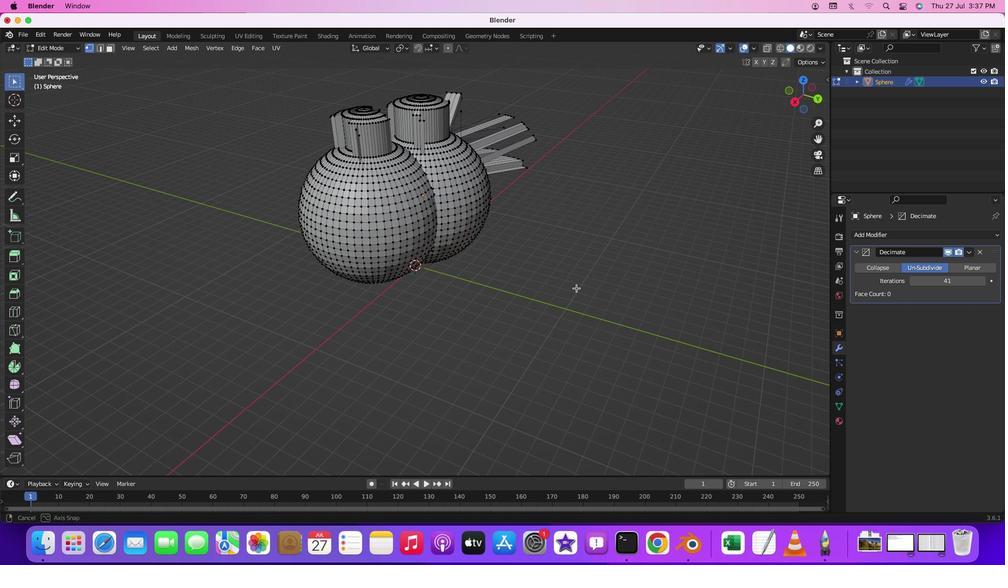 
Action: Mouse moved to (956, 259)
Screenshot: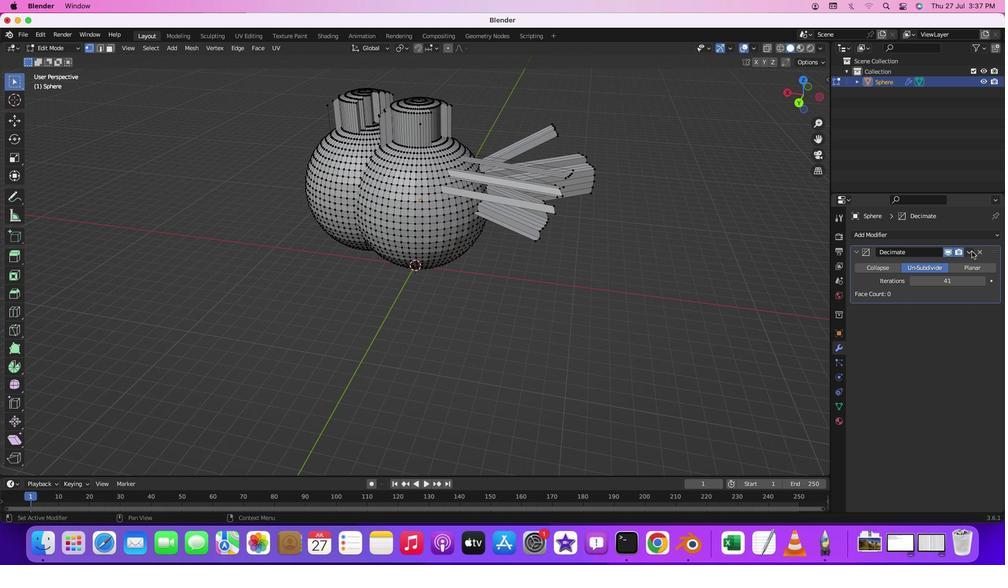 
Action: Mouse pressed left at (956, 259)
Screenshot: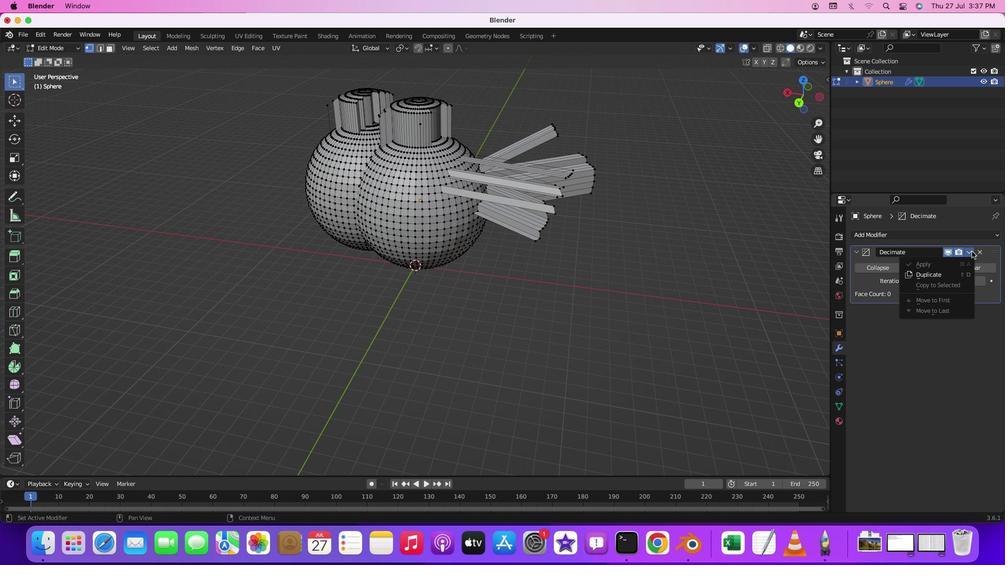 
Action: Mouse moved to (875, 333)
Screenshot: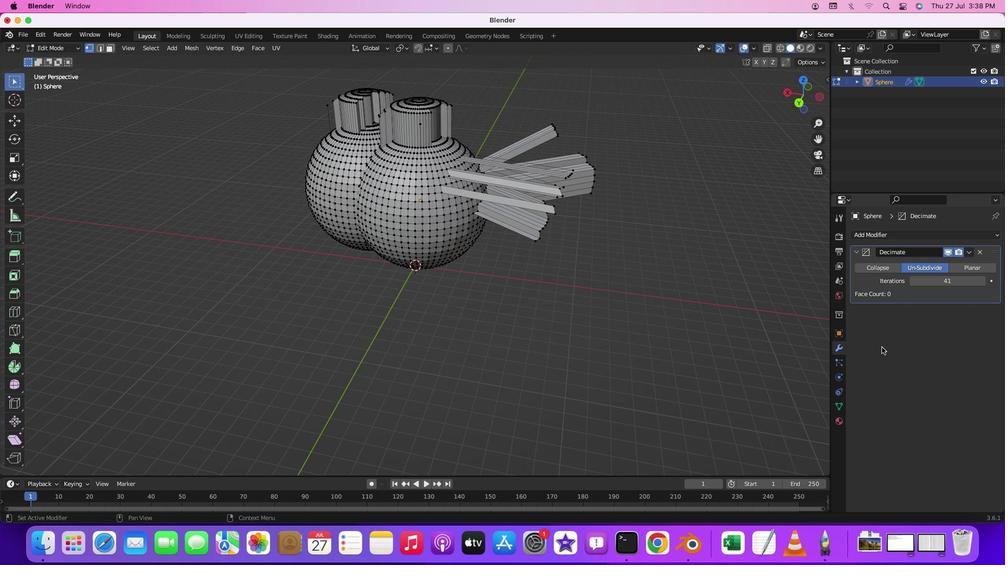 
Action: Mouse pressed left at (875, 333)
Screenshot: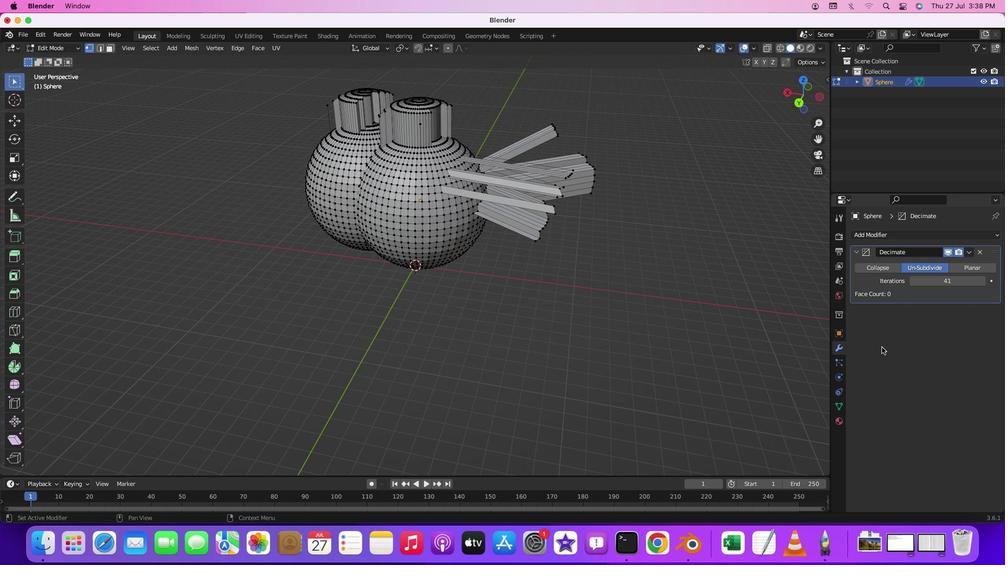 
Action: Mouse moved to (534, 215)
Screenshot: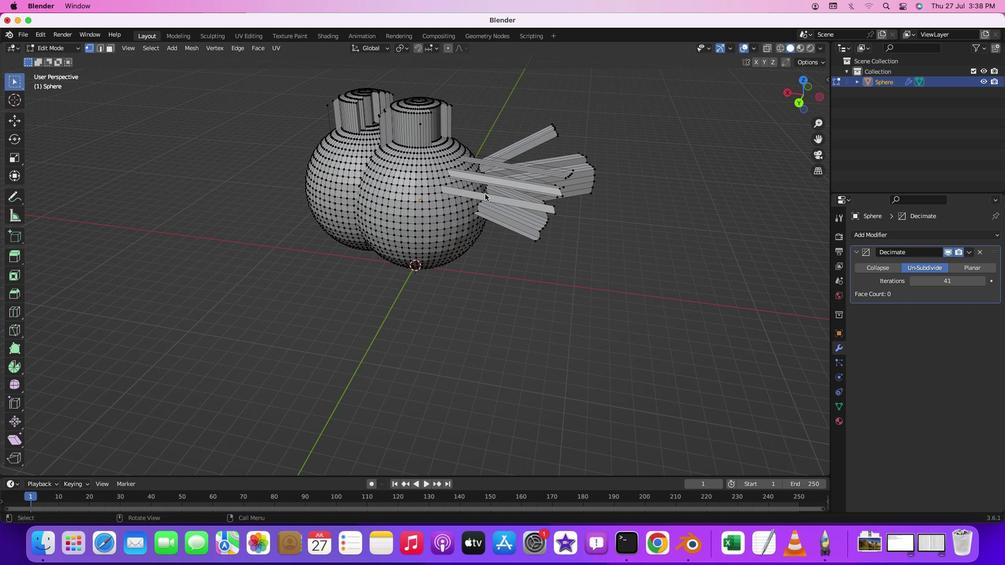 
Action: Key pressed Key.tab
Screenshot: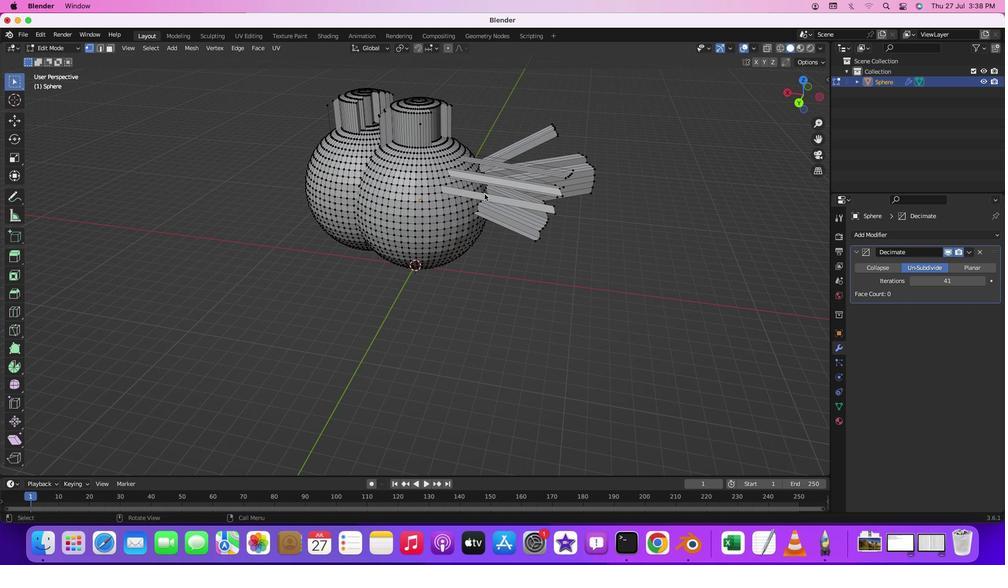 
Action: Mouse moved to (934, 281)
Screenshot: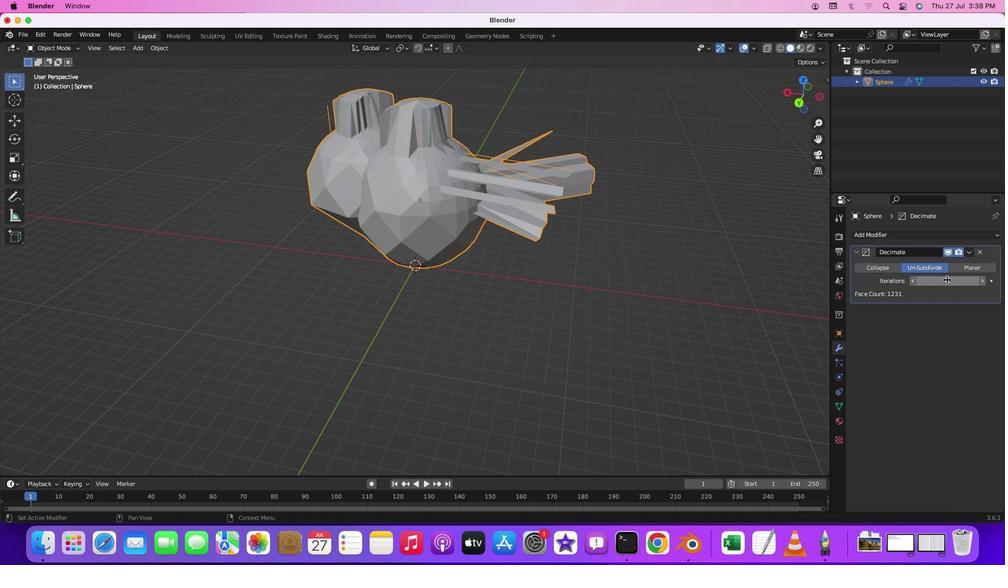 
Action: Mouse pressed left at (934, 281)
Screenshot: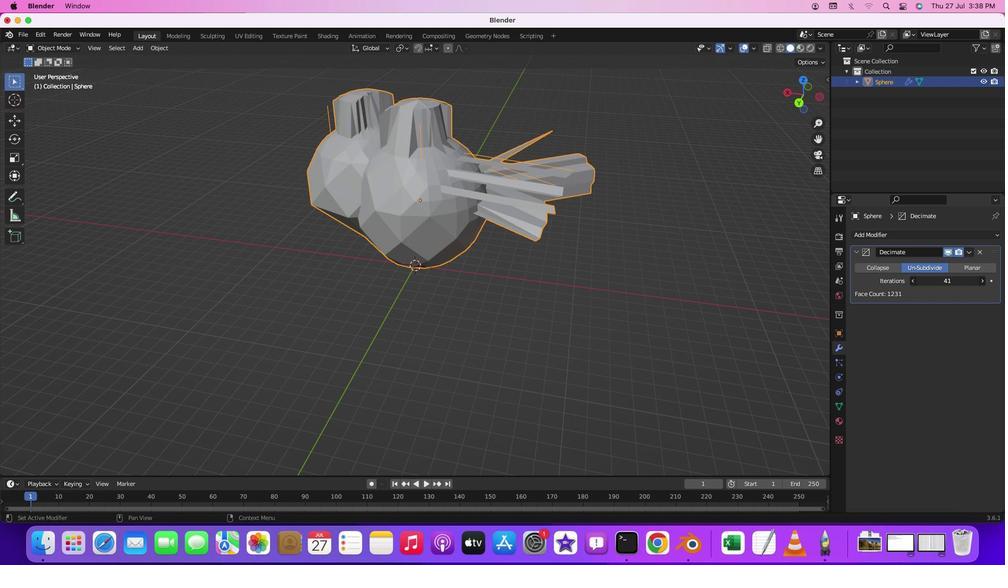 
Action: Mouse moved to (929, 283)
Screenshot: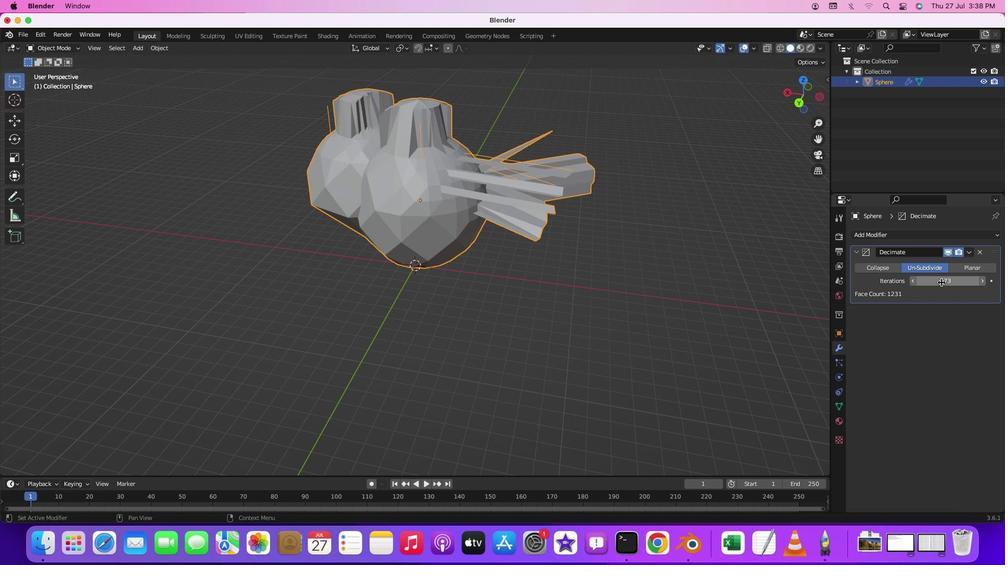
Action: Mouse pressed left at (929, 283)
Screenshot: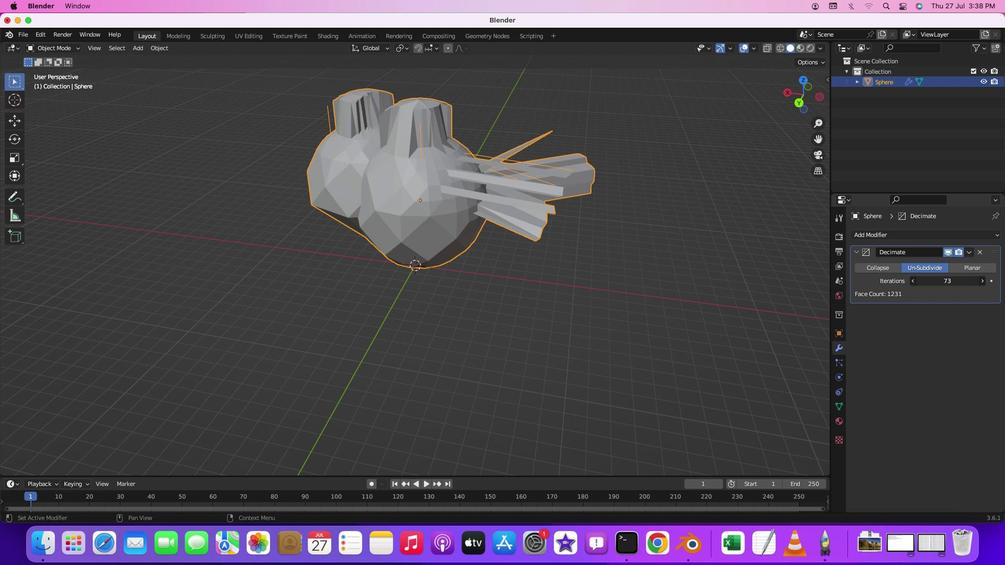 
Action: Mouse moved to (855, 287)
Screenshot: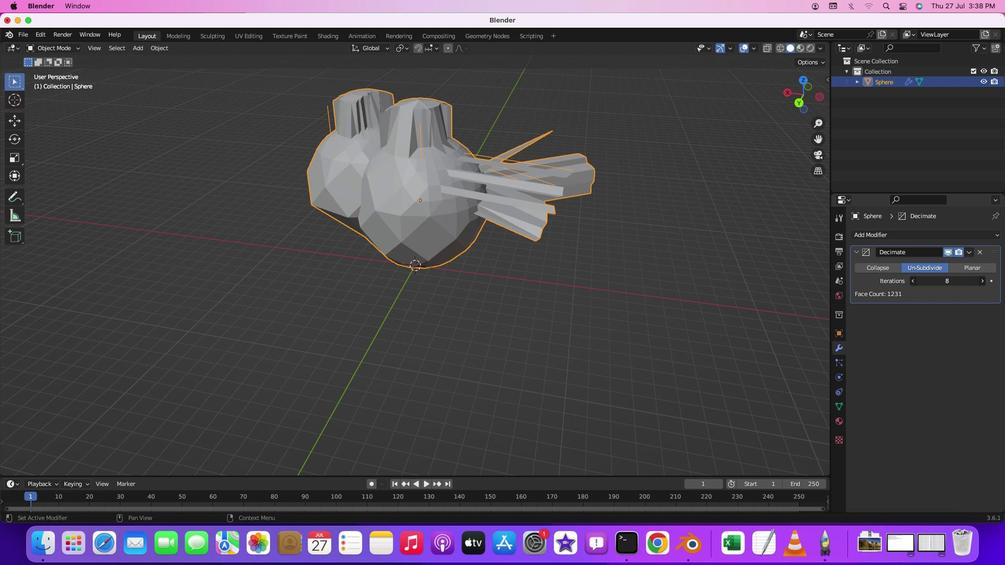 
Action: Mouse pressed left at (929, 284)
Screenshot: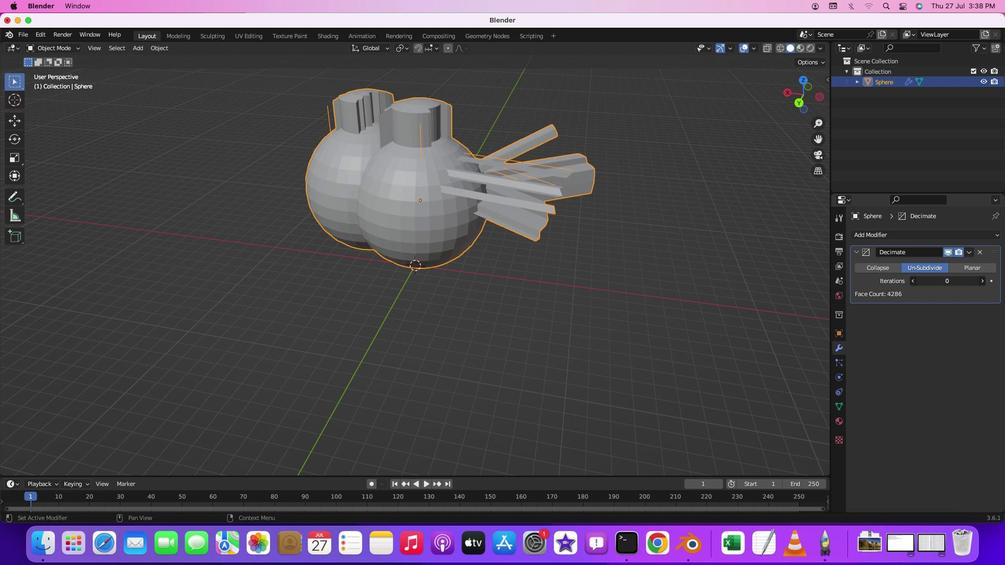 
Action: Mouse moved to (879, 273)
Screenshot: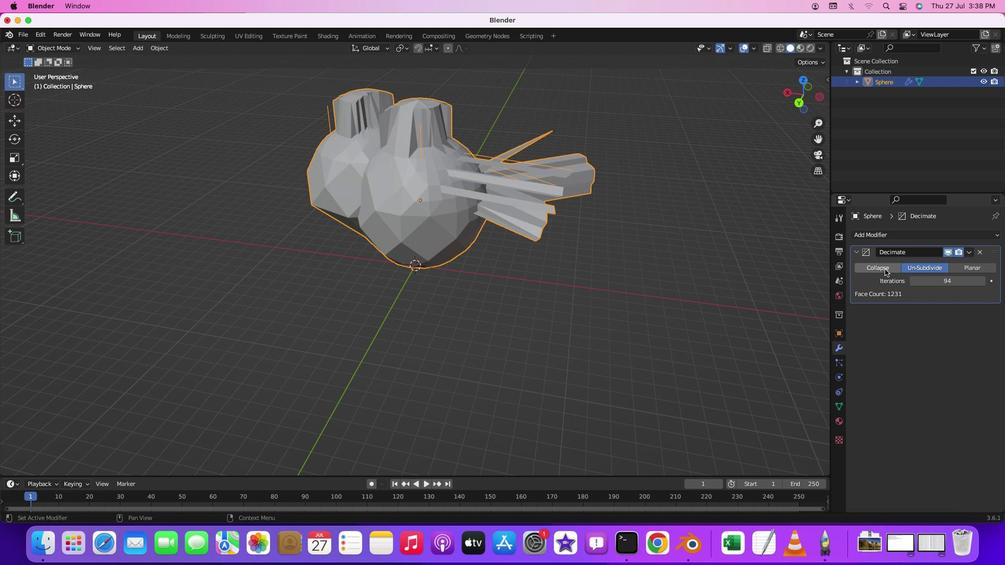 
Action: Mouse pressed left at (879, 273)
Screenshot: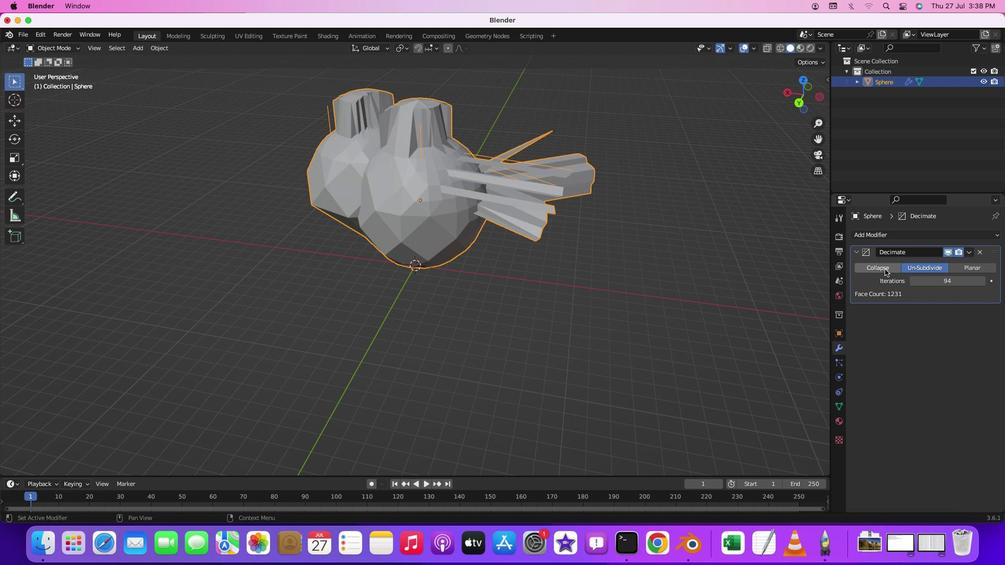 
Action: Mouse moved to (927, 282)
